 Task: Play online Dominion games in medium mode.
Action: Mouse moved to (252, 546)
Screenshot: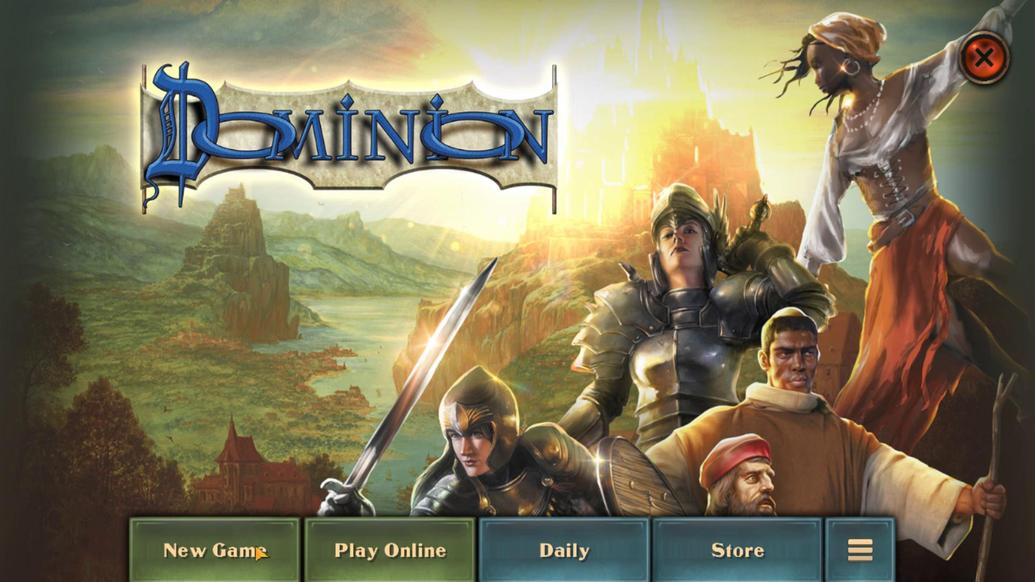 
Action: Mouse pressed left at (252, 546)
Screenshot: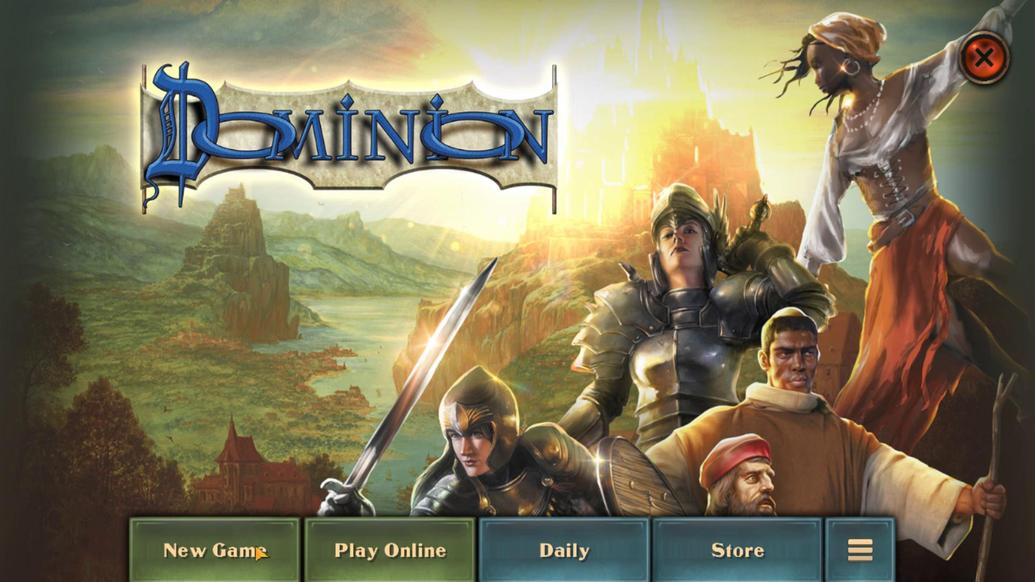 
Action: Mouse moved to (554, 267)
Screenshot: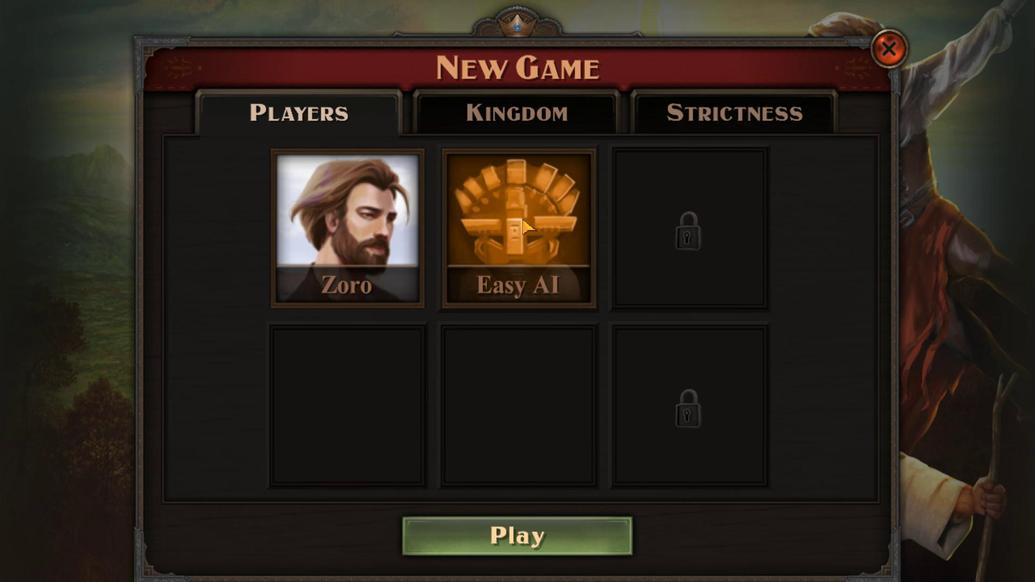 
Action: Mouse pressed left at (554, 267)
Screenshot: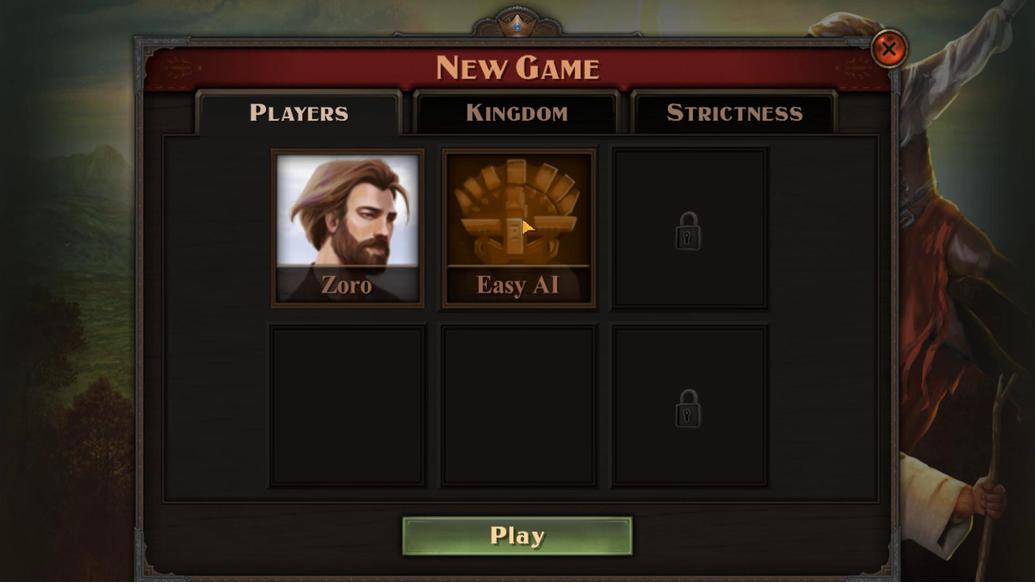 
Action: Mouse moved to (404, 411)
Screenshot: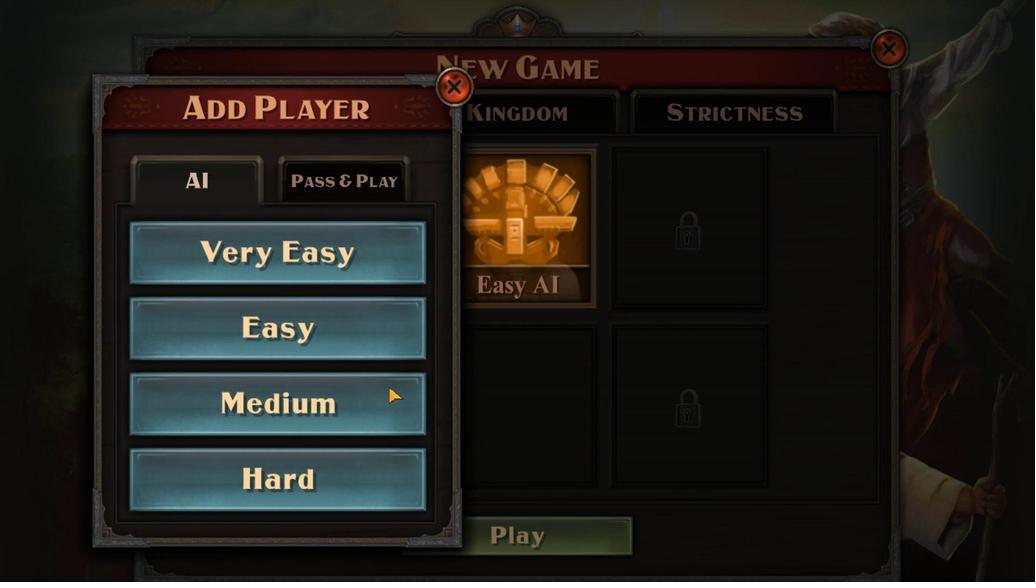 
Action: Mouse pressed left at (404, 411)
Screenshot: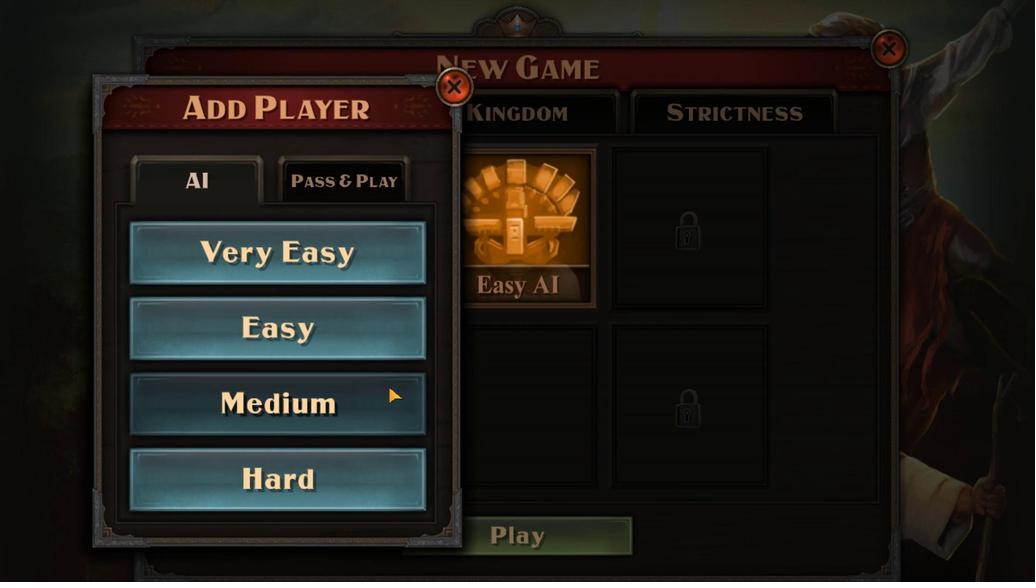
Action: Mouse moved to (575, 538)
Screenshot: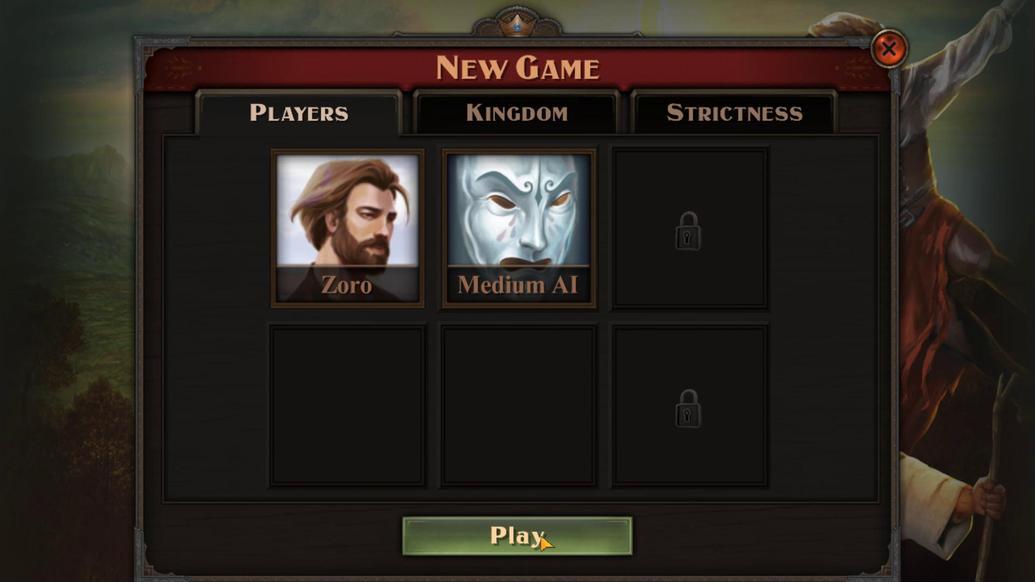 
Action: Mouse pressed left at (575, 538)
Screenshot: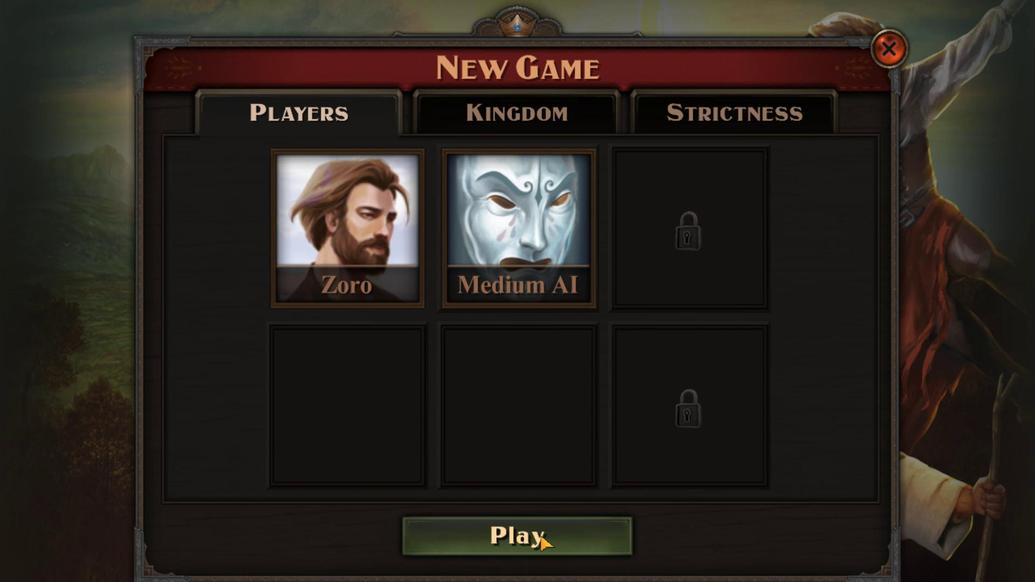 
Action: Mouse moved to (633, 510)
Screenshot: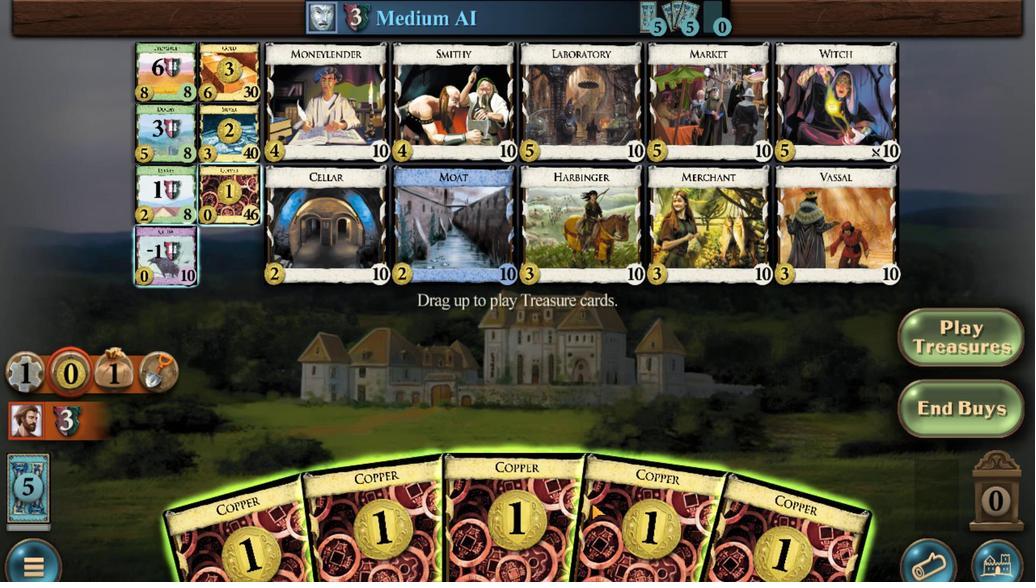 
Action: Mouse scrolled (633, 509) with delta (0, 0)
Screenshot: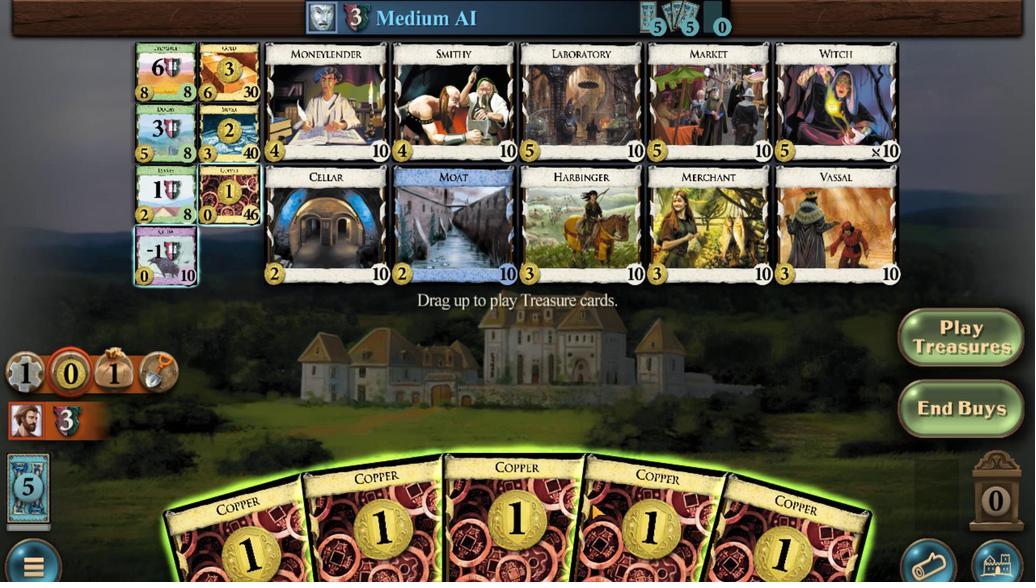 
Action: Mouse scrolled (633, 509) with delta (0, 0)
Screenshot: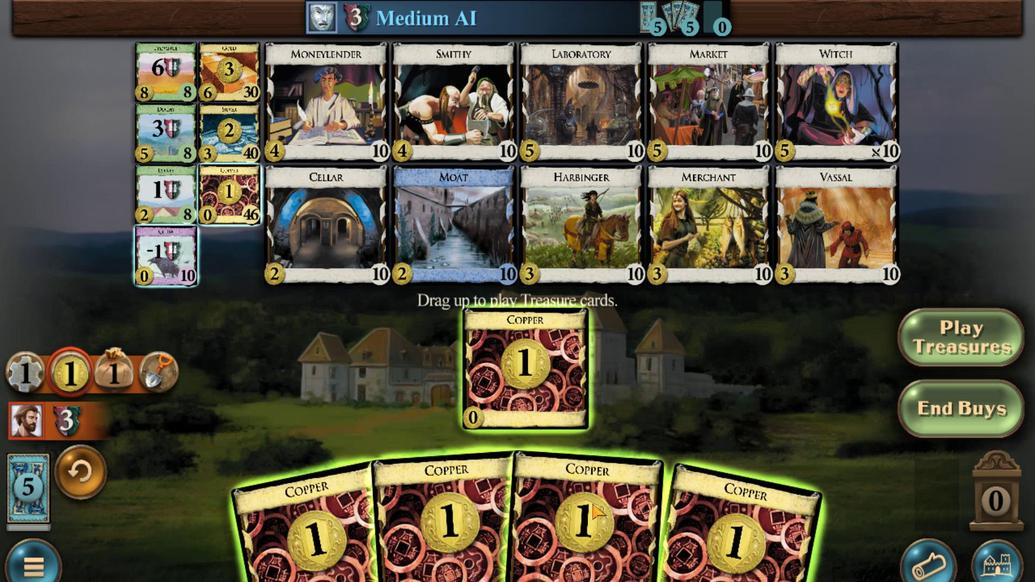 
Action: Mouse scrolled (633, 509) with delta (0, 0)
Screenshot: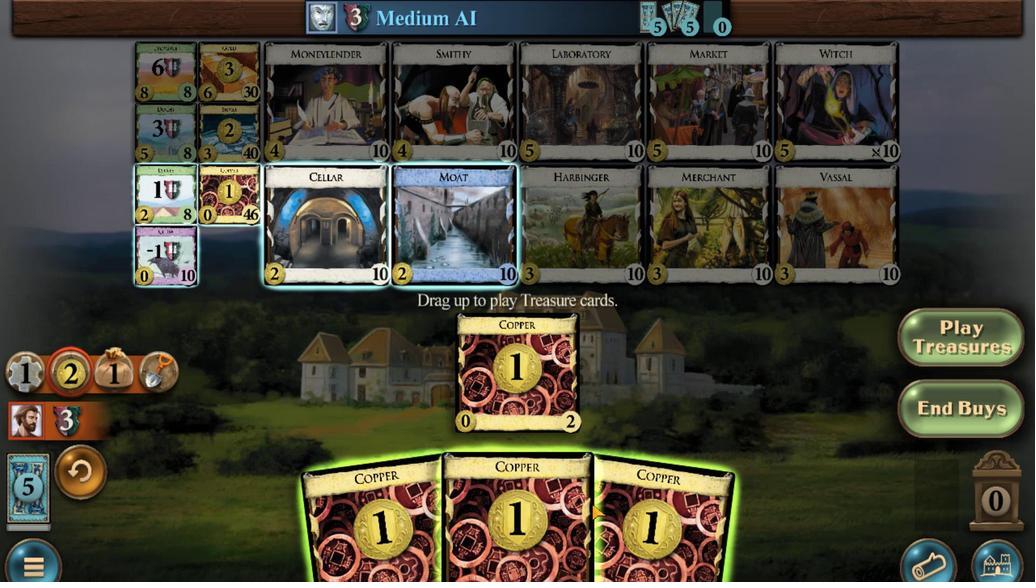 
Action: Mouse moved to (630, 511)
Screenshot: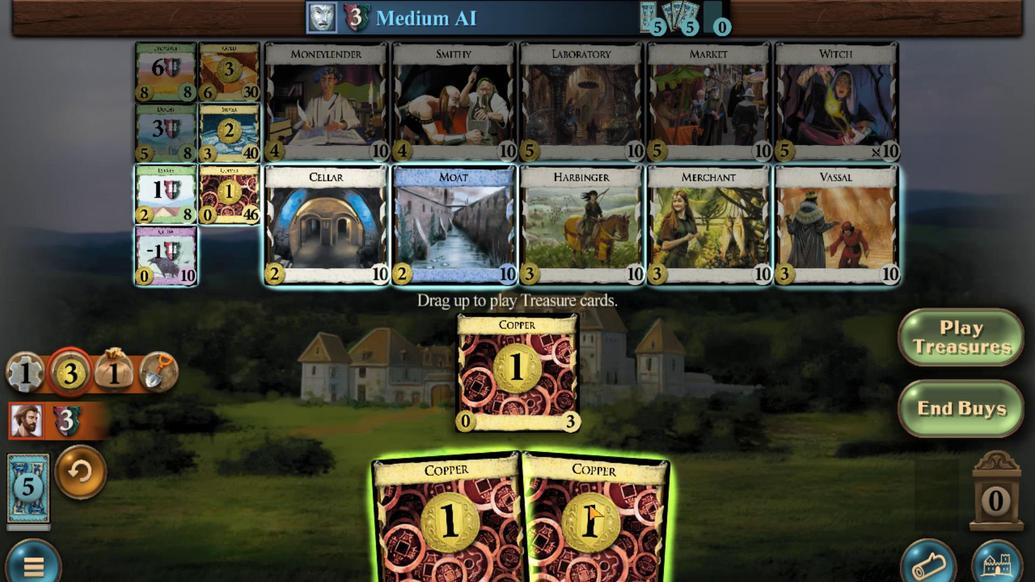 
Action: Mouse scrolled (630, 511) with delta (0, 0)
Screenshot: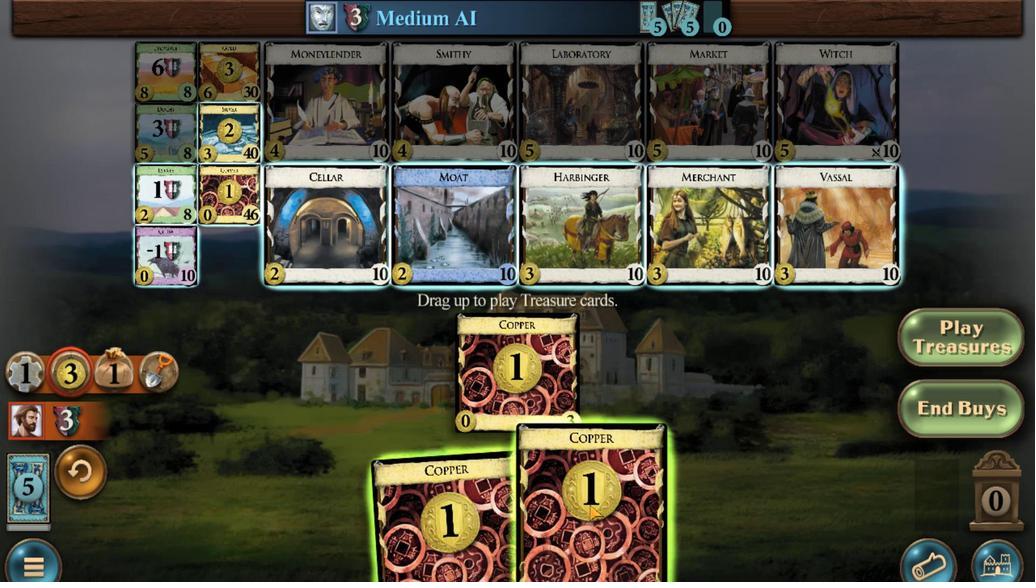 
Action: Mouse moved to (593, 530)
Screenshot: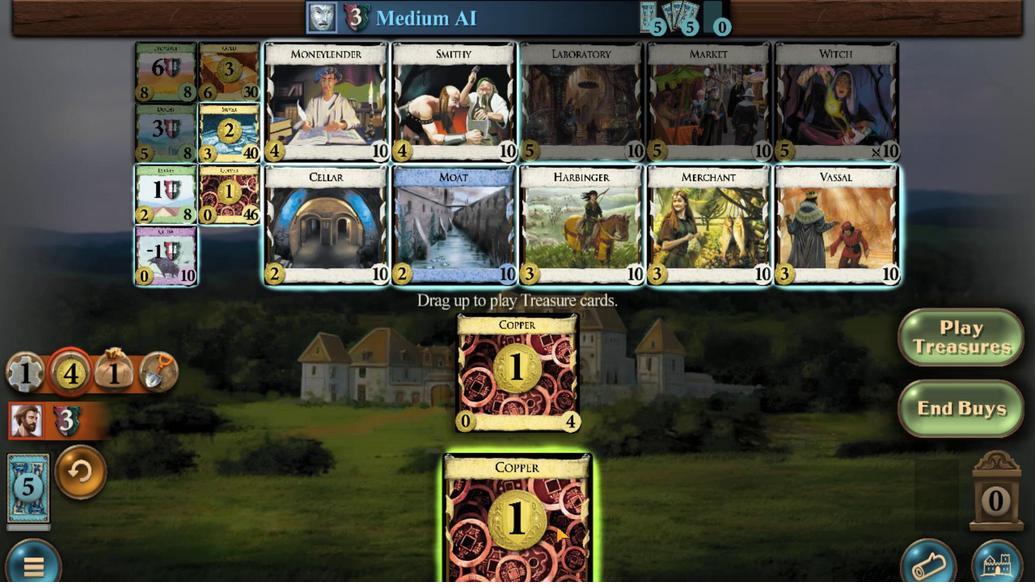 
Action: Mouse scrolled (593, 529) with delta (0, 0)
Screenshot: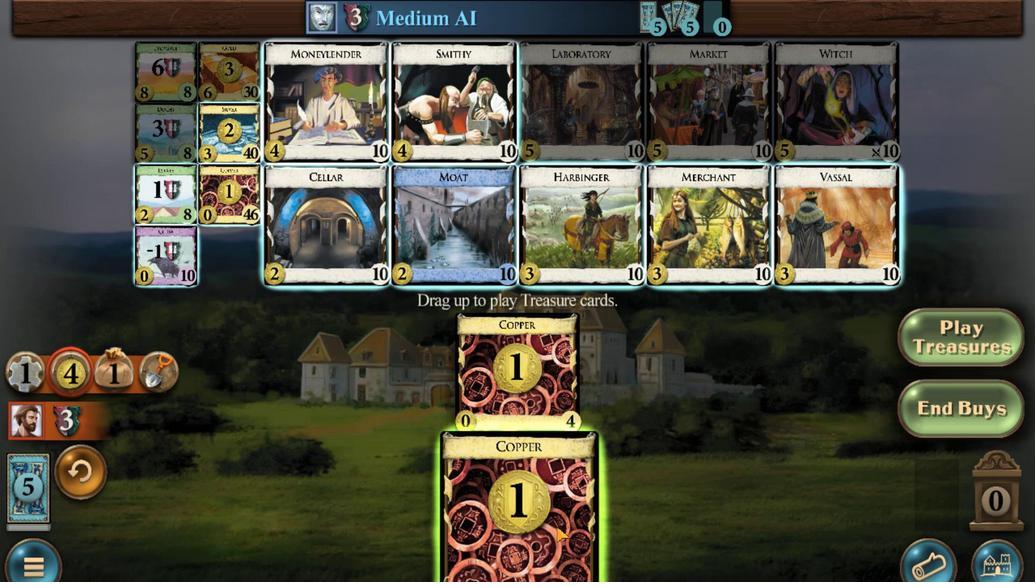 
Action: Mouse moved to (140, 196)
Screenshot: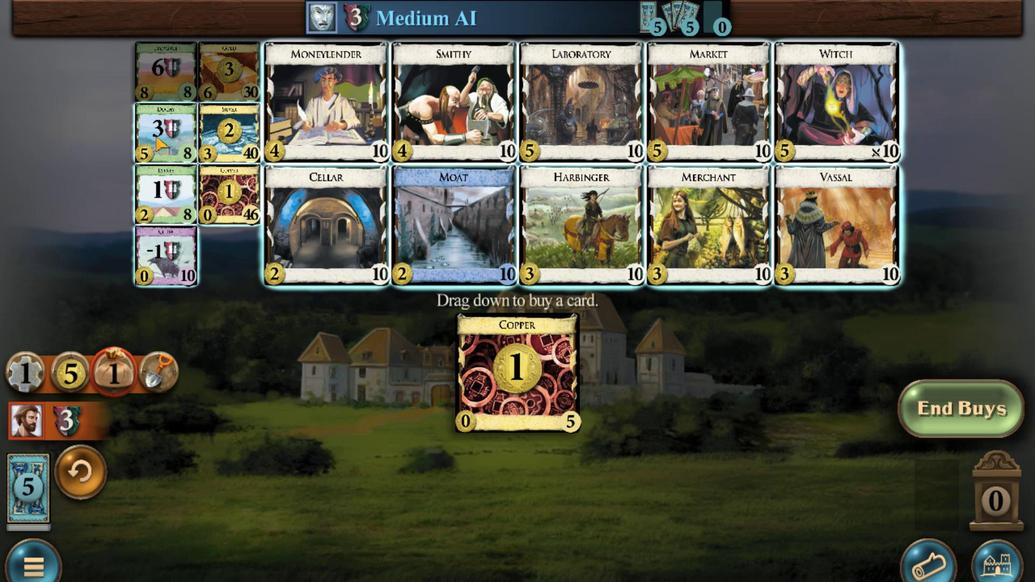 
Action: Mouse scrolled (140, 197) with delta (0, 0)
Screenshot: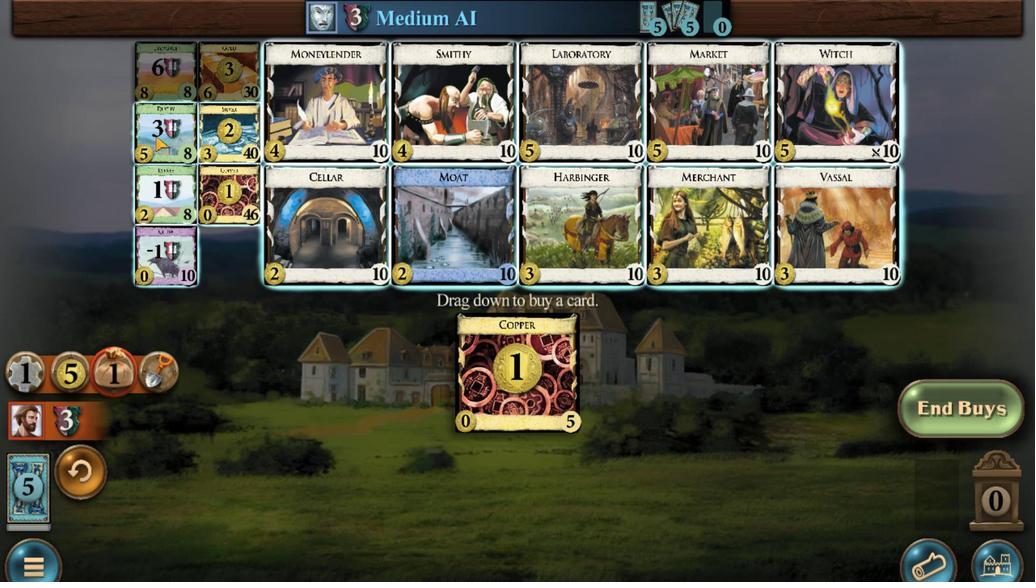 
Action: Mouse scrolled (140, 197) with delta (0, 0)
Screenshot: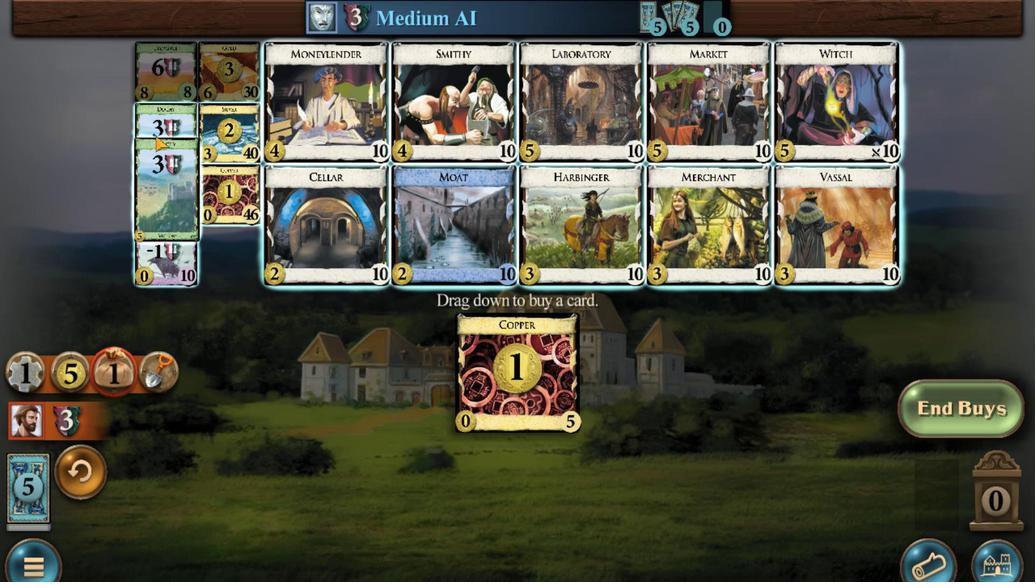 
Action: Mouse scrolled (140, 197) with delta (0, 0)
Screenshot: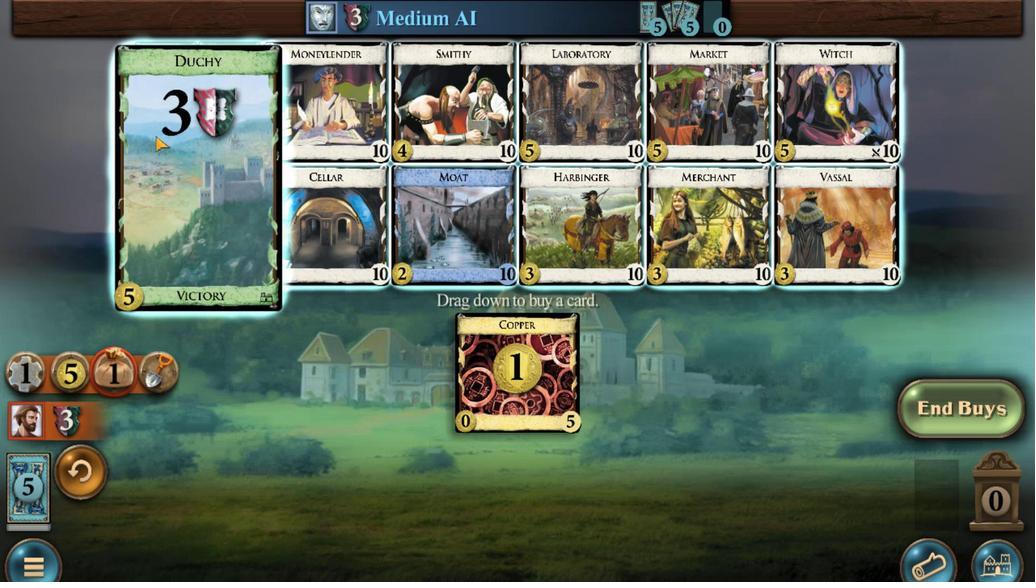 
Action: Mouse scrolled (140, 197) with delta (0, 0)
Screenshot: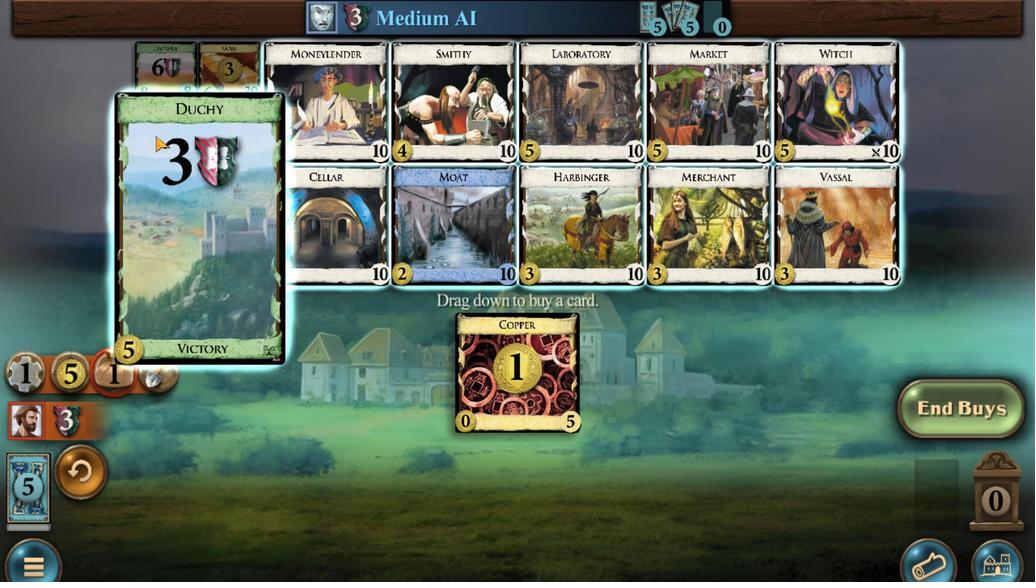 
Action: Mouse scrolled (140, 197) with delta (0, 0)
Screenshot: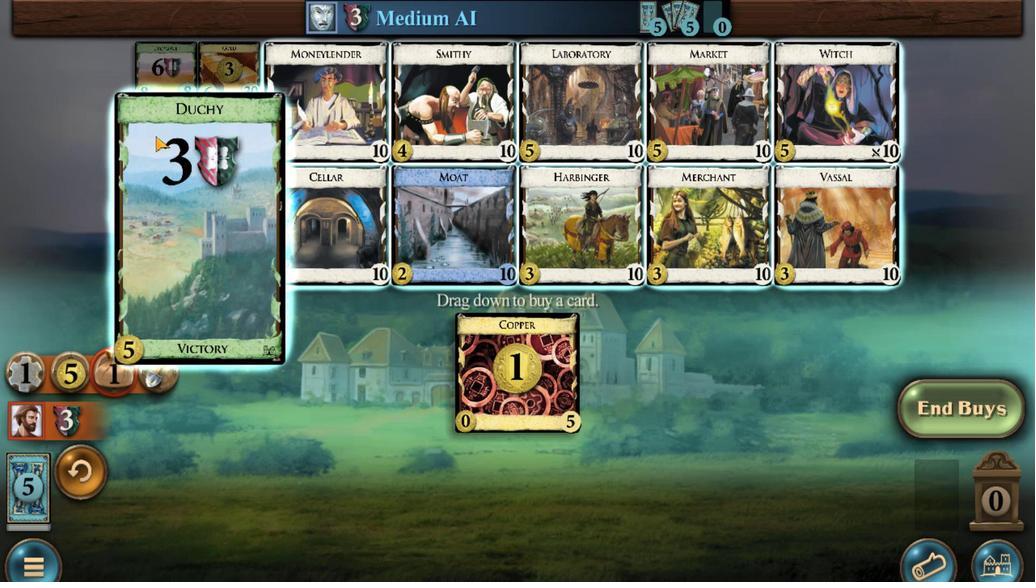 
Action: Mouse scrolled (140, 197) with delta (0, 0)
Screenshot: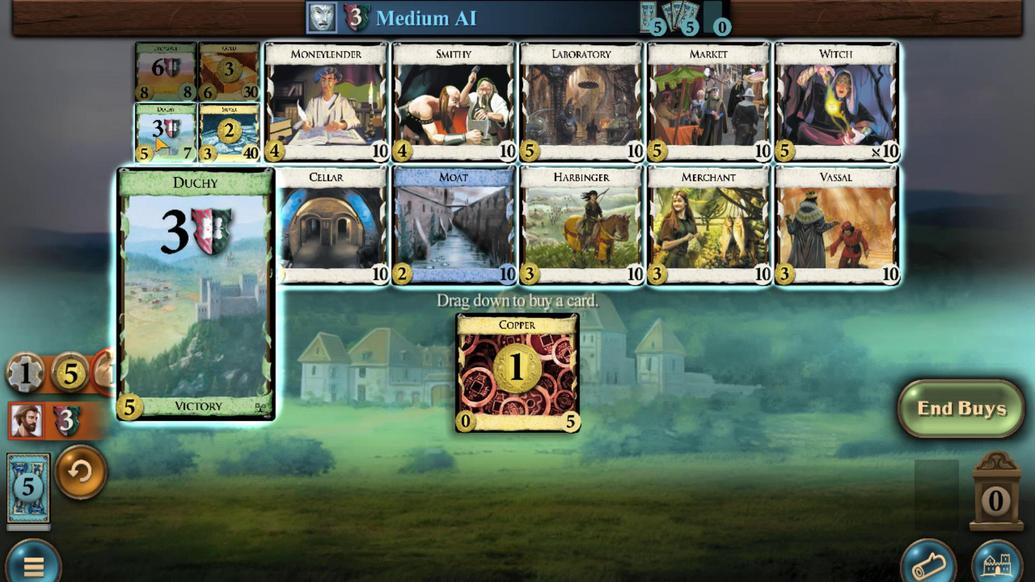 
Action: Mouse scrolled (140, 197) with delta (0, 0)
Screenshot: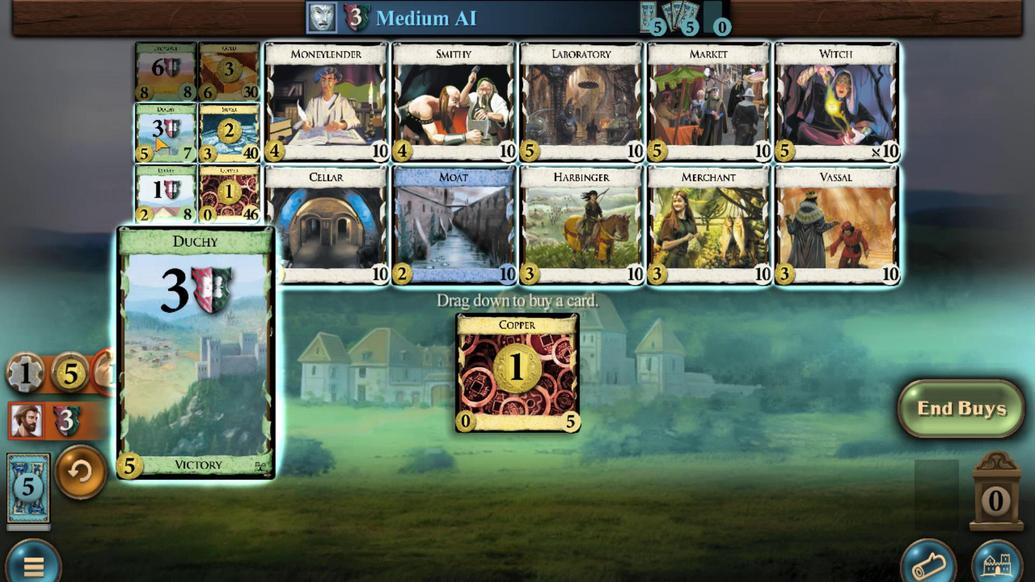 
Action: Mouse moved to (400, 505)
Screenshot: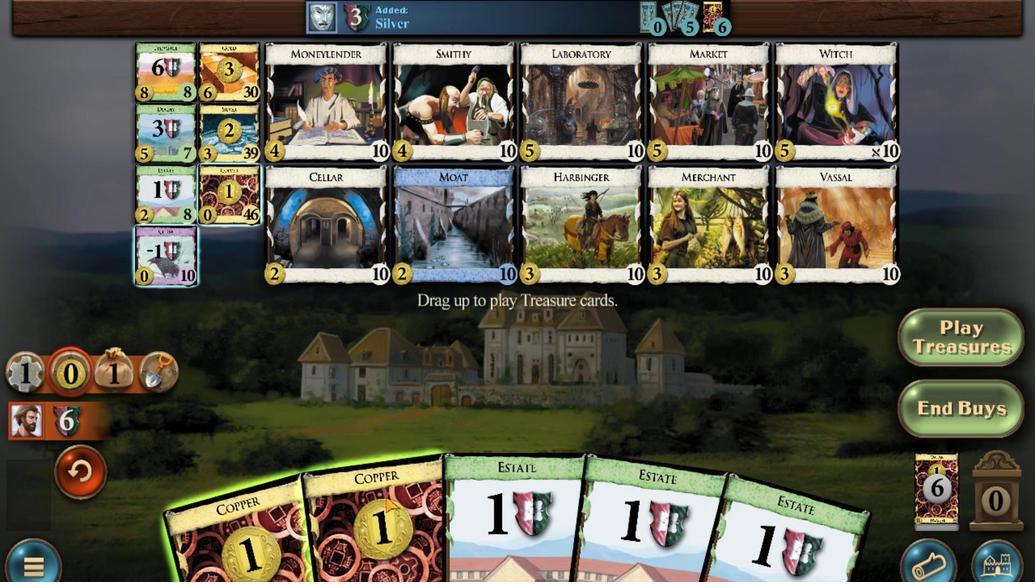 
Action: Mouse scrolled (400, 504) with delta (0, 0)
Screenshot: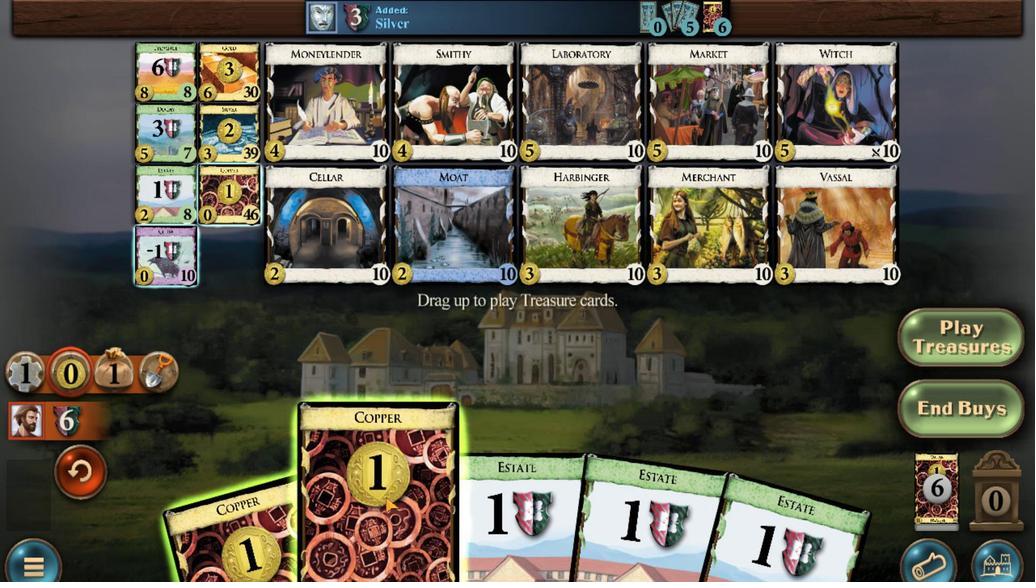 
Action: Mouse moved to (369, 510)
Screenshot: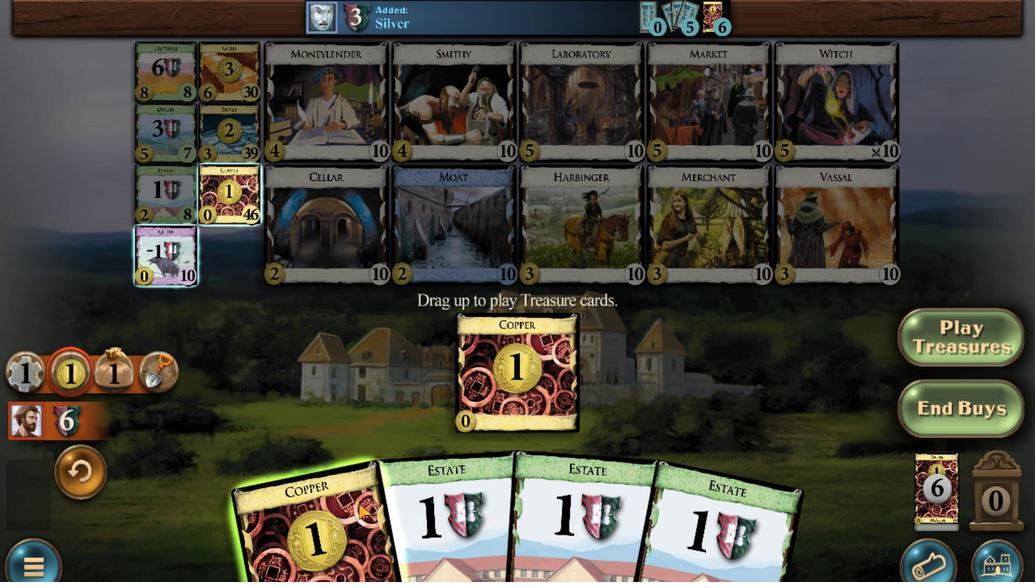 
Action: Mouse scrolled (369, 509) with delta (0, 0)
Screenshot: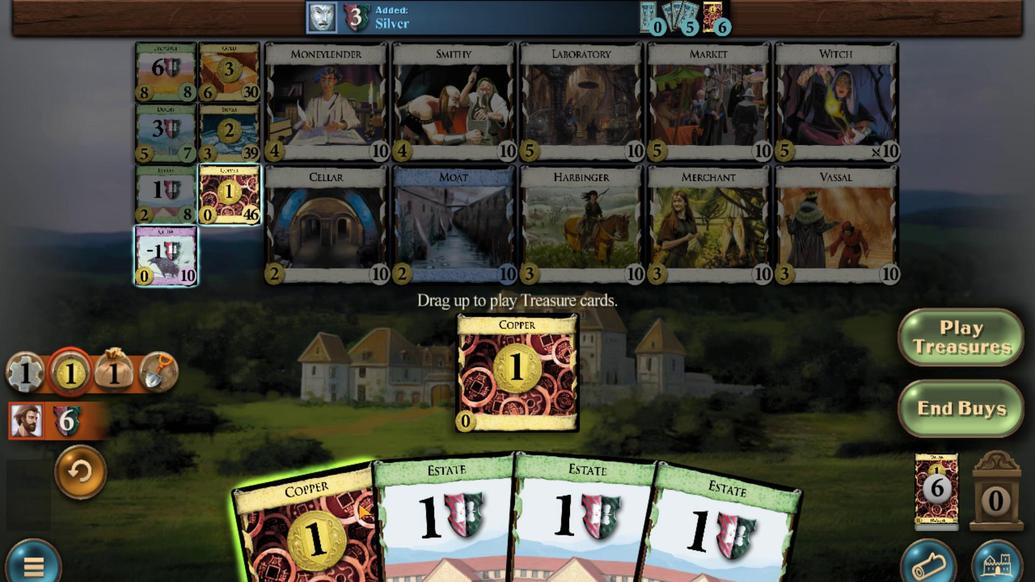 
Action: Mouse moved to (154, 242)
Screenshot: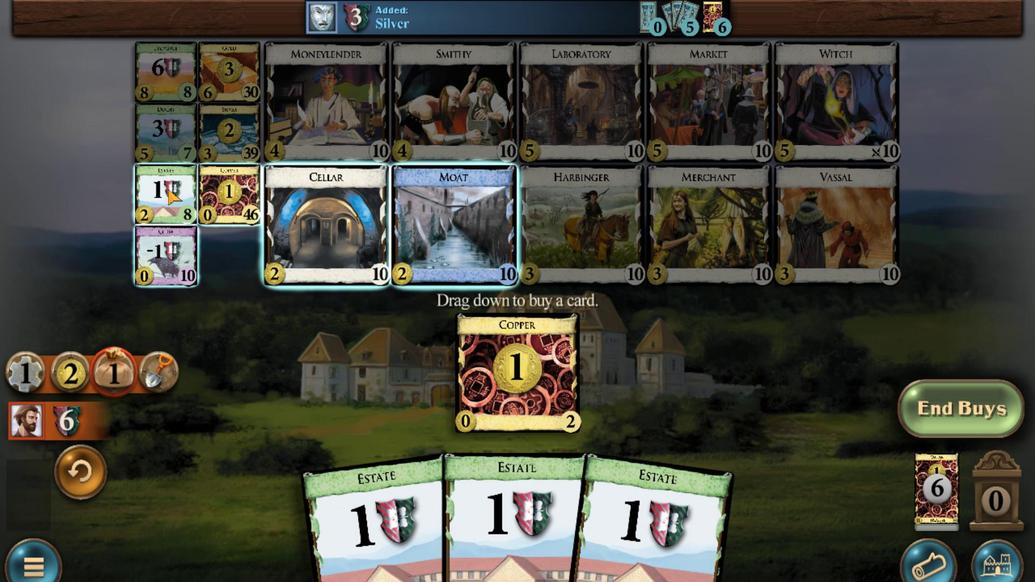 
Action: Mouse scrolled (154, 242) with delta (0, 0)
Screenshot: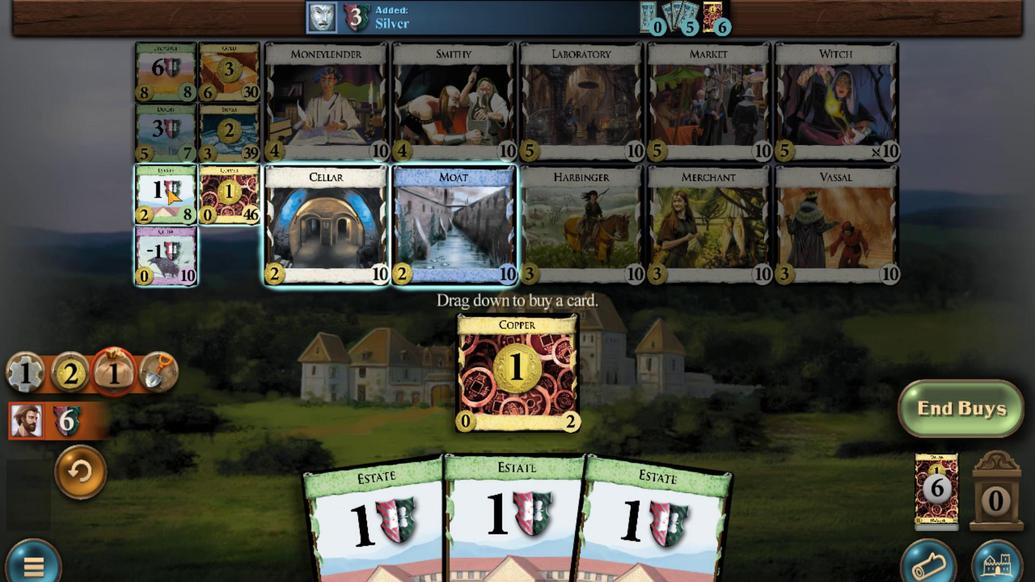 
Action: Mouse scrolled (154, 242) with delta (0, 0)
Screenshot: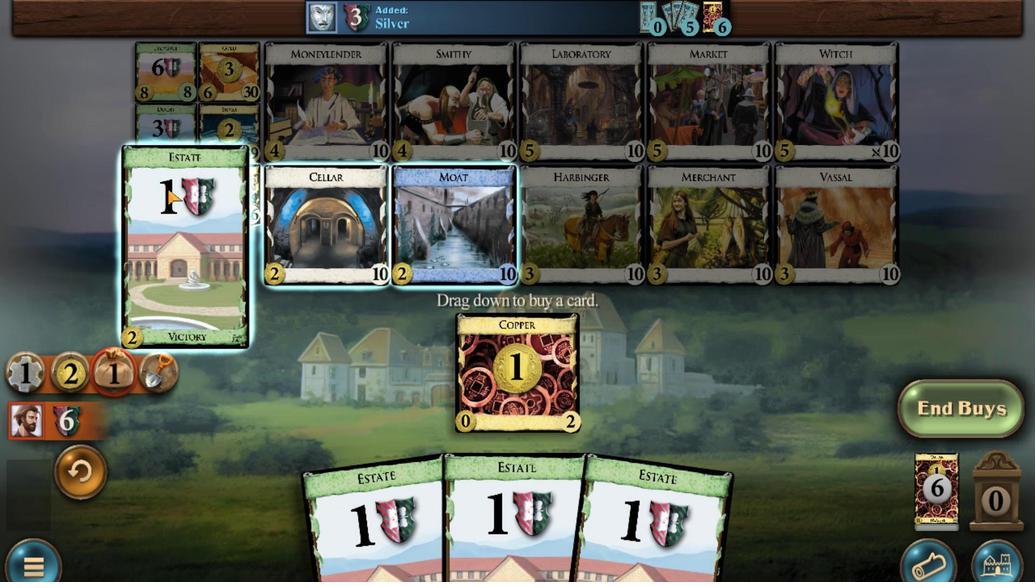 
Action: Mouse scrolled (154, 242) with delta (0, 0)
Screenshot: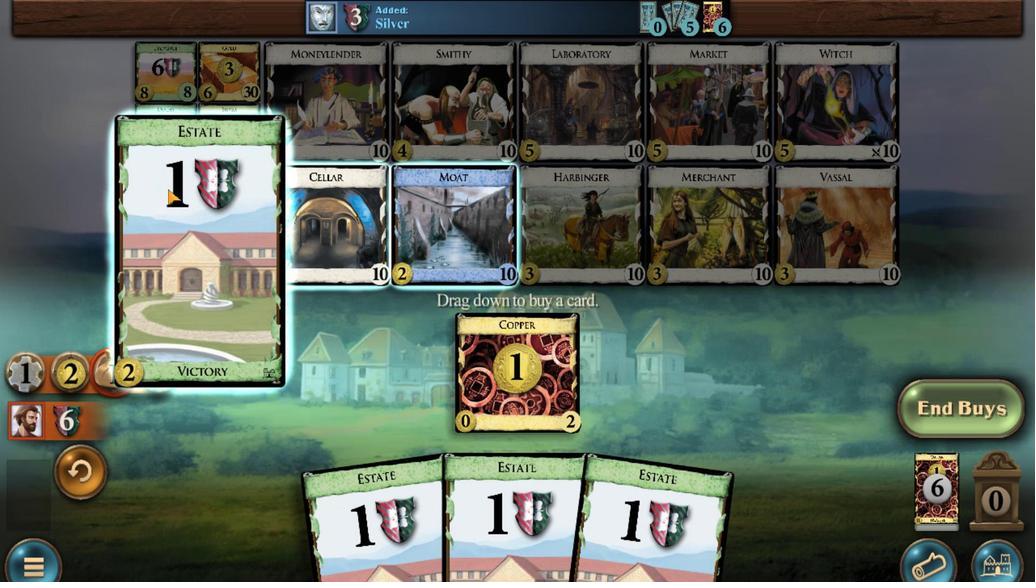 
Action: Mouse scrolled (154, 242) with delta (0, 0)
Screenshot: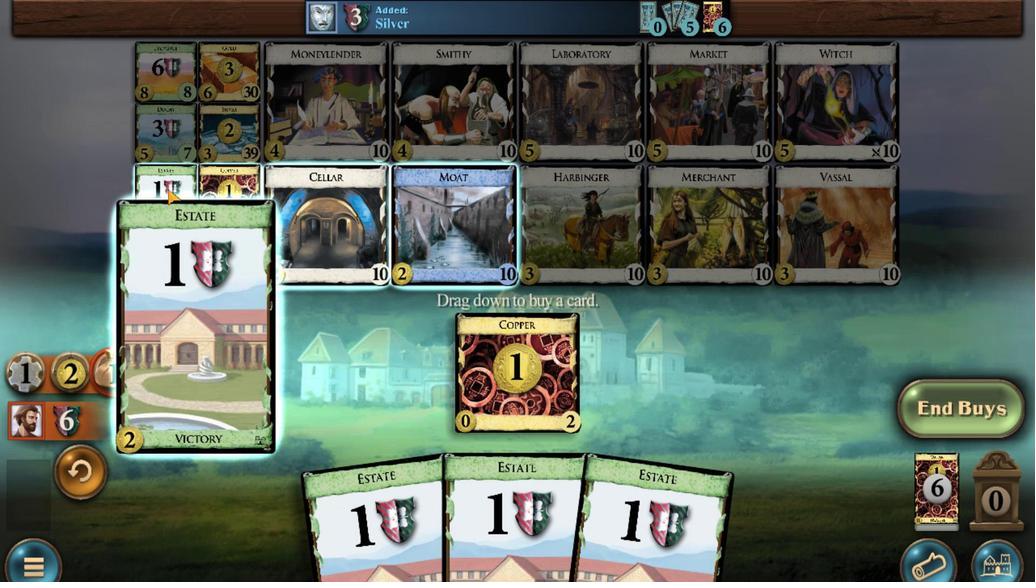 
Action: Mouse moved to (420, 492)
Screenshot: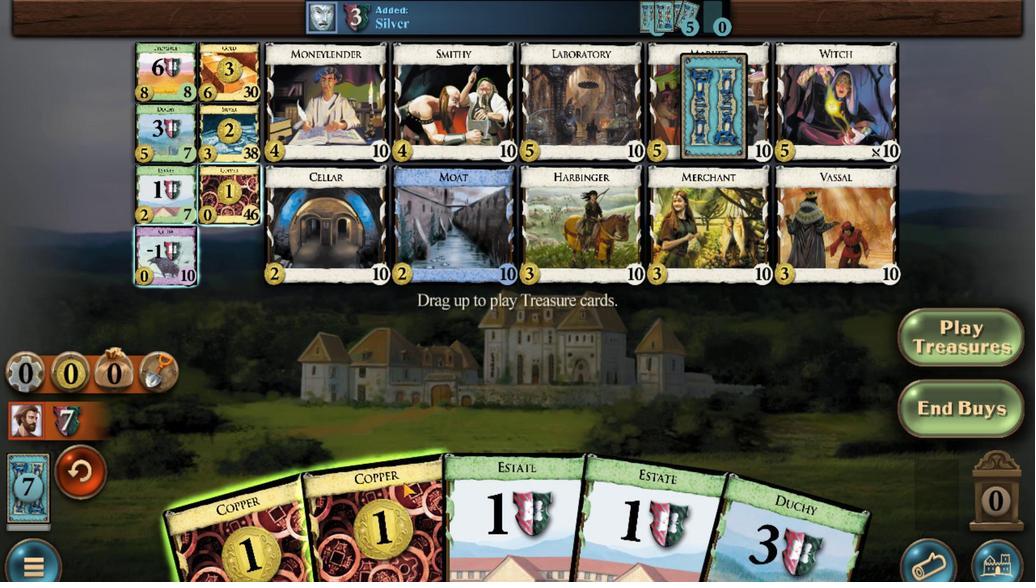 
Action: Mouse scrolled (420, 492) with delta (0, 0)
Screenshot: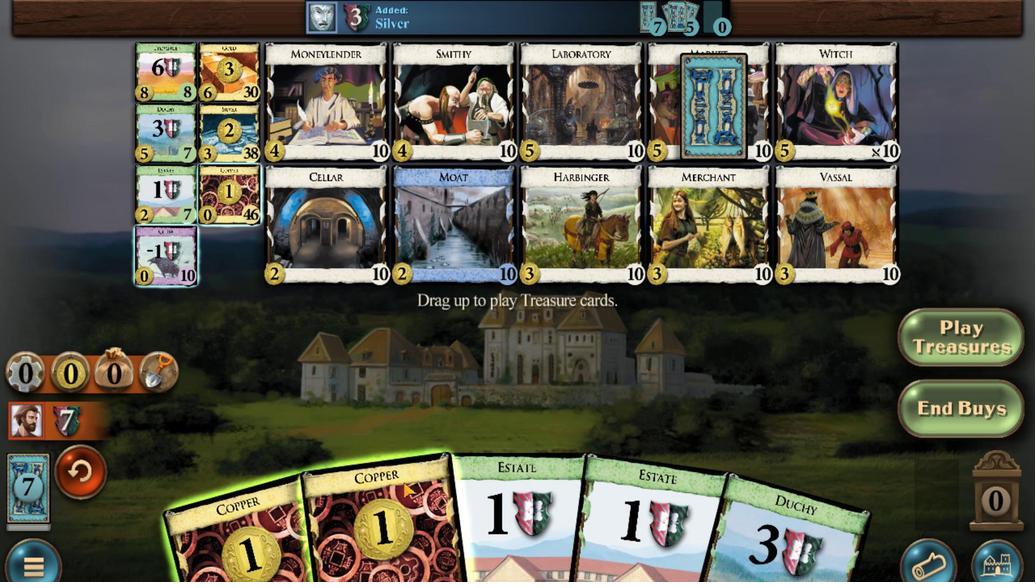 
Action: Mouse moved to (348, 504)
Screenshot: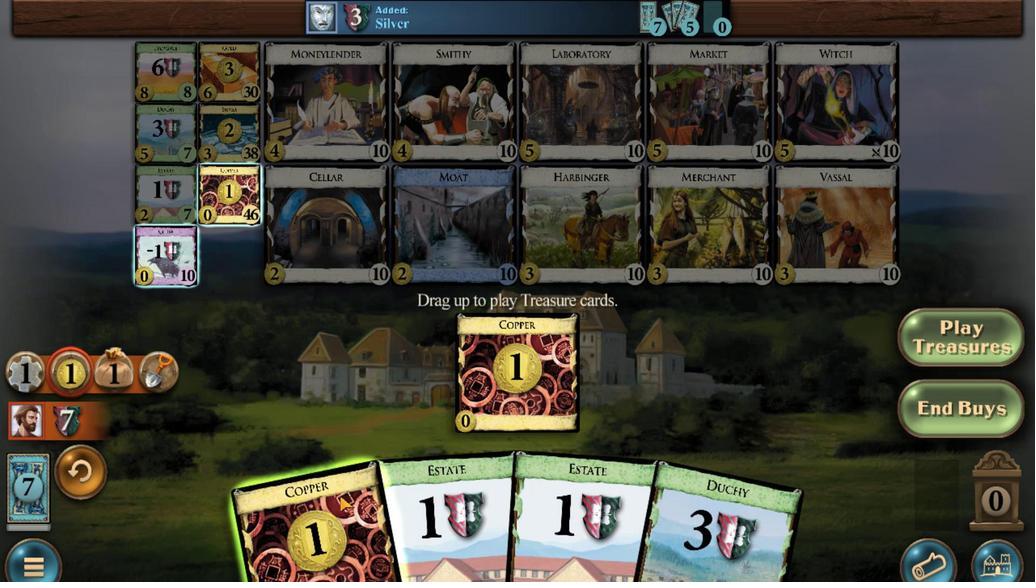
Action: Mouse scrolled (348, 503) with delta (0, 0)
Screenshot: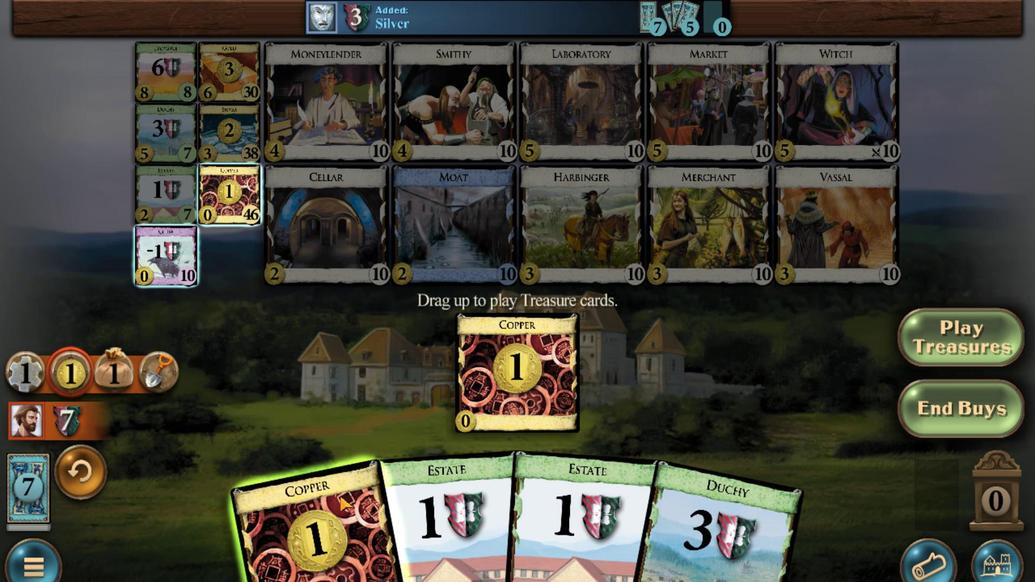 
Action: Mouse moved to (163, 235)
Screenshot: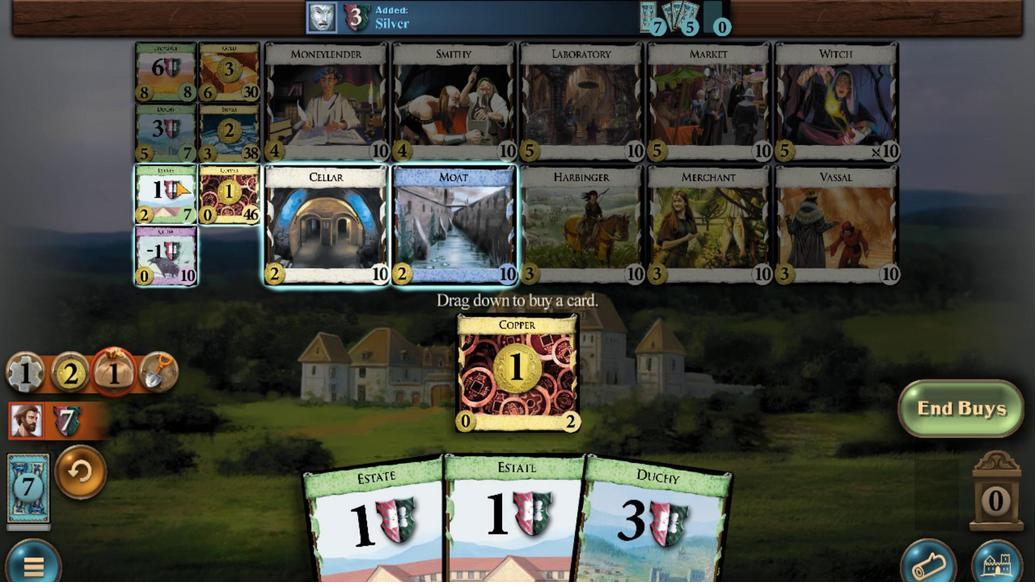 
Action: Mouse scrolled (163, 236) with delta (0, 0)
Screenshot: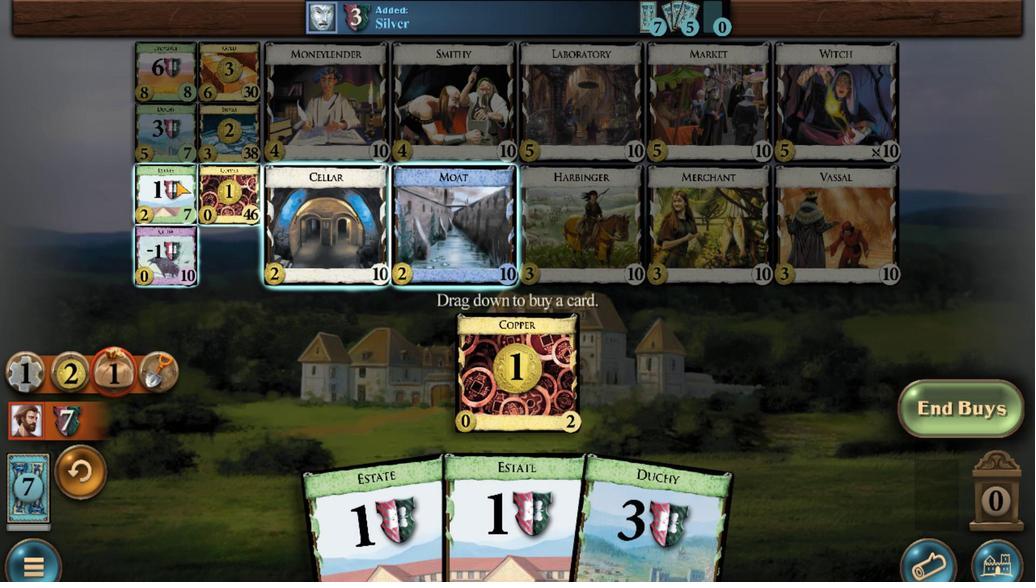 
Action: Mouse scrolled (163, 236) with delta (0, 0)
Screenshot: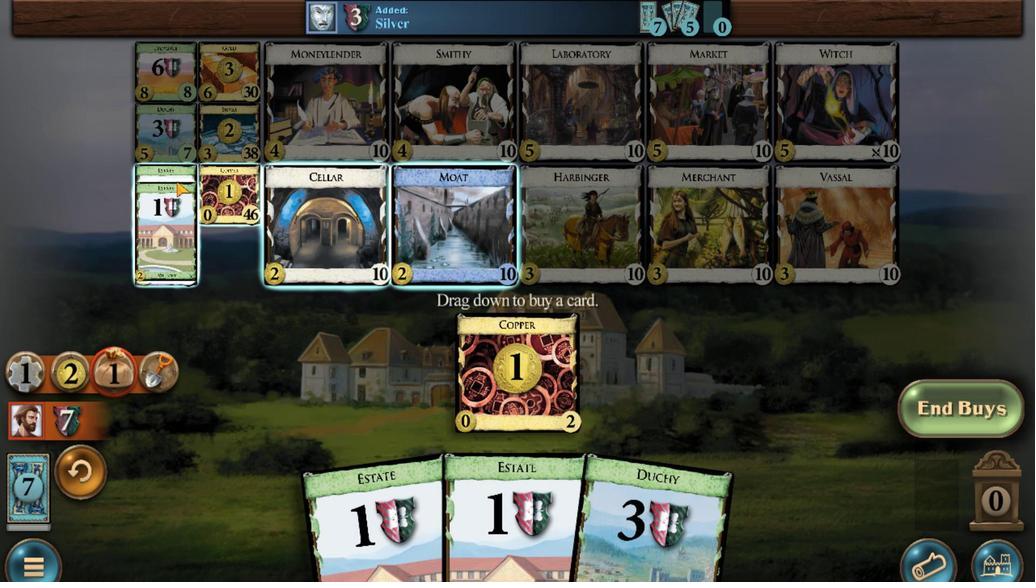 
Action: Mouse scrolled (163, 236) with delta (0, 0)
Screenshot: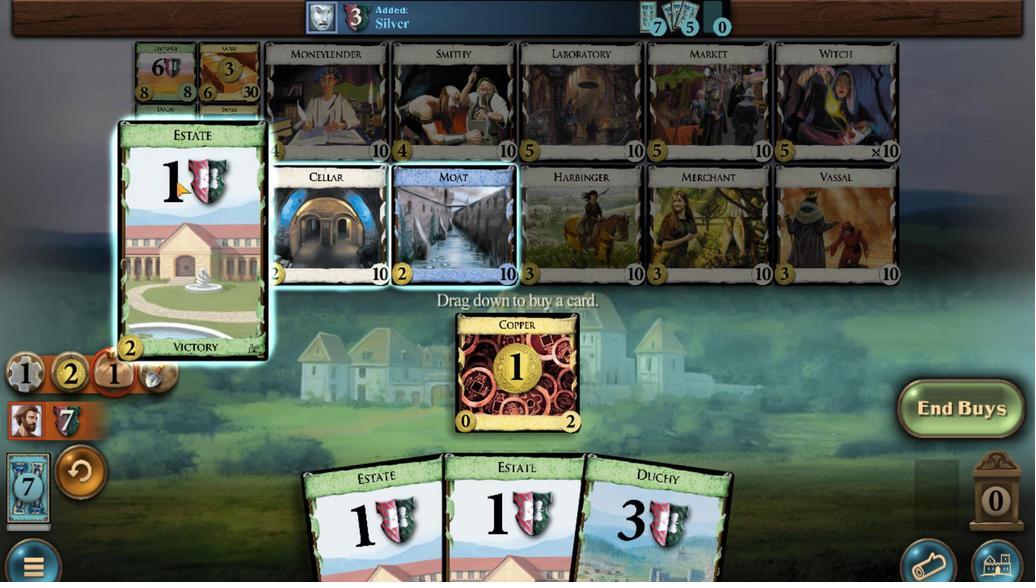 
Action: Mouse scrolled (163, 236) with delta (0, 0)
Screenshot: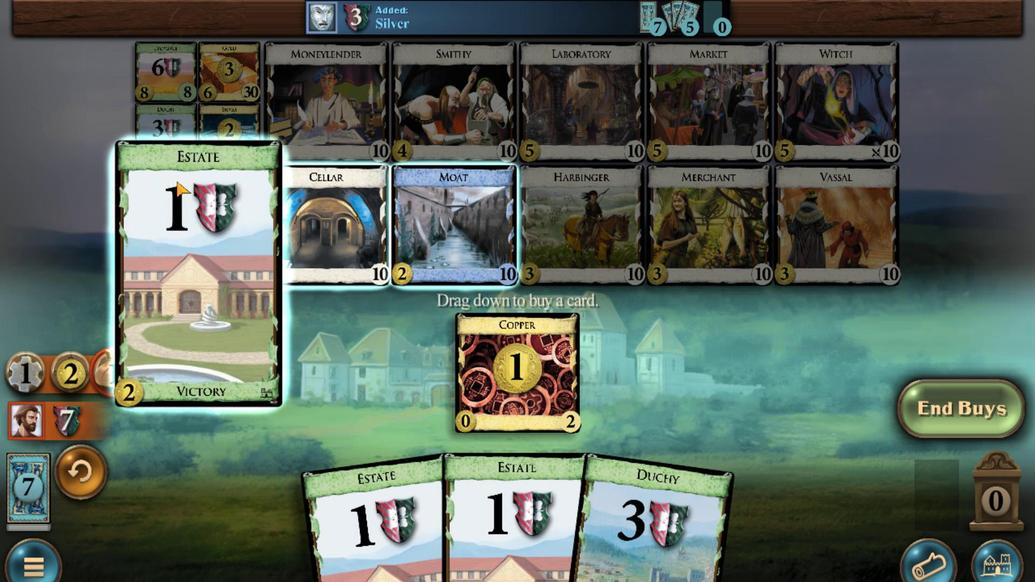
Action: Mouse scrolled (163, 236) with delta (0, 0)
Screenshot: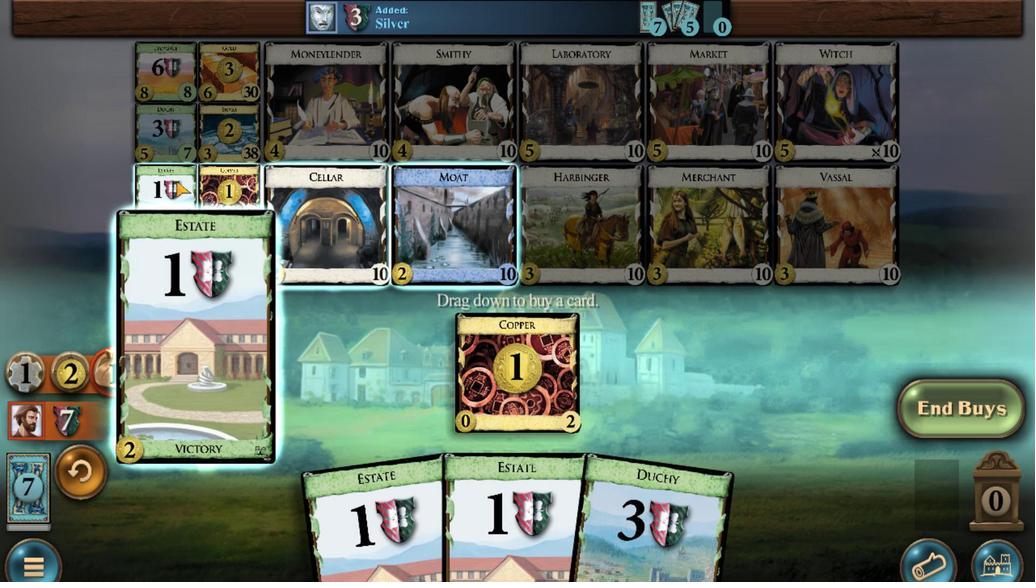 
Action: Mouse moved to (518, 509)
Screenshot: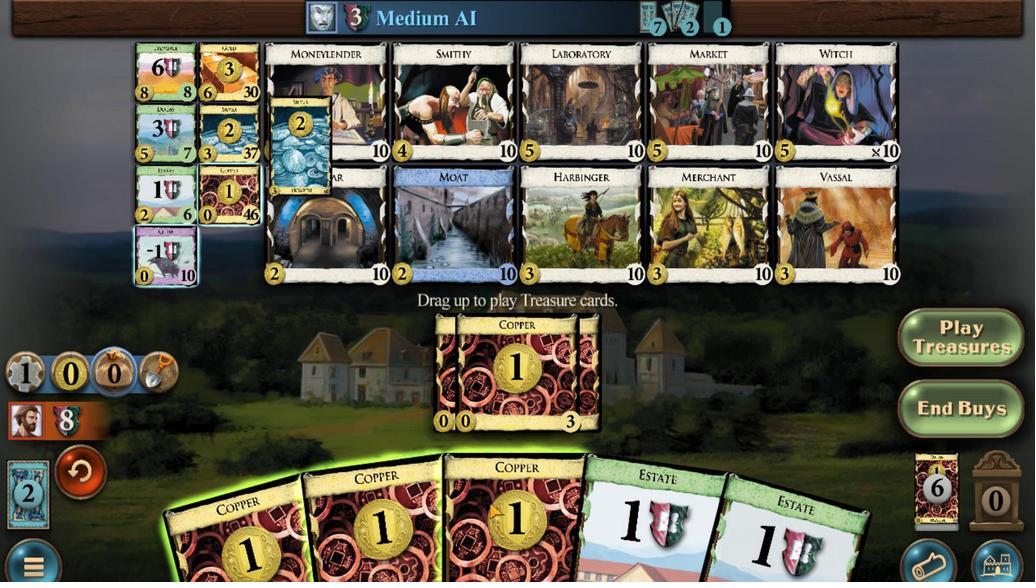 
Action: Mouse scrolled (518, 509) with delta (0, 0)
Screenshot: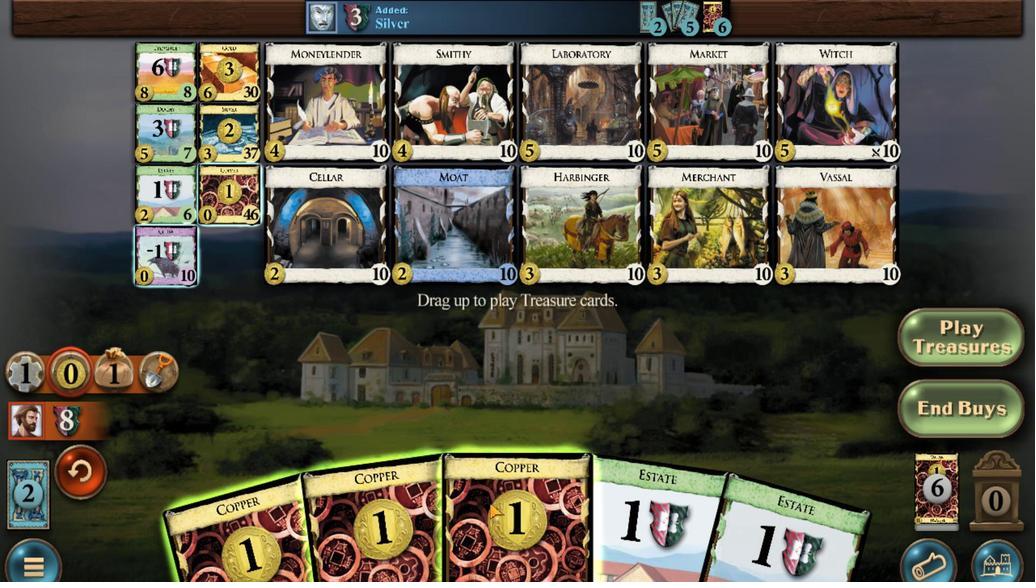 
Action: Mouse moved to (497, 513)
Screenshot: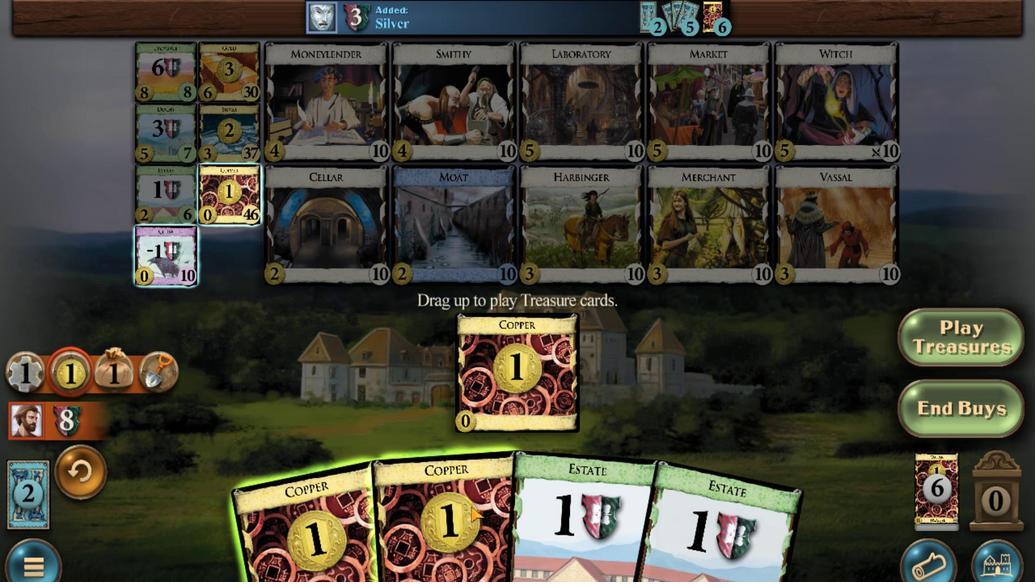 
Action: Mouse scrolled (497, 512) with delta (0, 0)
Screenshot: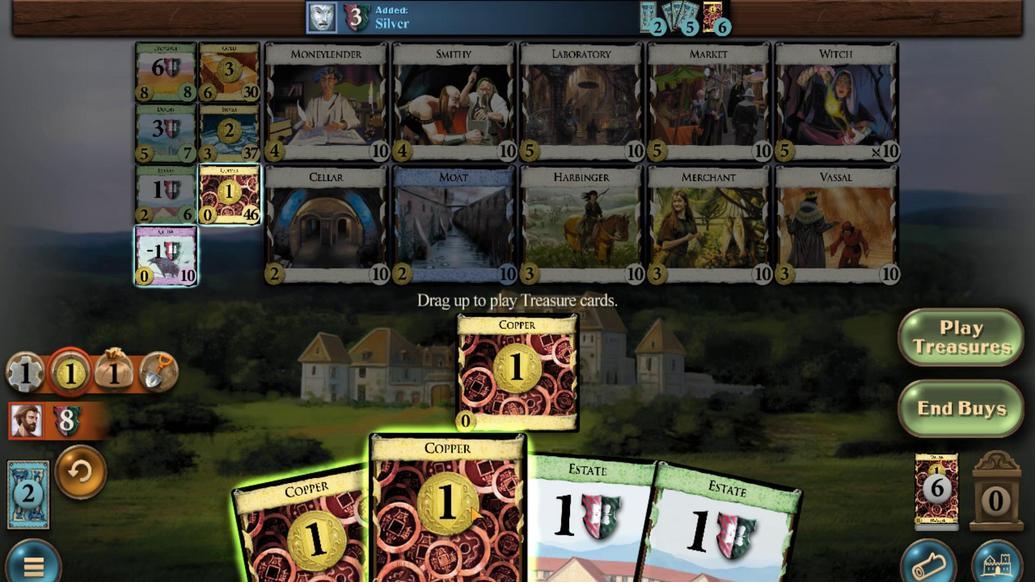 
Action: Mouse moved to (447, 509)
Screenshot: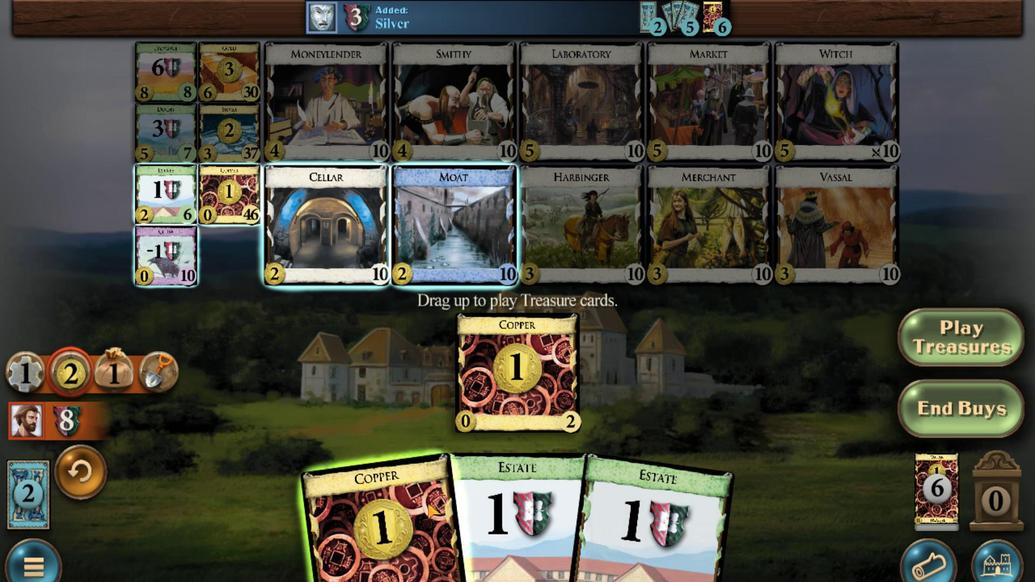 
Action: Mouse scrolled (447, 509) with delta (0, 0)
Screenshot: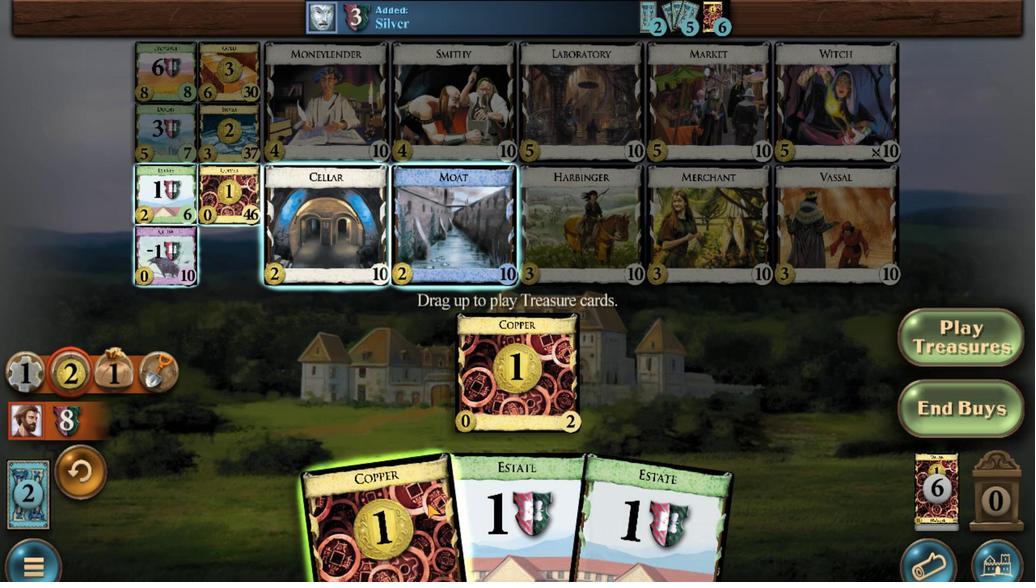 
Action: Mouse moved to (234, 196)
Screenshot: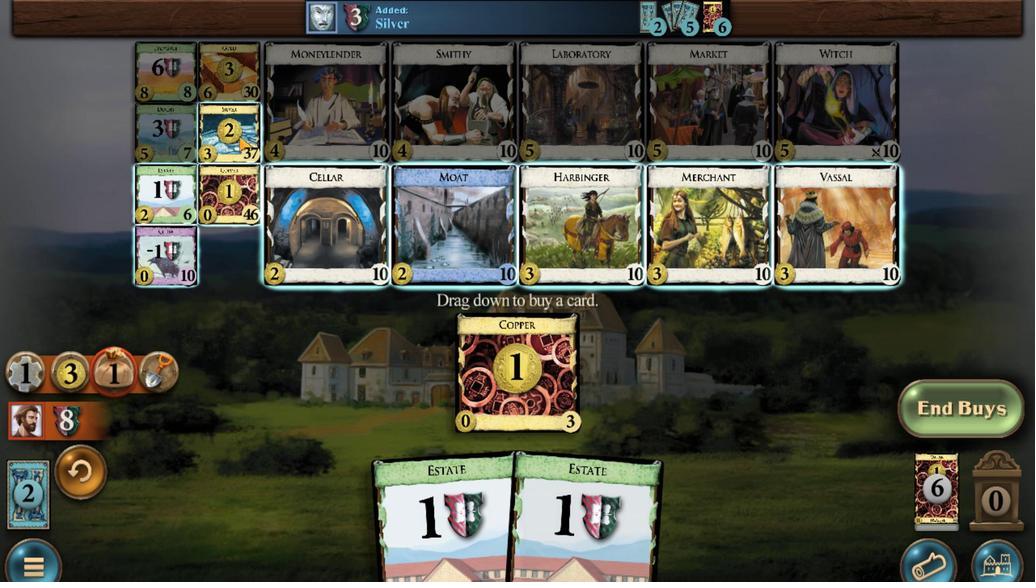
Action: Mouse scrolled (234, 197) with delta (0, 0)
Screenshot: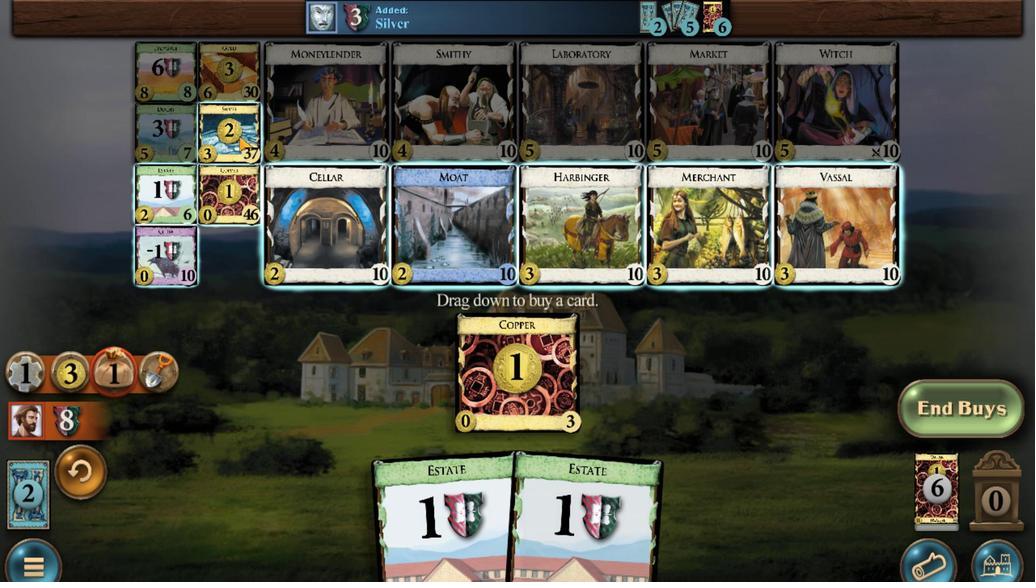 
Action: Mouse scrolled (234, 197) with delta (0, 0)
Screenshot: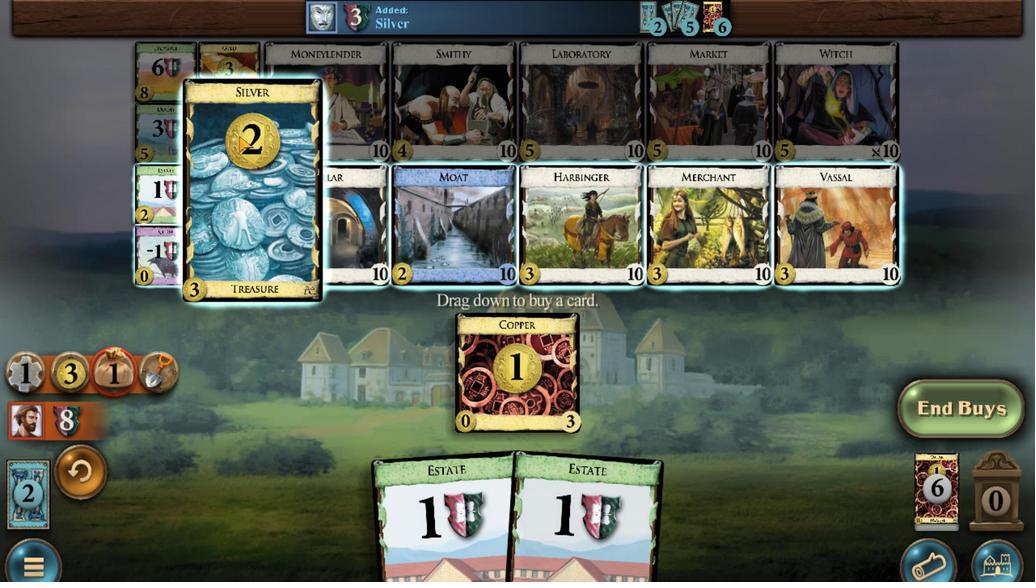 
Action: Mouse scrolled (234, 197) with delta (0, 0)
Screenshot: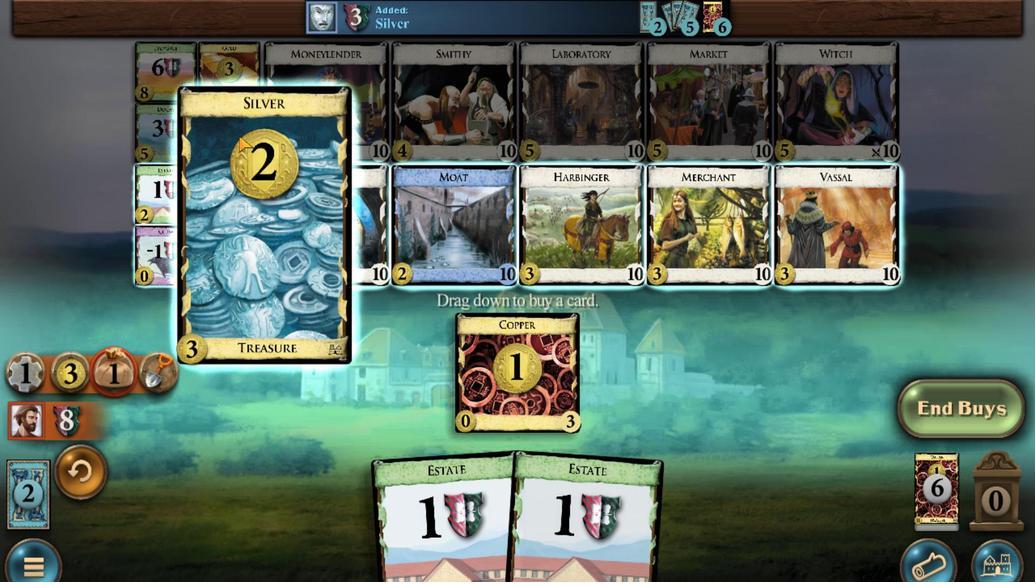 
Action: Mouse scrolled (234, 197) with delta (0, 0)
Screenshot: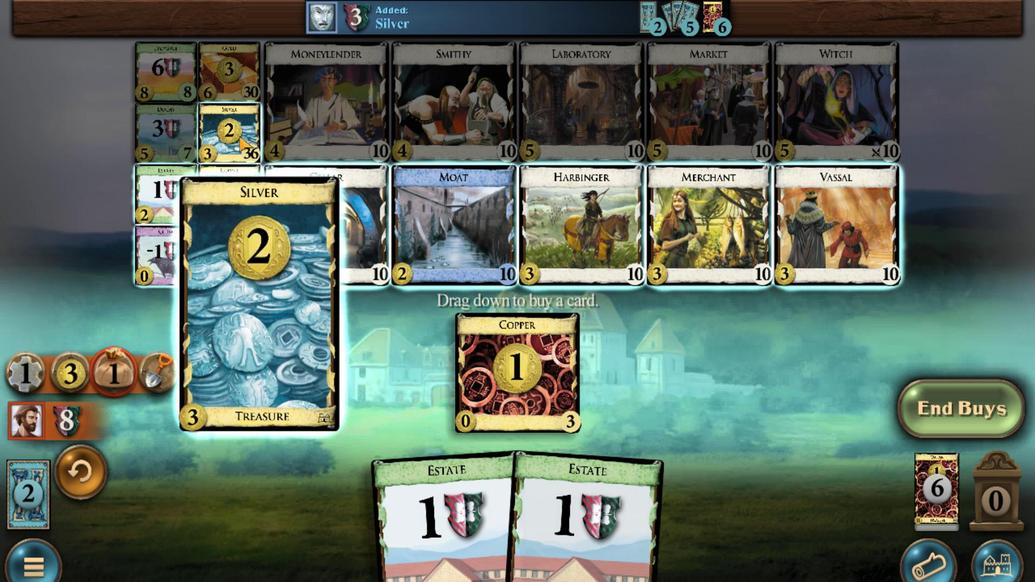 
Action: Mouse scrolled (234, 197) with delta (0, 0)
Screenshot: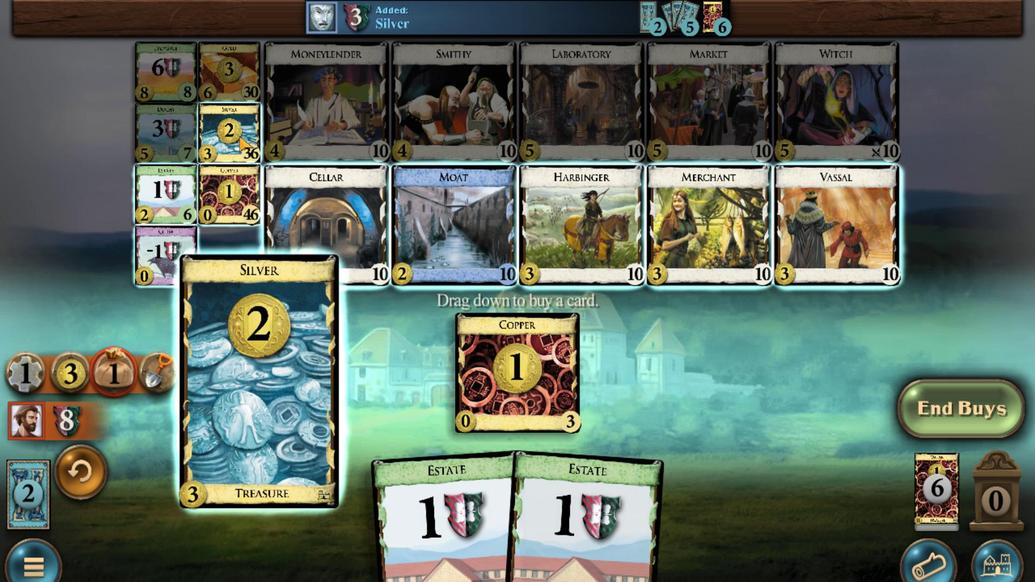 
Action: Mouse moved to (443, 501)
Screenshot: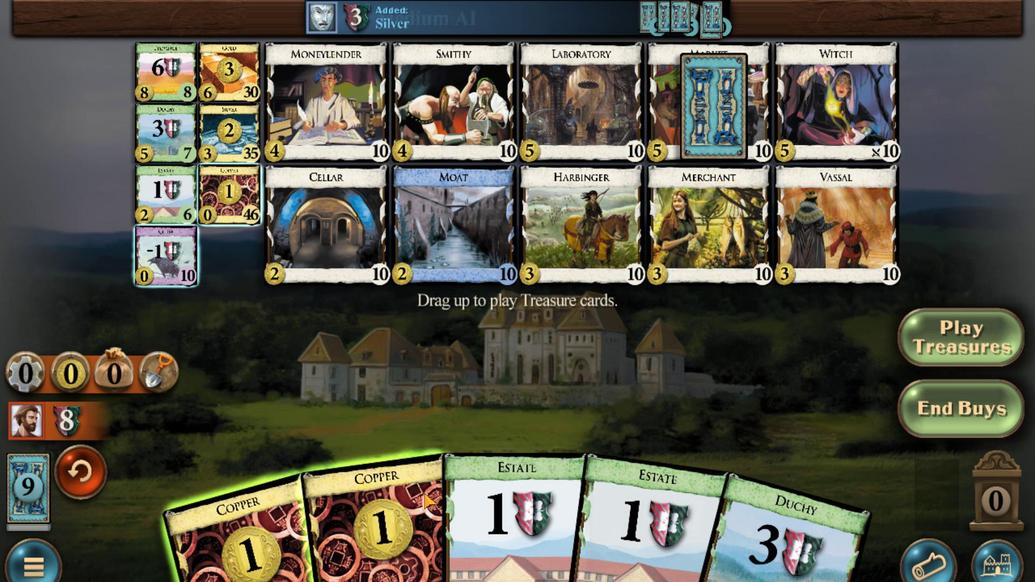 
Action: Mouse scrolled (443, 500) with delta (0, 0)
Screenshot: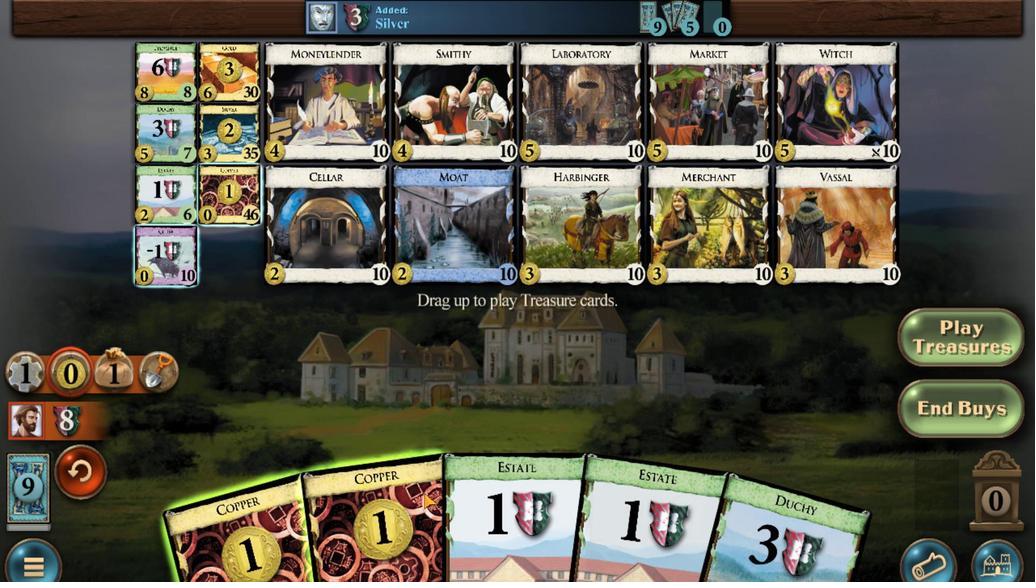 
Action: Mouse moved to (331, 520)
Screenshot: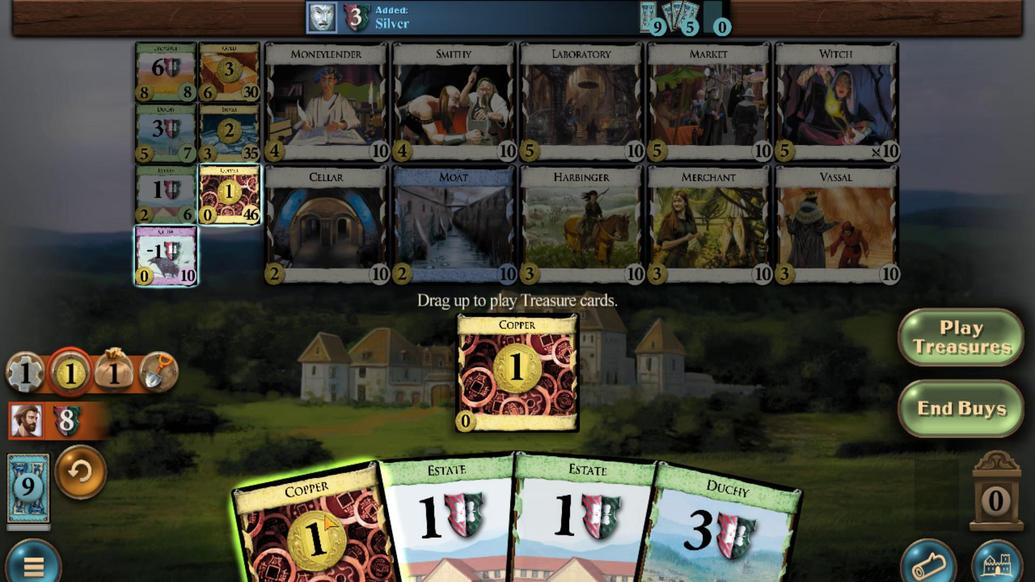 
Action: Mouse scrolled (331, 519) with delta (0, 0)
Screenshot: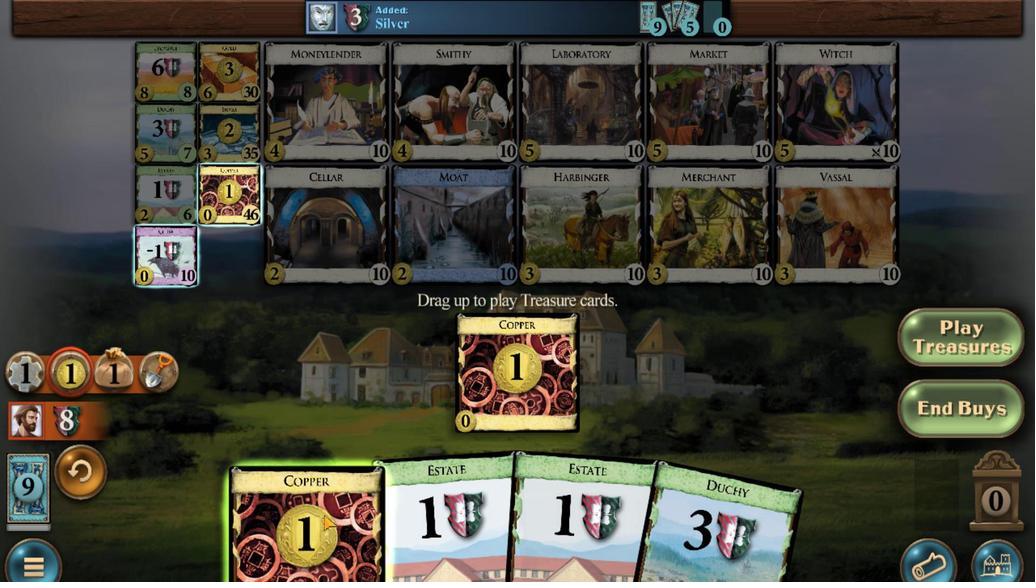 
Action: Mouse moved to (162, 254)
Screenshot: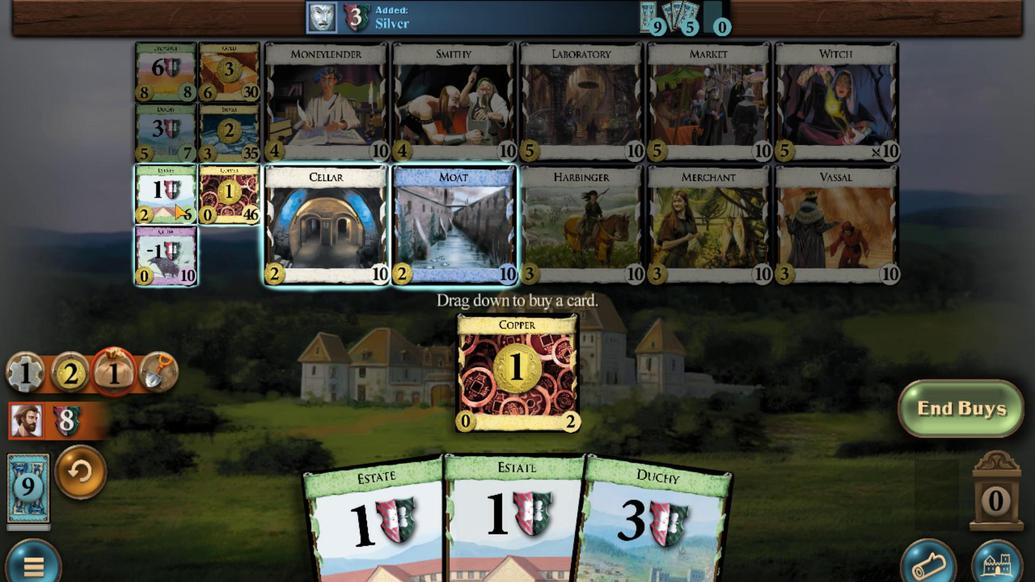 
Action: Mouse scrolled (162, 254) with delta (0, 0)
Screenshot: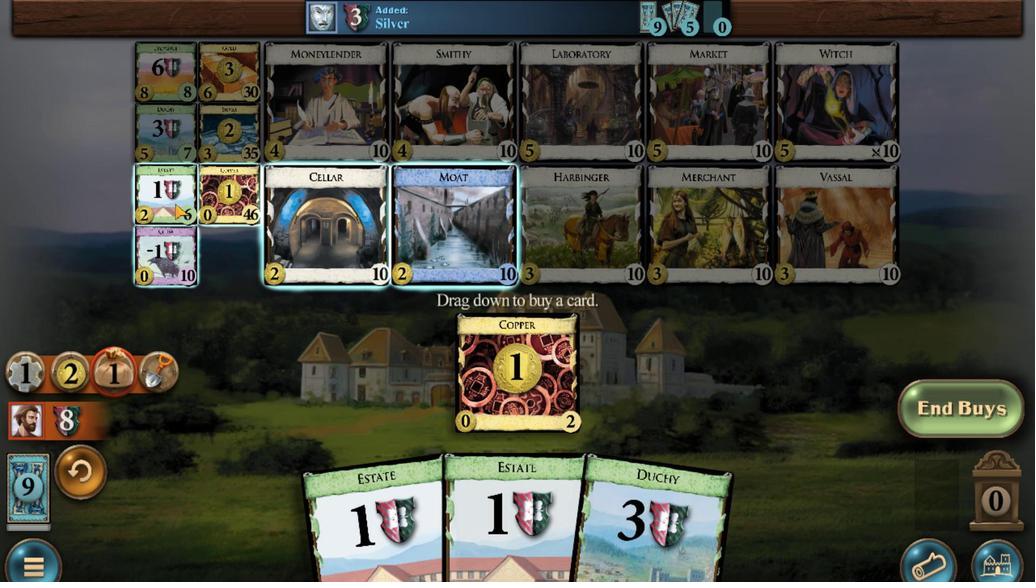 
Action: Mouse scrolled (162, 254) with delta (0, 0)
Screenshot: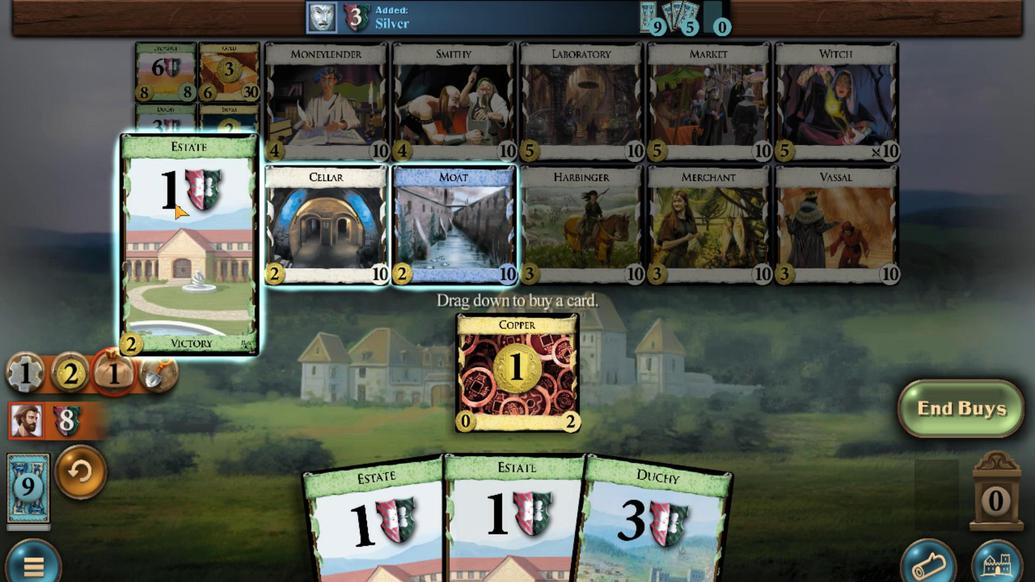 
Action: Mouse scrolled (162, 254) with delta (0, 0)
Screenshot: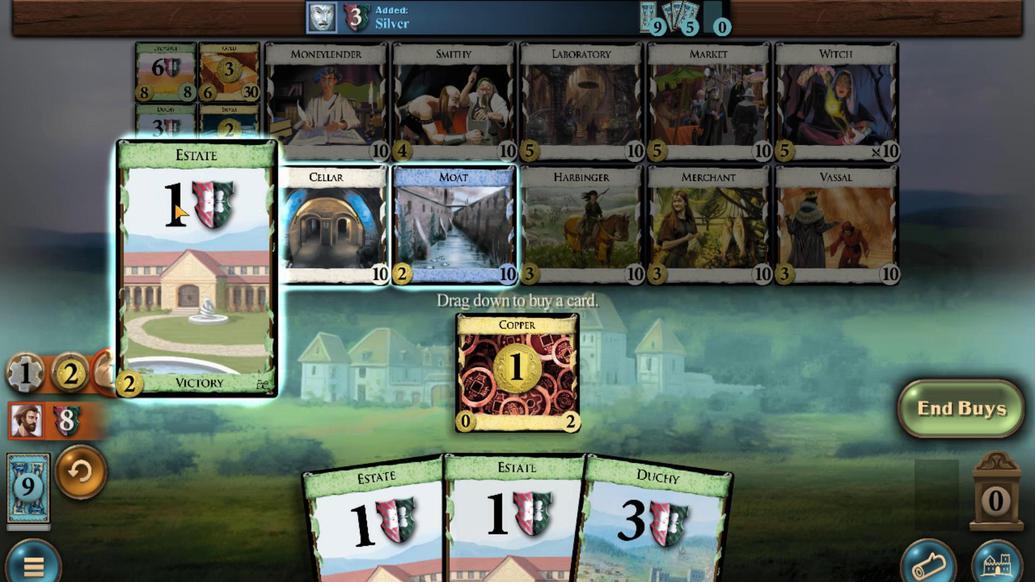 
Action: Mouse scrolled (162, 254) with delta (0, 0)
Screenshot: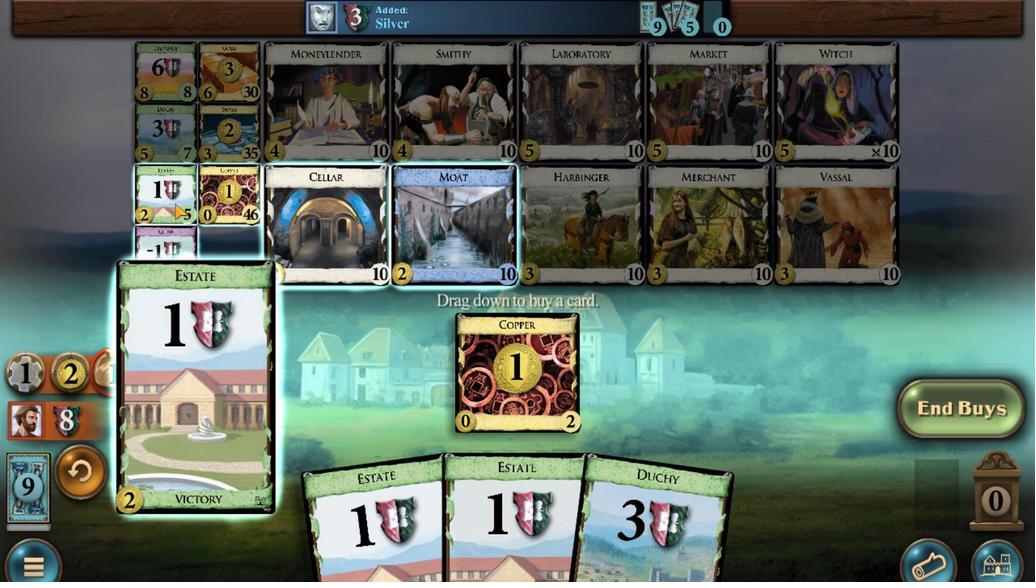
Action: Mouse moved to (618, 514)
Screenshot: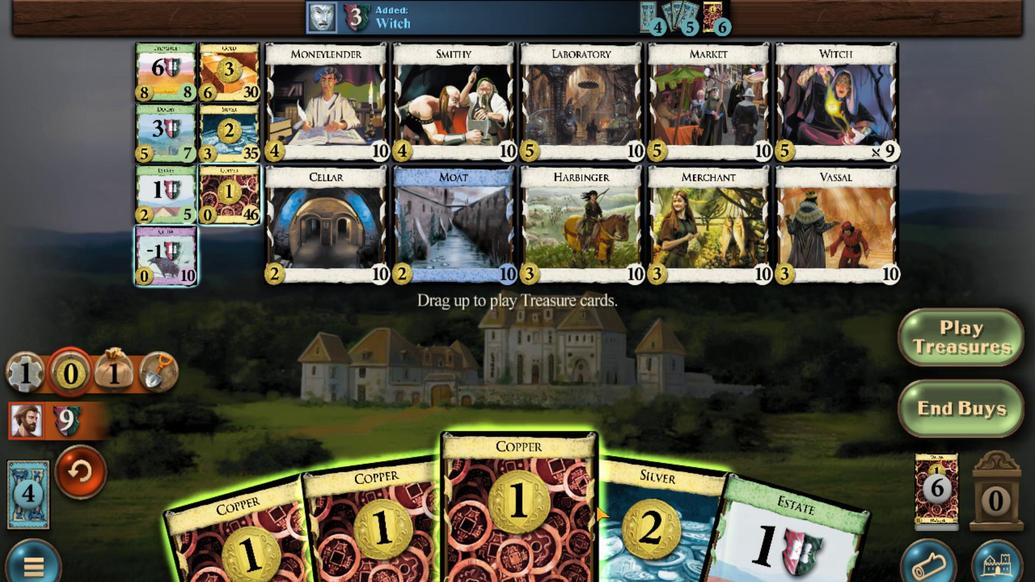 
Action: Mouse scrolled (618, 513) with delta (0, 0)
Screenshot: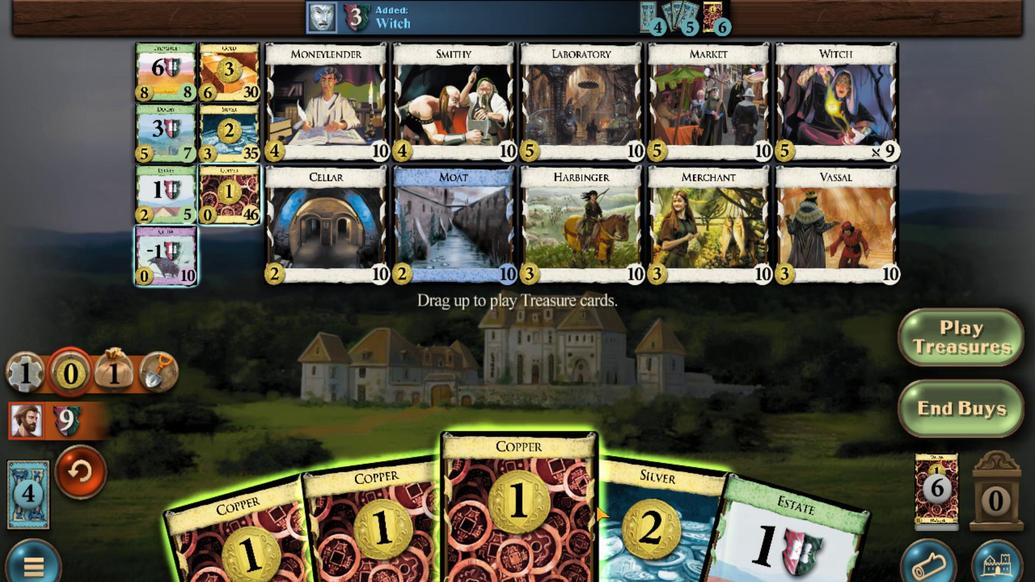 
Action: Mouse moved to (638, 512)
Screenshot: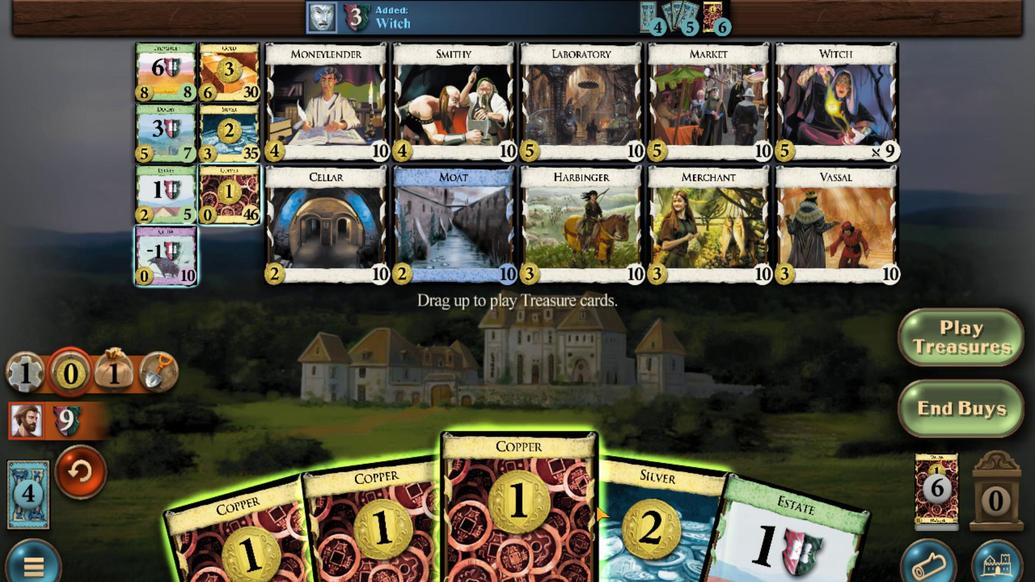 
Action: Mouse scrolled (638, 512) with delta (0, 0)
Screenshot: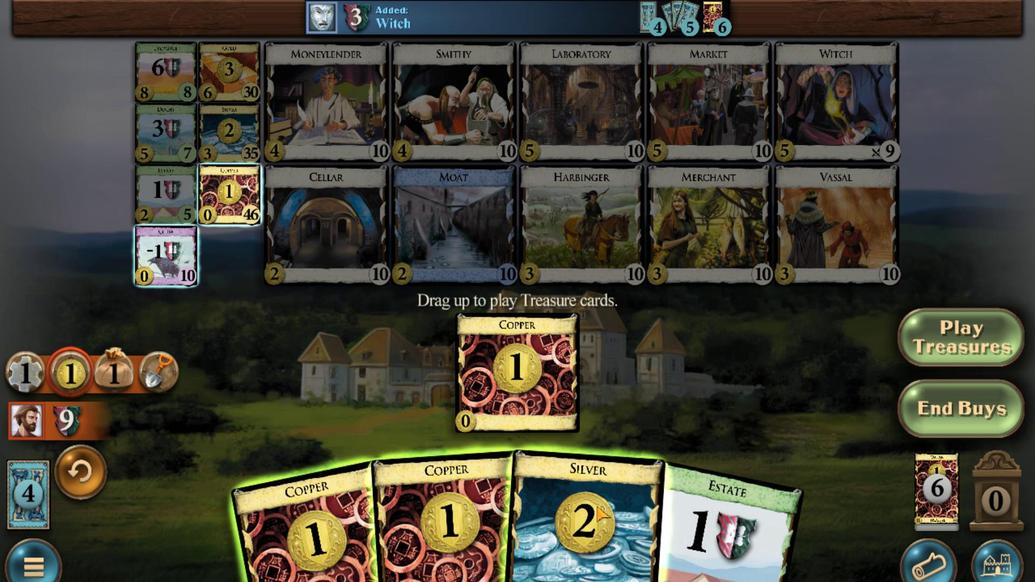 
Action: Mouse moved to (591, 513)
Screenshot: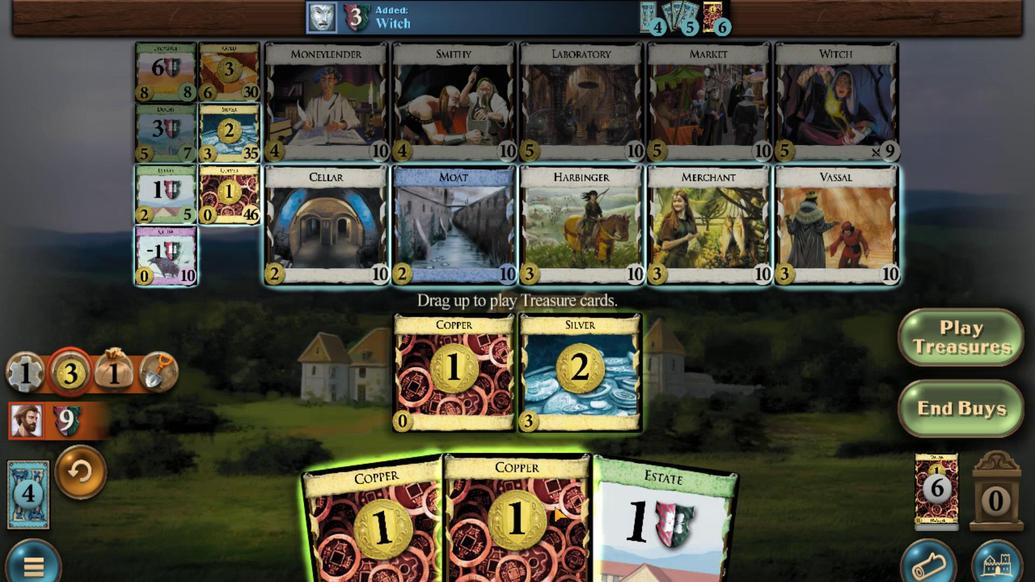 
Action: Mouse scrolled (591, 512) with delta (0, 0)
Screenshot: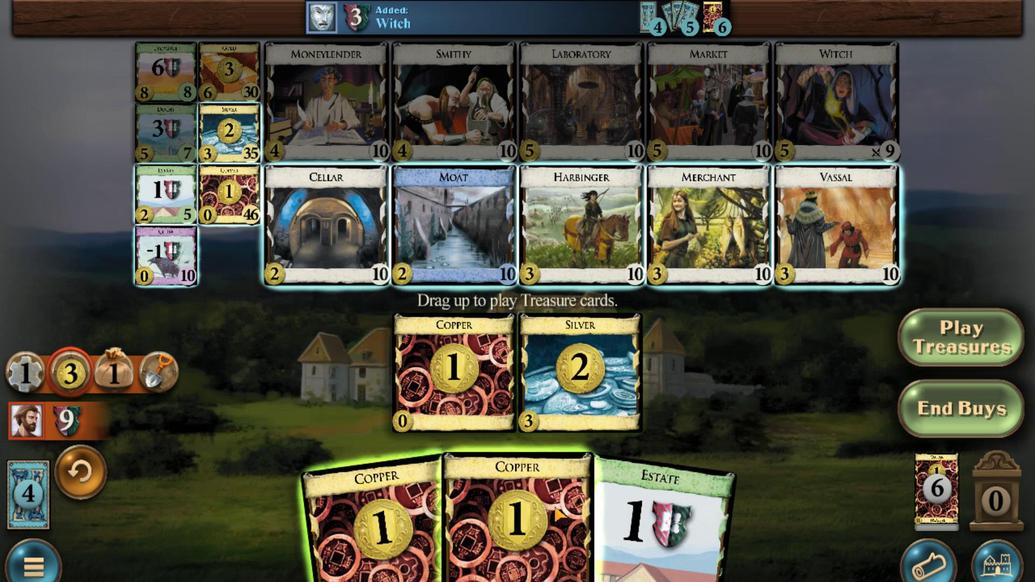 
Action: Mouse moved to (494, 492)
Screenshot: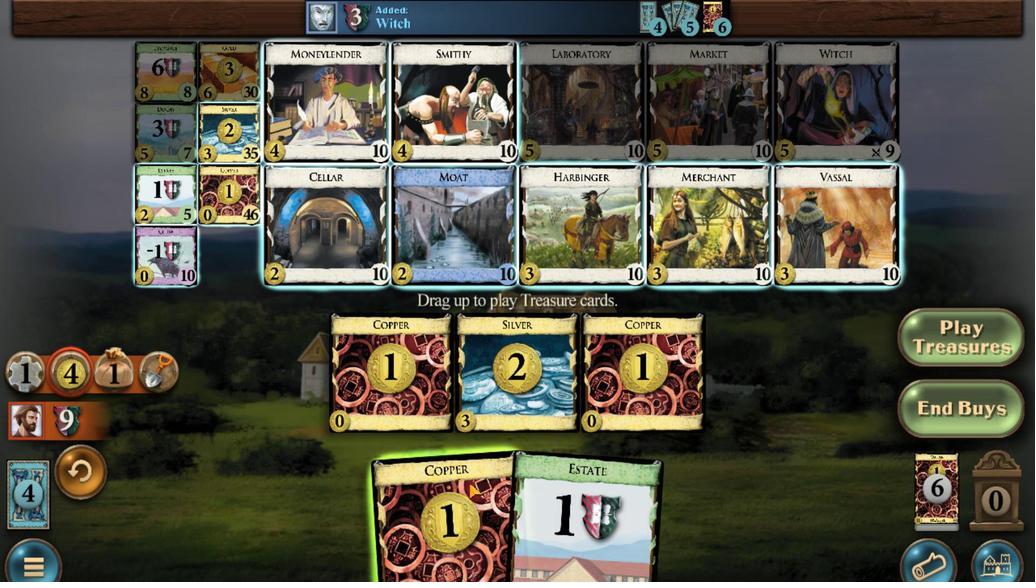 
Action: Mouse scrolled (494, 492) with delta (0, 0)
Screenshot: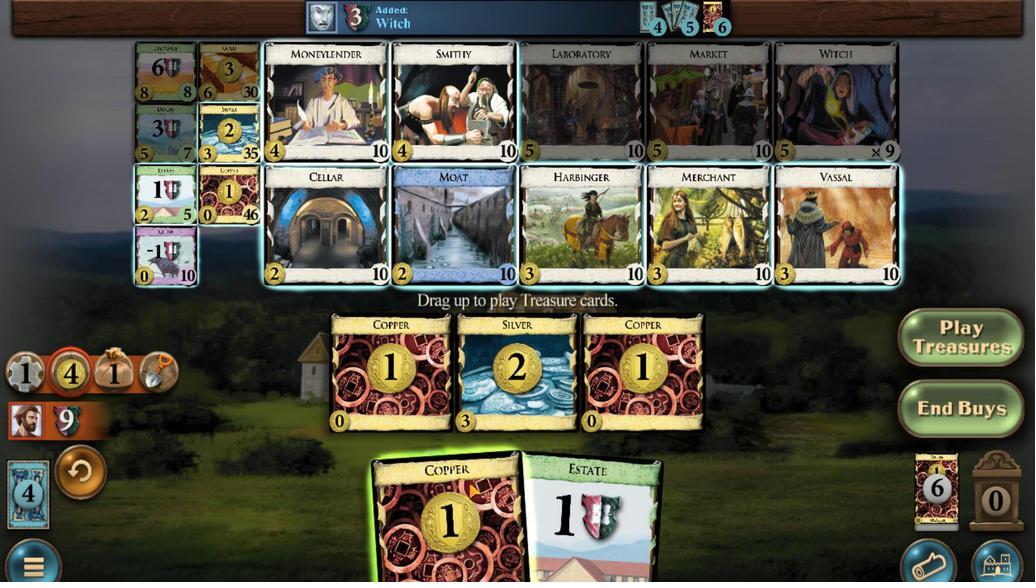 
Action: Mouse moved to (784, 169)
Screenshot: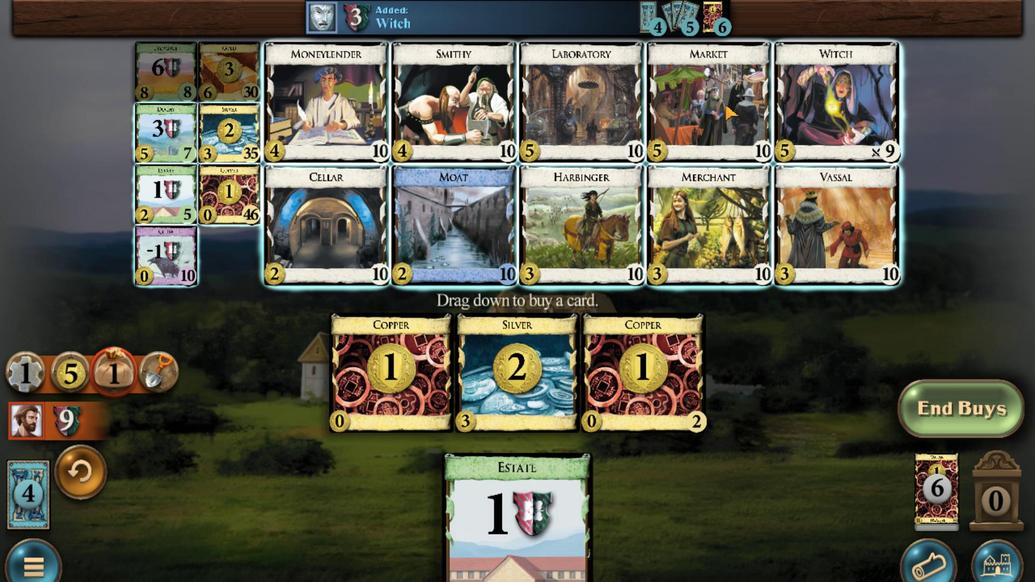 
Action: Mouse scrolled (784, 170) with delta (0, 0)
Screenshot: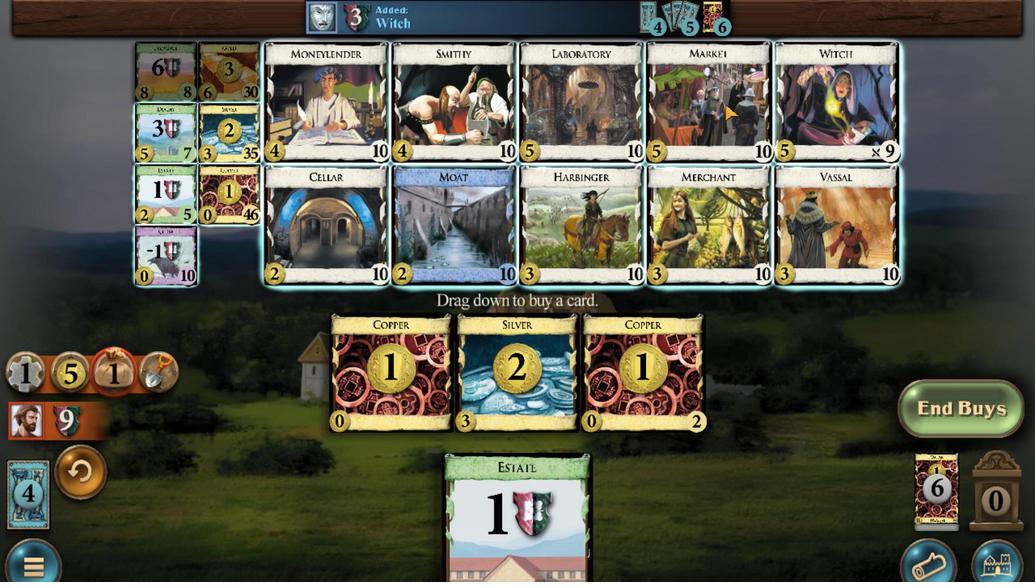 
Action: Mouse scrolled (784, 170) with delta (0, 0)
Screenshot: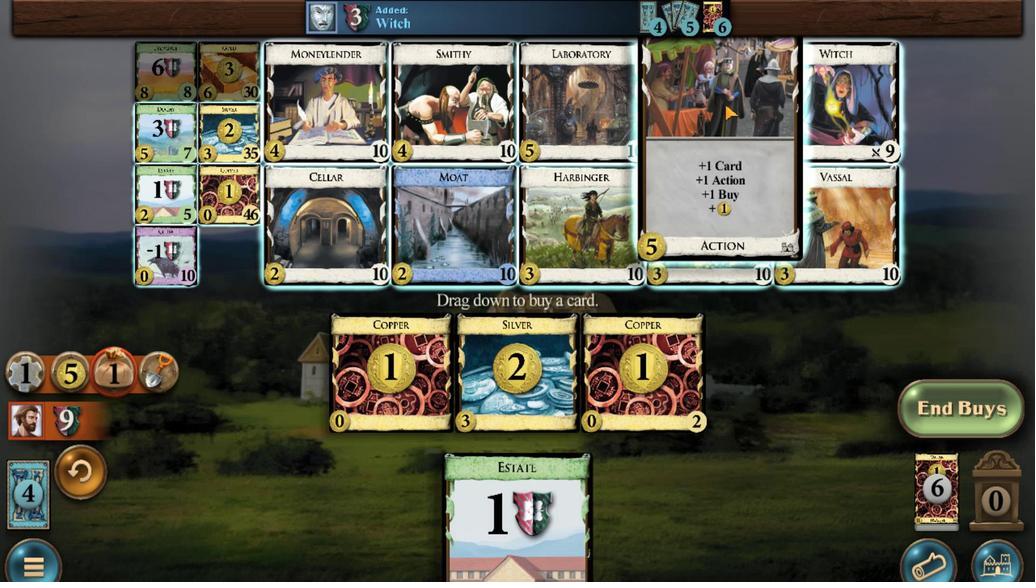 
Action: Mouse scrolled (784, 170) with delta (0, 0)
Screenshot: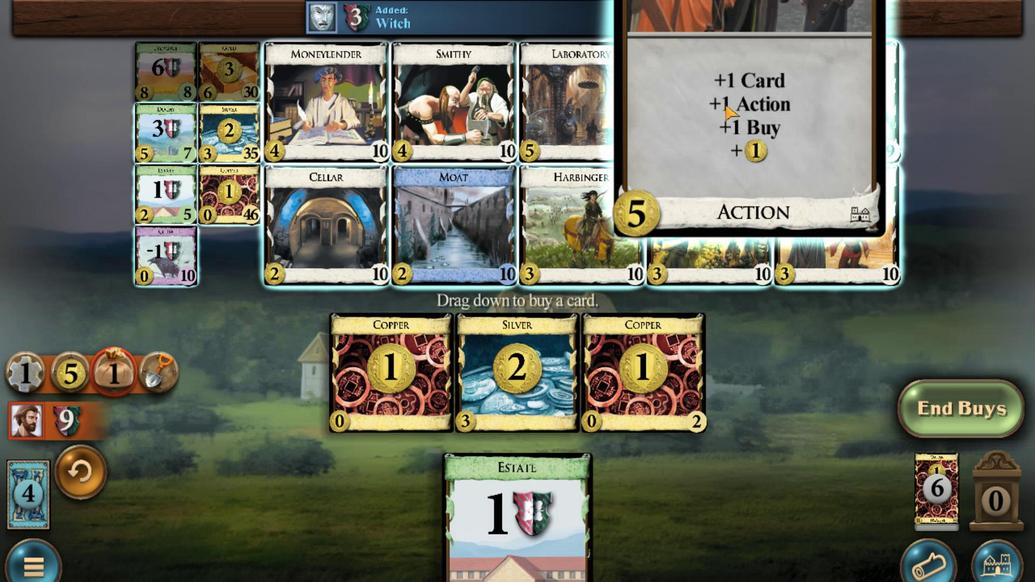 
Action: Mouse scrolled (784, 170) with delta (0, 0)
Screenshot: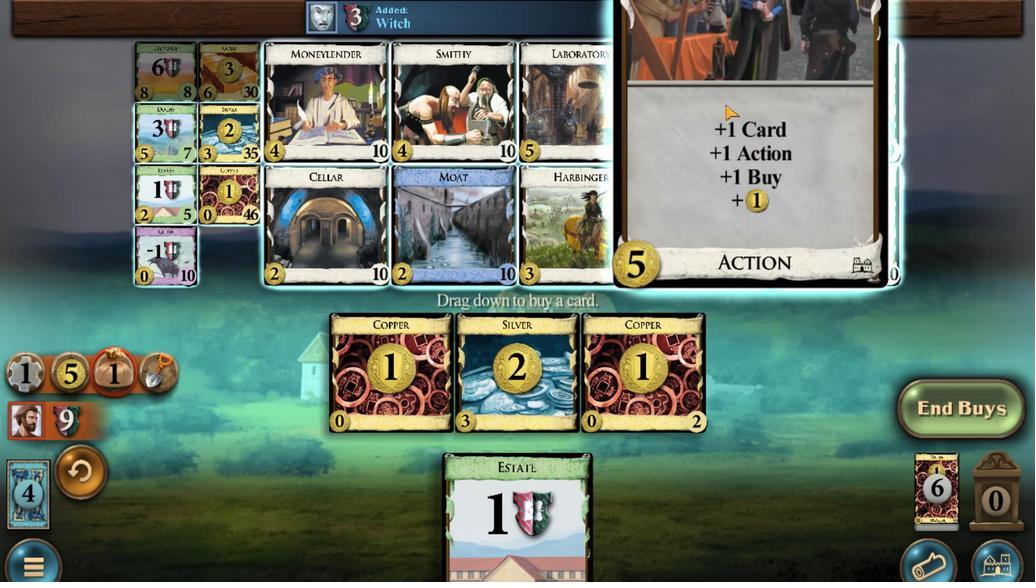 
Action: Mouse scrolled (784, 170) with delta (0, 0)
Screenshot: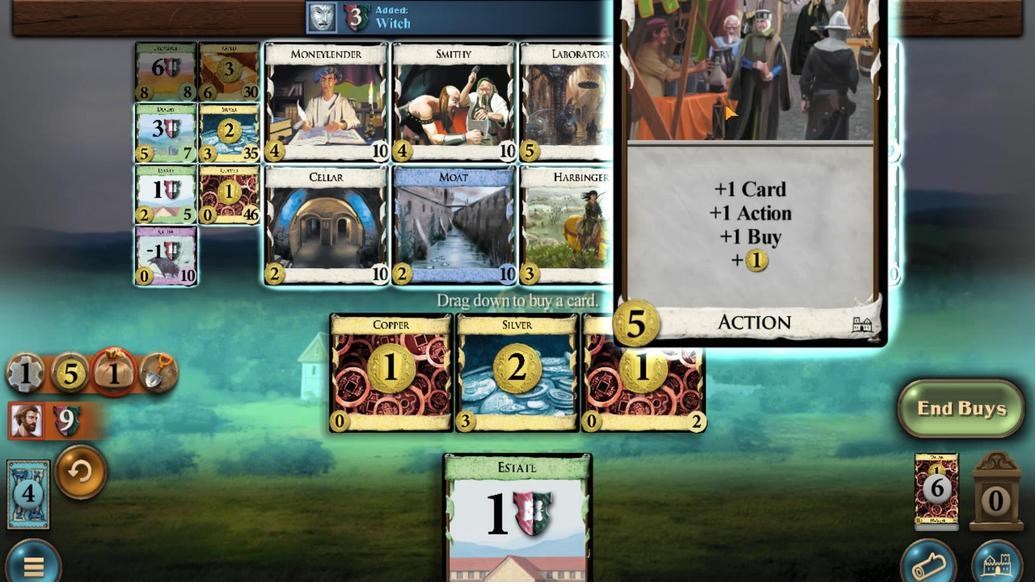 
Action: Mouse scrolled (784, 170) with delta (0, 0)
Screenshot: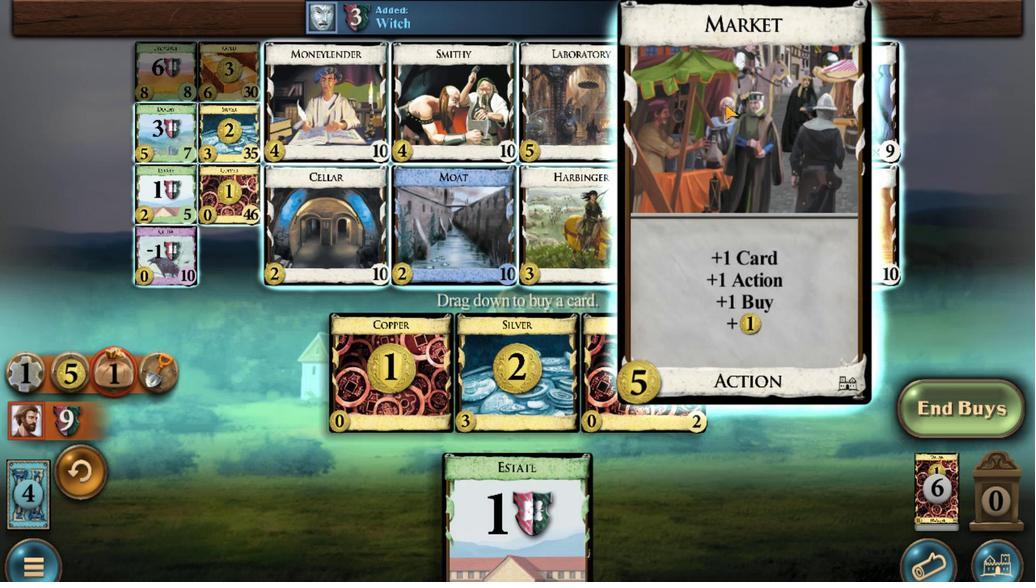 
Action: Mouse scrolled (784, 170) with delta (0, 0)
Screenshot: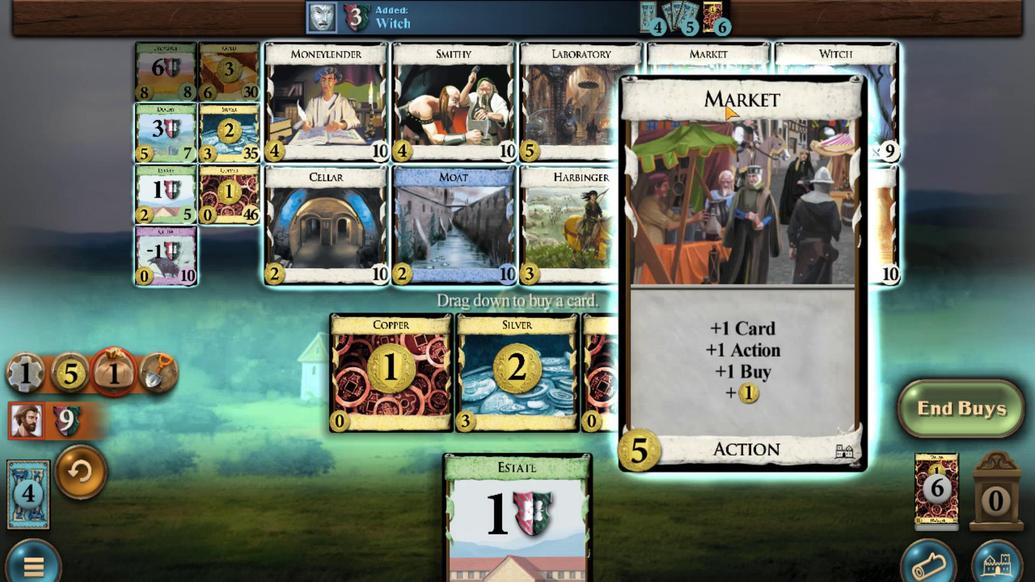 
Action: Mouse scrolled (784, 170) with delta (0, 0)
Screenshot: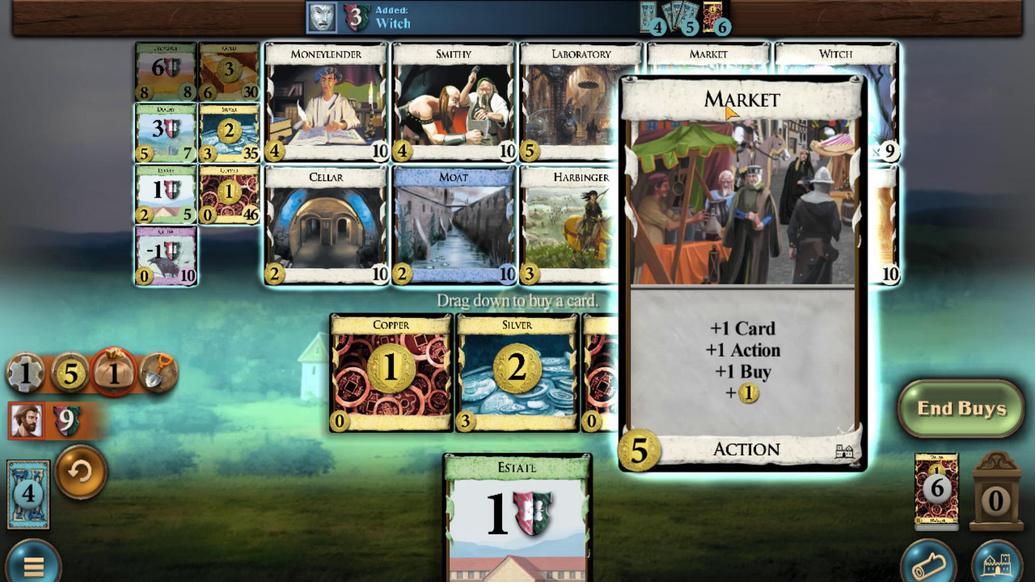 
Action: Mouse moved to (435, 488)
Screenshot: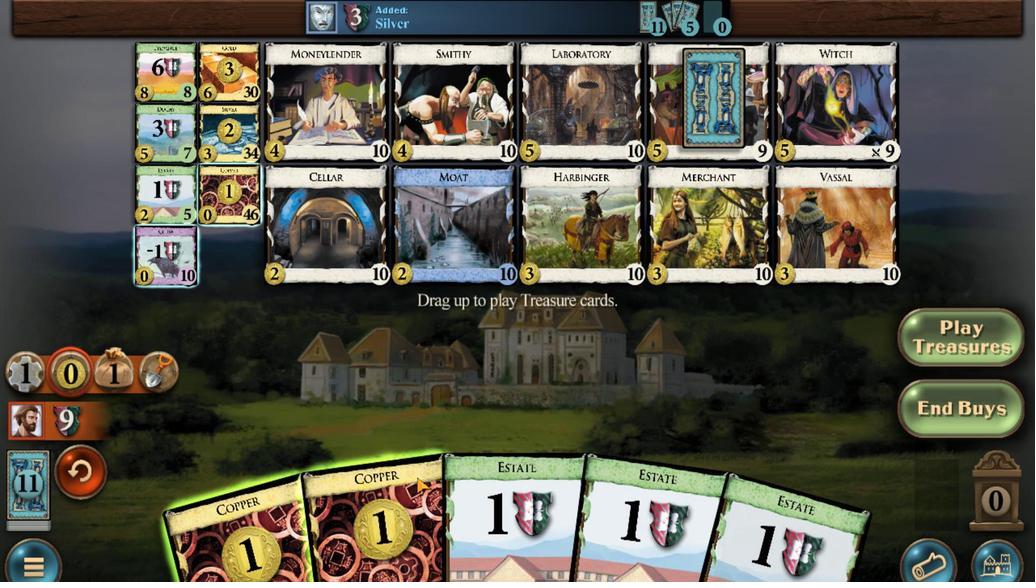 
Action: Mouse scrolled (435, 487) with delta (0, 0)
Screenshot: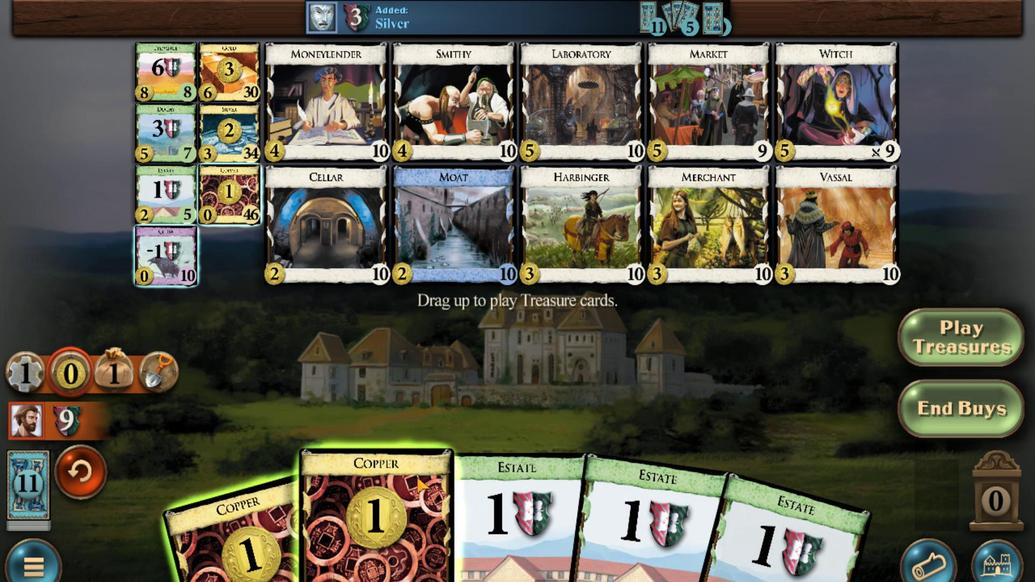 
Action: Mouse moved to (377, 502)
Screenshot: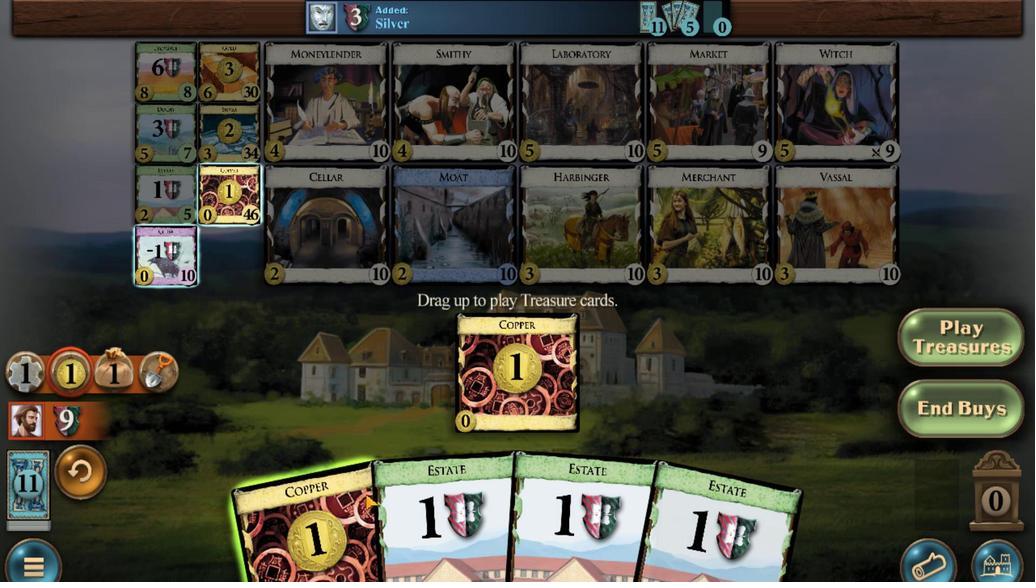 
Action: Mouse scrolled (377, 501) with delta (0, 0)
Screenshot: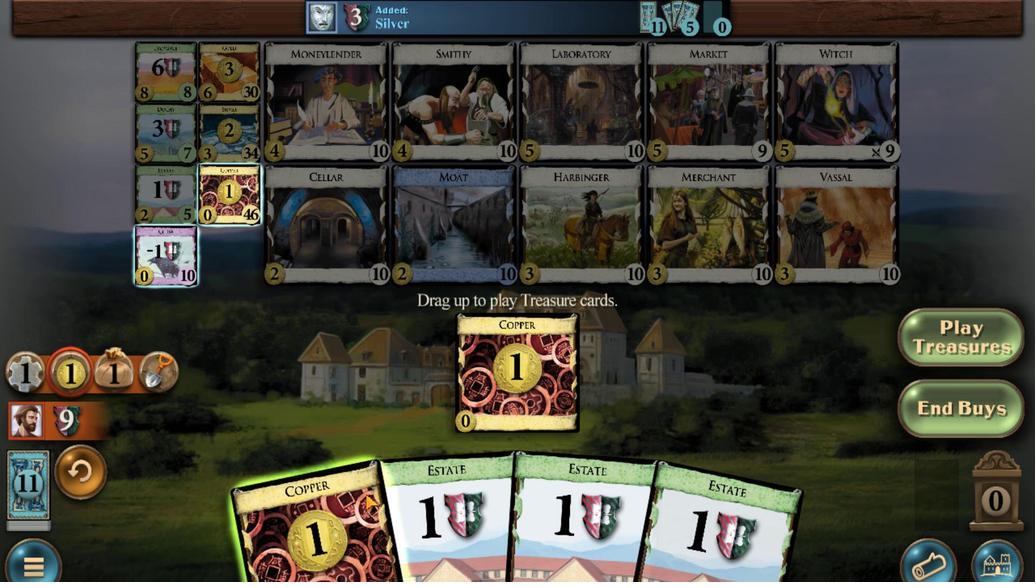 
Action: Mouse moved to (133, 240)
Screenshot: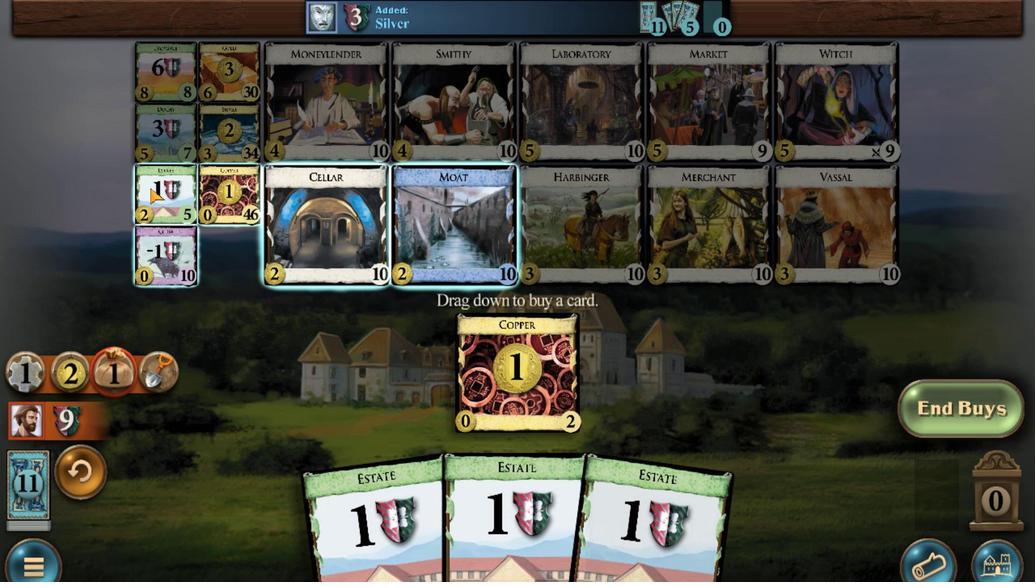 
Action: Mouse scrolled (133, 241) with delta (0, 0)
Screenshot: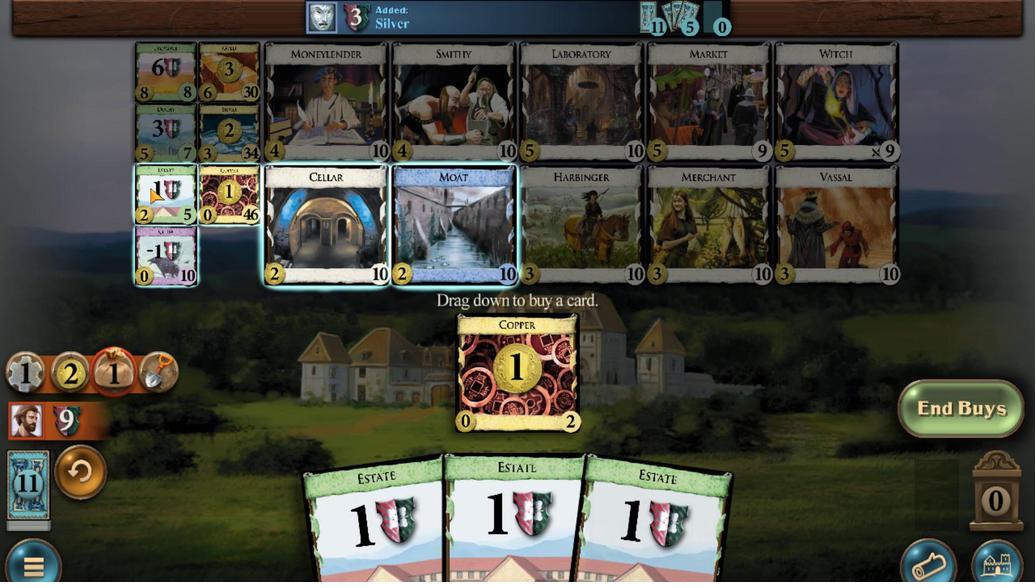 
Action: Mouse scrolled (133, 241) with delta (0, 0)
Screenshot: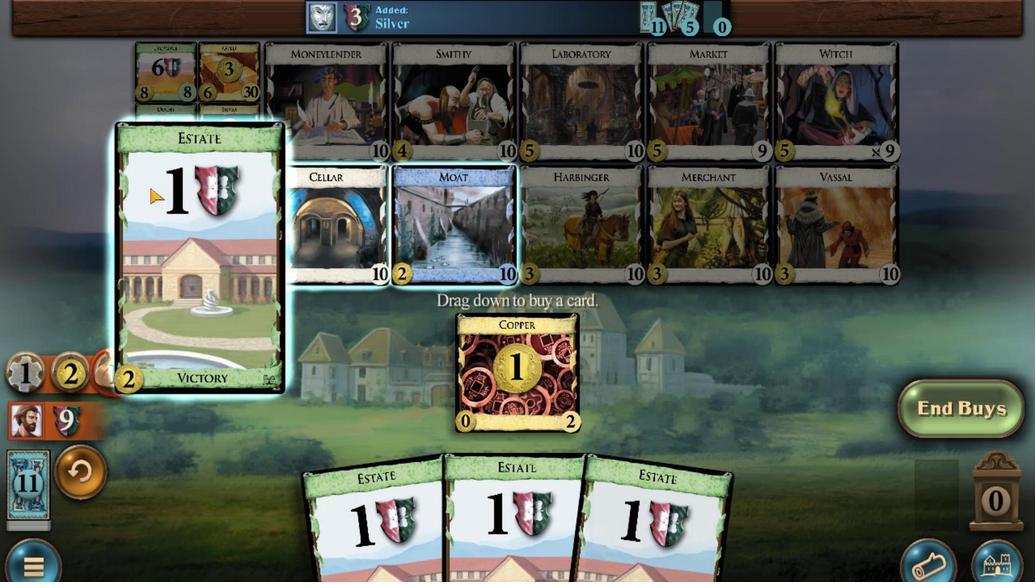 
Action: Mouse scrolled (133, 241) with delta (0, 0)
Screenshot: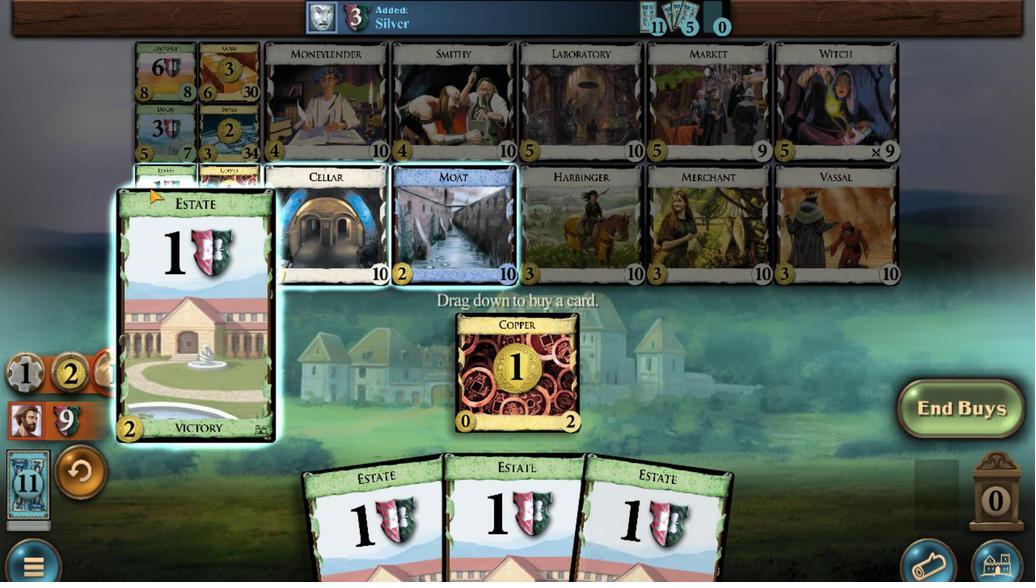 
Action: Mouse scrolled (133, 241) with delta (0, 0)
Screenshot: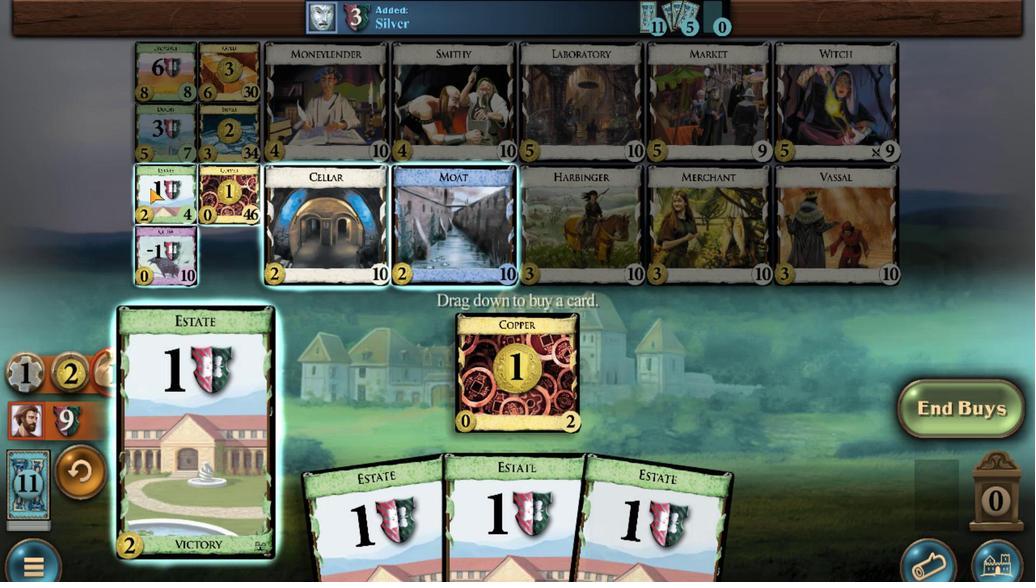 
Action: Mouse moved to (509, 492)
Screenshot: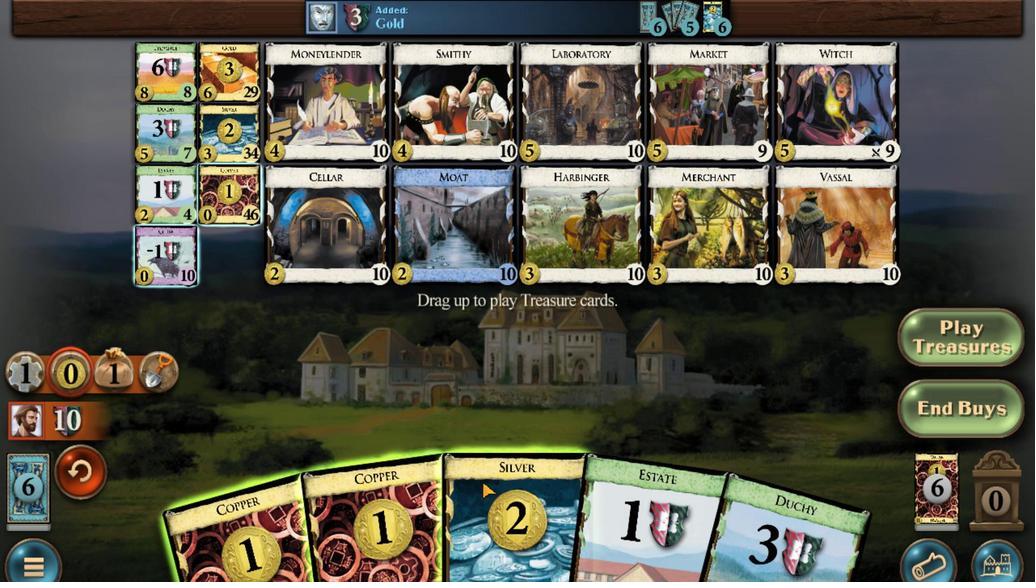 
Action: Mouse scrolled (509, 492) with delta (0, 0)
Screenshot: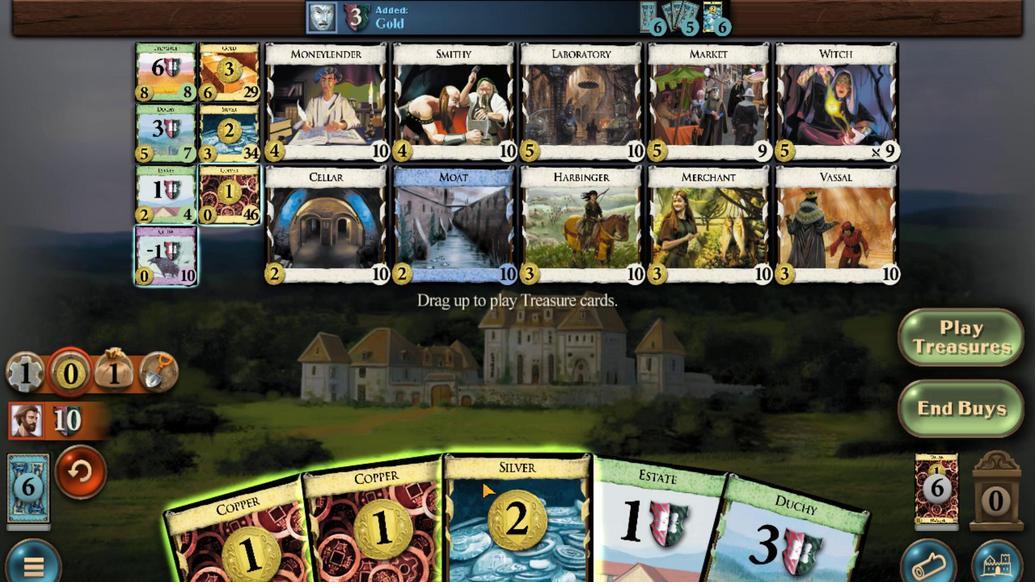 
Action: Mouse moved to (466, 498)
Screenshot: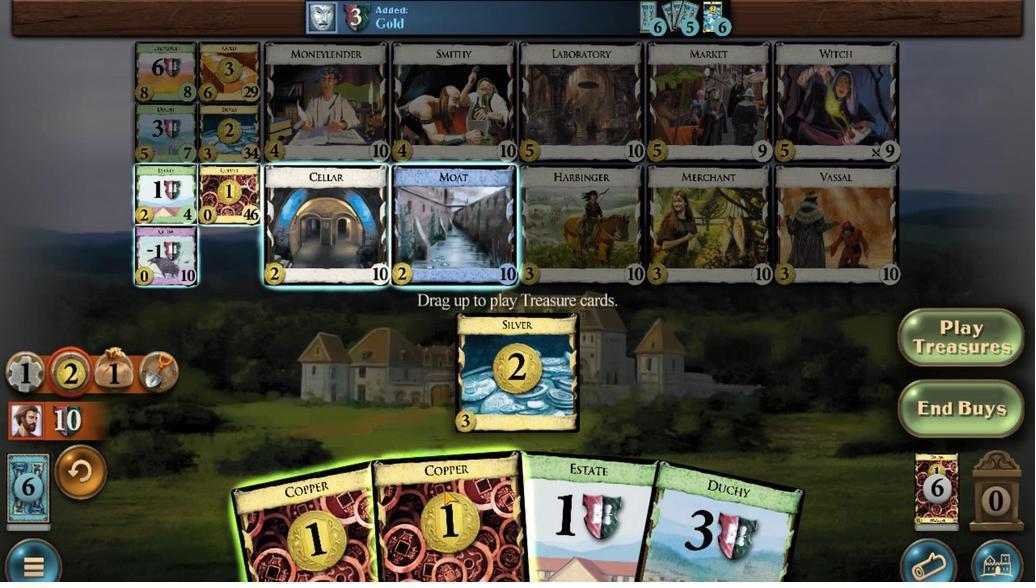 
Action: Mouse scrolled (466, 498) with delta (0, 0)
Screenshot: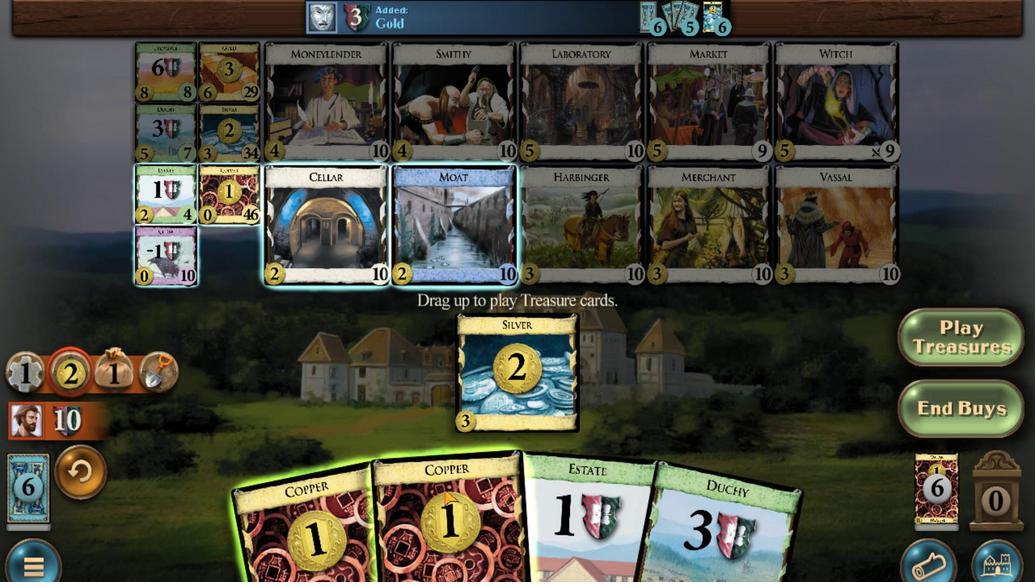 
Action: Mouse moved to (432, 505)
Screenshot: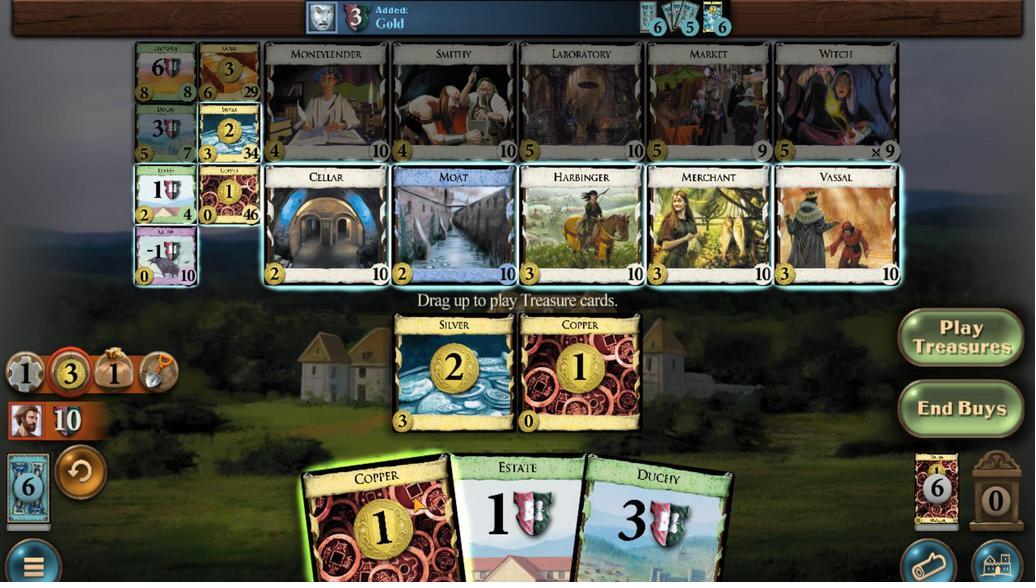 
Action: Mouse scrolled (432, 504) with delta (0, 0)
Screenshot: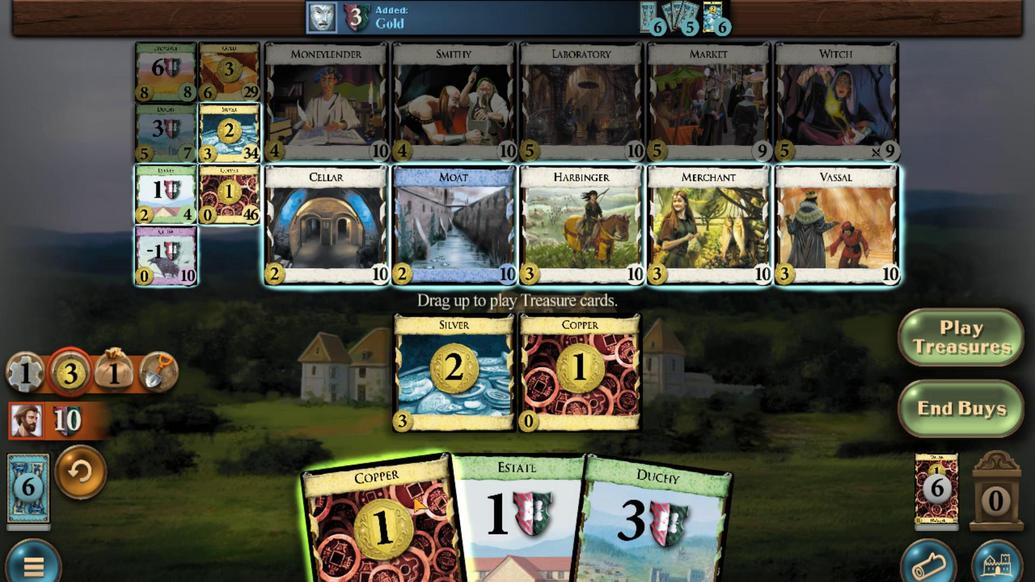 
Action: Mouse moved to (443, 162)
Screenshot: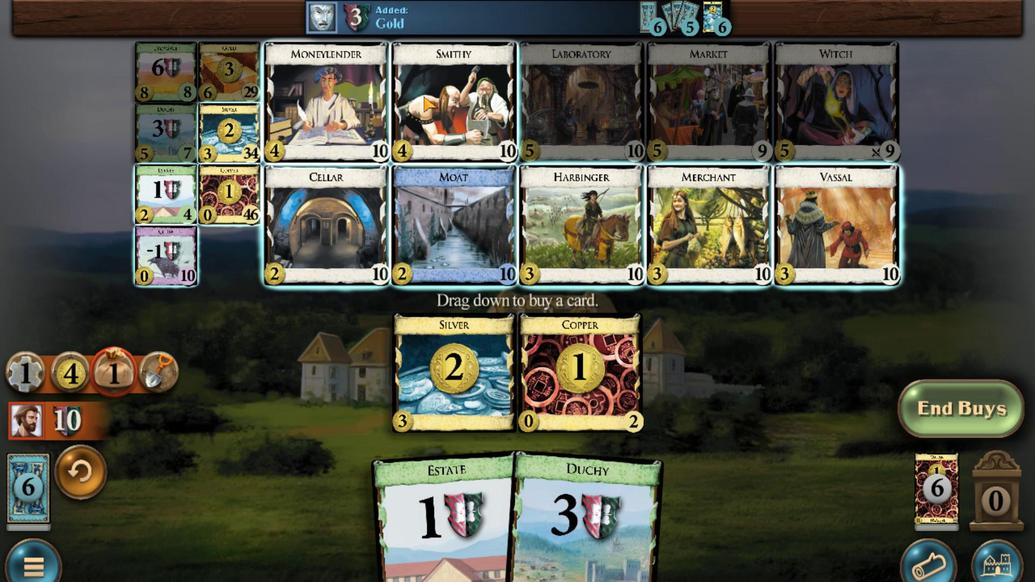 
Action: Mouse scrolled (443, 163) with delta (0, 0)
Screenshot: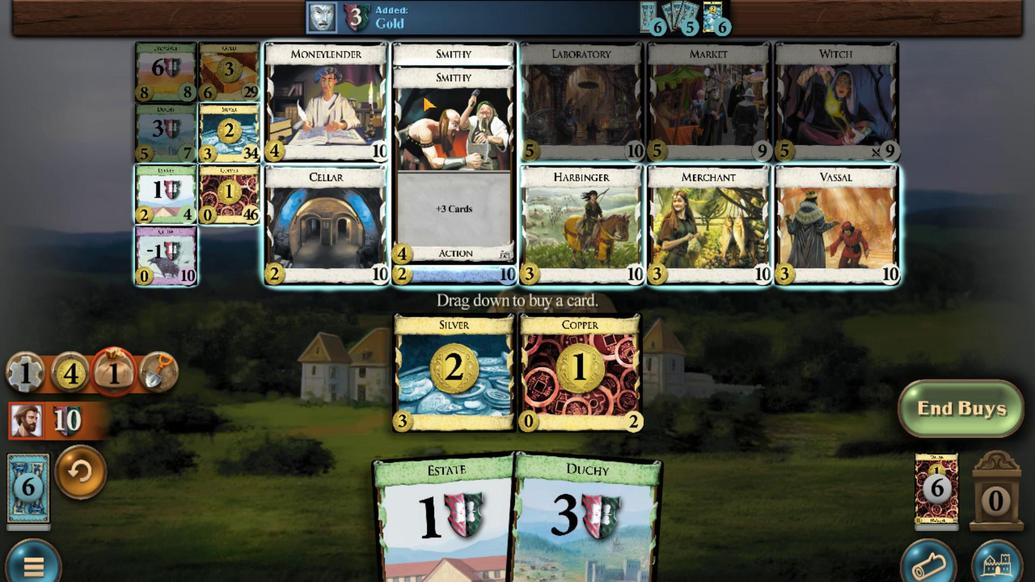 
Action: Mouse scrolled (443, 163) with delta (0, 0)
Screenshot: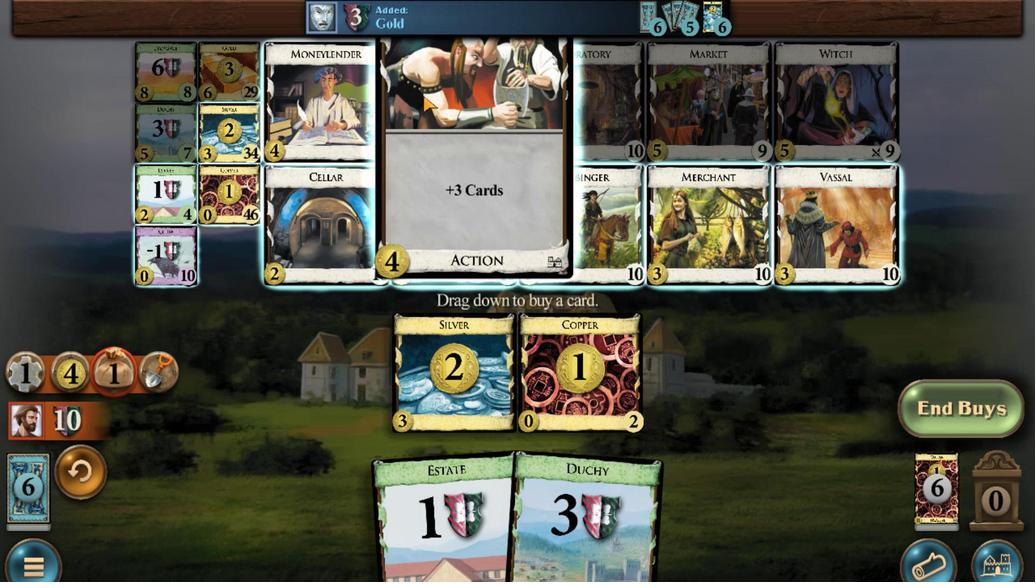 
Action: Mouse scrolled (443, 163) with delta (0, 0)
Screenshot: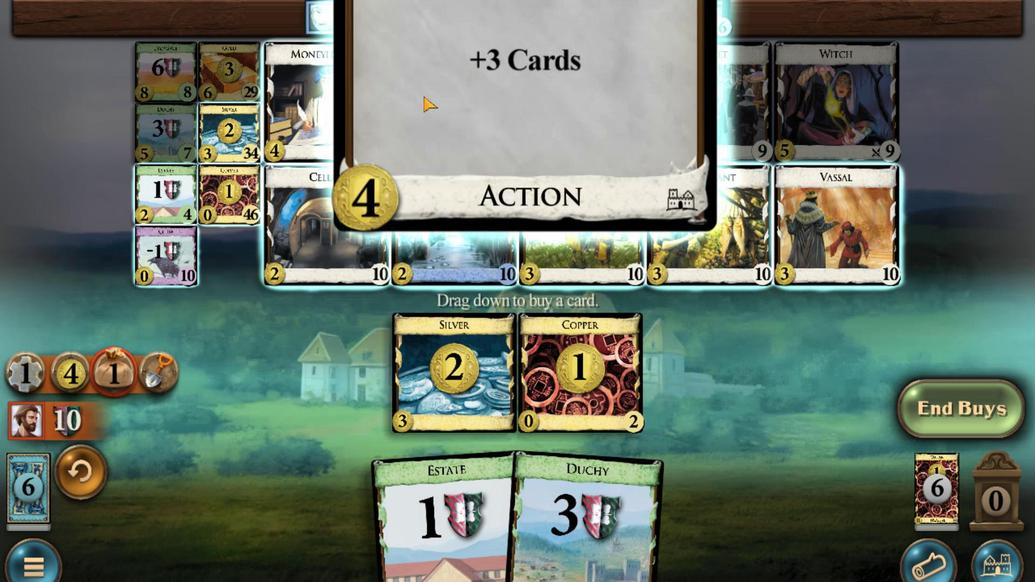 
Action: Mouse scrolled (443, 163) with delta (0, 0)
Screenshot: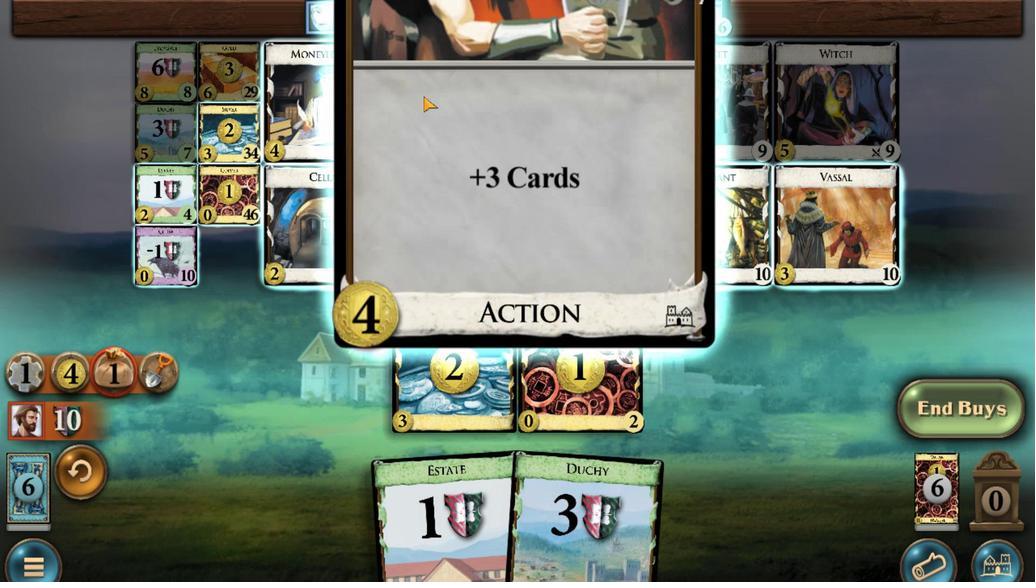 
Action: Mouse scrolled (443, 163) with delta (0, 0)
Screenshot: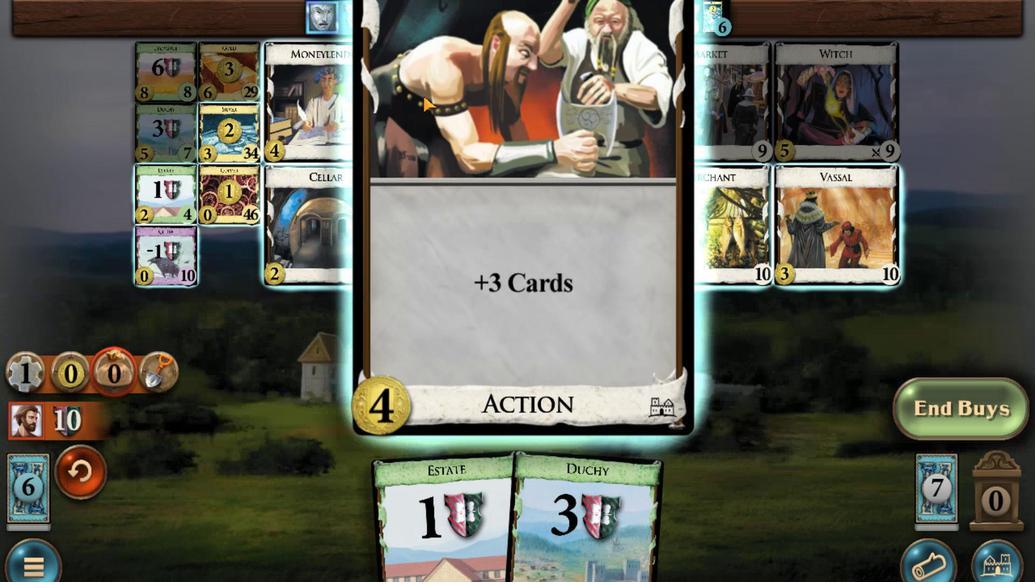 
Action: Mouse moved to (541, 517)
Screenshot: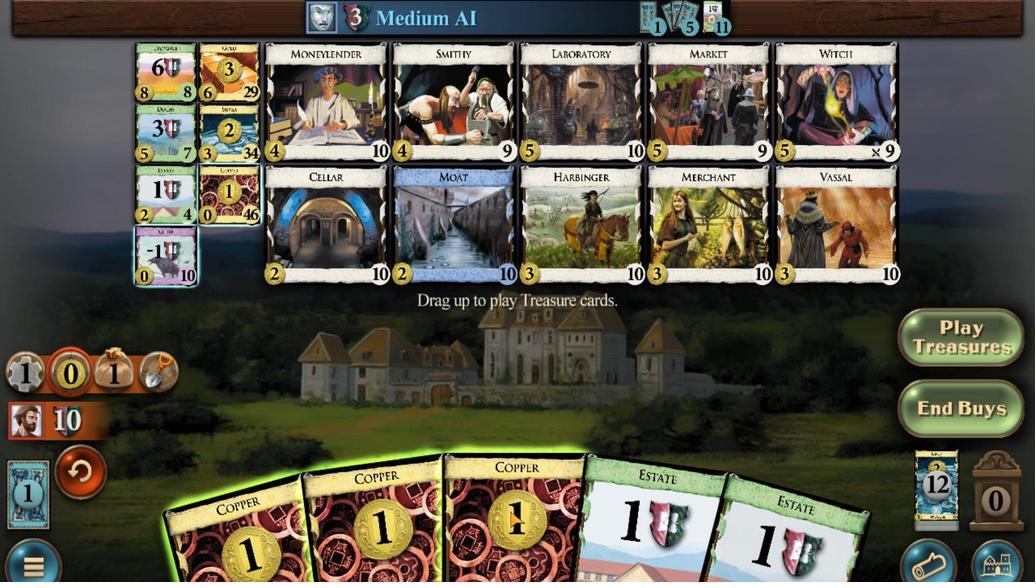 
Action: Mouse scrolled (541, 516) with delta (0, 0)
Screenshot: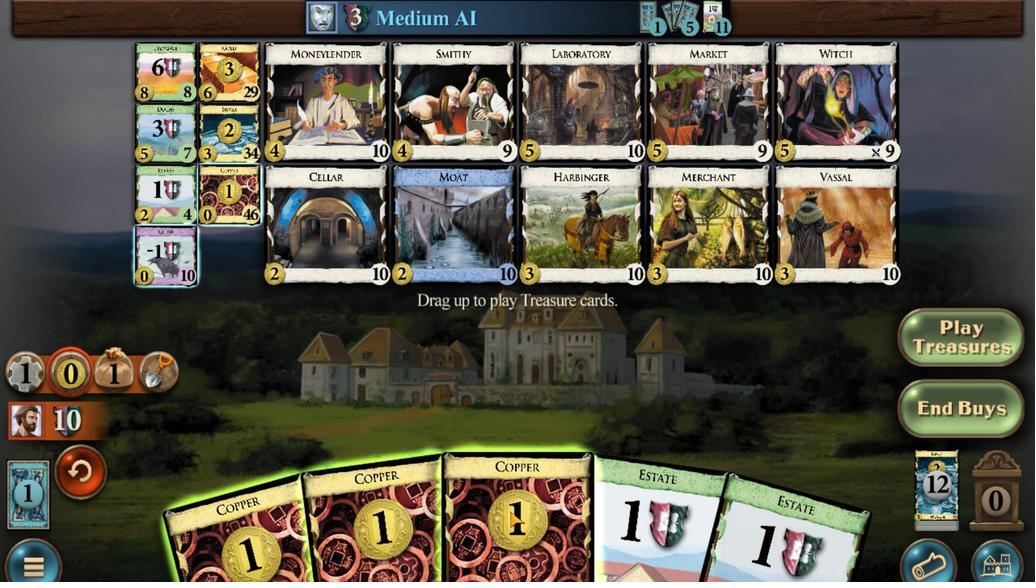 
Action: Mouse moved to (509, 518)
Screenshot: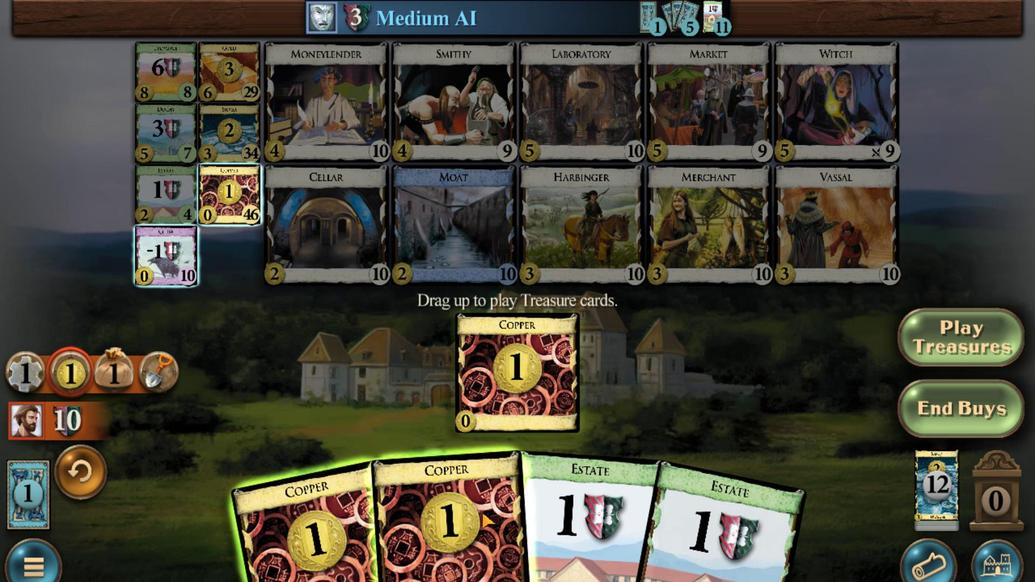 
Action: Mouse scrolled (509, 517) with delta (0, 0)
Screenshot: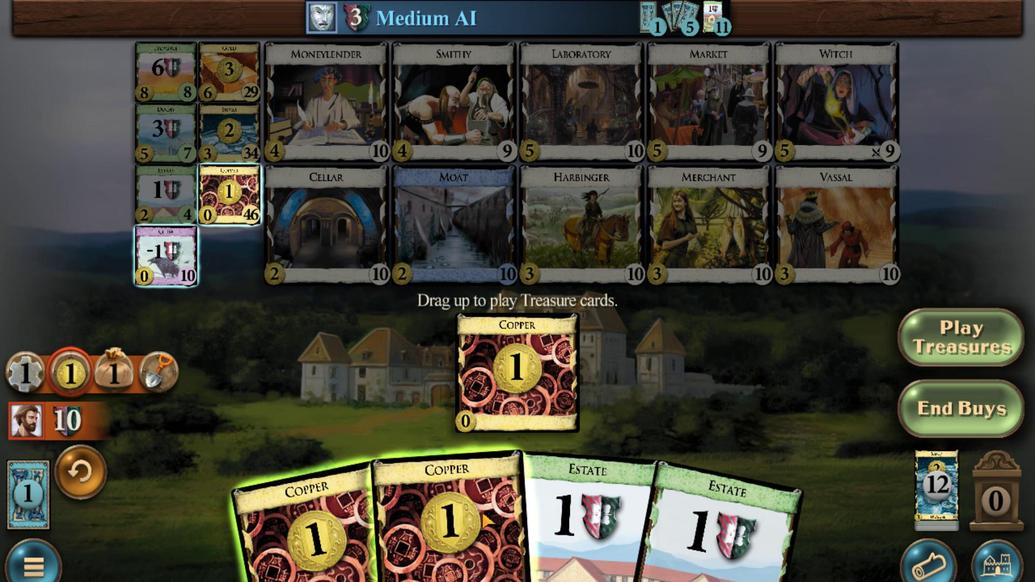 
Action: Mouse moved to (439, 517)
Screenshot: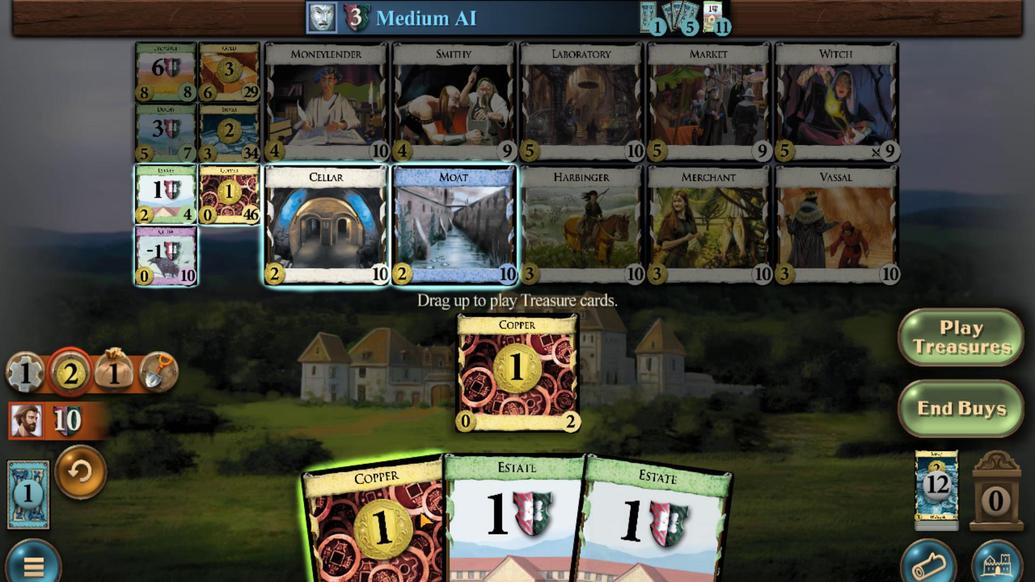 
Action: Mouse scrolled (439, 517) with delta (0, 0)
Screenshot: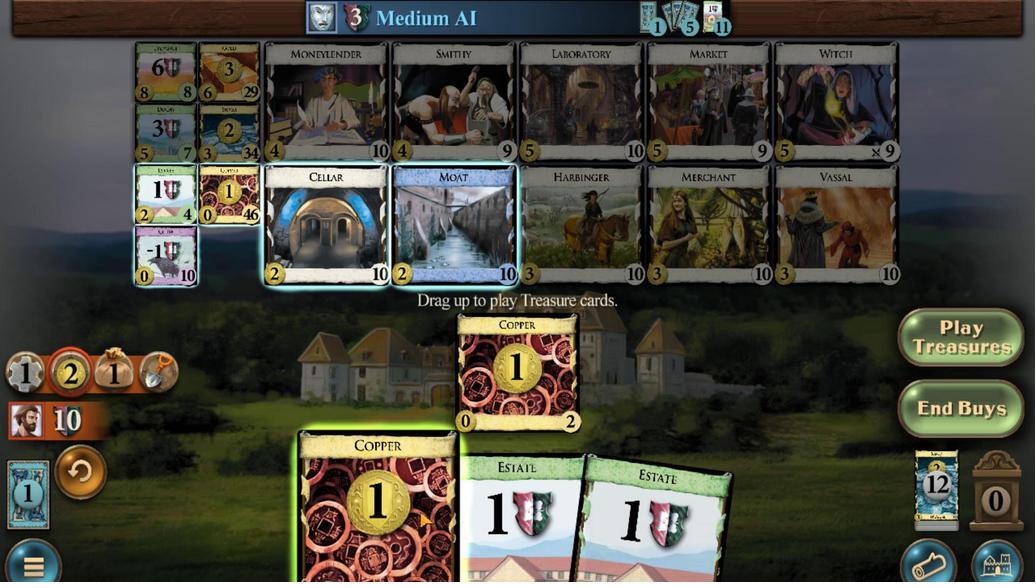 
Action: Mouse moved to (235, 197)
Screenshot: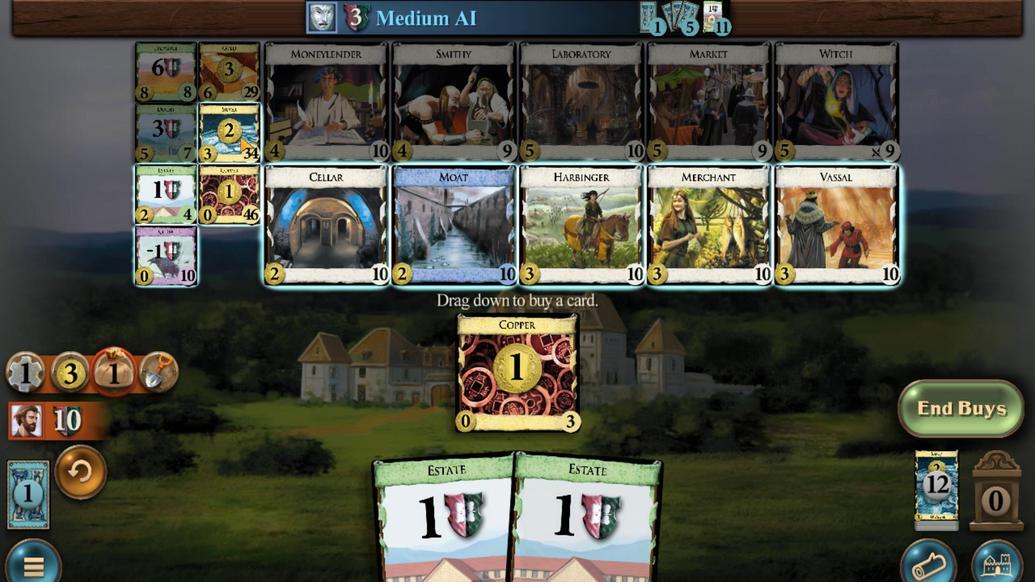 
Action: Mouse scrolled (235, 197) with delta (0, 0)
Screenshot: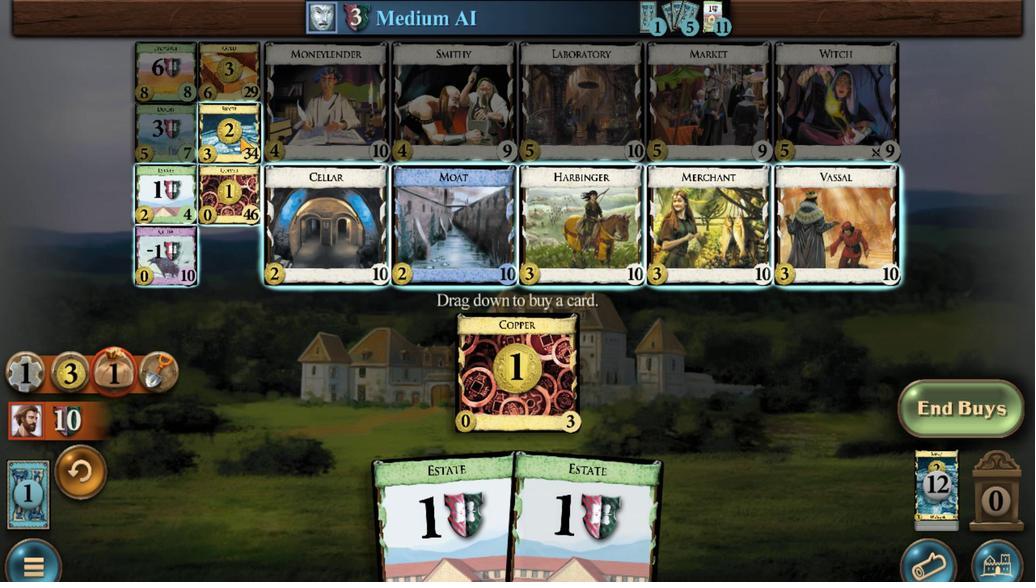 
Action: Mouse scrolled (235, 197) with delta (0, 0)
Screenshot: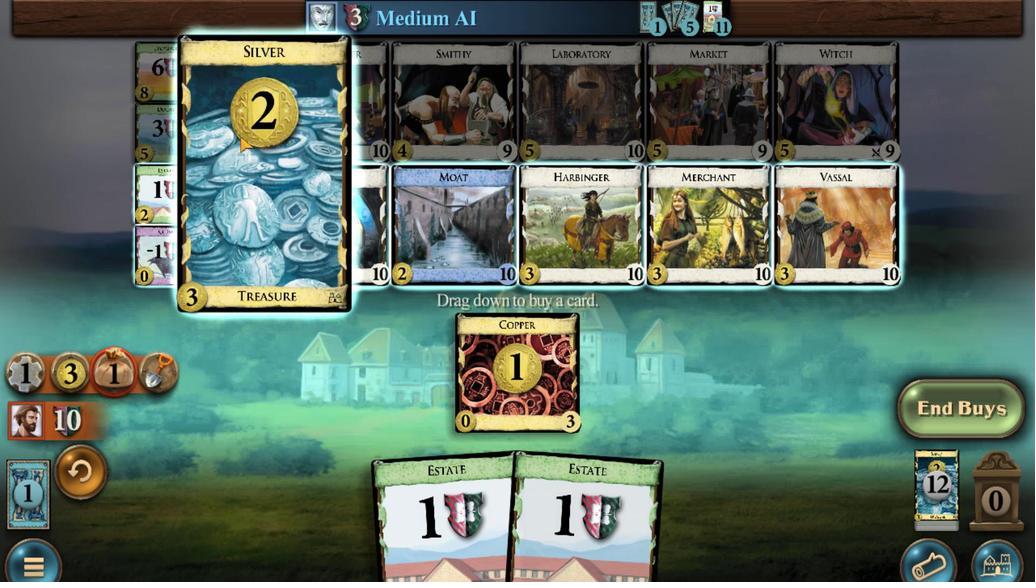
Action: Mouse scrolled (235, 197) with delta (0, 0)
Screenshot: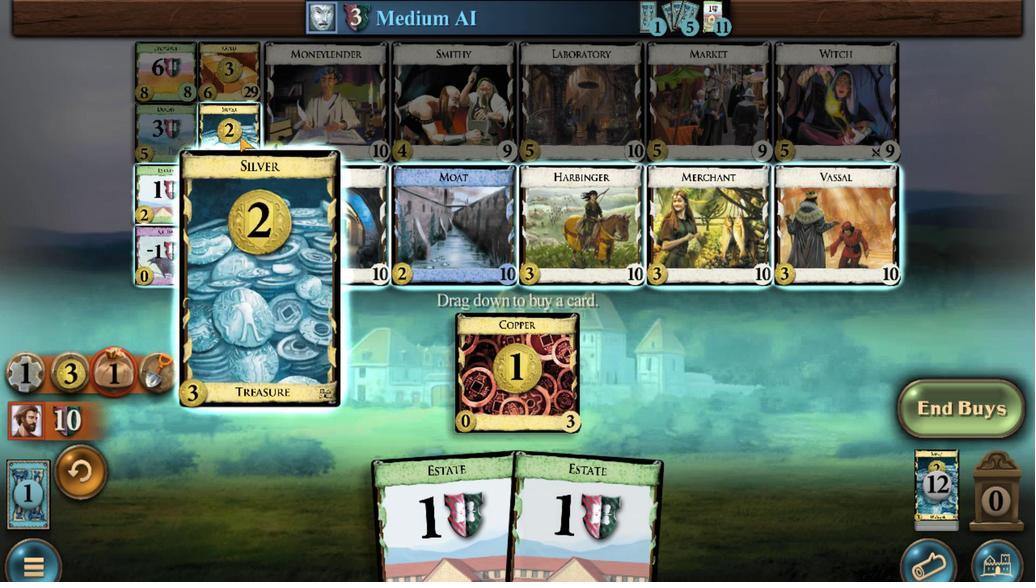 
Action: Mouse scrolled (235, 197) with delta (0, 0)
Screenshot: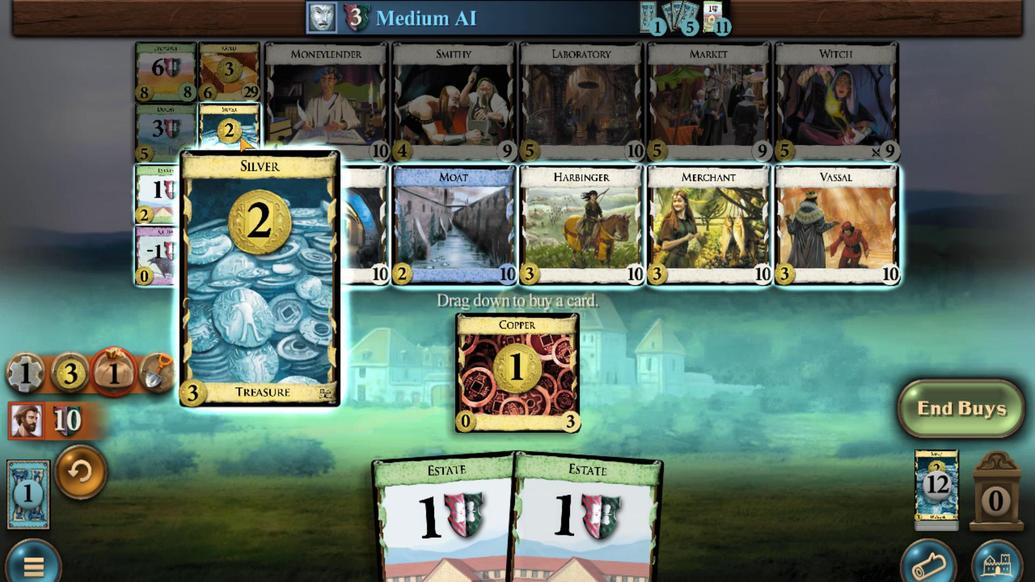 
Action: Mouse scrolled (235, 197) with delta (0, 0)
Screenshot: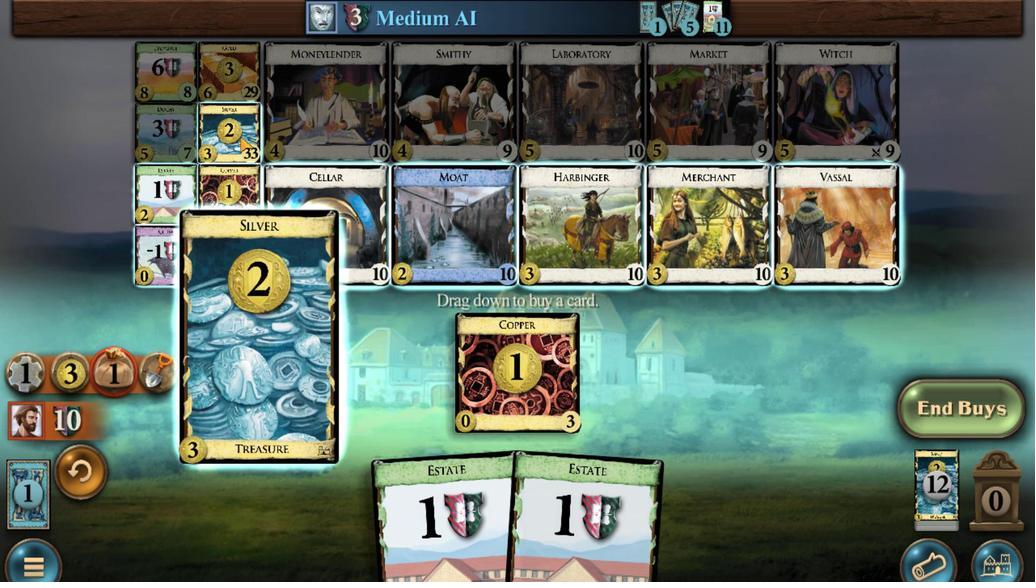 
Action: Mouse moved to (366, 490)
Screenshot: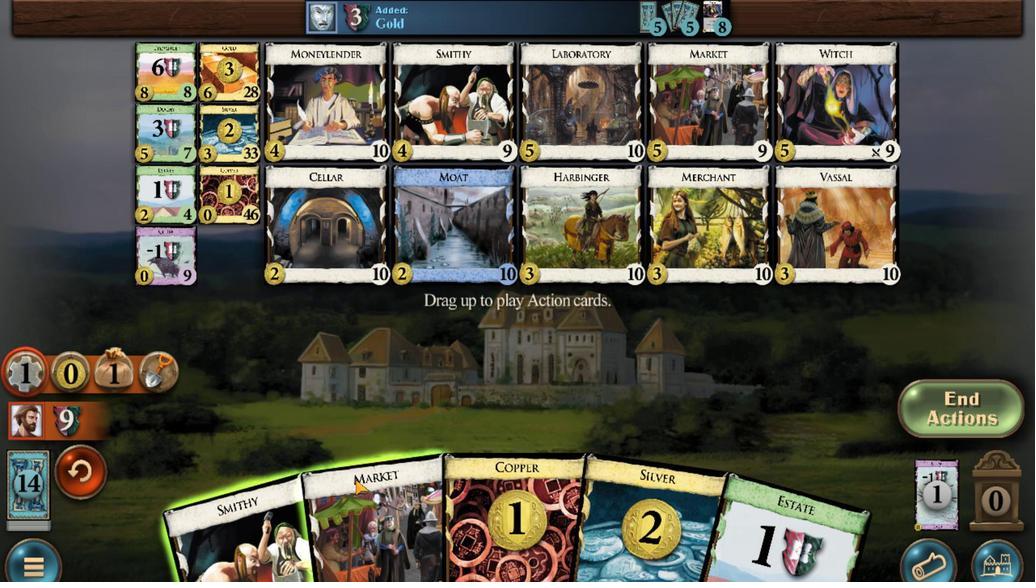 
Action: Mouse scrolled (366, 489) with delta (0, 0)
Screenshot: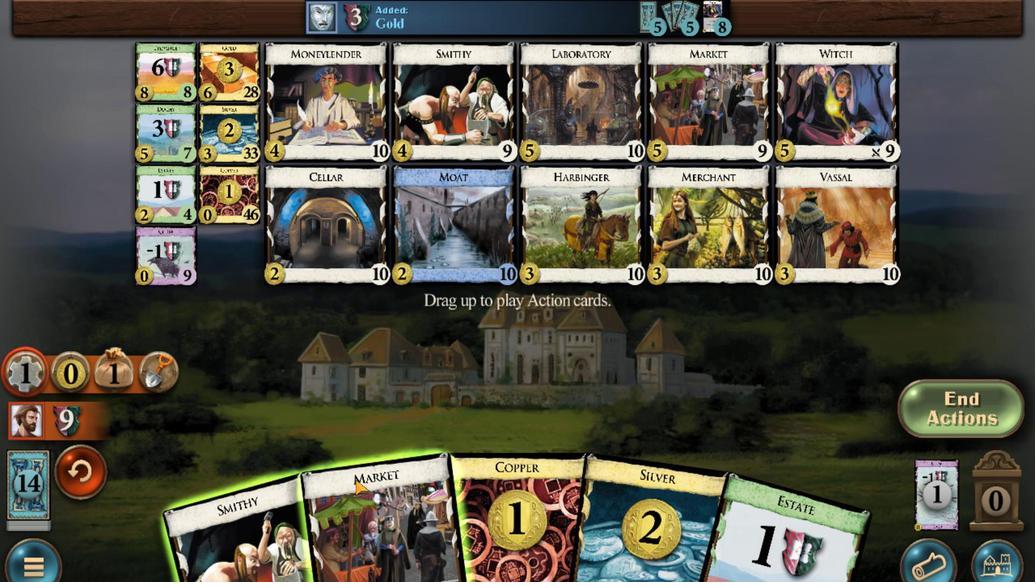 
Action: Mouse moved to (248, 512)
Screenshot: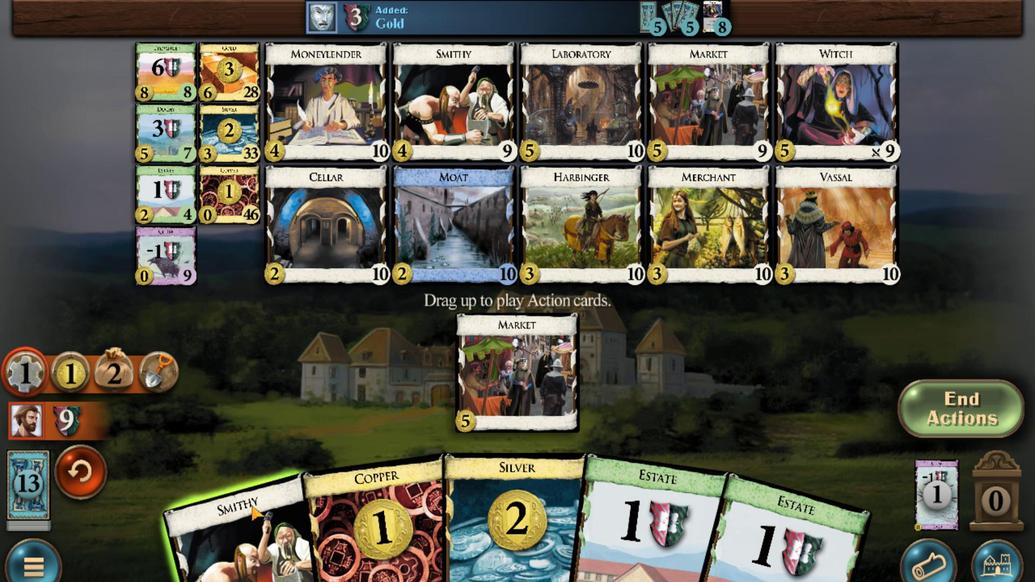 
Action: Mouse scrolled (248, 511) with delta (0, 0)
Screenshot: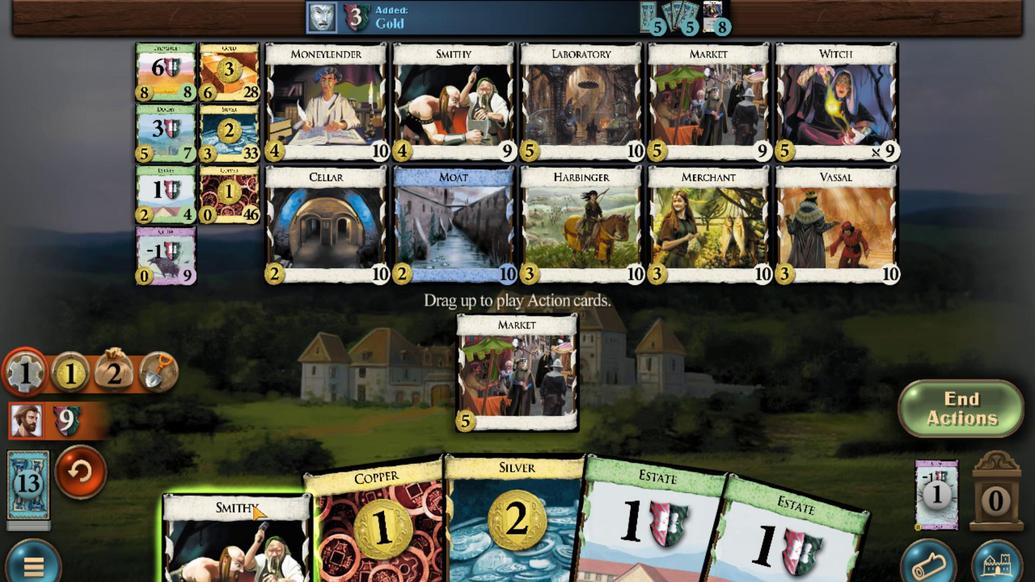 
Action: Mouse moved to (397, 542)
Screenshot: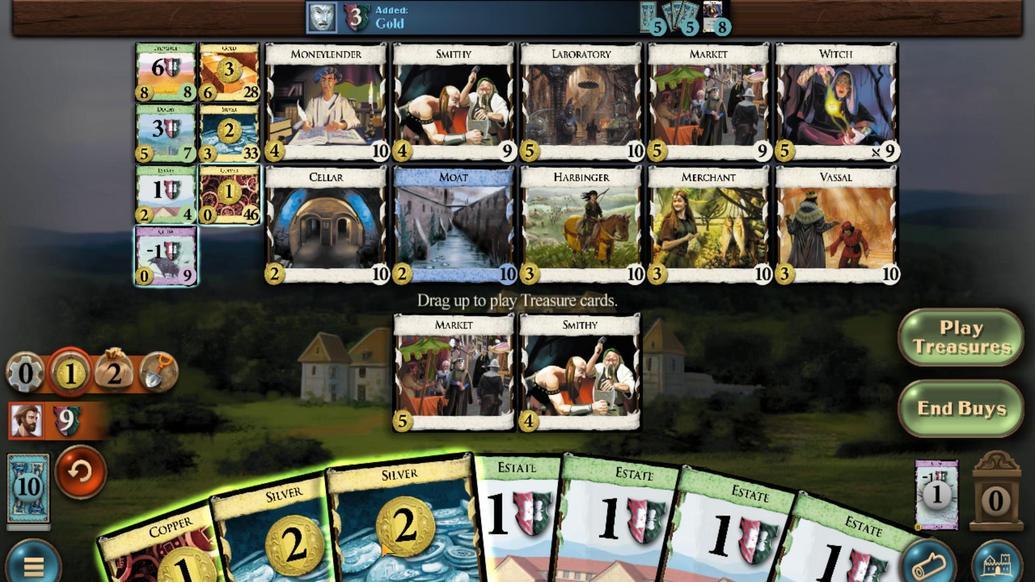 
Action: Mouse scrolled (397, 542) with delta (0, 0)
Screenshot: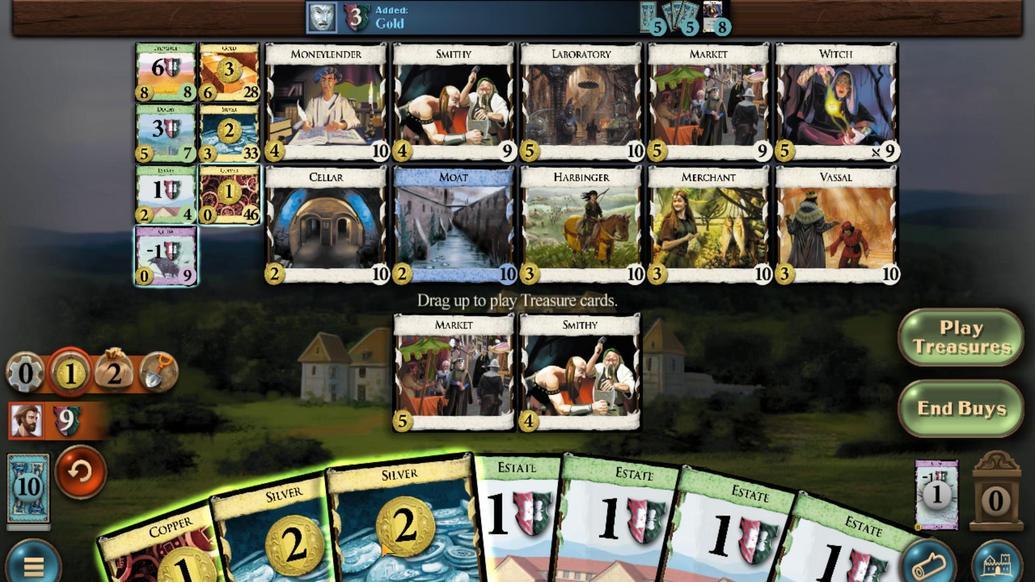 
Action: Mouse moved to (353, 544)
Screenshot: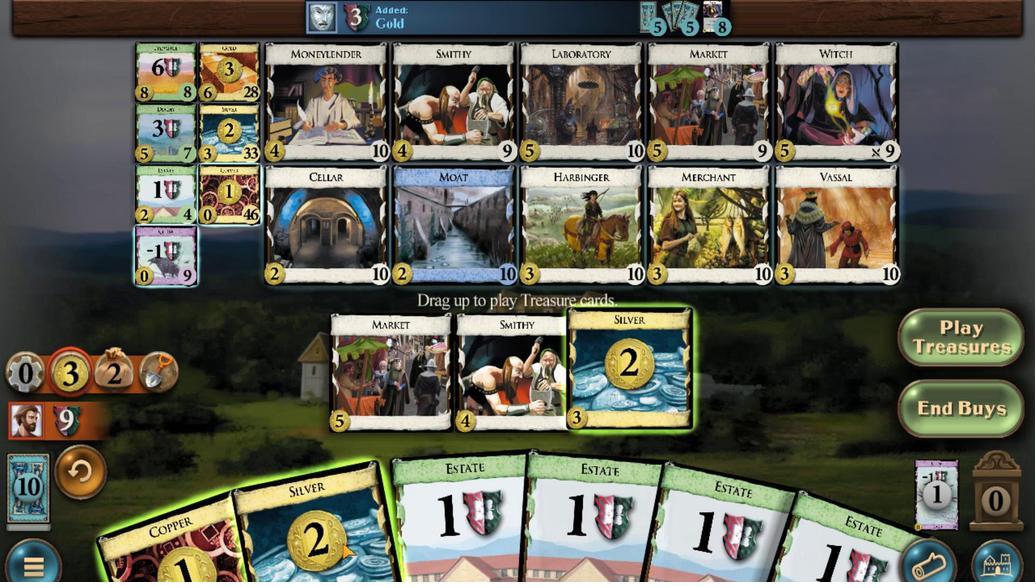 
Action: Mouse scrolled (353, 543) with delta (0, 0)
Screenshot: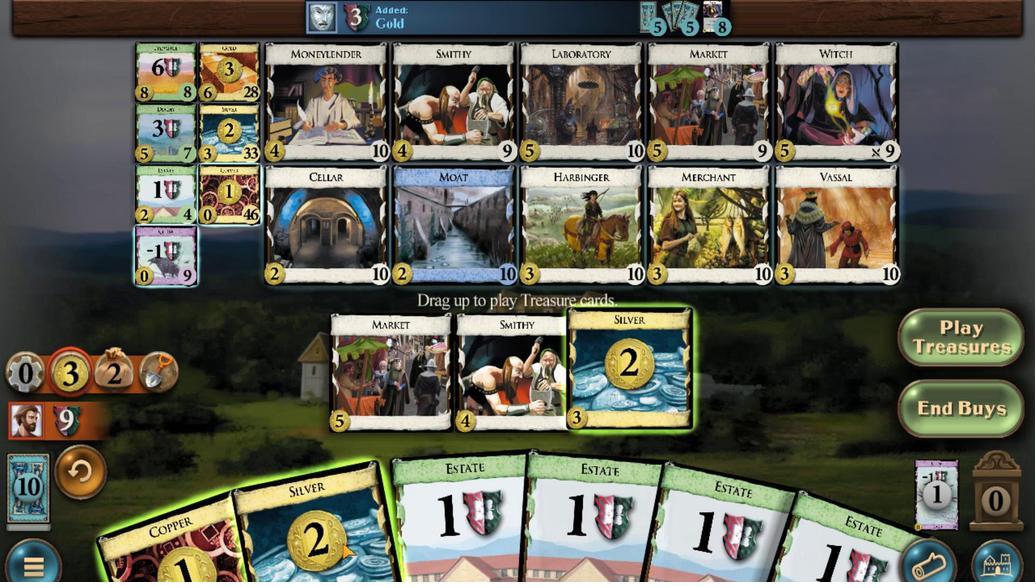 
Action: Mouse moved to (290, 549)
Screenshot: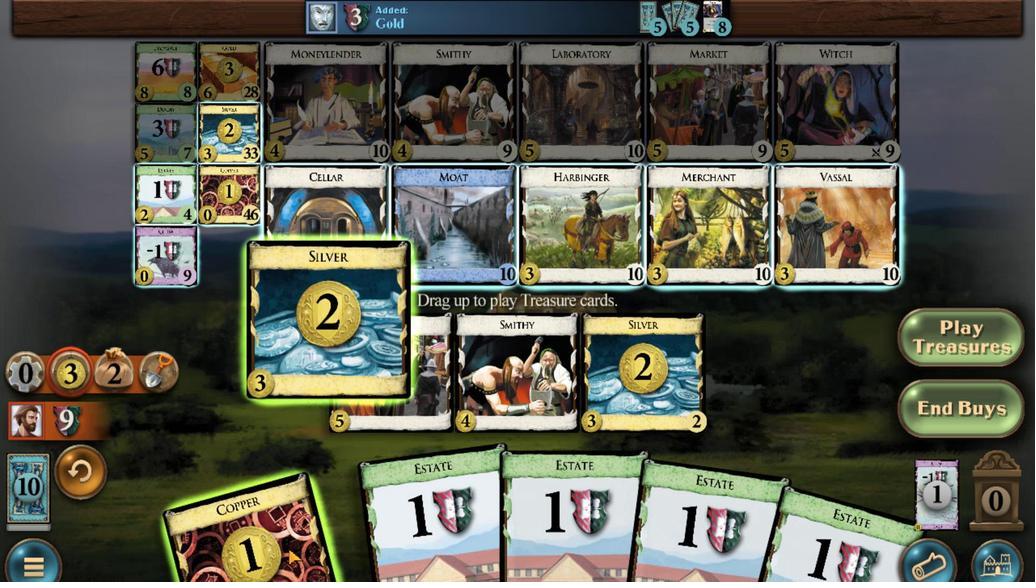 
Action: Mouse scrolled (290, 548) with delta (0, 0)
Screenshot: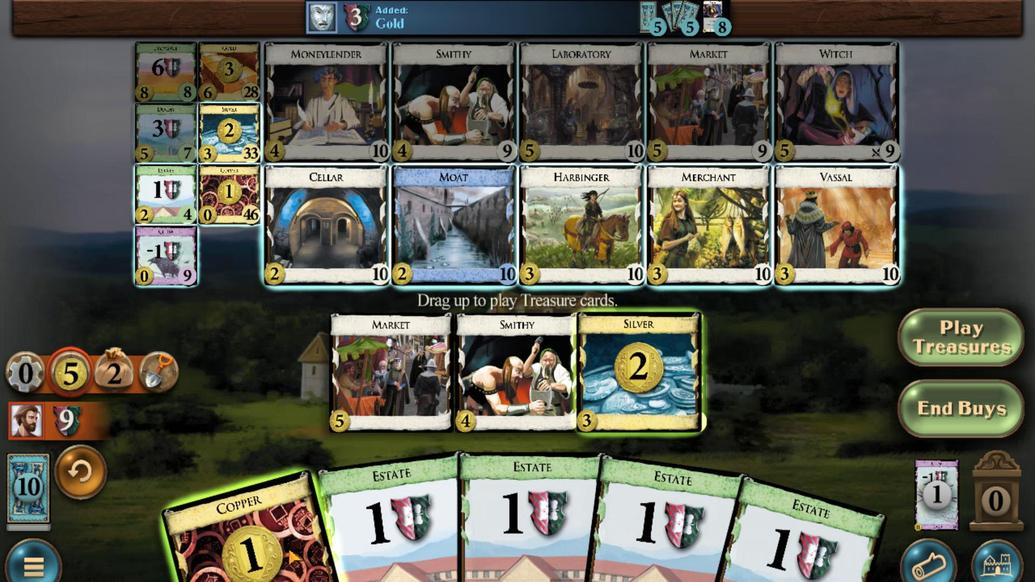 
Action: Mouse moved to (233, 140)
Screenshot: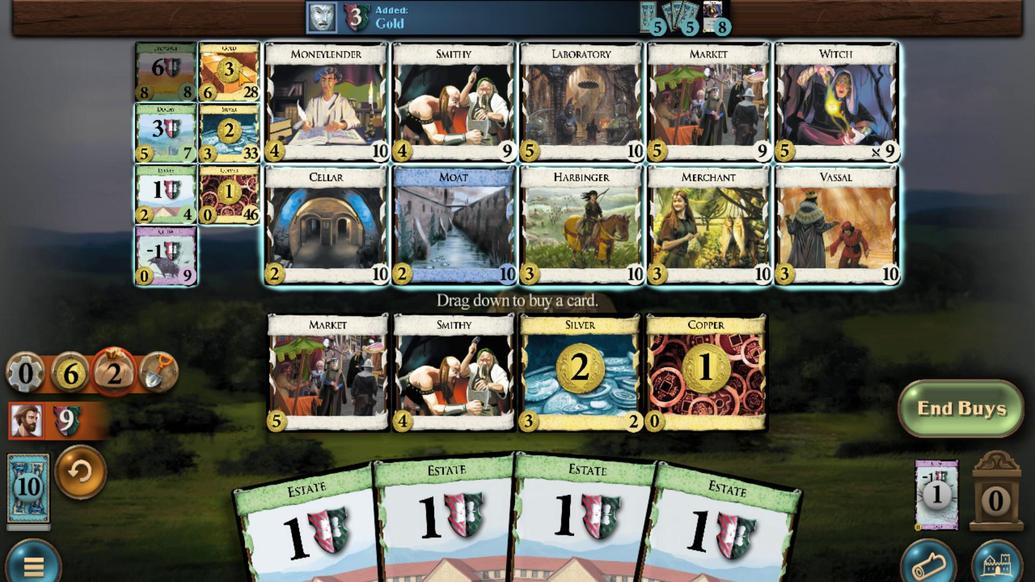 
Action: Mouse scrolled (233, 141) with delta (0, 0)
Screenshot: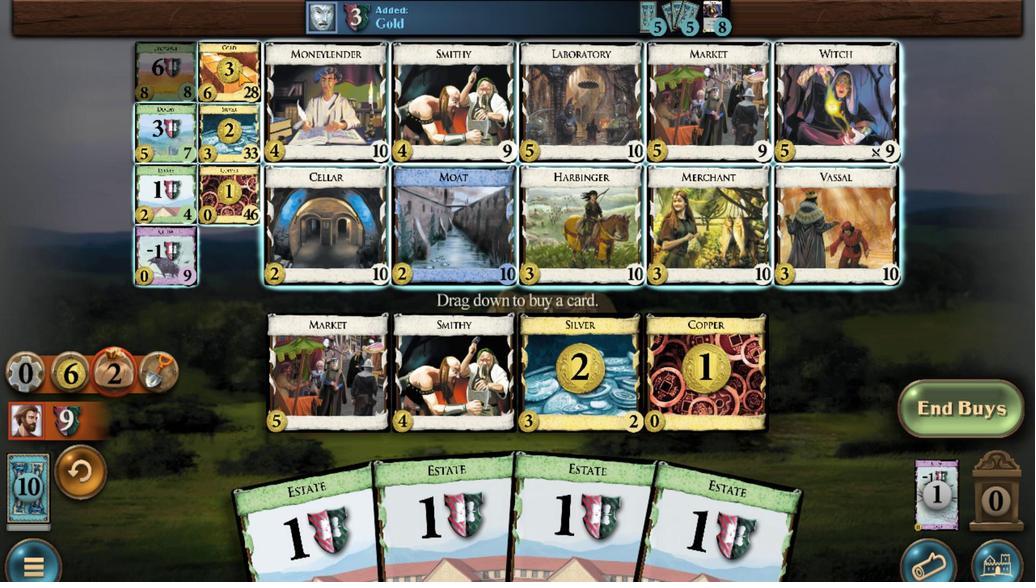 
Action: Mouse scrolled (233, 141) with delta (0, 0)
Screenshot: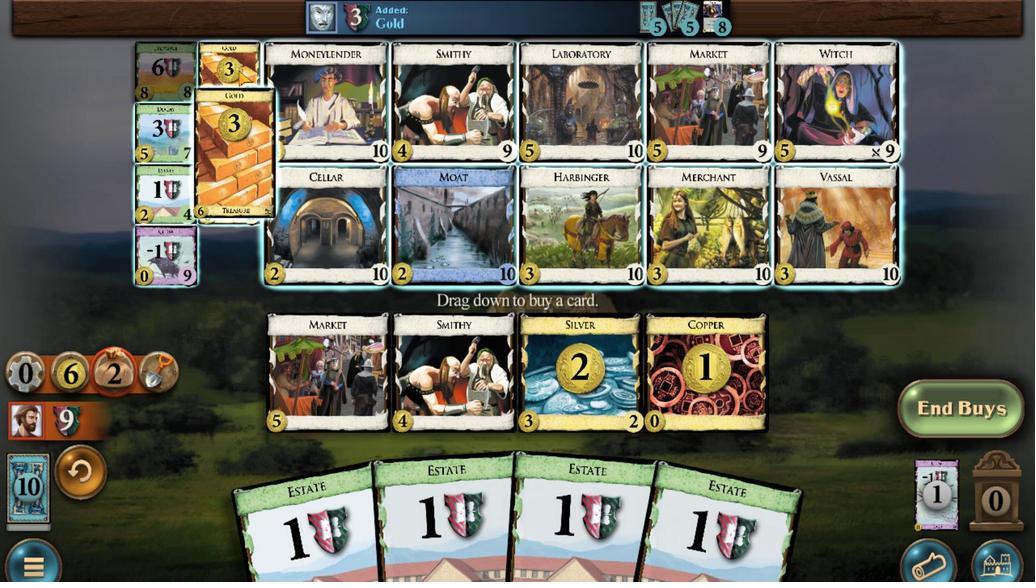 
Action: Mouse scrolled (233, 141) with delta (0, 0)
Screenshot: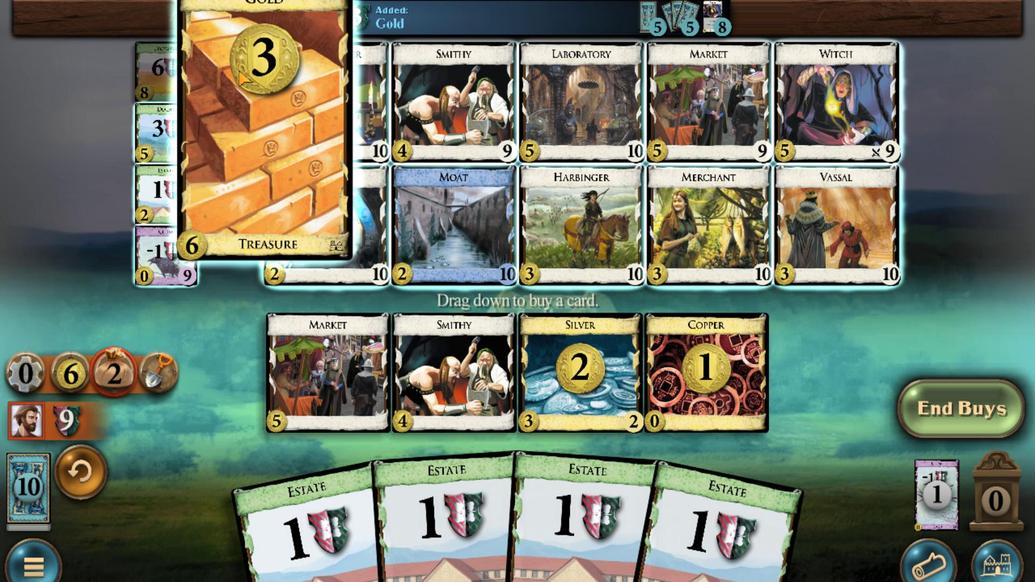 
Action: Mouse scrolled (233, 141) with delta (0, 0)
Screenshot: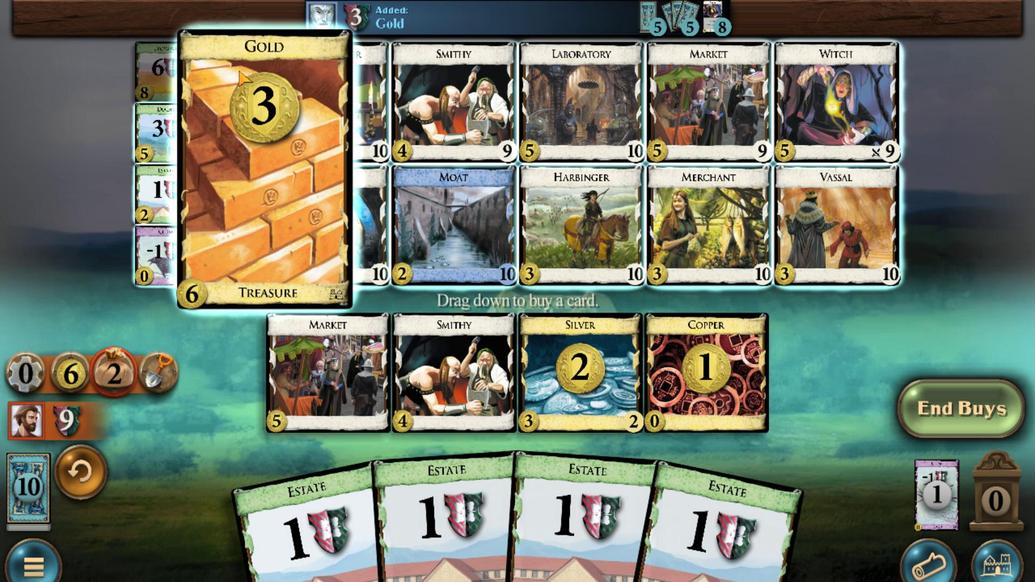 
Action: Mouse scrolled (233, 141) with delta (0, 0)
Screenshot: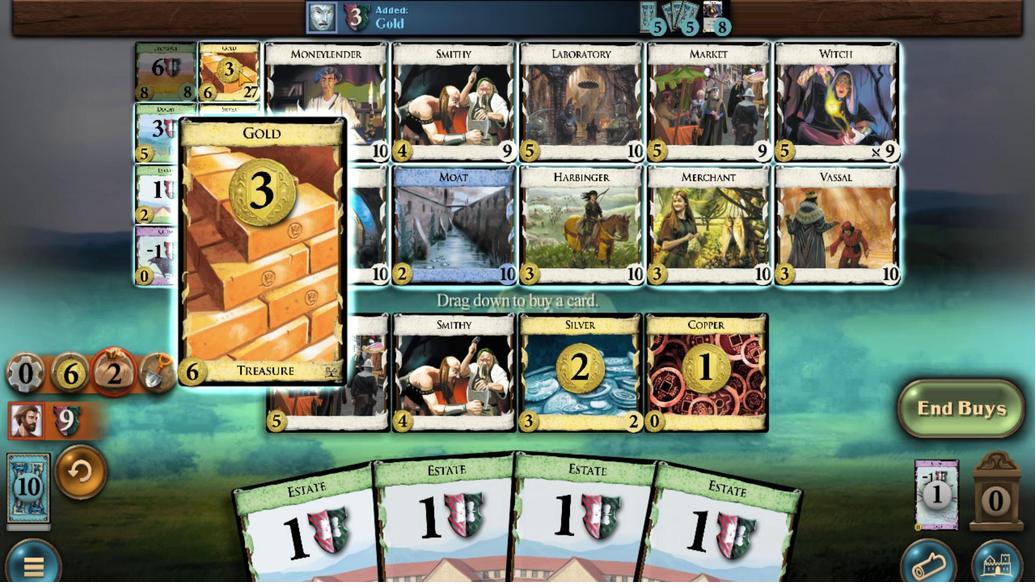 
Action: Mouse moved to (232, 243)
Screenshot: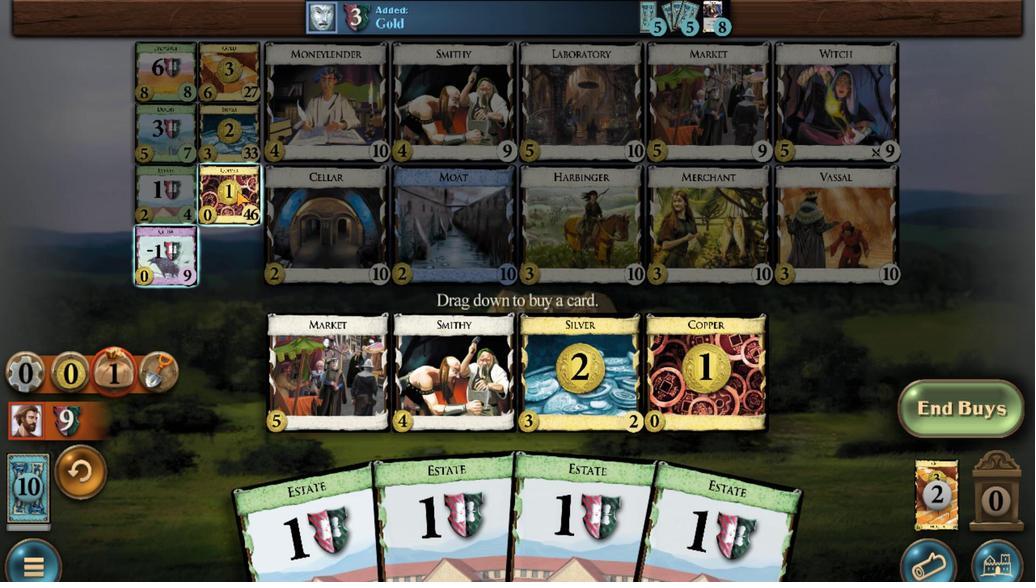 
Action: Mouse scrolled (232, 244) with delta (0, 0)
Screenshot: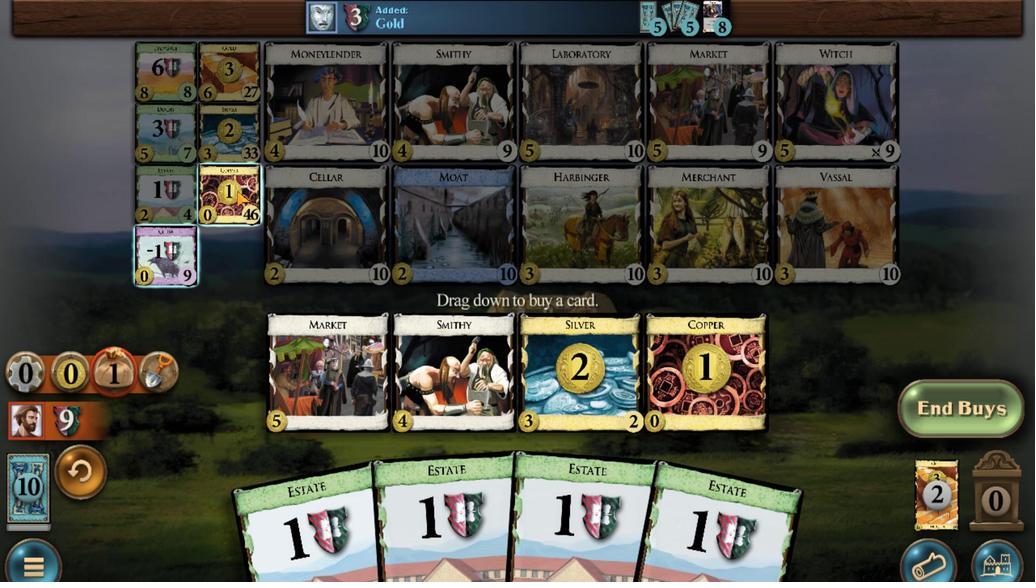 
Action: Mouse scrolled (232, 244) with delta (0, 0)
Screenshot: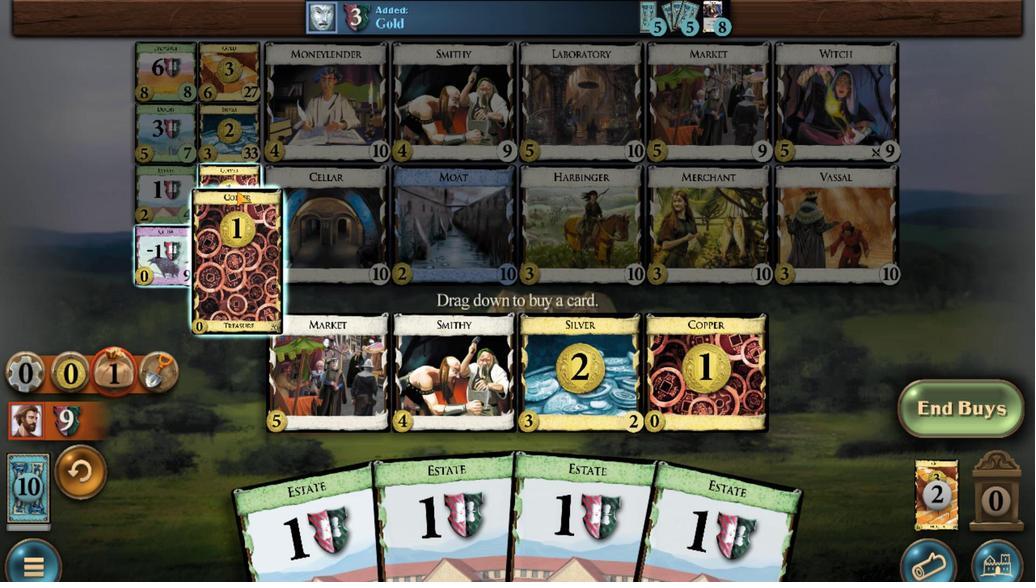 
Action: Mouse scrolled (232, 244) with delta (0, 0)
Screenshot: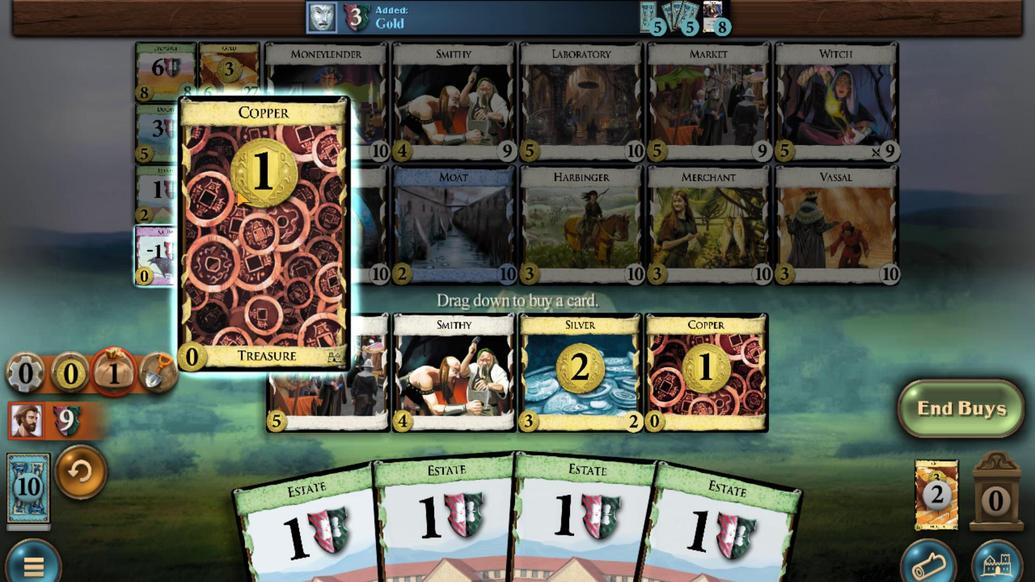
Action: Mouse scrolled (232, 244) with delta (0, 0)
Screenshot: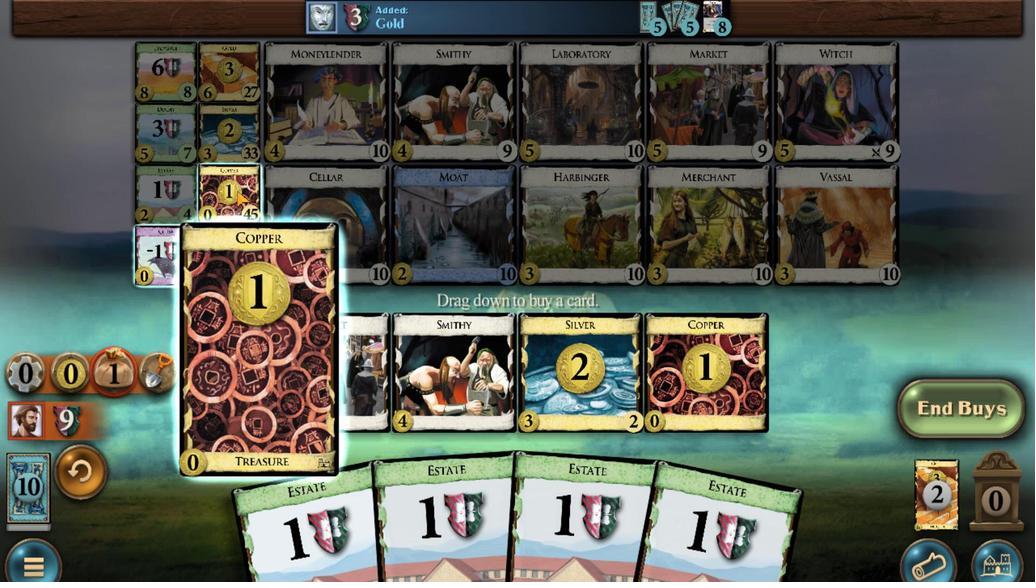 
Action: Mouse moved to (499, 512)
Screenshot: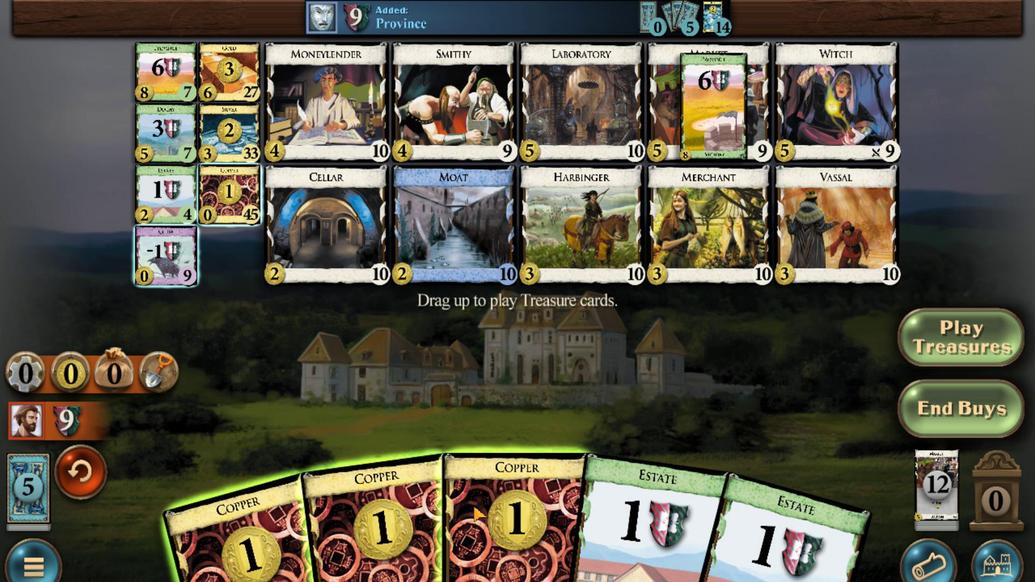 
Action: Mouse scrolled (499, 512) with delta (0, 0)
Screenshot: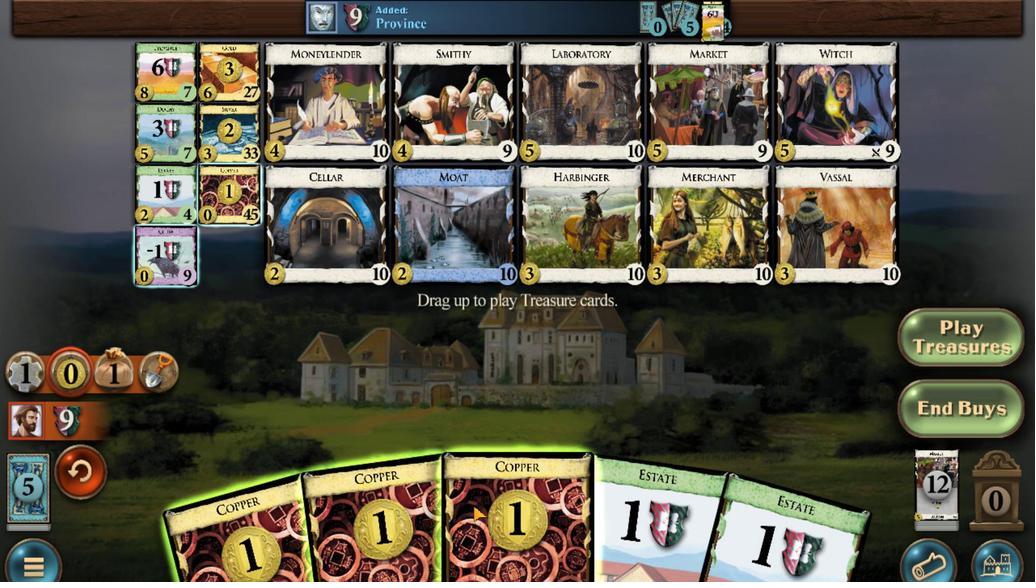
Action: Mouse moved to (472, 512)
Screenshot: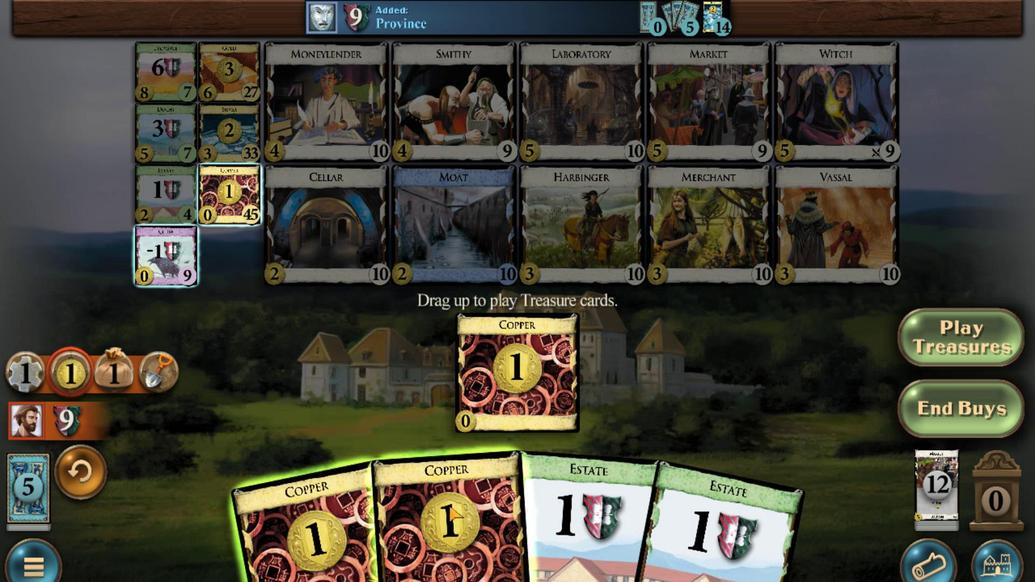 
Action: Mouse scrolled (472, 512) with delta (0, 0)
Screenshot: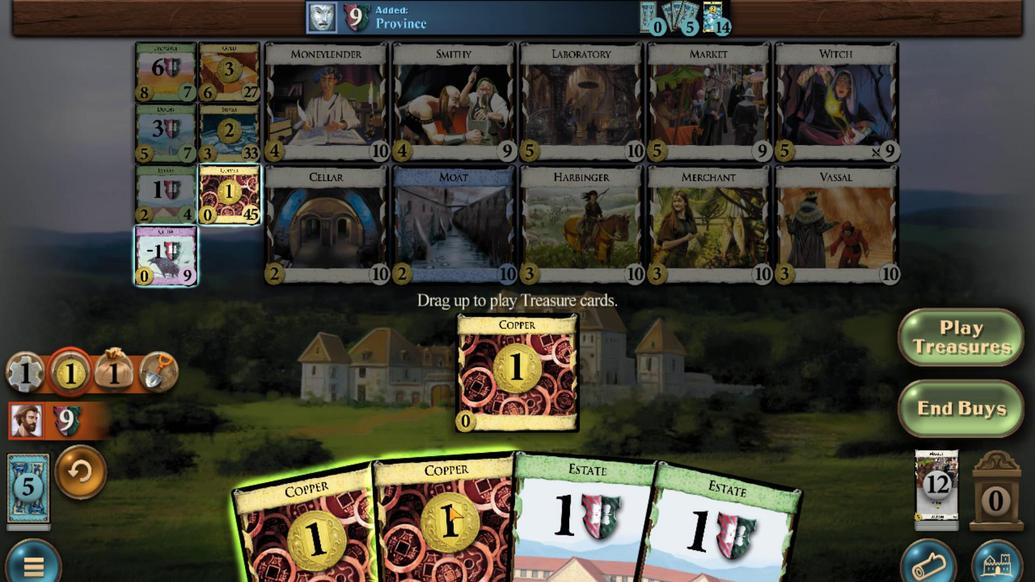 
Action: Mouse moved to (443, 511)
Screenshot: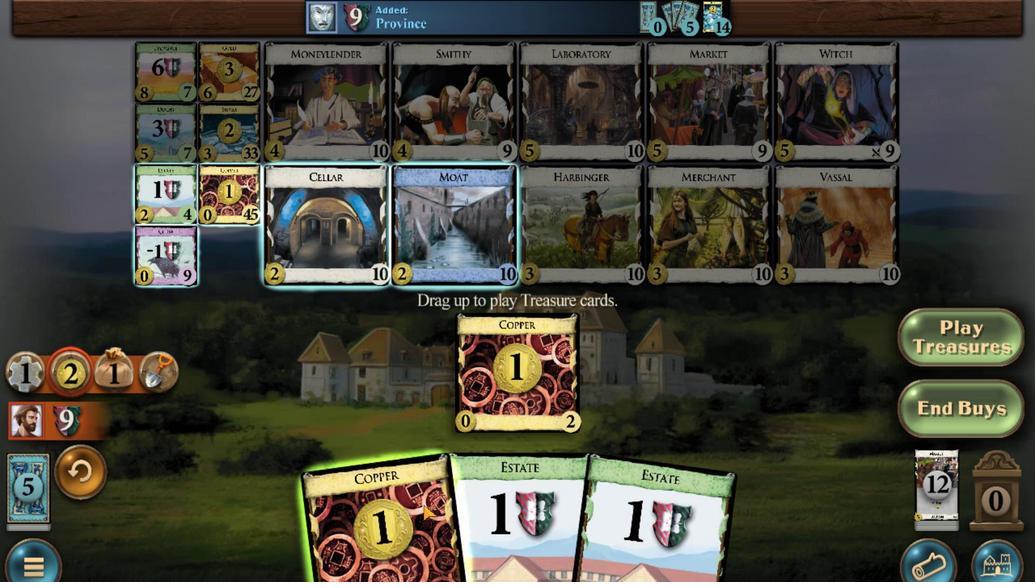 
Action: Mouse scrolled (443, 511) with delta (0, 0)
Screenshot: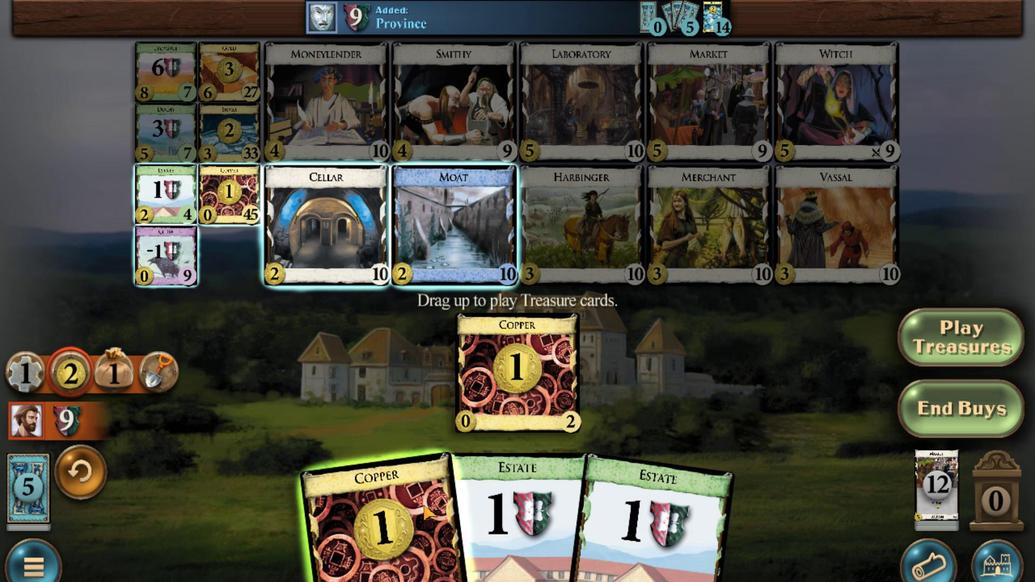 
Action: Mouse moved to (226, 191)
Screenshot: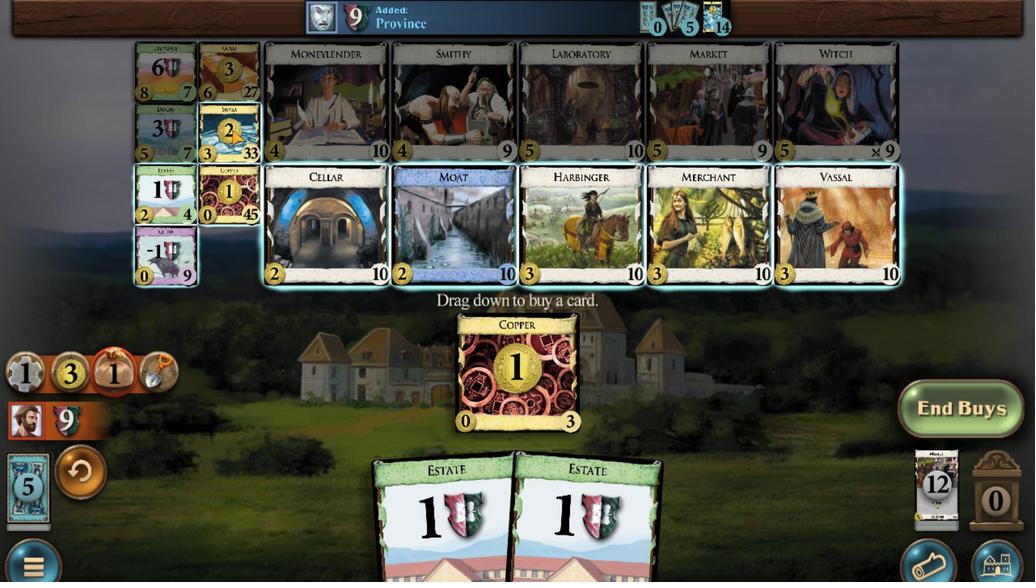 
Action: Mouse scrolled (226, 191) with delta (0, 0)
Screenshot: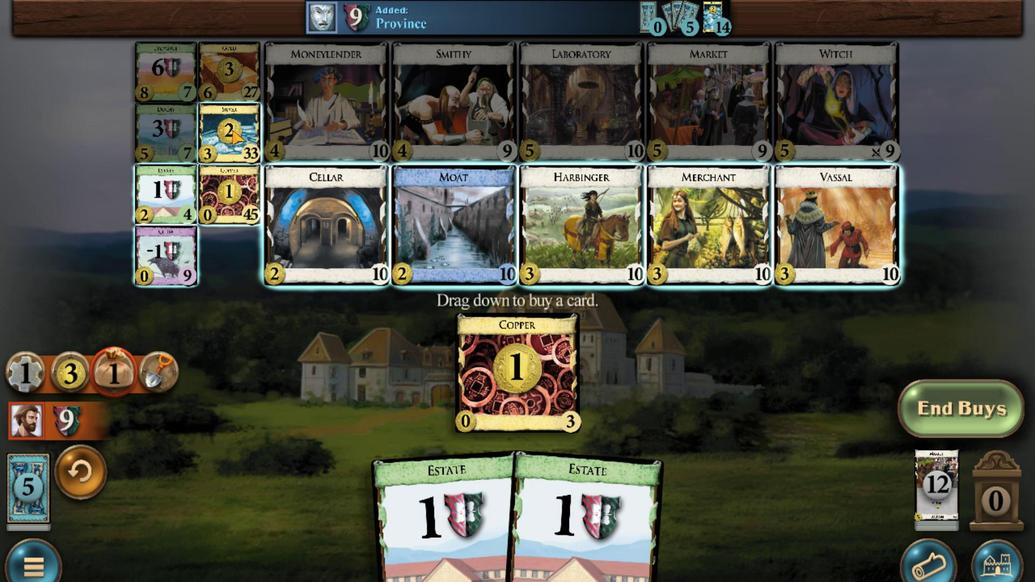 
Action: Mouse scrolled (226, 191) with delta (0, 0)
Screenshot: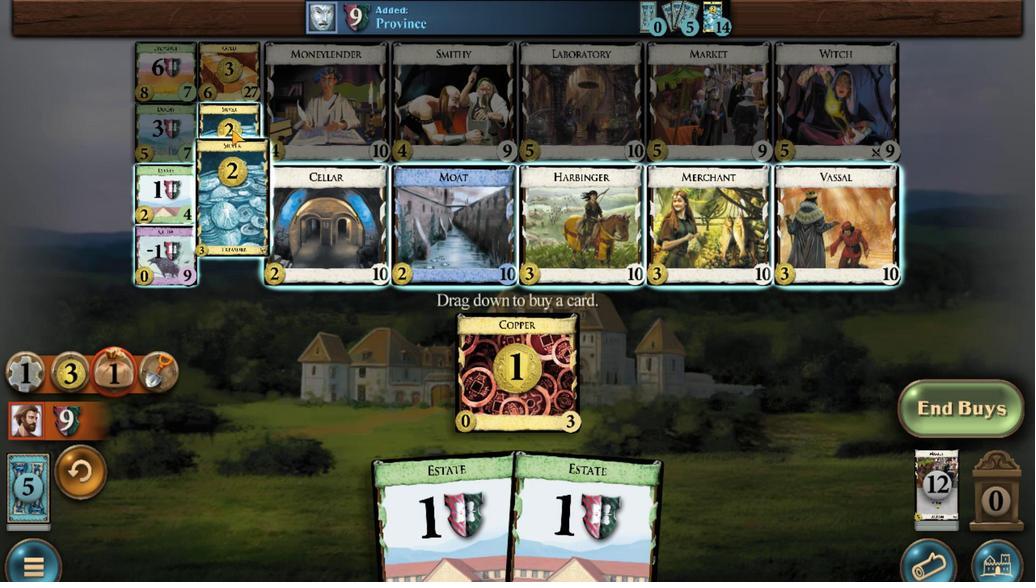 
Action: Mouse scrolled (226, 191) with delta (0, 0)
Screenshot: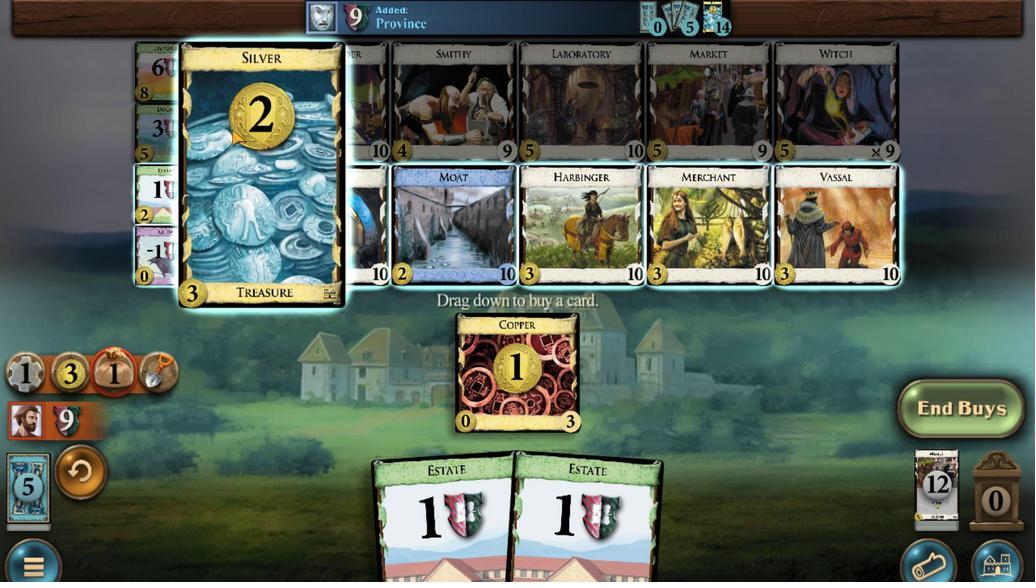 
Action: Mouse scrolled (226, 191) with delta (0, 0)
Screenshot: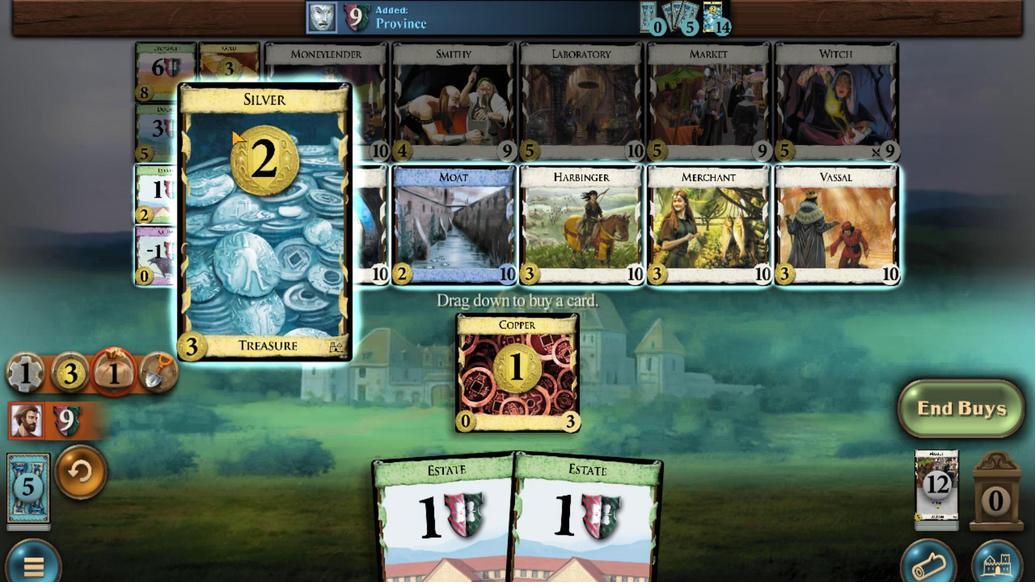 
Action: Mouse scrolled (226, 191) with delta (0, 0)
Screenshot: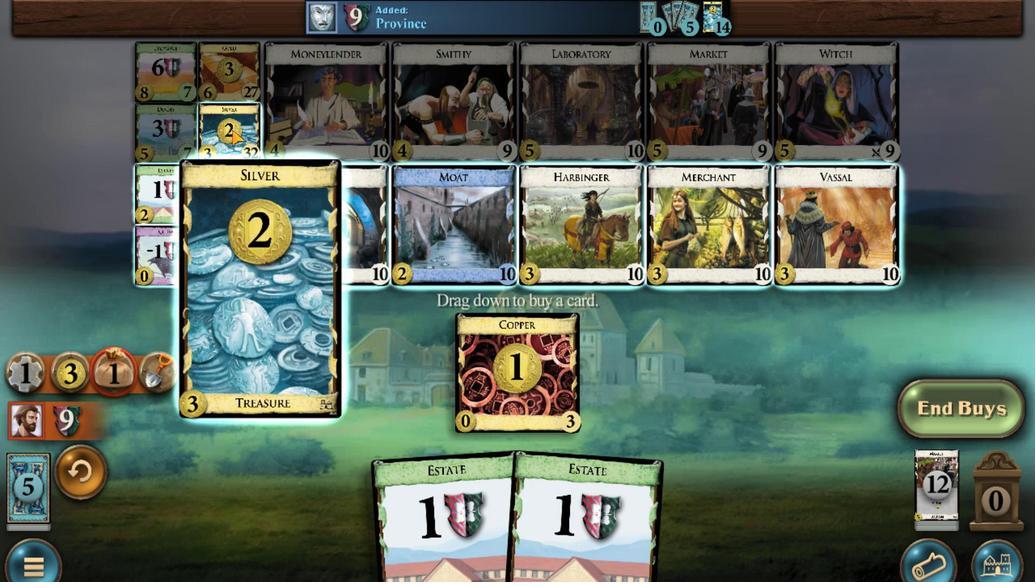 
Action: Mouse scrolled (226, 191) with delta (0, 0)
Screenshot: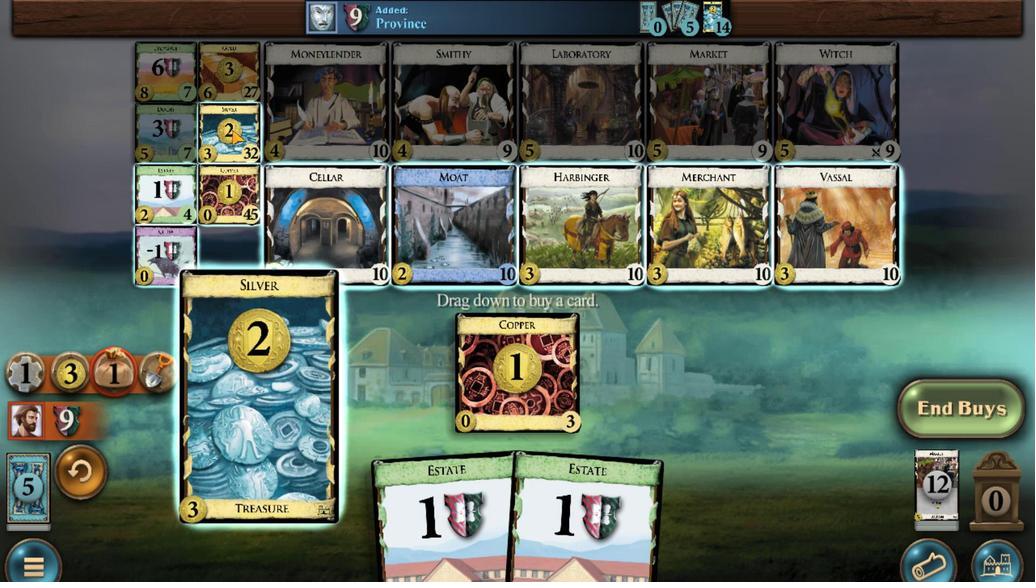 
Action: Mouse moved to (506, 502)
Screenshot: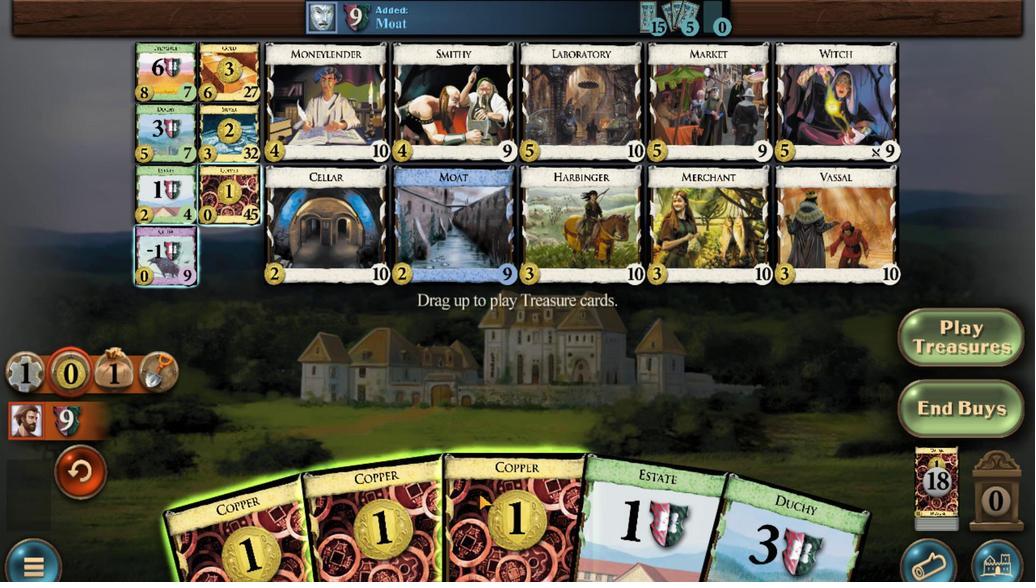 
Action: Mouse scrolled (506, 501) with delta (0, 0)
Screenshot: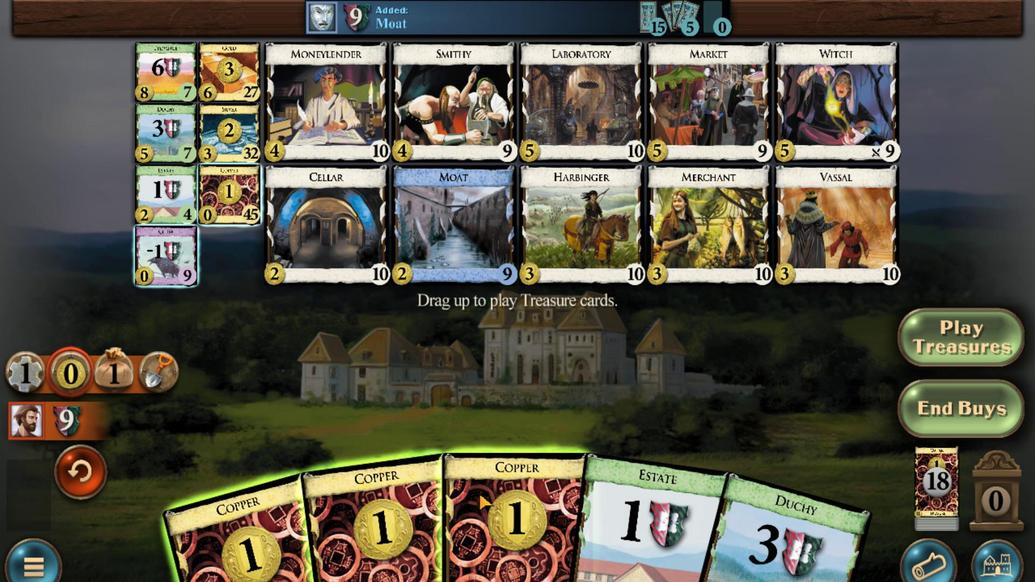 
Action: Mouse moved to (462, 515)
Screenshot: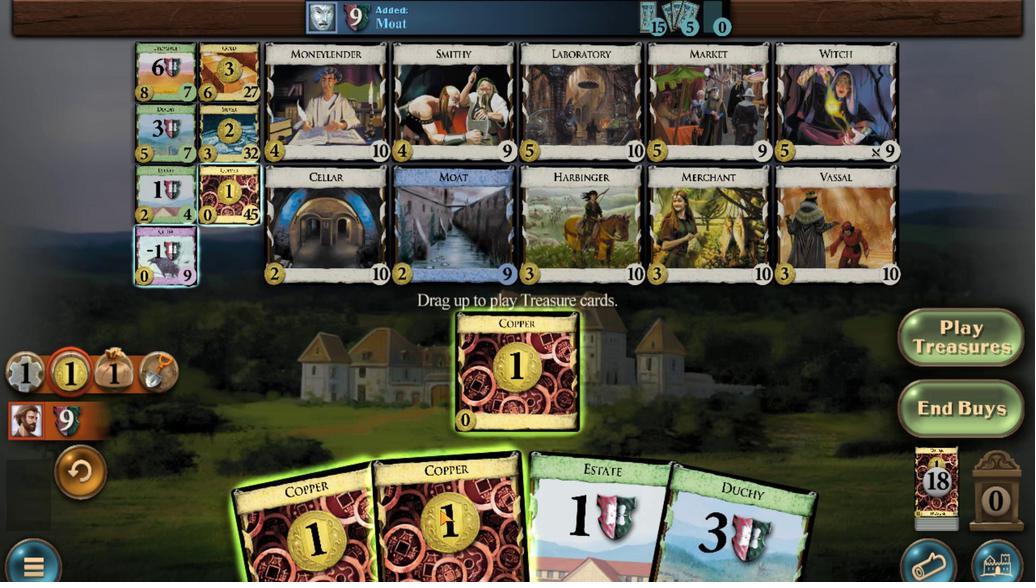 
Action: Mouse scrolled (462, 515) with delta (0, 0)
Screenshot: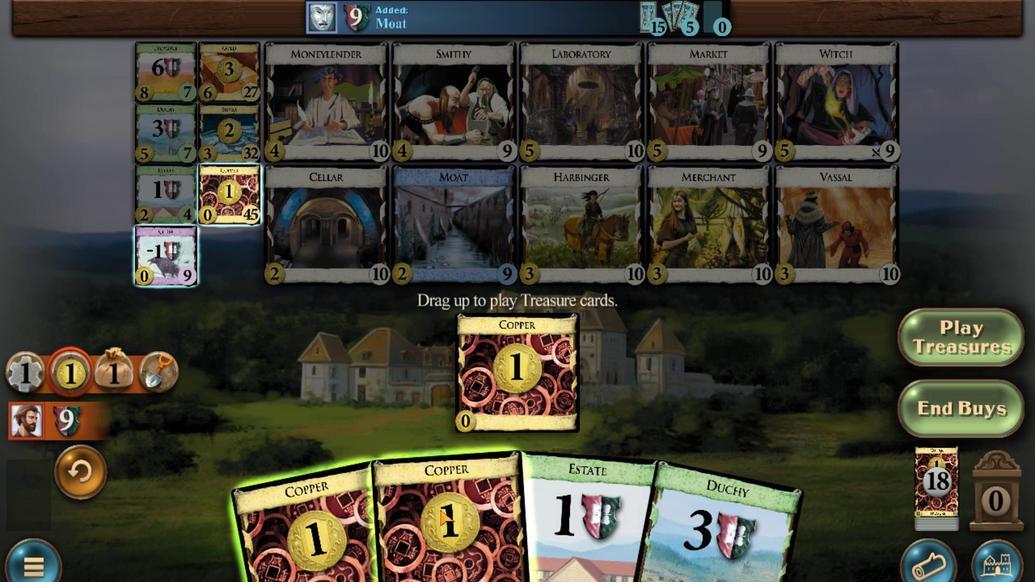 
Action: Mouse moved to (461, 515)
Screenshot: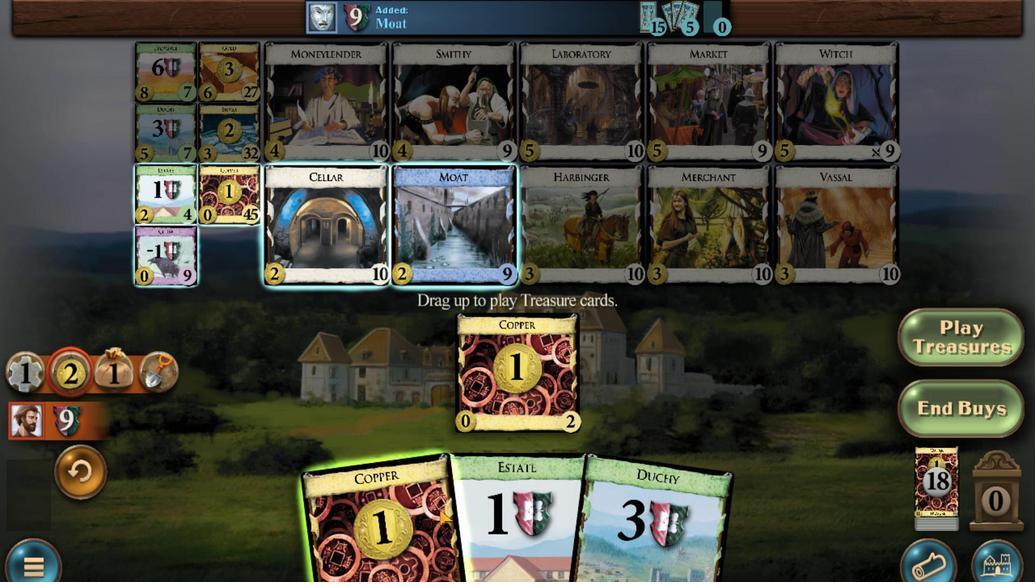 
Action: Mouse scrolled (461, 515) with delta (0, 0)
Screenshot: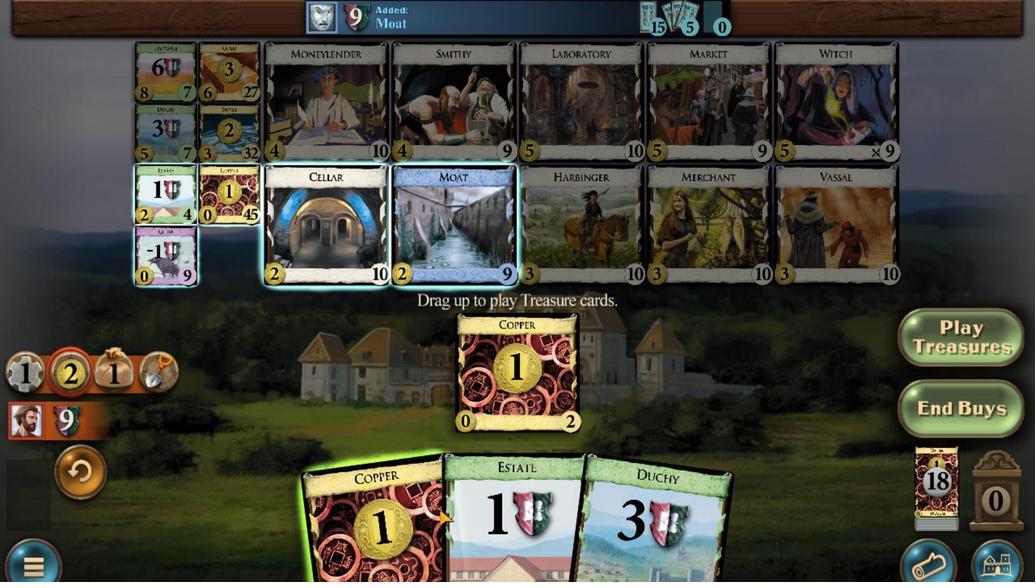 
Action: Mouse moved to (205, 182)
Screenshot: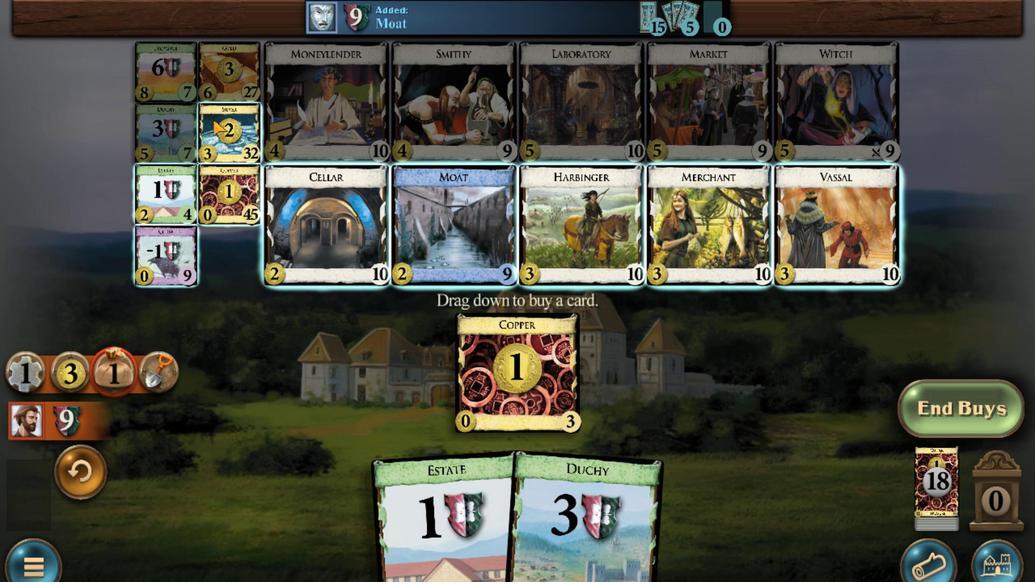 
Action: Mouse scrolled (205, 183) with delta (0, 0)
Screenshot: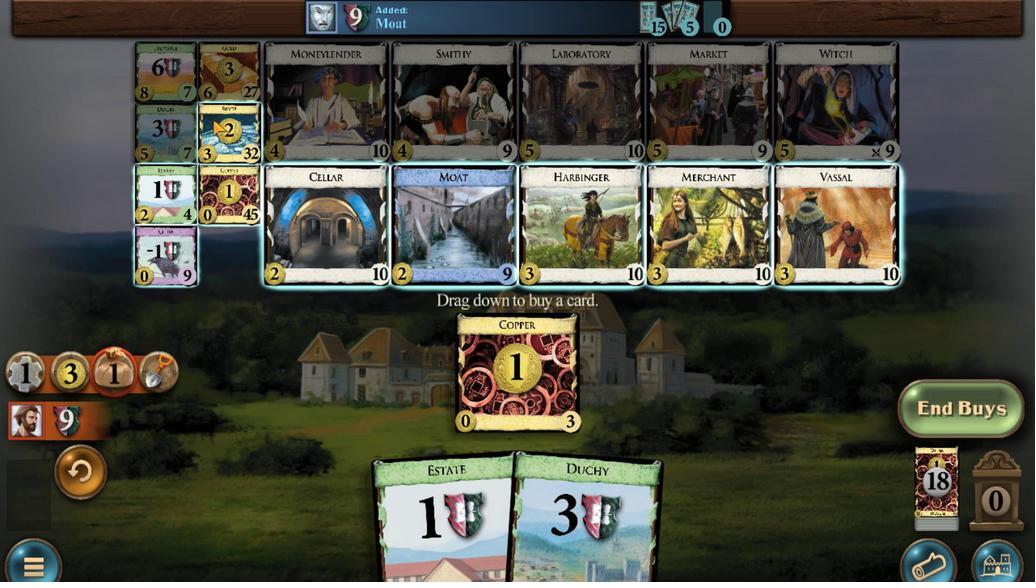 
Action: Mouse scrolled (205, 183) with delta (0, 0)
Screenshot: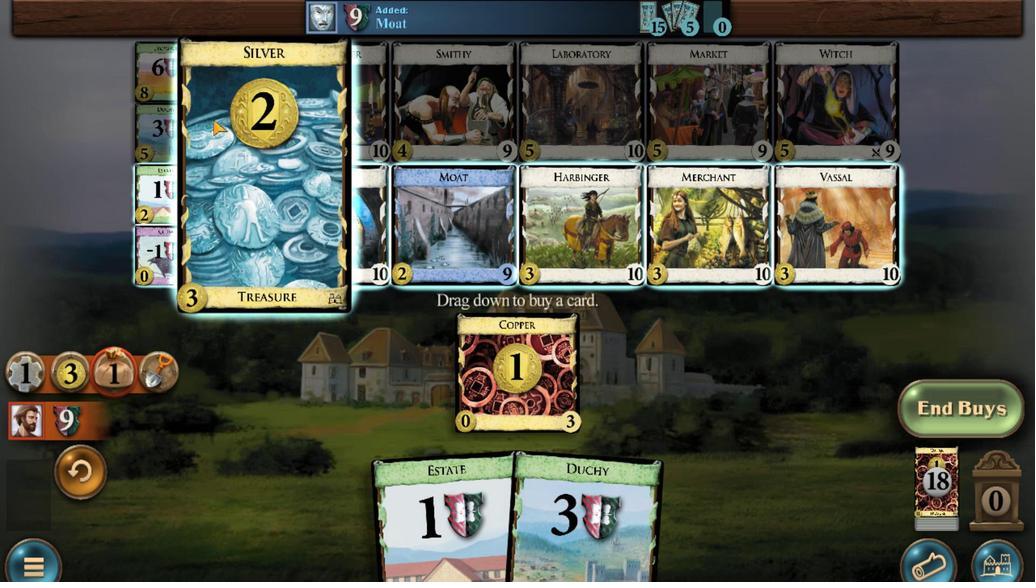 
Action: Mouse scrolled (205, 183) with delta (0, 0)
Screenshot: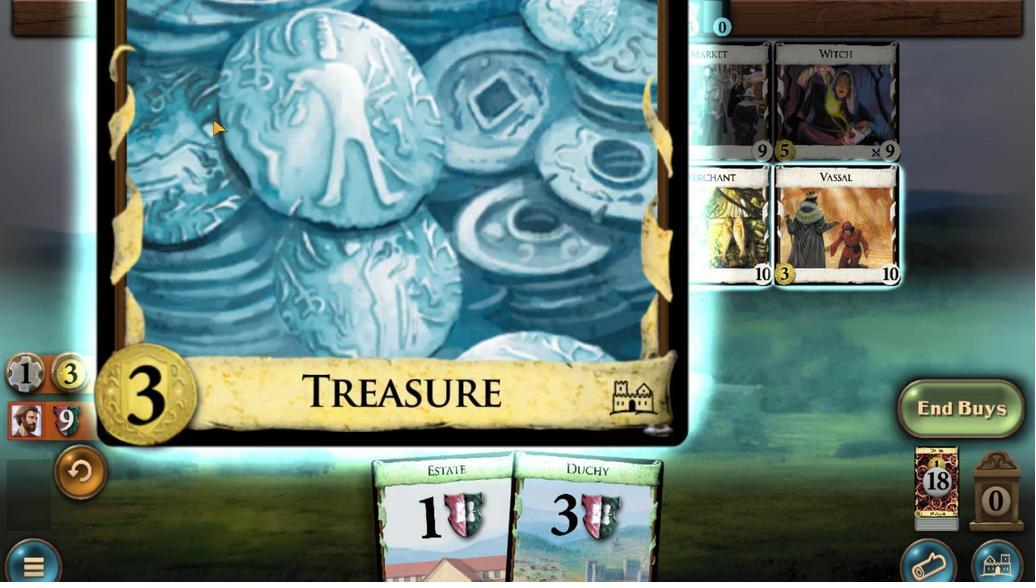 
Action: Mouse scrolled (205, 183) with delta (0, 0)
Screenshot: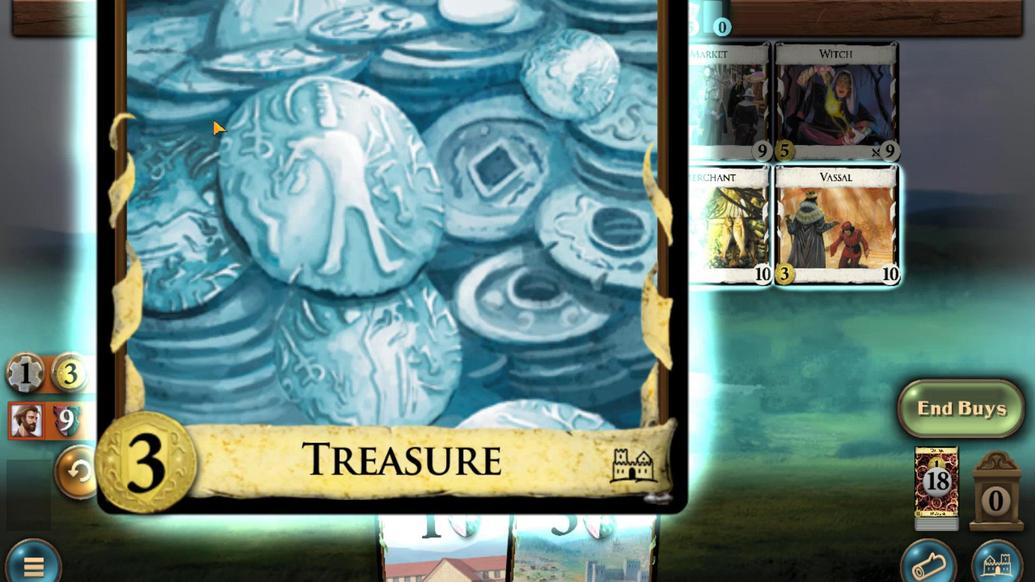 
Action: Mouse scrolled (205, 183) with delta (0, 0)
Screenshot: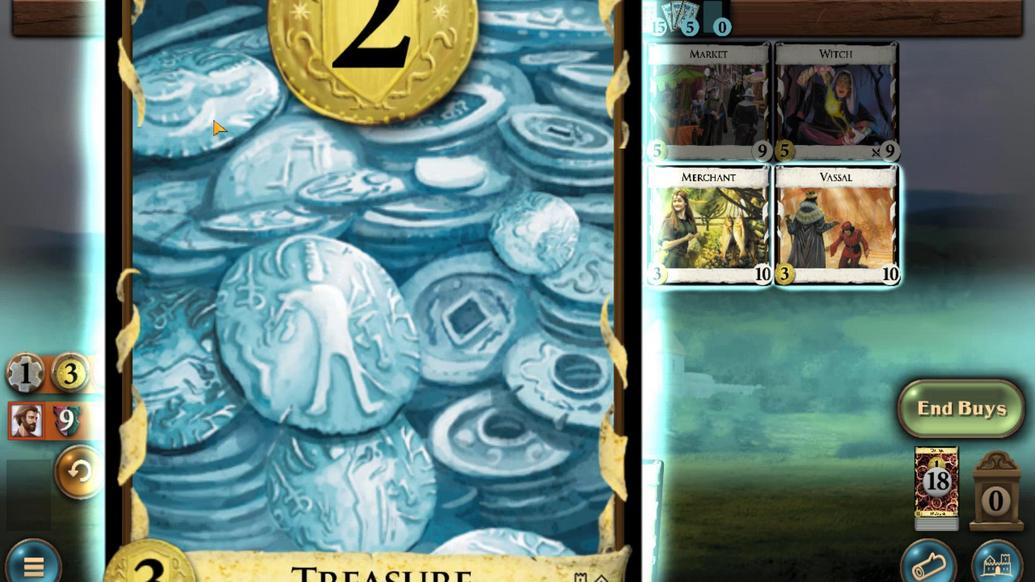 
Action: Mouse moved to (272, 505)
Screenshot: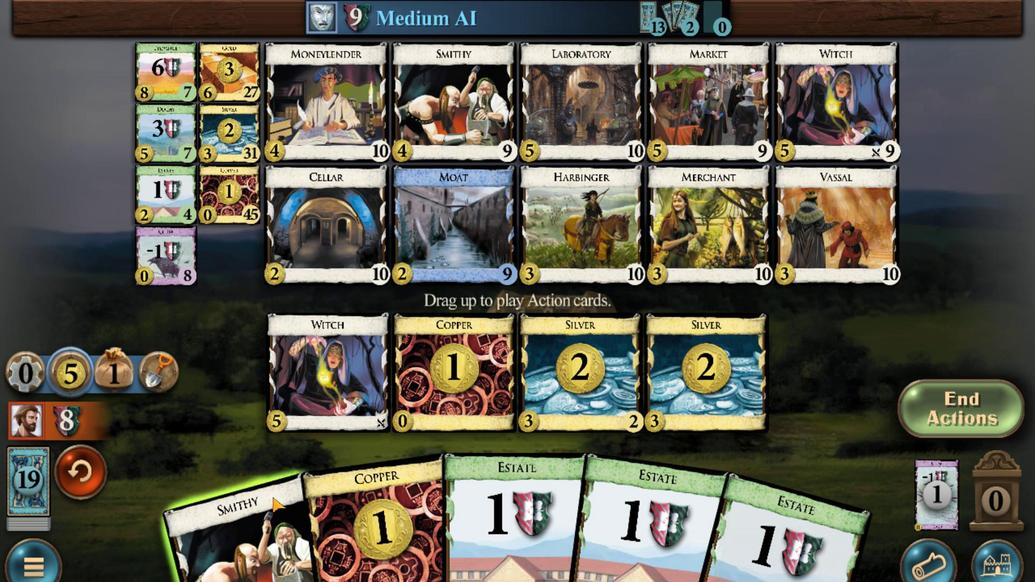 
Action: Mouse scrolled (272, 504) with delta (0, 0)
Screenshot: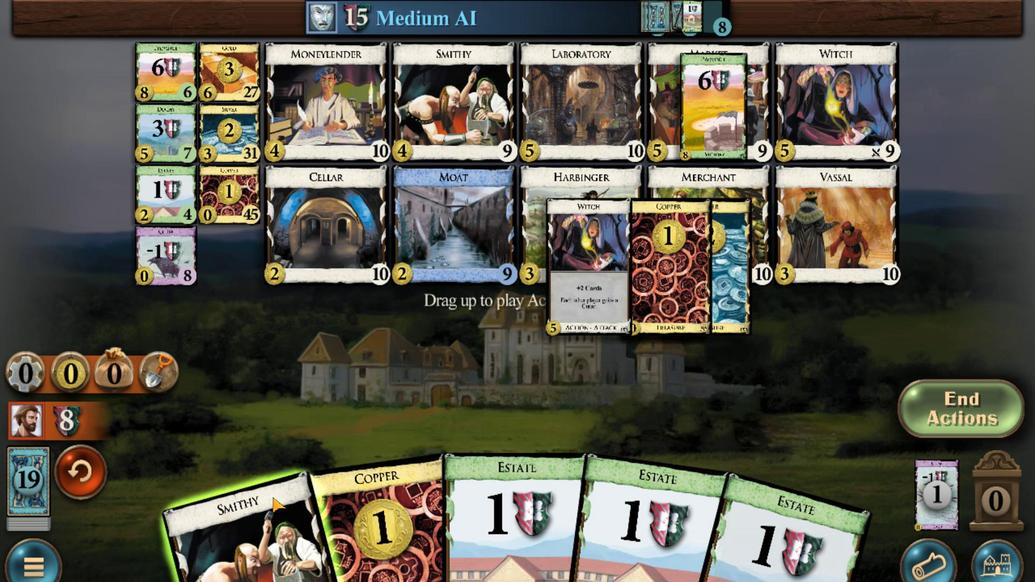 
Action: Mouse scrolled (272, 504) with delta (0, 0)
Screenshot: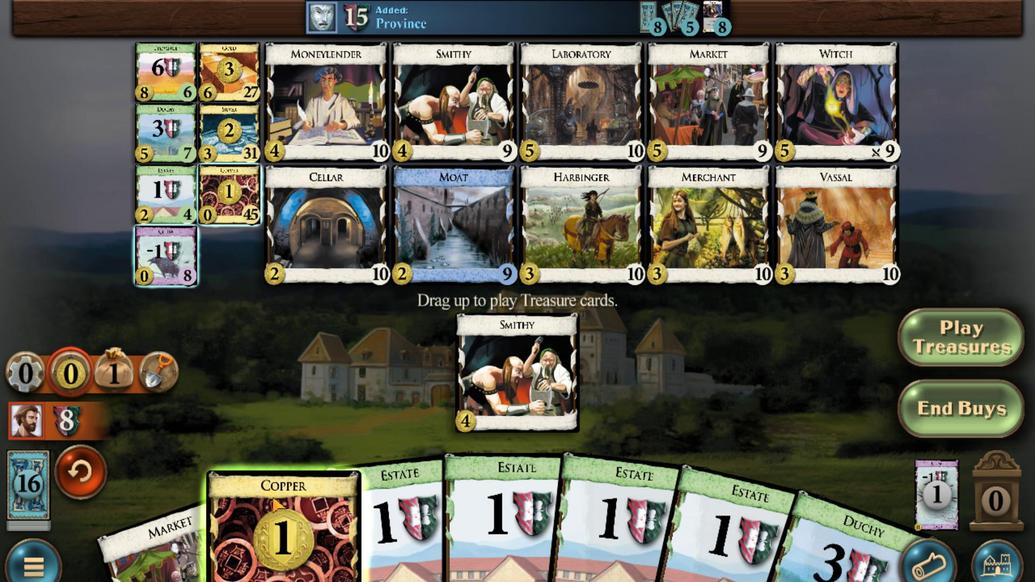 
Action: Mouse moved to (209, 232)
Screenshot: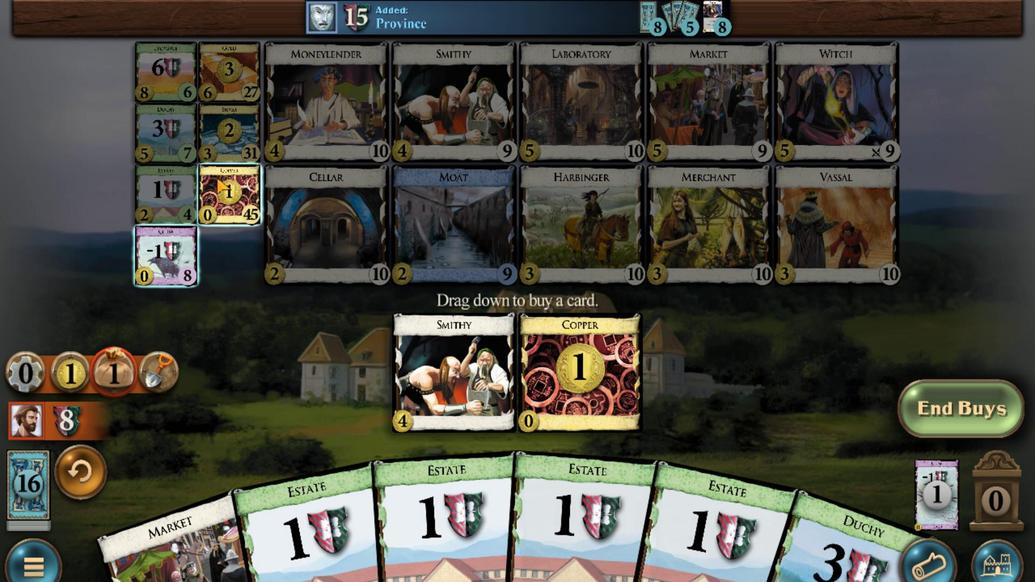 
Action: Mouse scrolled (209, 232) with delta (0, 0)
Screenshot: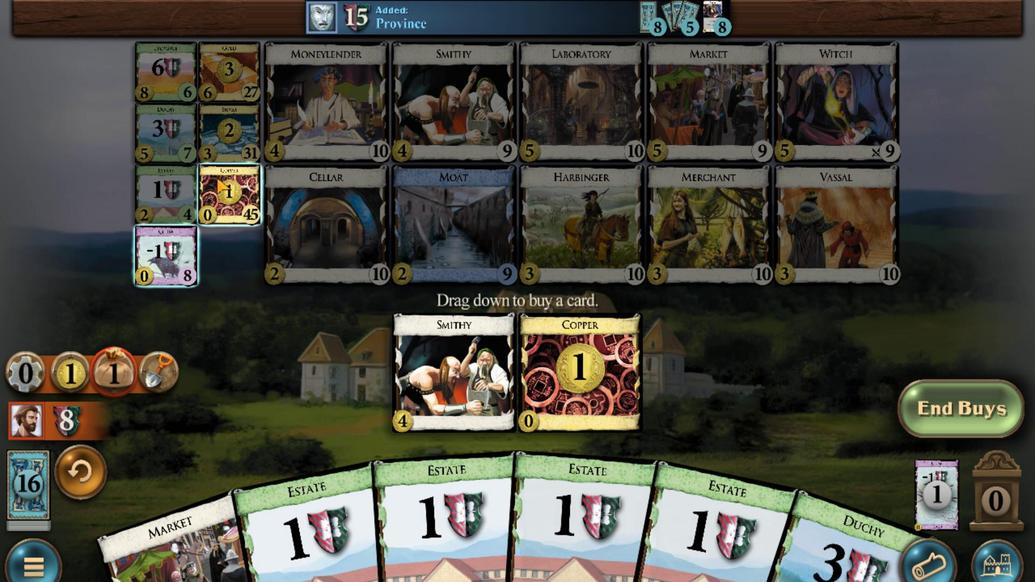 
Action: Mouse scrolled (209, 232) with delta (0, 0)
Screenshot: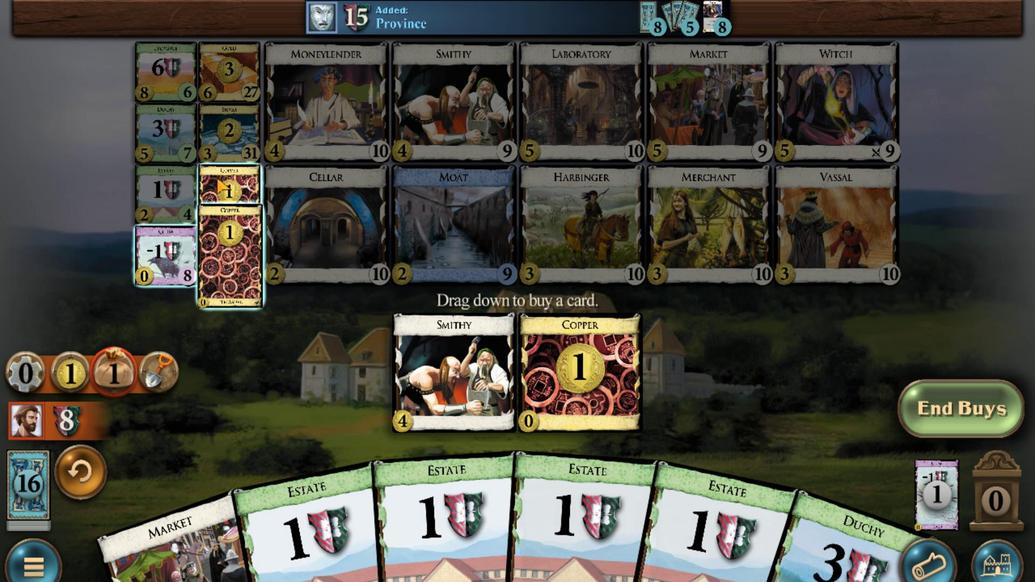 
Action: Mouse scrolled (209, 232) with delta (0, 0)
Screenshot: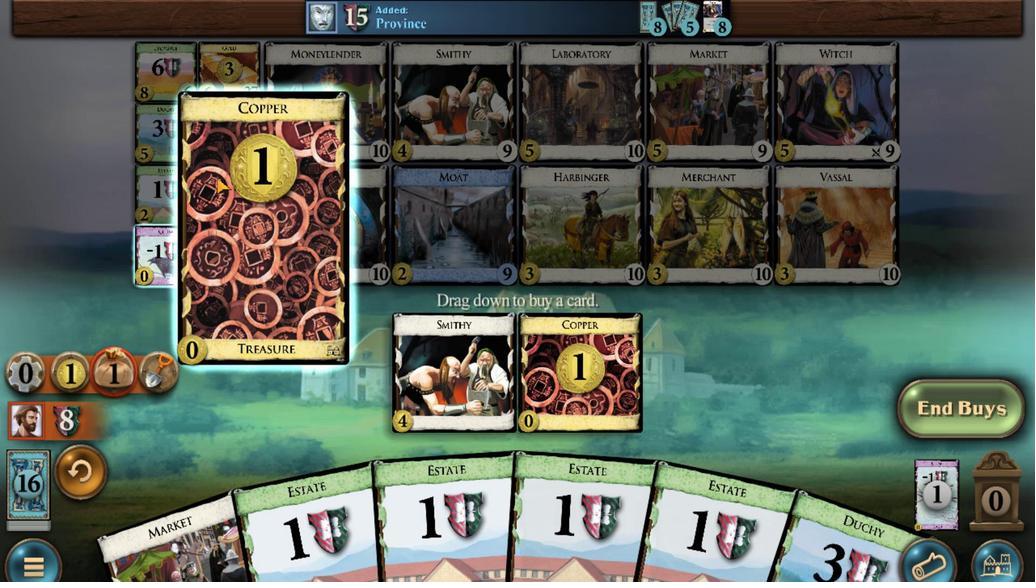 
Action: Mouse moved to (354, 506)
Screenshot: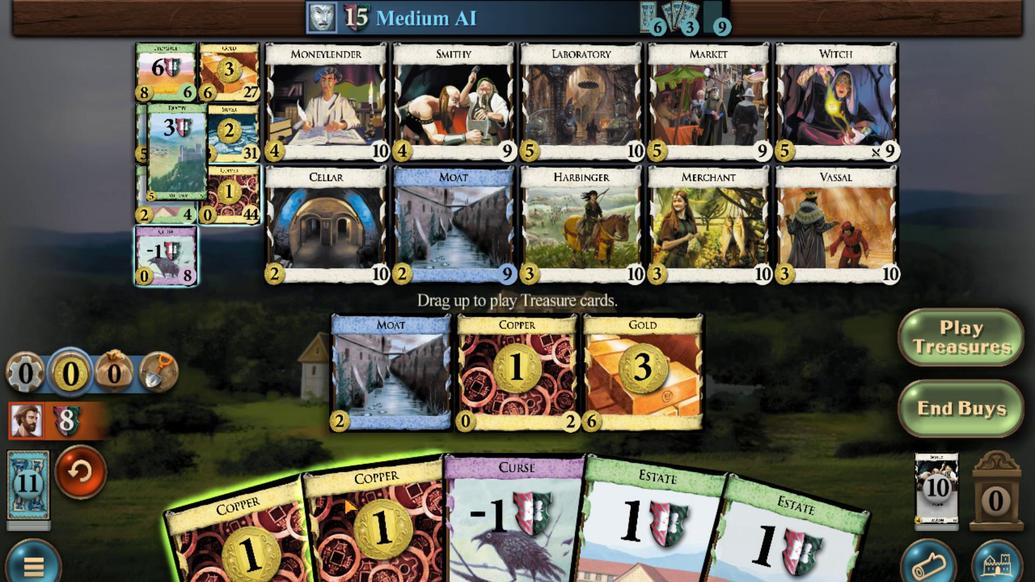 
Action: Mouse scrolled (354, 505) with delta (0, 0)
Screenshot: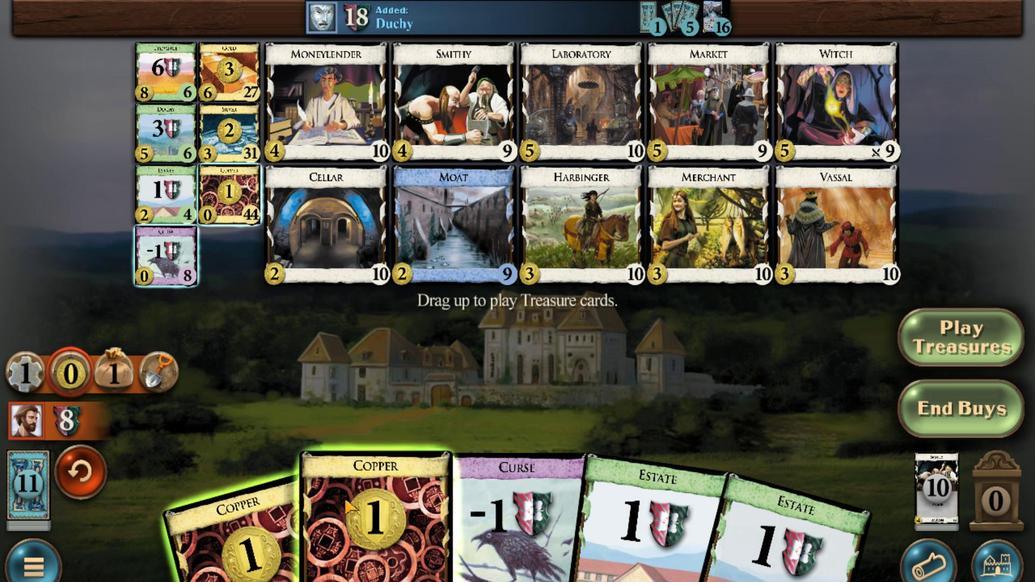 
Action: Mouse moved to (332, 512)
Screenshot: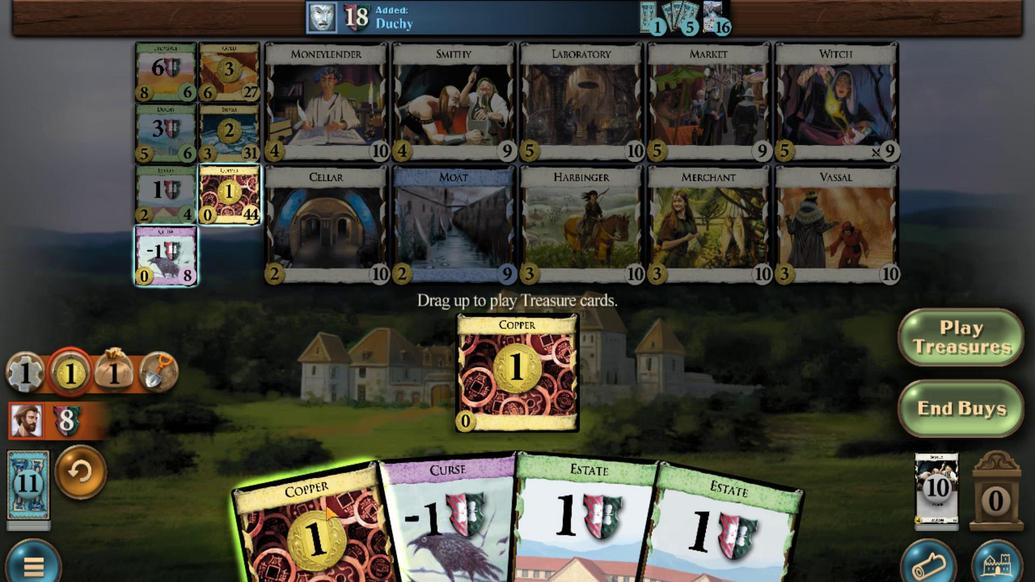 
Action: Mouse scrolled (332, 511) with delta (0, 0)
Screenshot: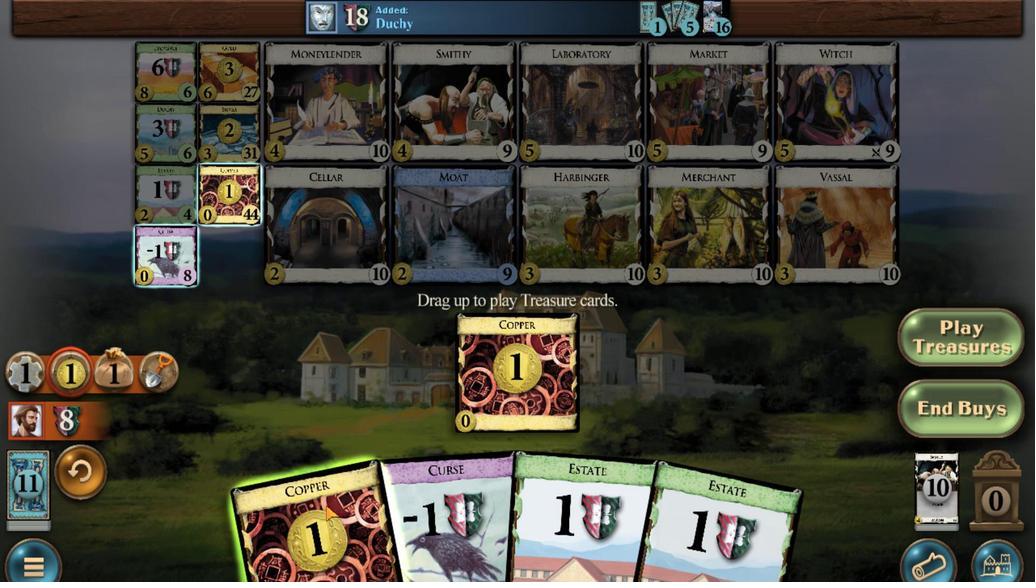 
Action: Mouse moved to (159, 240)
Screenshot: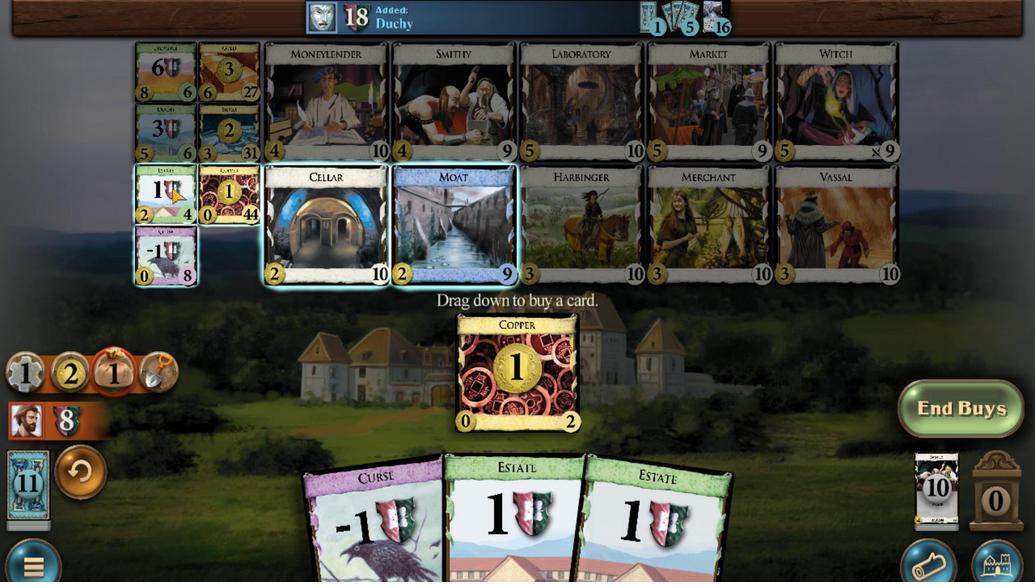 
Action: Mouse scrolled (159, 241) with delta (0, 0)
Screenshot: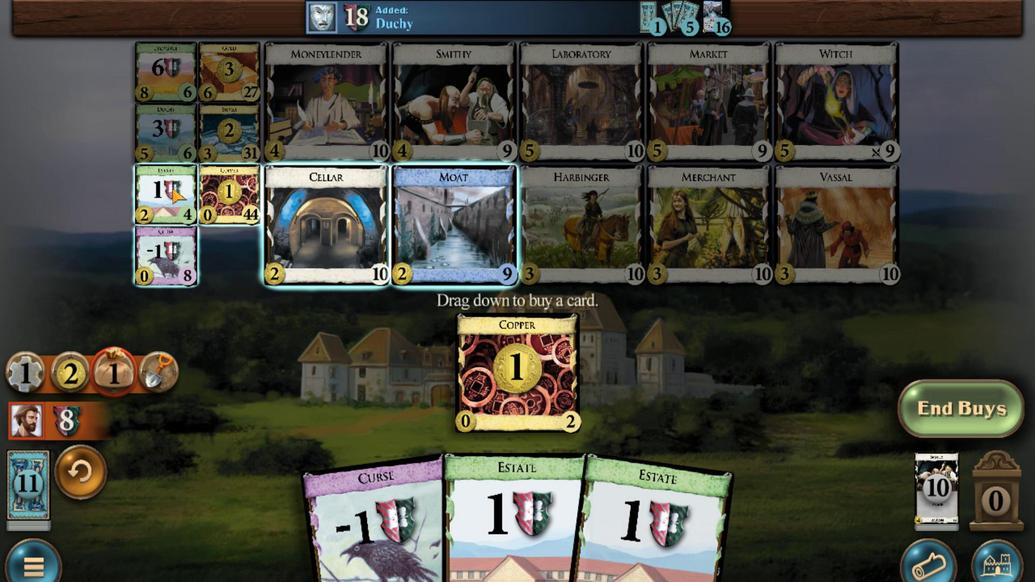 
Action: Mouse scrolled (159, 241) with delta (0, 0)
Screenshot: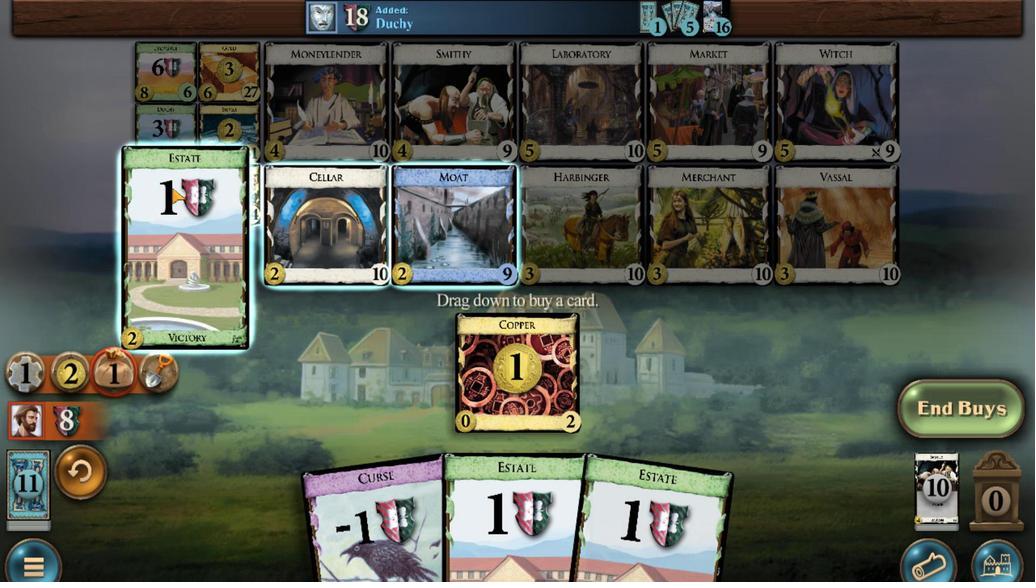 
Action: Mouse scrolled (159, 241) with delta (0, 0)
Screenshot: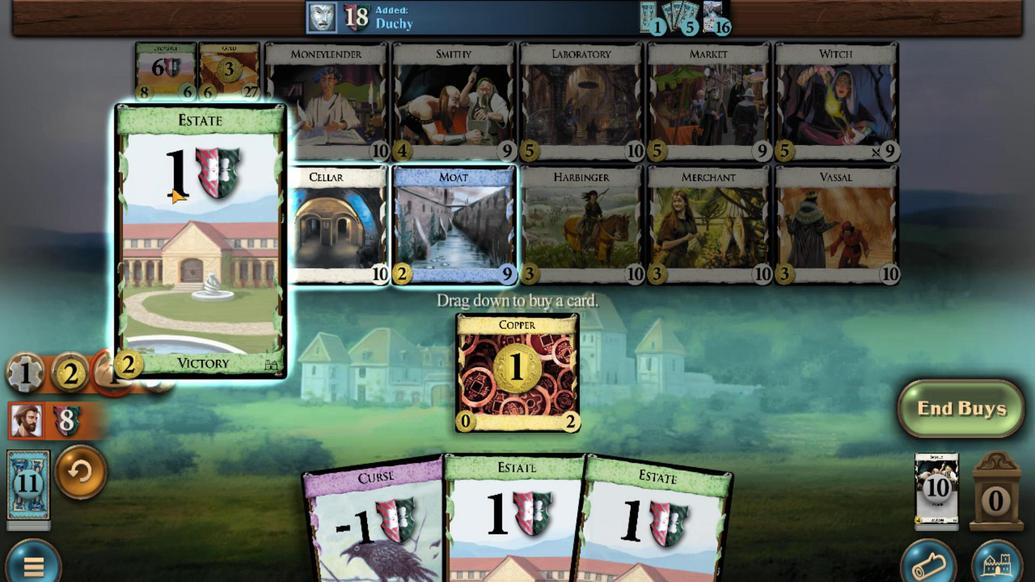 
Action: Mouse scrolled (159, 241) with delta (0, 0)
Screenshot: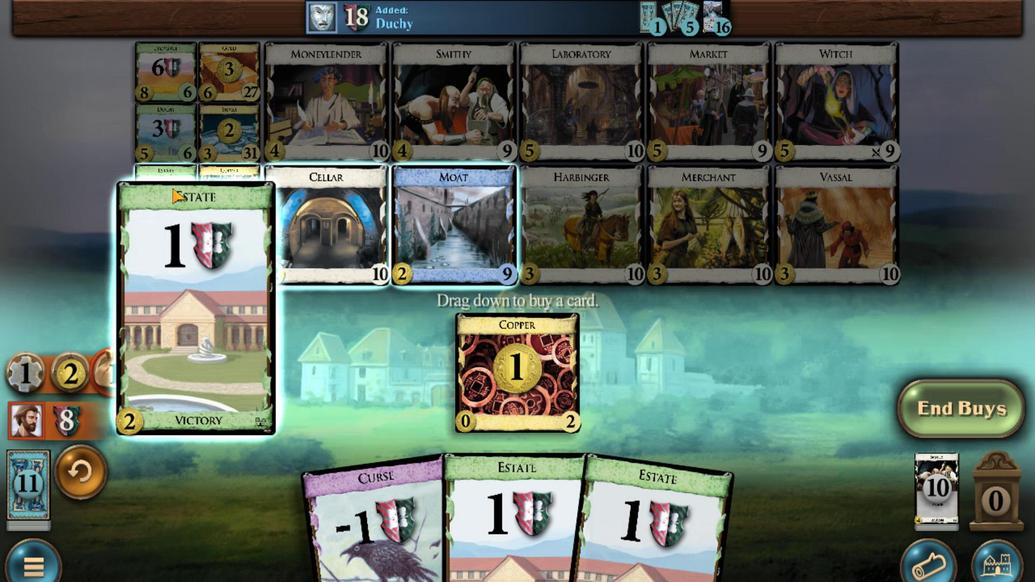 
Action: Mouse scrolled (159, 241) with delta (0, 0)
Screenshot: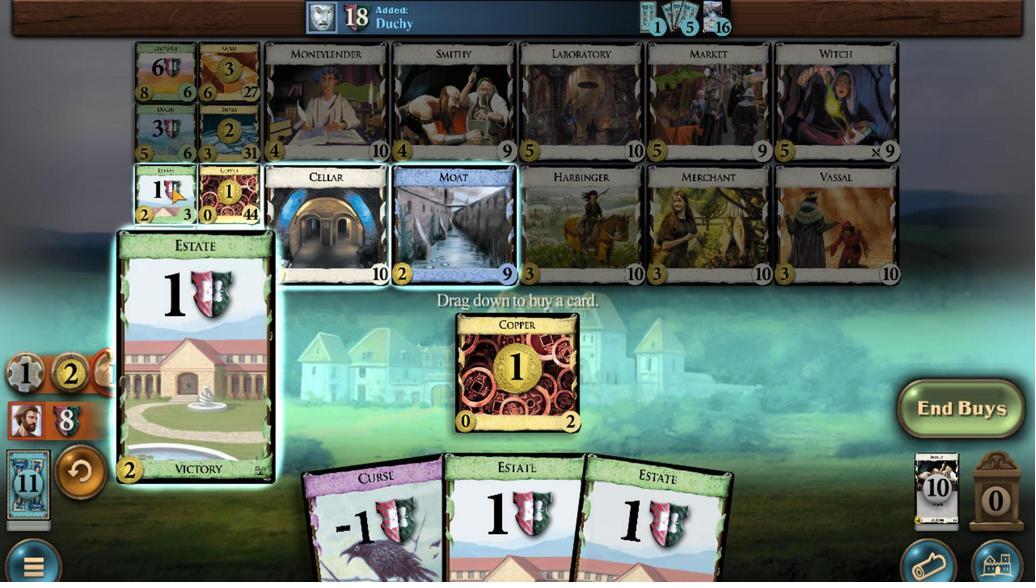 
Action: Mouse moved to (667, 523)
Screenshot: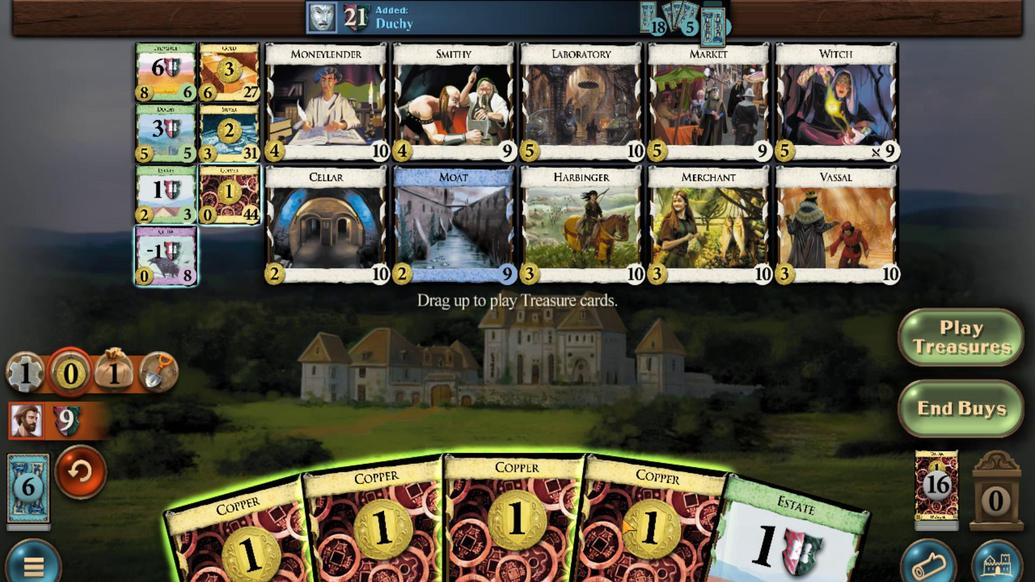 
Action: Mouse scrolled (667, 522) with delta (0, 0)
Screenshot: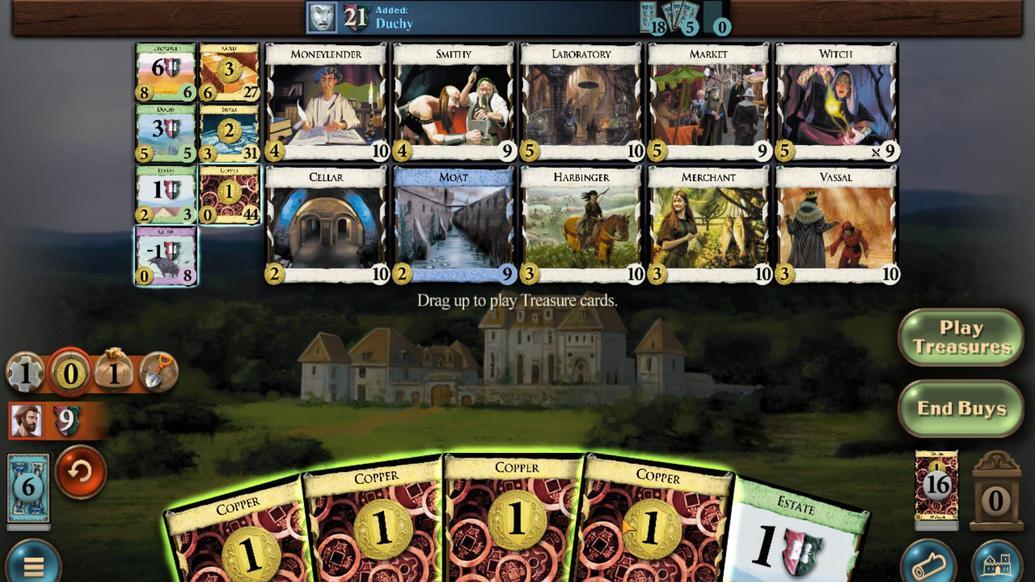 
Action: Mouse moved to (642, 526)
Screenshot: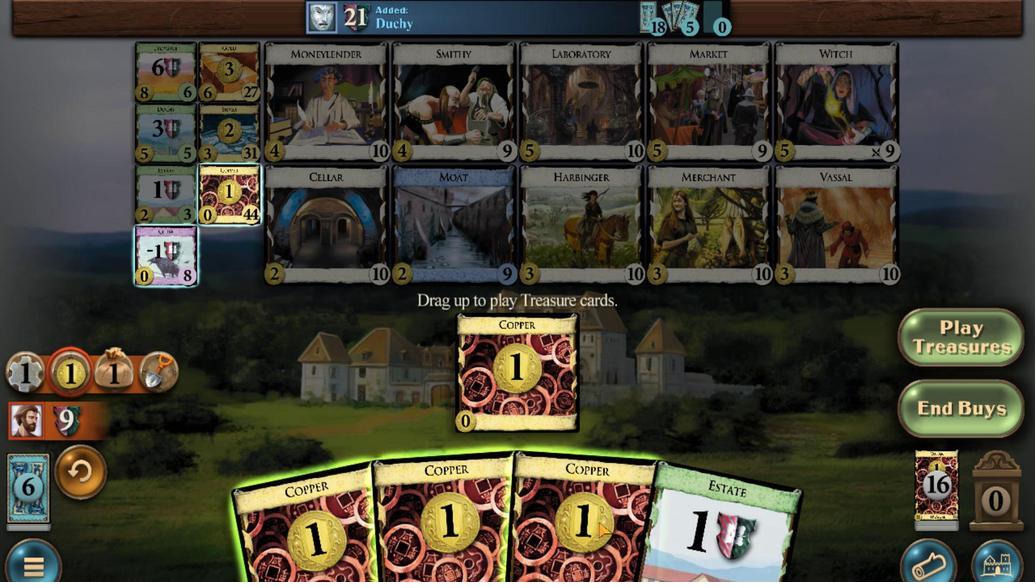 
Action: Mouse scrolled (642, 526) with delta (0, 0)
Screenshot: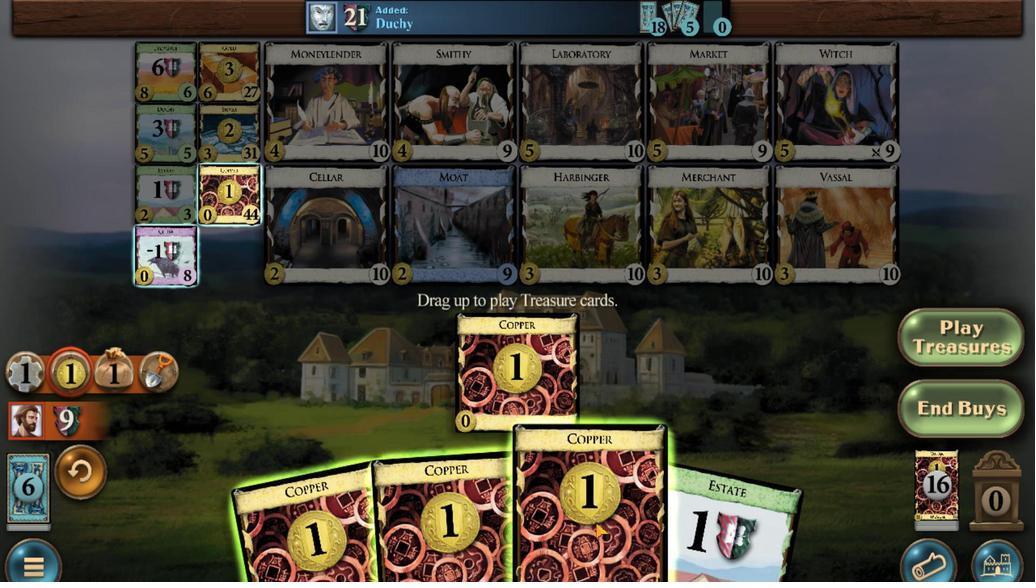 
Action: Mouse moved to (538, 518)
Screenshot: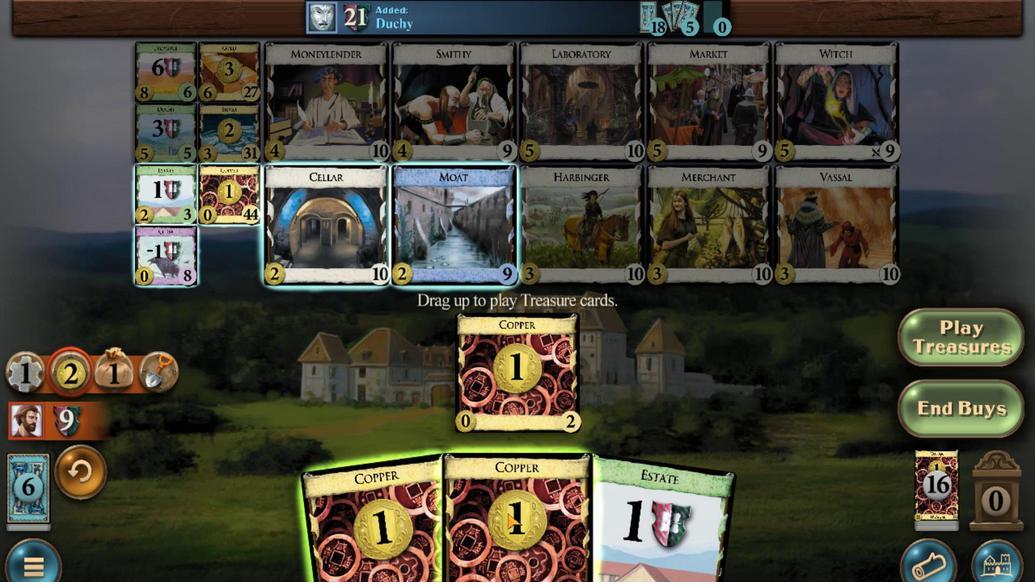 
Action: Mouse scrolled (538, 518) with delta (0, 0)
Screenshot: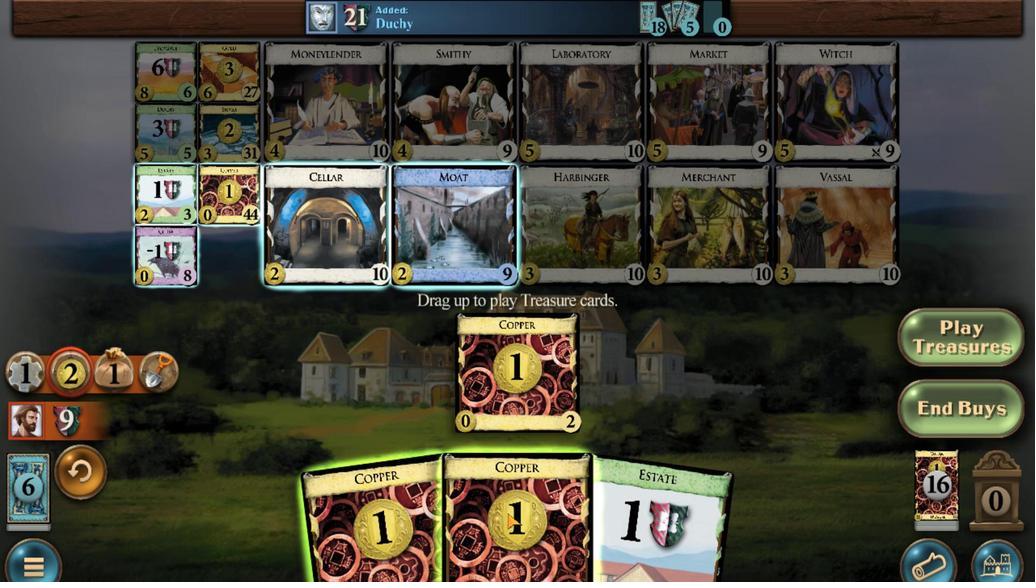 
Action: Mouse moved to (498, 519)
Screenshot: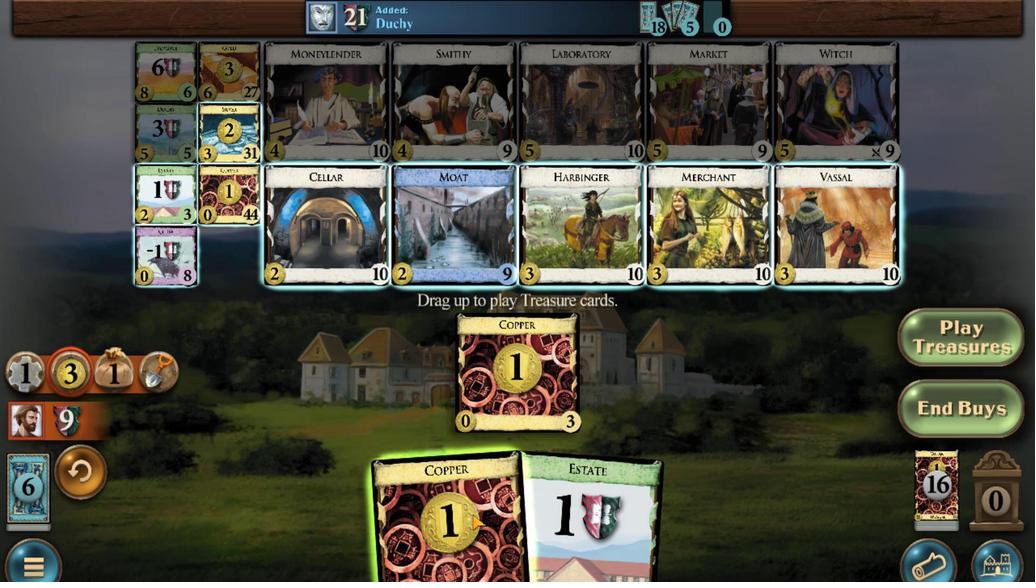 
Action: Mouse scrolled (498, 519) with delta (0, 0)
Screenshot: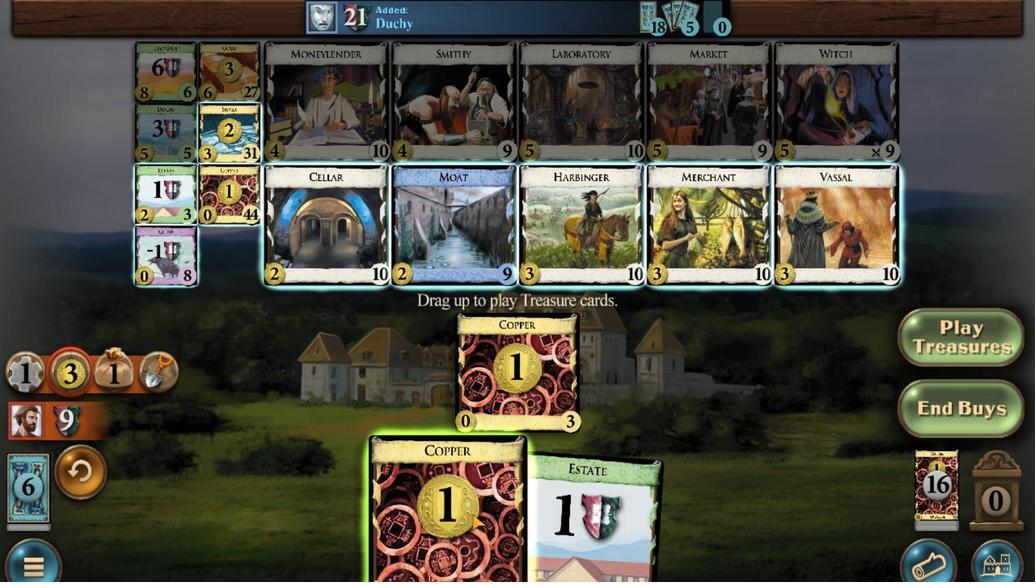 
Action: Mouse moved to (471, 189)
Screenshot: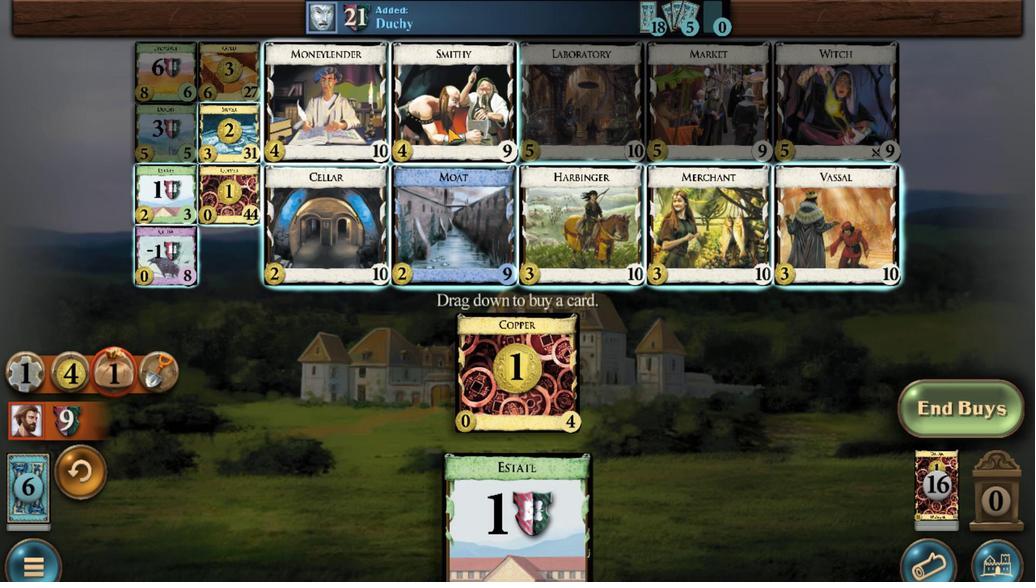 
Action: Mouse scrolled (471, 189) with delta (0, 0)
Screenshot: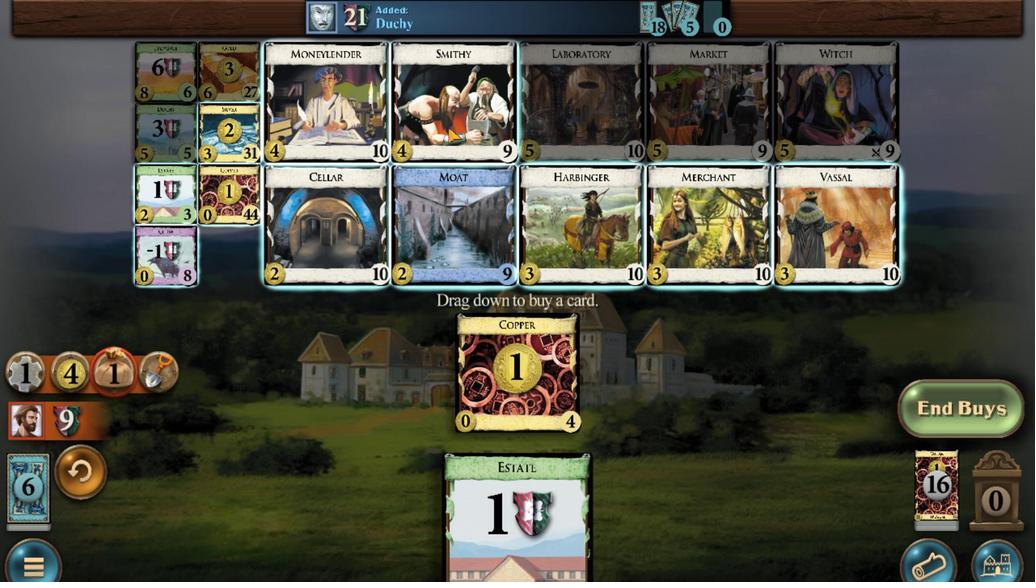 
Action: Mouse scrolled (471, 189) with delta (0, 0)
Screenshot: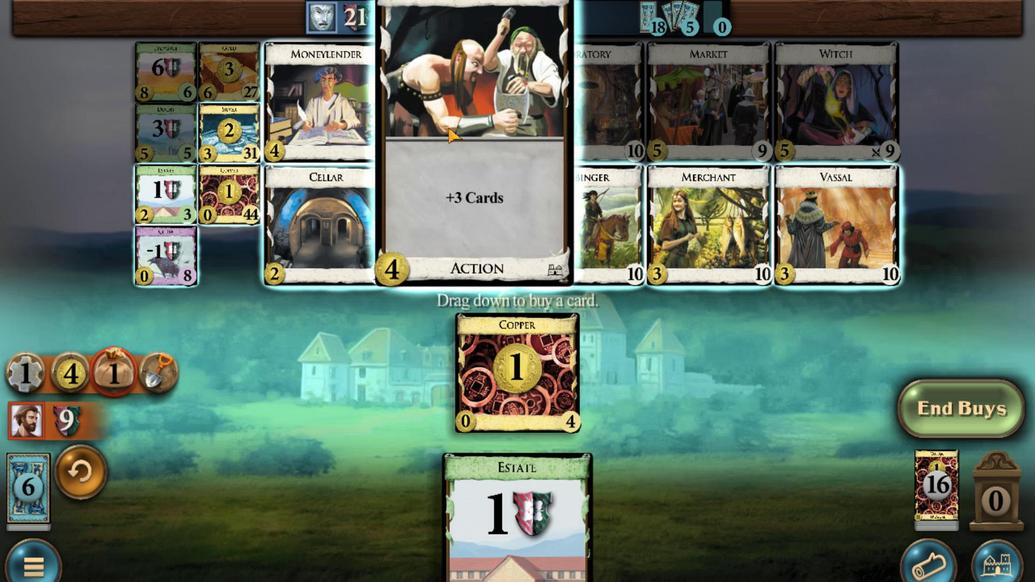
Action: Mouse scrolled (471, 189) with delta (0, 0)
Screenshot: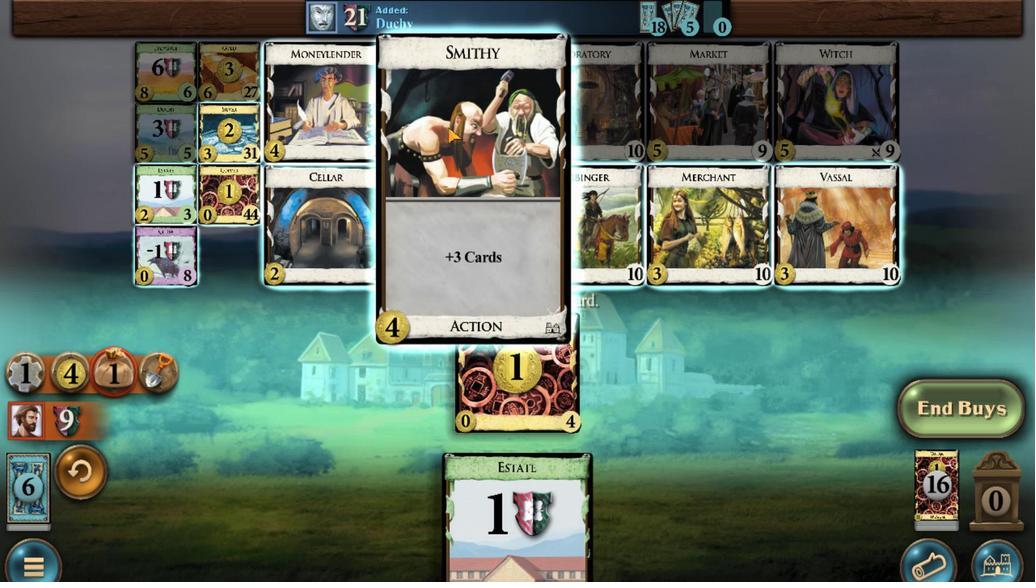 
Action: Mouse scrolled (471, 189) with delta (0, 0)
Screenshot: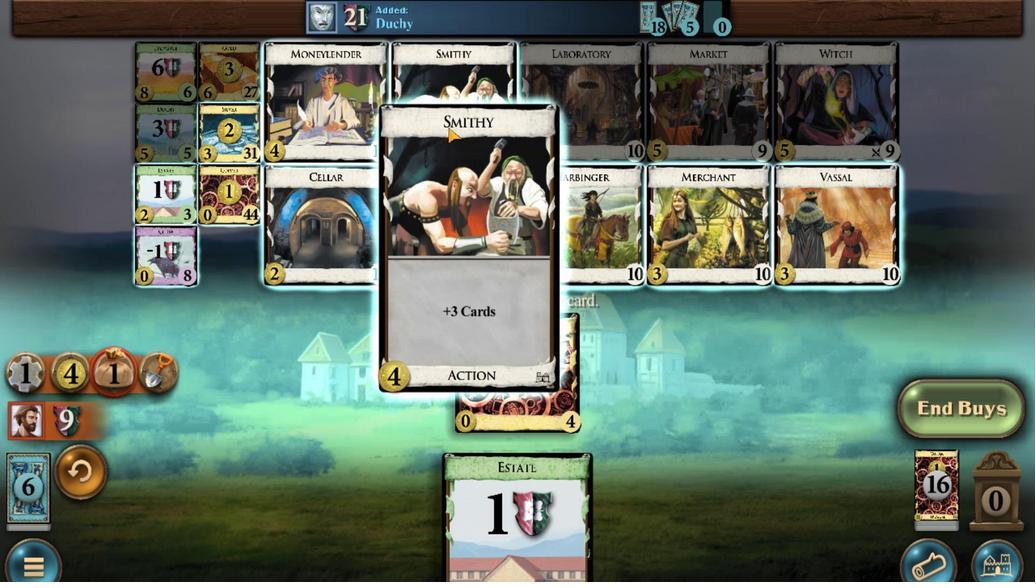 
Action: Mouse scrolled (471, 189) with delta (0, 0)
Screenshot: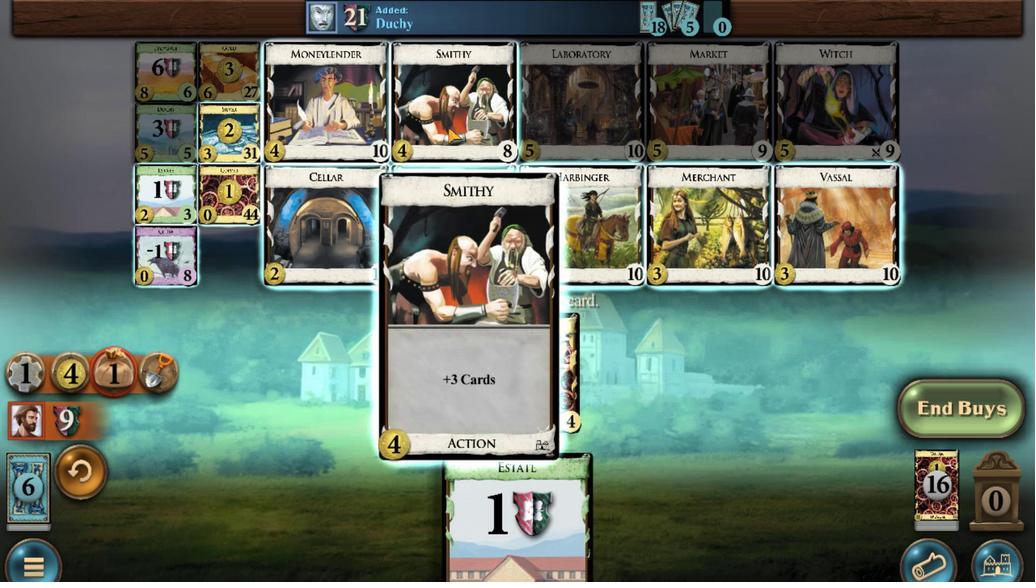 
Action: Mouse scrolled (471, 189) with delta (0, 0)
Screenshot: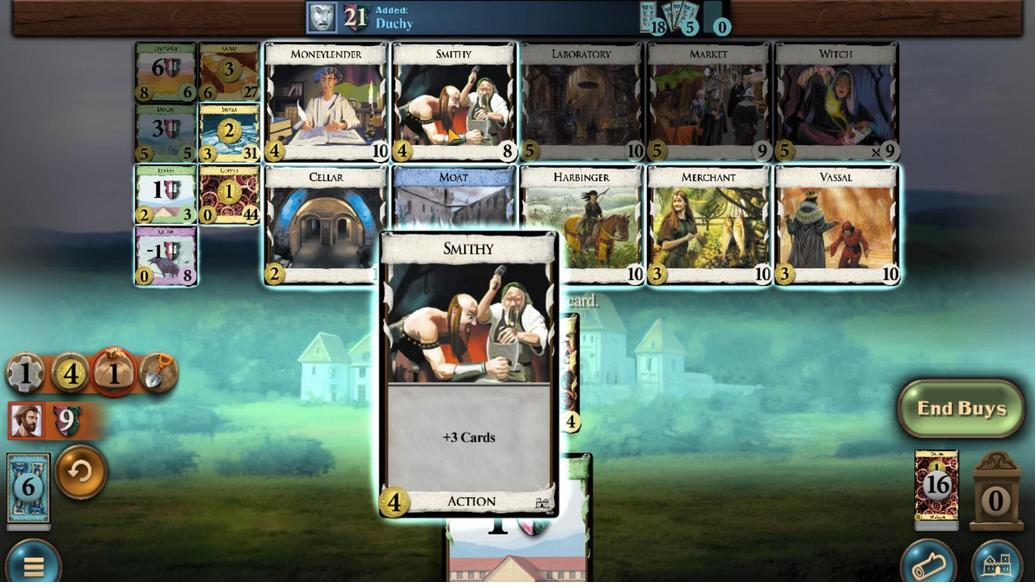 
Action: Mouse scrolled (471, 189) with delta (0, 0)
Screenshot: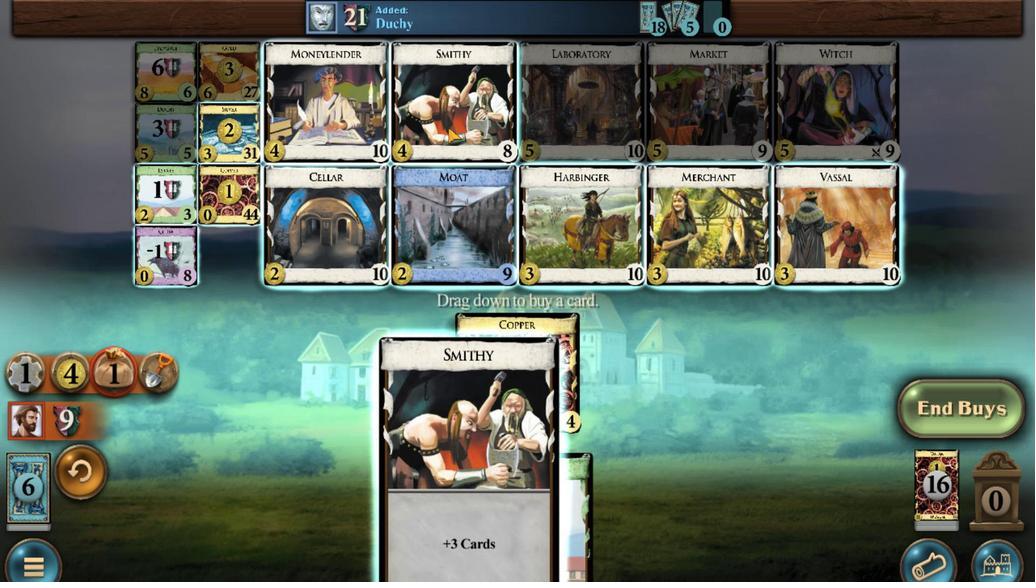 
Action: Mouse moved to (848, 536)
Screenshot: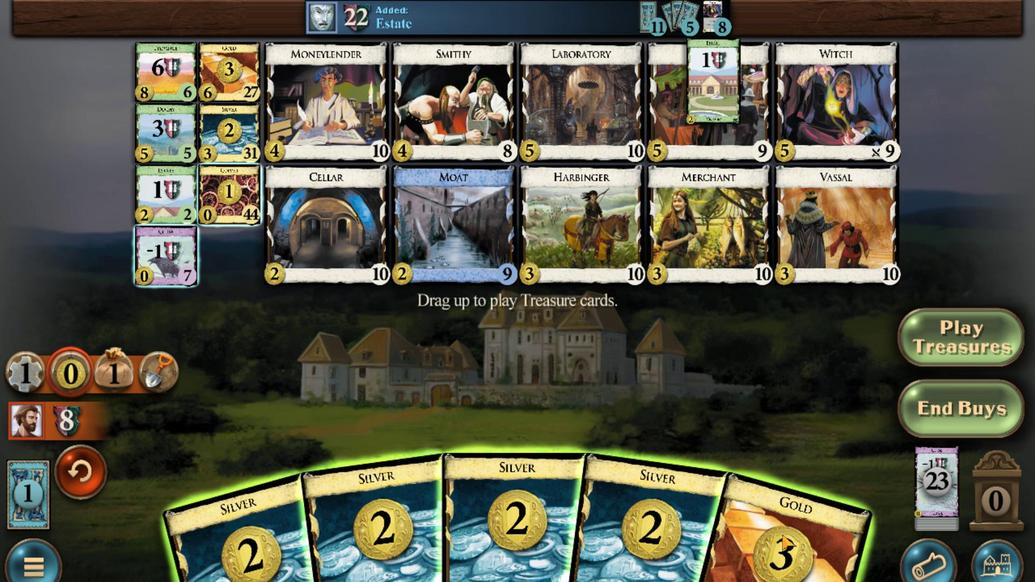 
Action: Mouse scrolled (848, 536) with delta (0, 0)
Screenshot: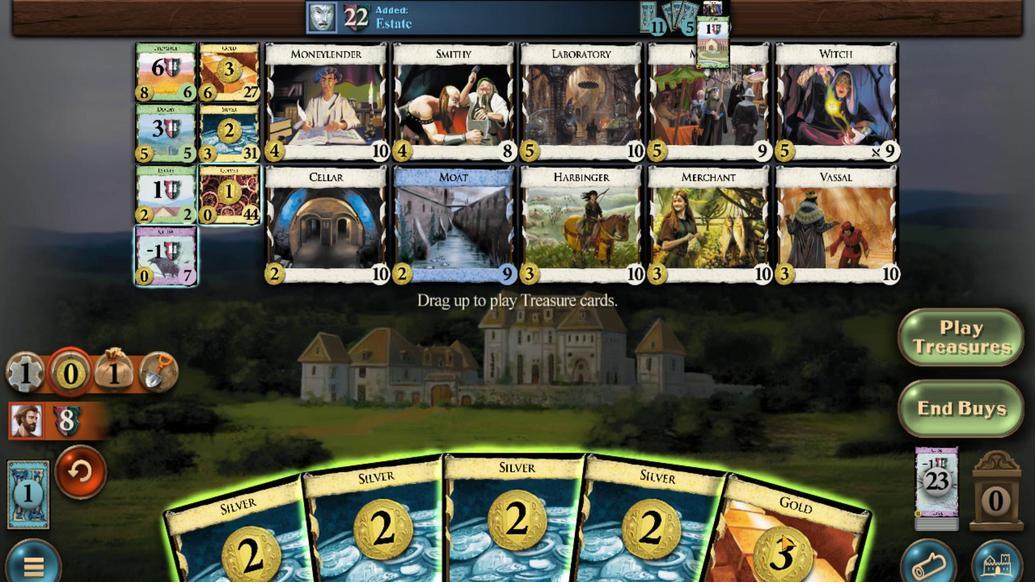 
Action: Mouse moved to (745, 500)
Screenshot: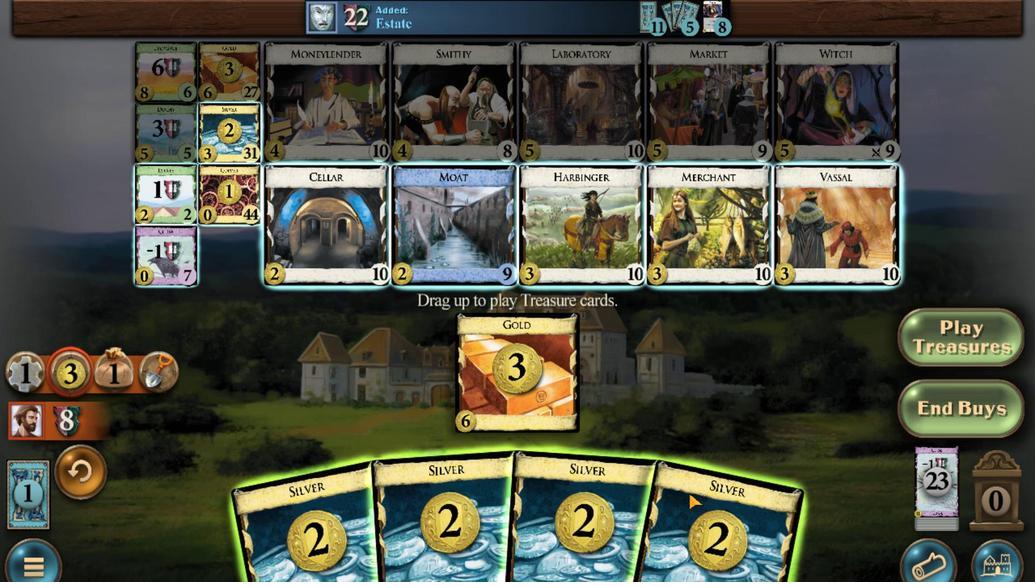 
Action: Mouse scrolled (745, 500) with delta (0, 0)
Screenshot: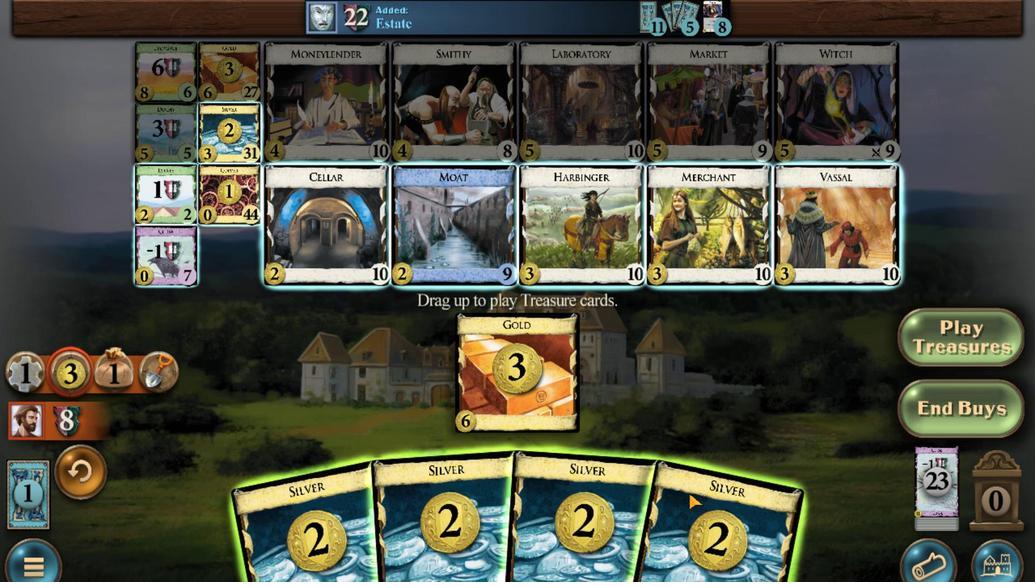 
Action: Mouse moved to (662, 496)
Screenshot: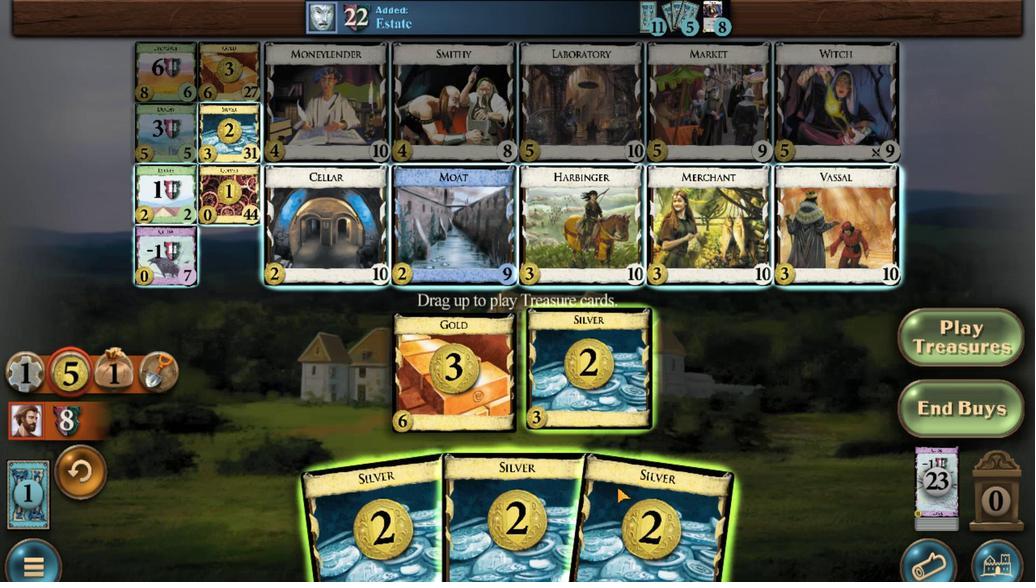 
Action: Mouse scrolled (662, 496) with delta (0, 0)
Screenshot: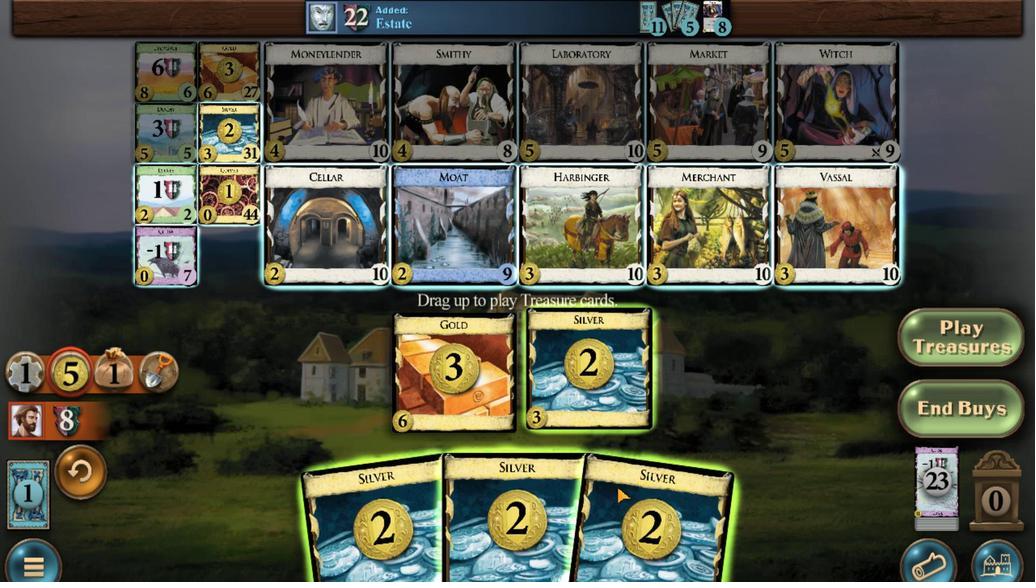 
Action: Mouse moved to (647, 500)
Screenshot: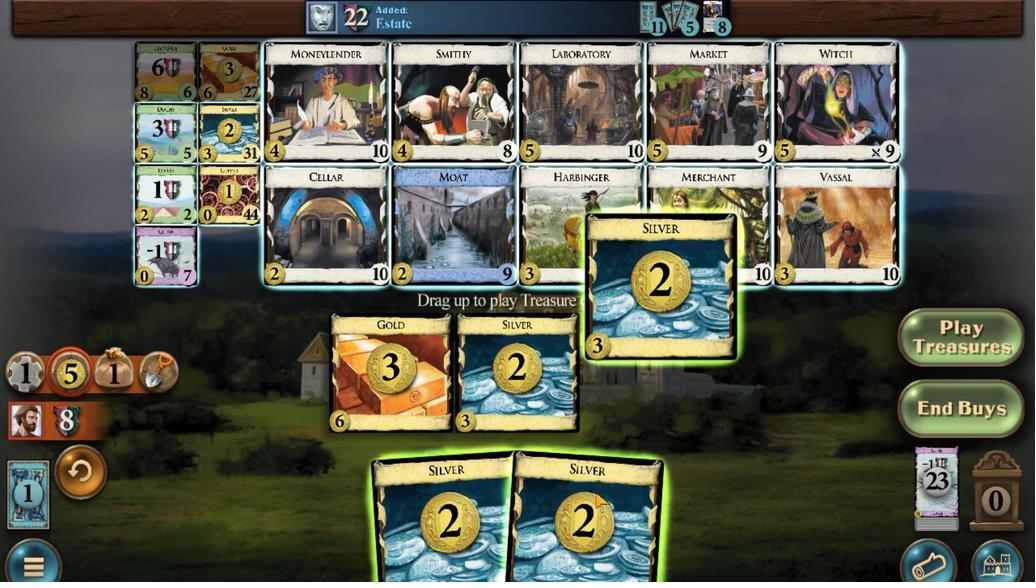 
Action: Mouse scrolled (647, 499) with delta (0, 0)
Screenshot: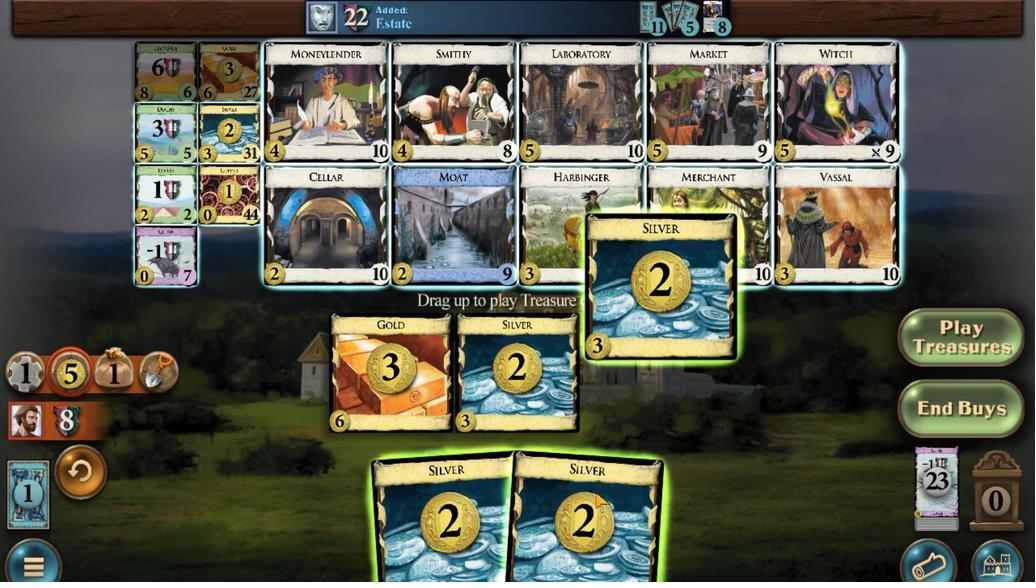 
Action: Mouse moved to (630, 500)
Screenshot: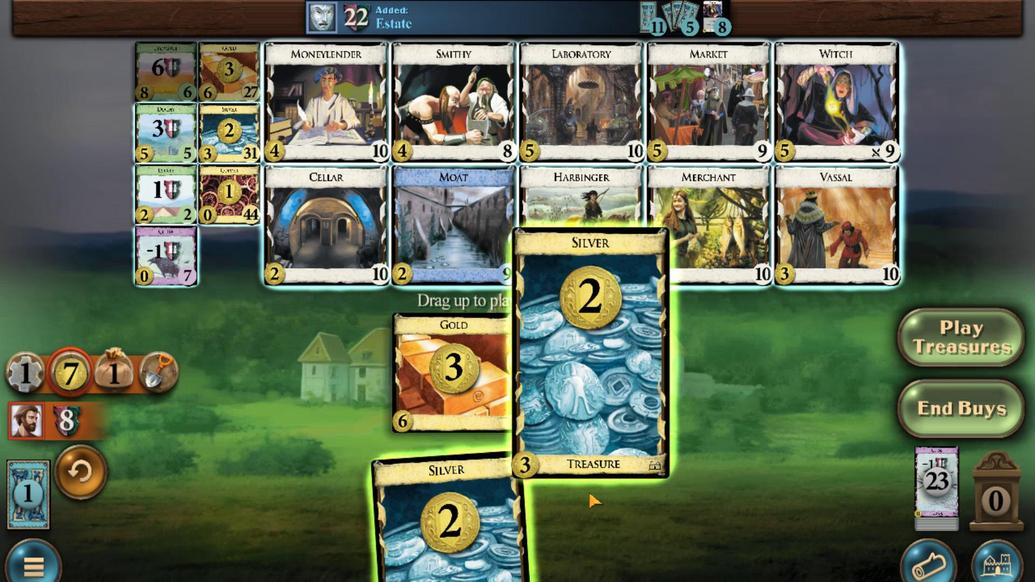 
Action: Mouse scrolled (630, 500) with delta (0, 0)
Screenshot: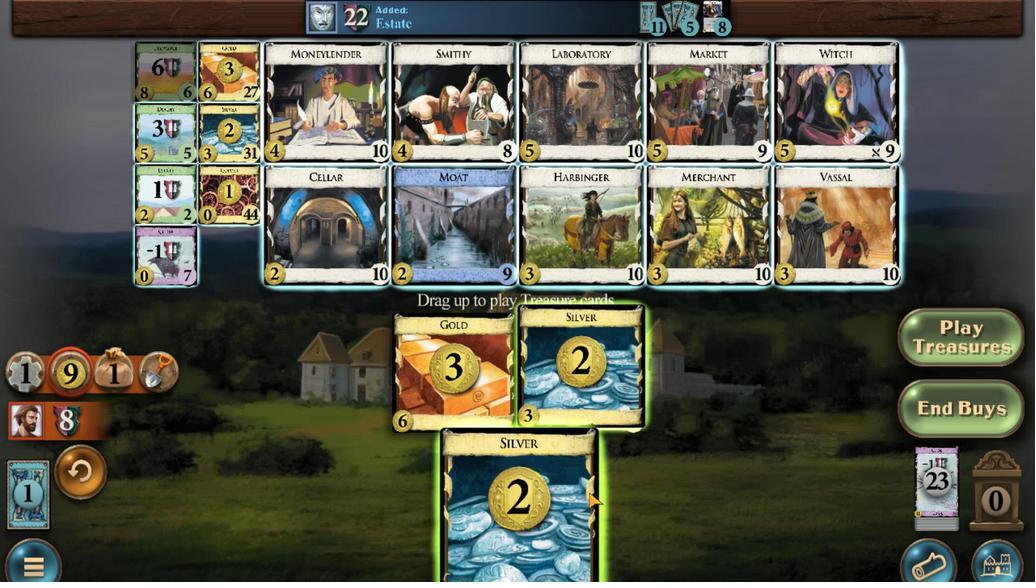 
Action: Mouse moved to (143, 132)
Screenshot: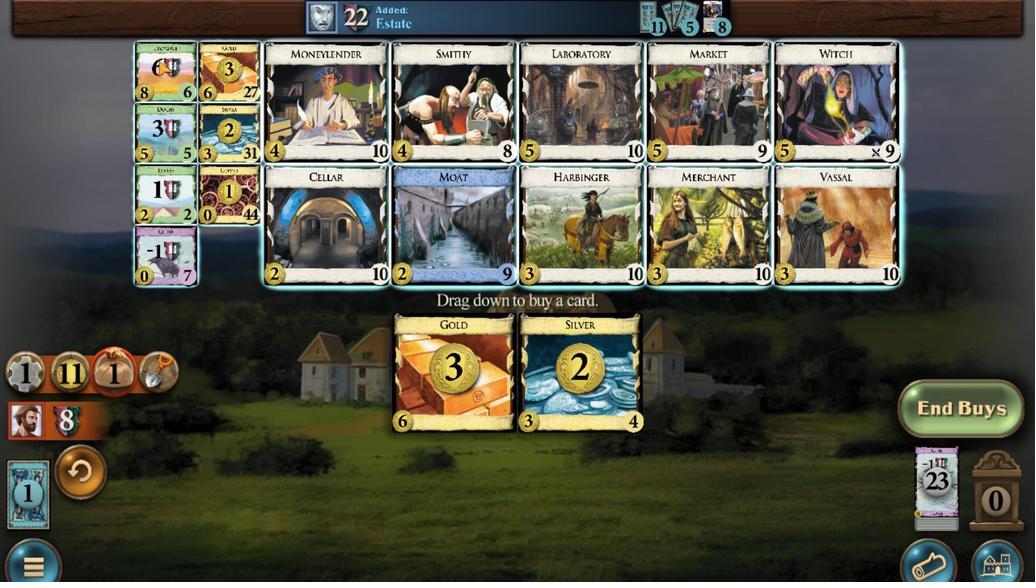 
Action: Mouse scrolled (143, 132) with delta (0, 0)
Screenshot: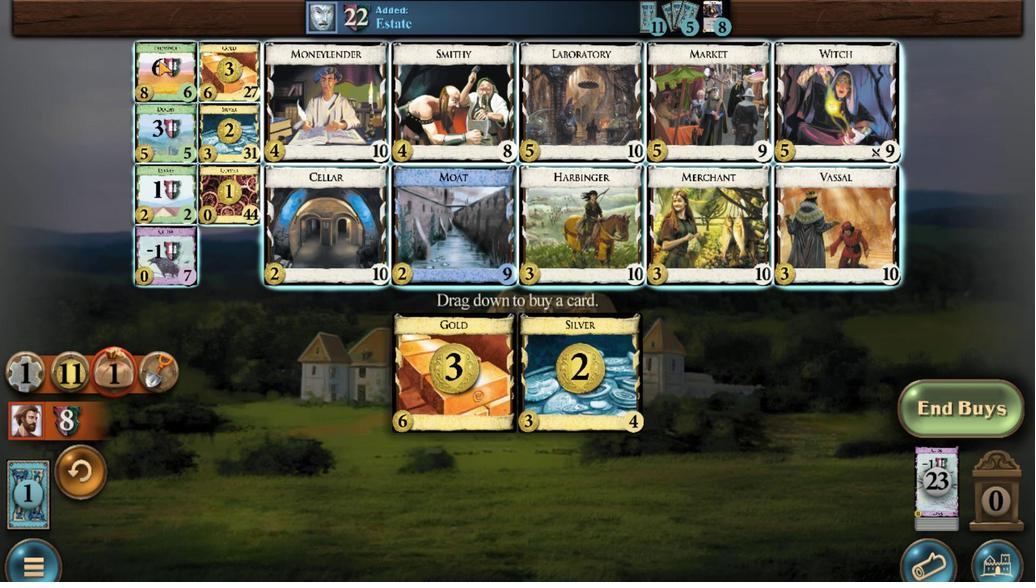 
Action: Mouse scrolled (143, 132) with delta (0, 0)
Screenshot: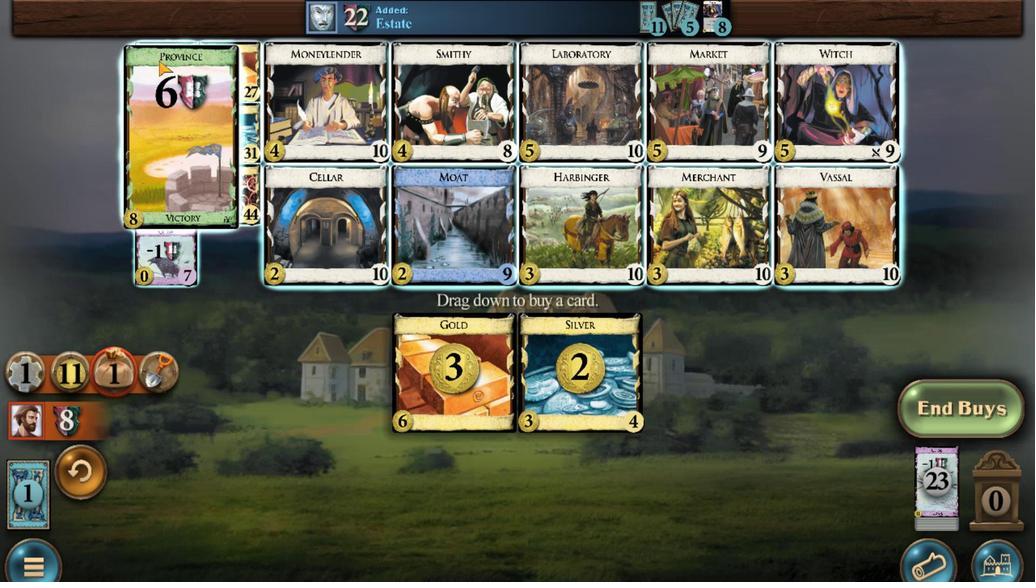 
Action: Mouse scrolled (143, 132) with delta (0, 0)
Screenshot: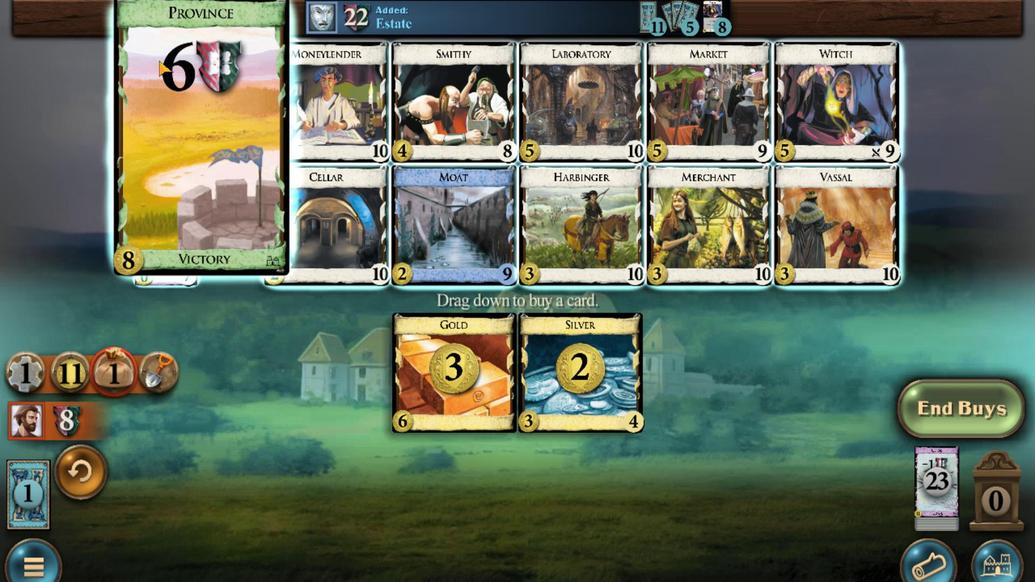 
Action: Mouse scrolled (143, 132) with delta (0, 0)
Screenshot: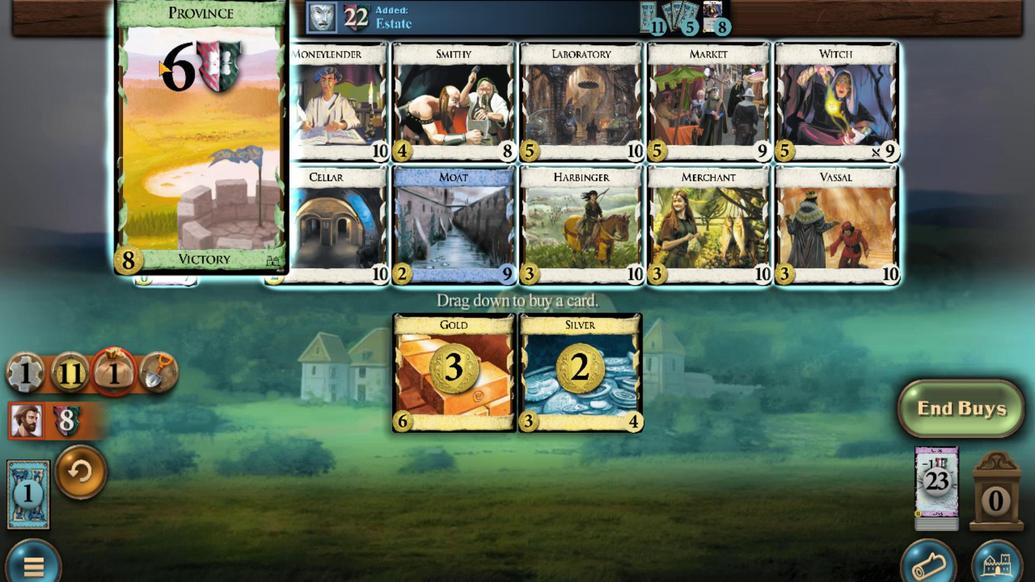 
Action: Mouse scrolled (143, 132) with delta (0, 0)
Screenshot: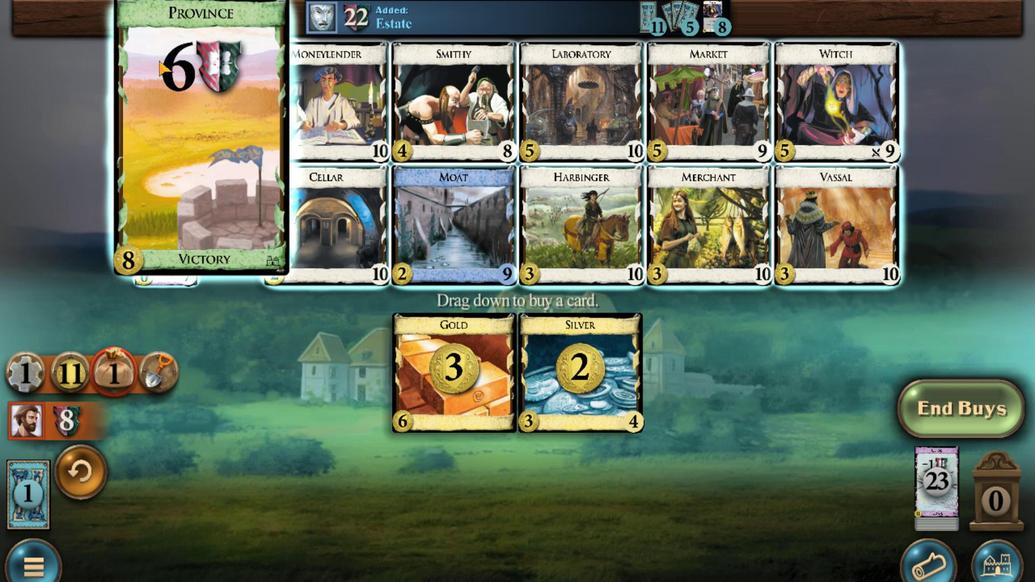
Action: Mouse scrolled (143, 132) with delta (0, 0)
Screenshot: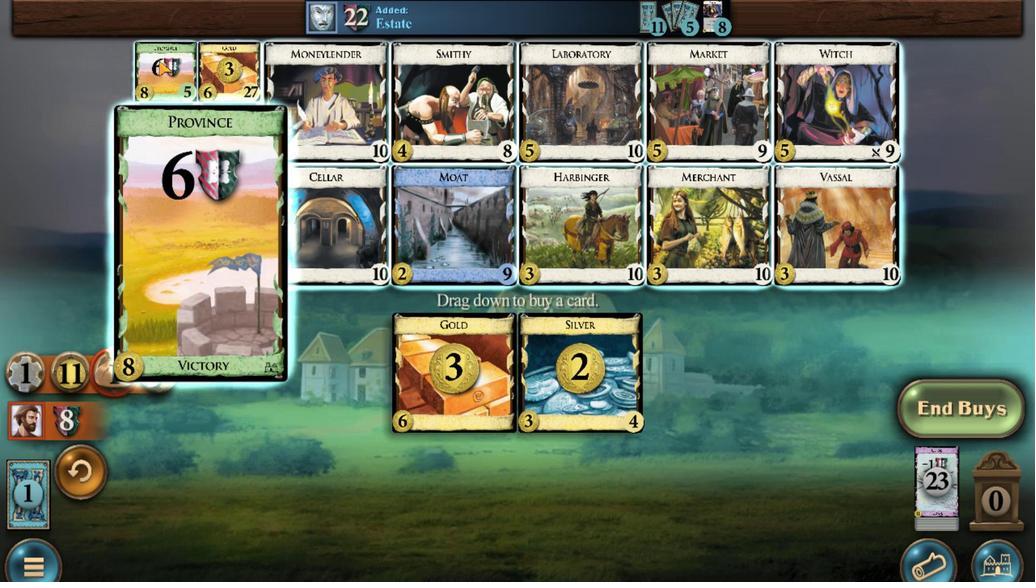 
Action: Mouse scrolled (143, 132) with delta (0, 0)
Screenshot: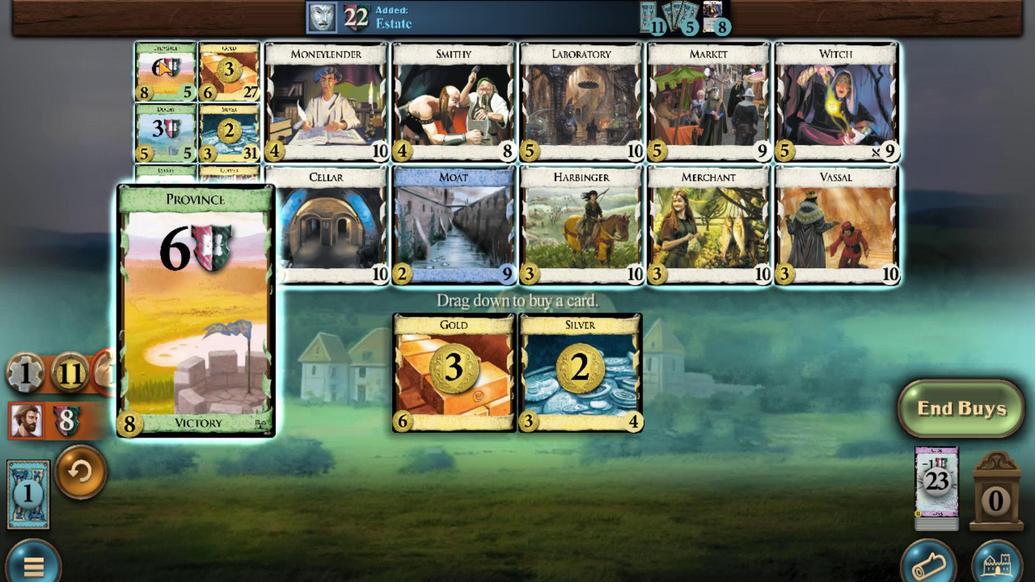 
Action: Mouse moved to (823, 519)
Screenshot: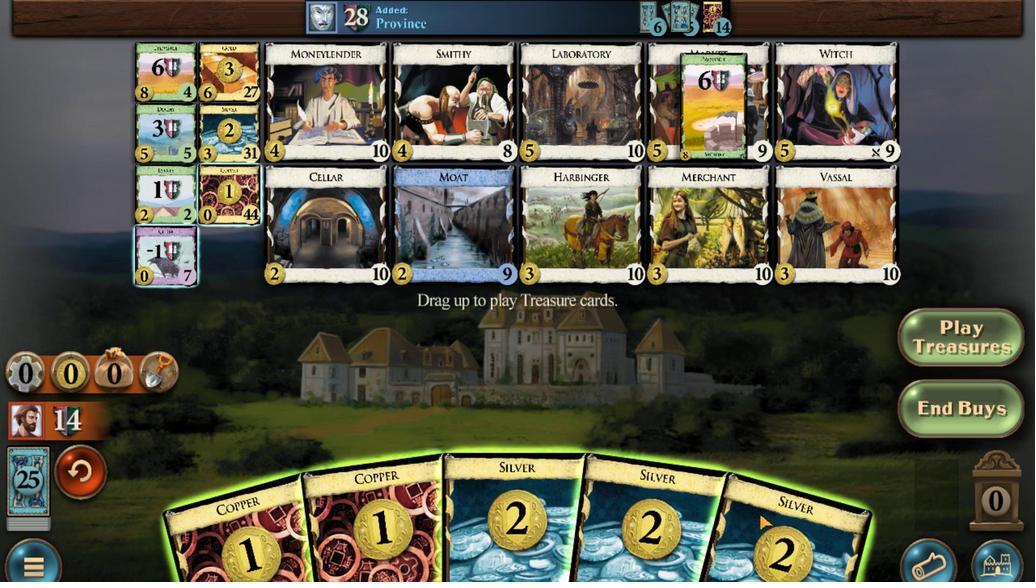 
Action: Mouse scrolled (823, 519) with delta (0, 0)
Screenshot: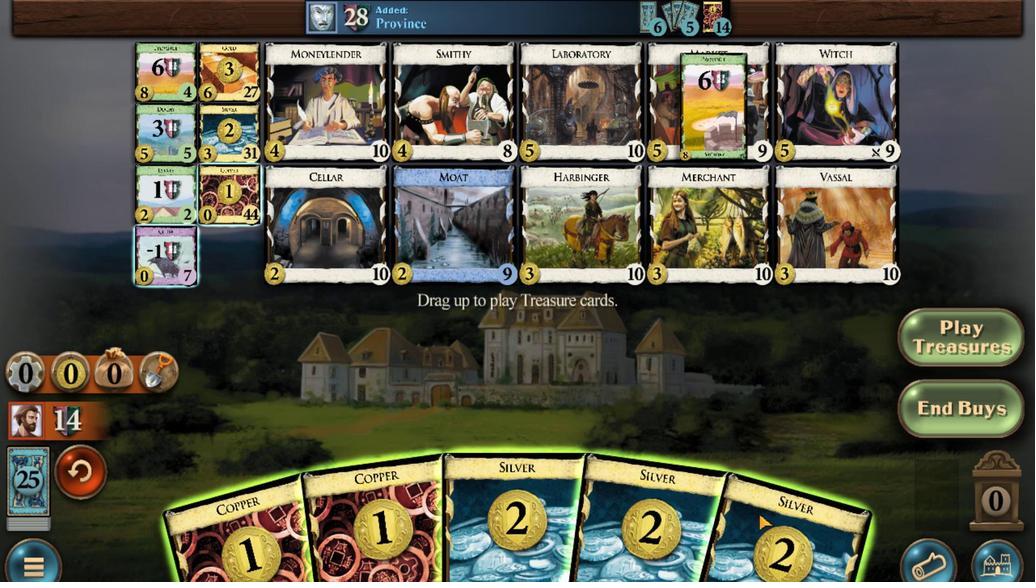 
Action: Mouse moved to (759, 518)
Screenshot: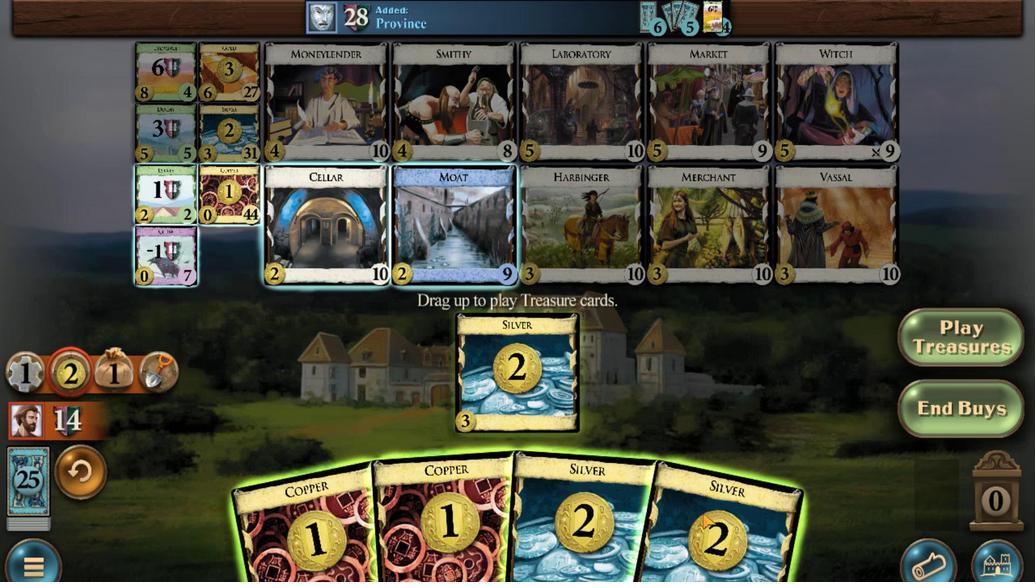 
Action: Mouse scrolled (759, 518) with delta (0, 0)
Screenshot: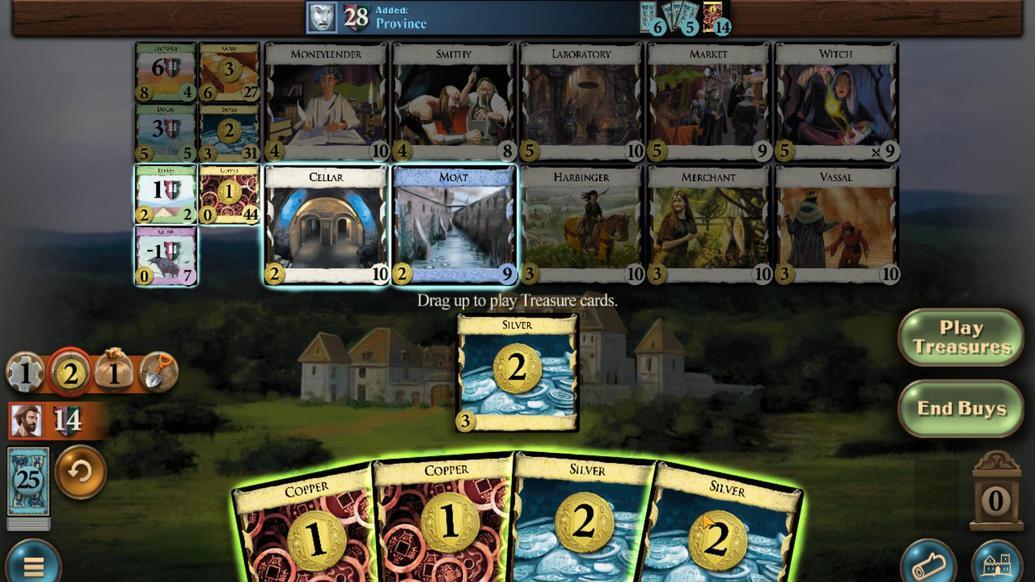 
Action: Mouse moved to (732, 518)
Screenshot: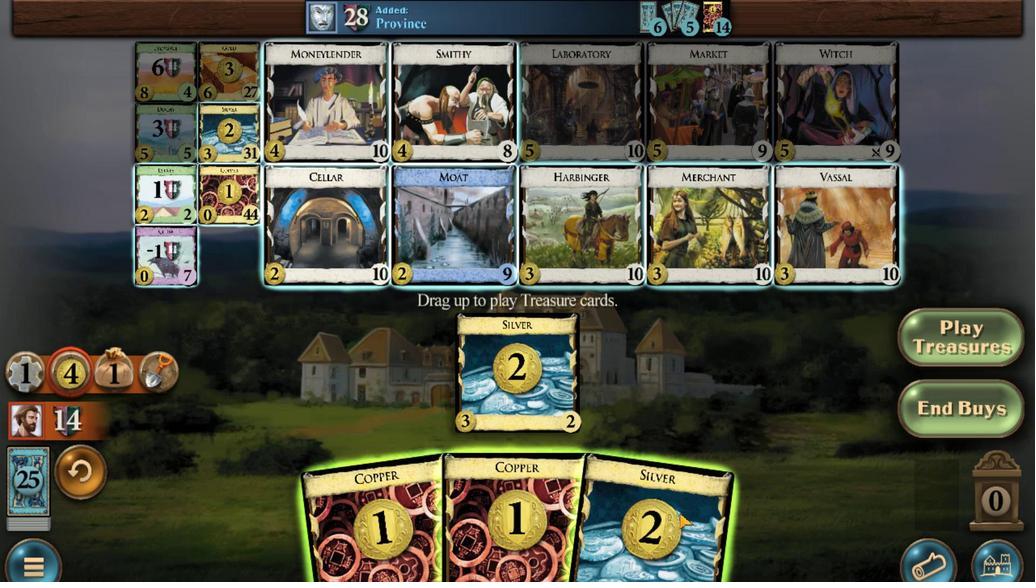 
Action: Mouse scrolled (732, 518) with delta (0, 0)
Screenshot: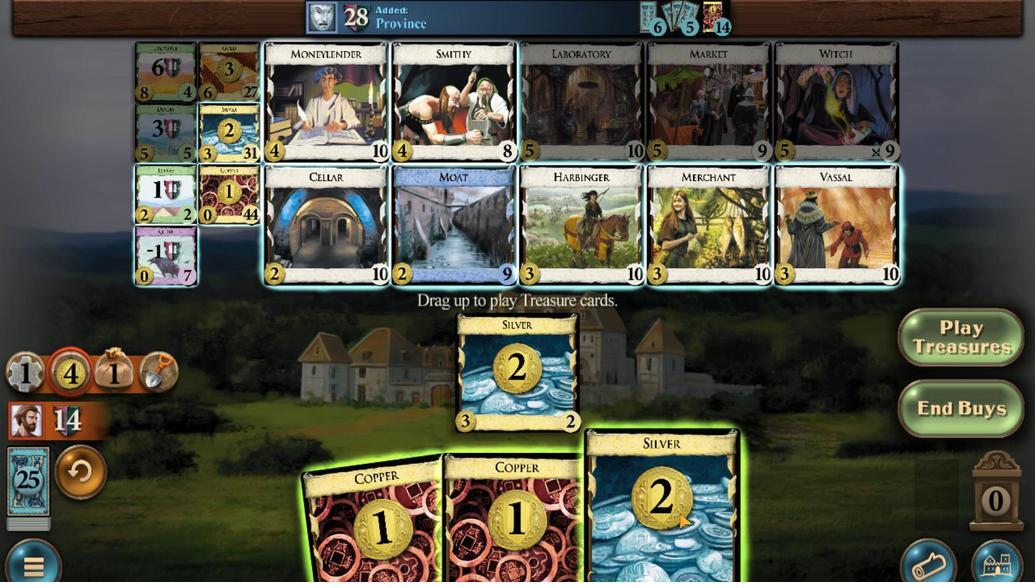 
Action: Mouse moved to (649, 520)
Screenshot: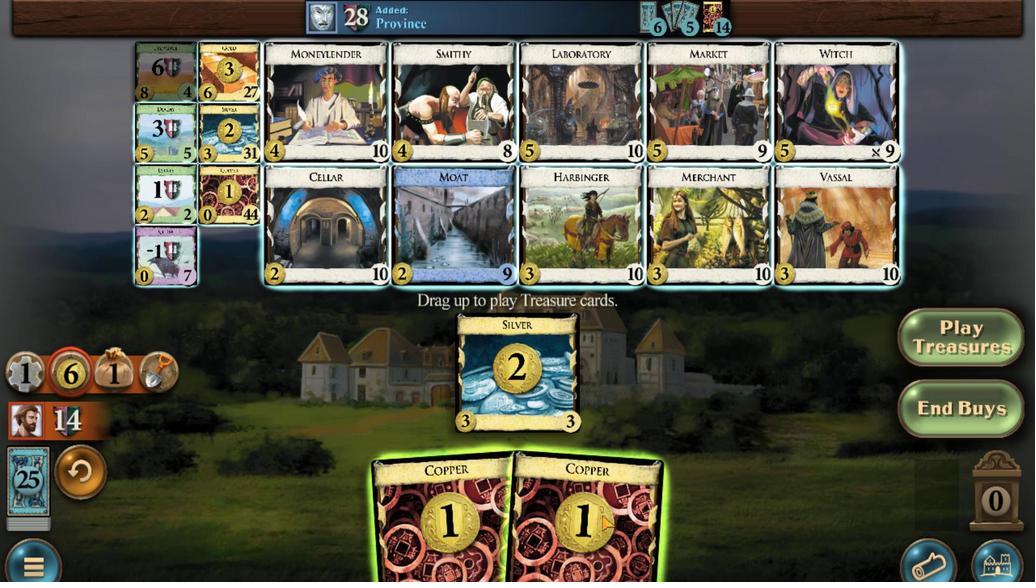 
Action: Mouse scrolled (649, 520) with delta (0, 0)
Screenshot: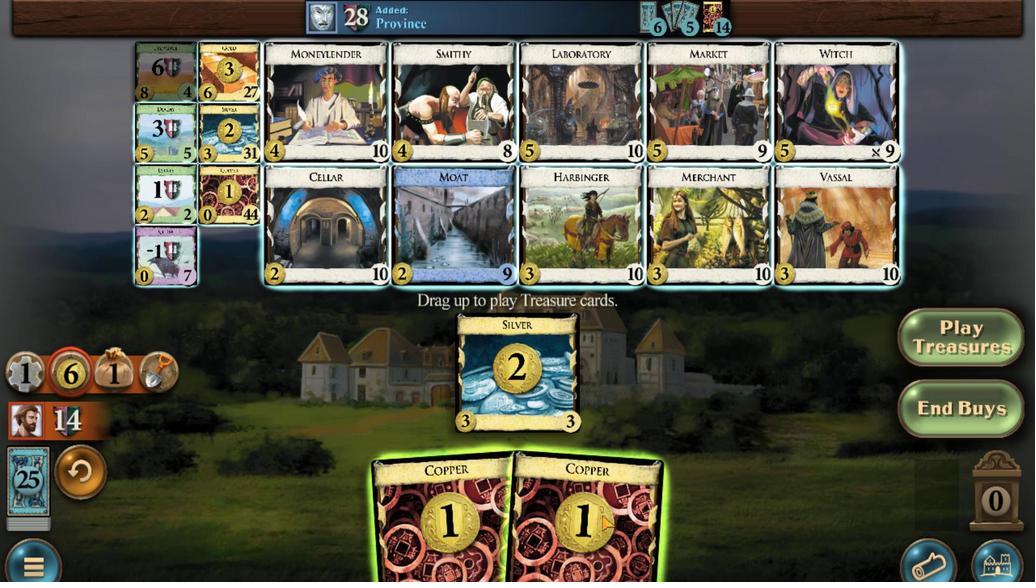 
Action: Mouse moved to (560, 522)
Screenshot: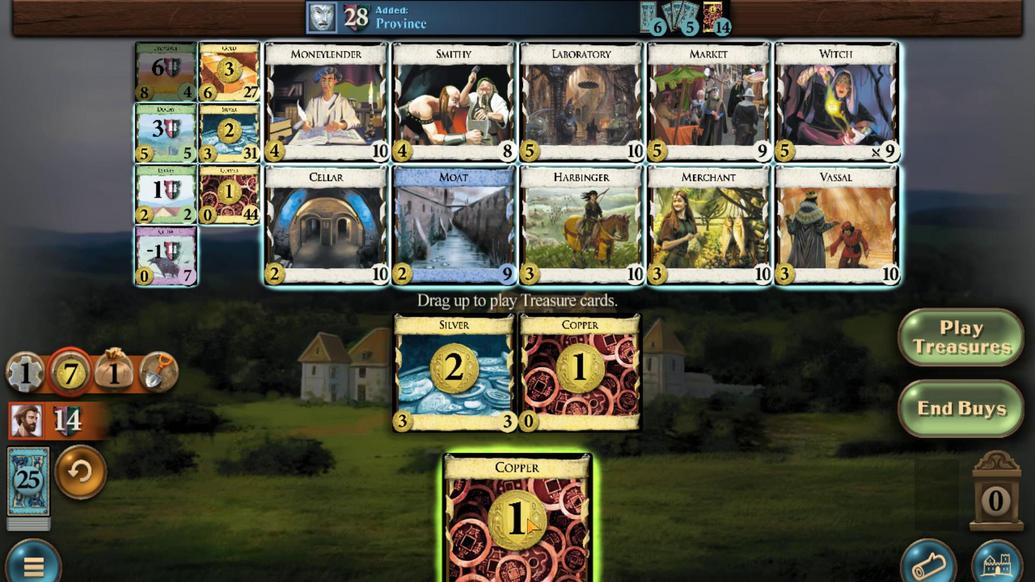 
Action: Mouse scrolled (560, 522) with delta (0, 0)
Screenshot: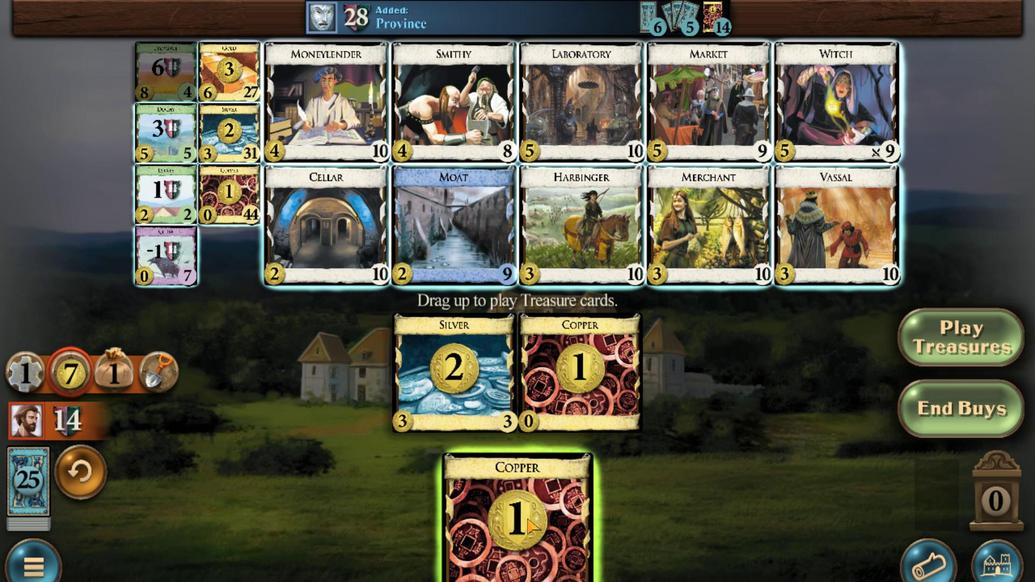 
Action: Mouse moved to (149, 149)
Screenshot: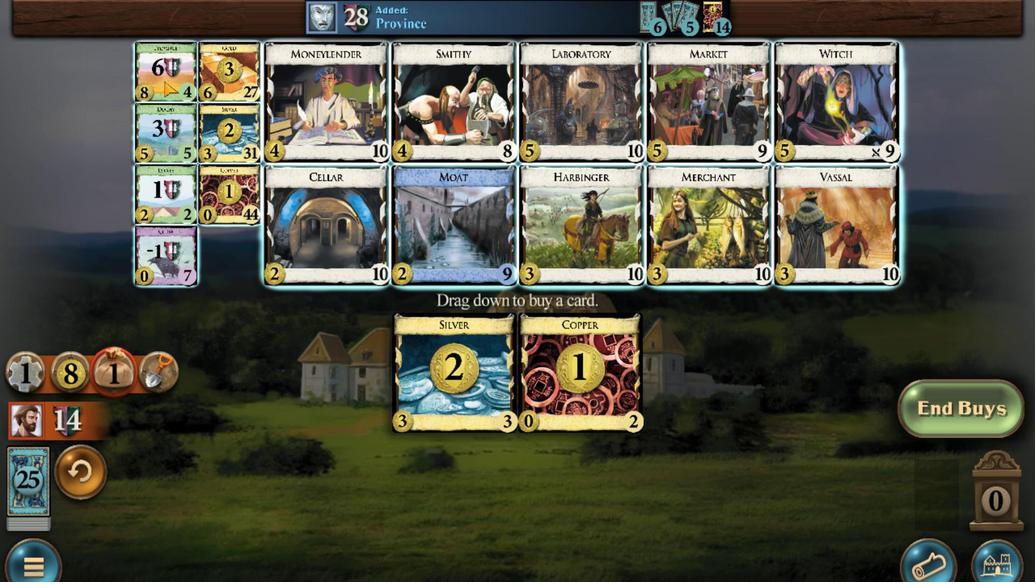 
Action: Mouse scrolled (149, 150) with delta (0, 0)
Screenshot: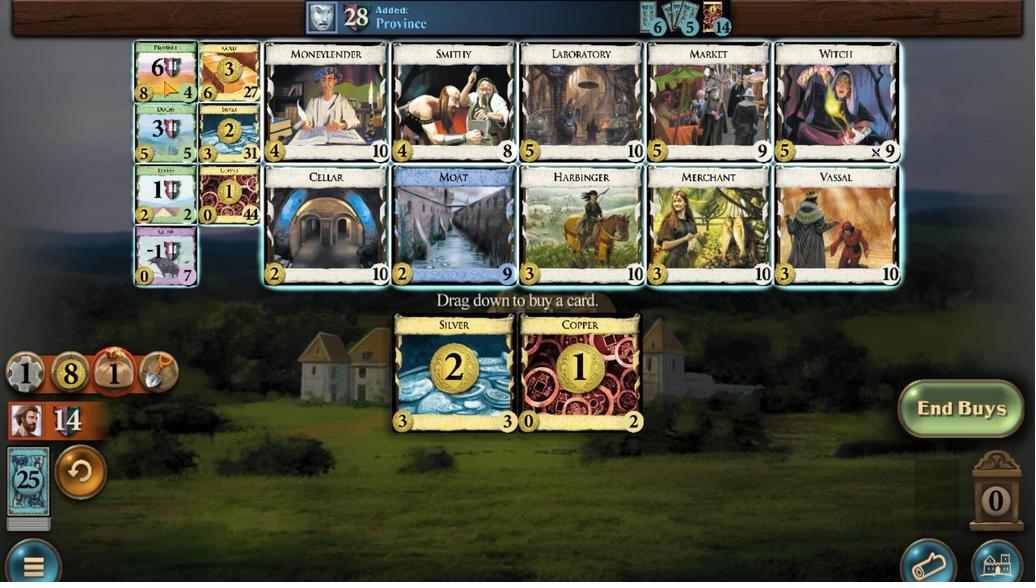 
Action: Mouse scrolled (149, 150) with delta (0, 0)
Screenshot: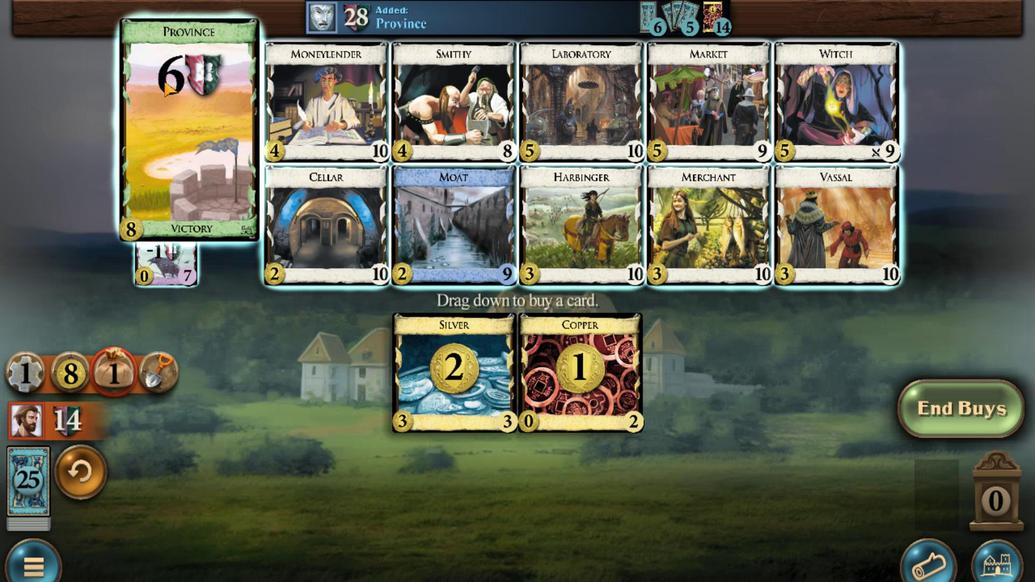 
Action: Mouse scrolled (149, 150) with delta (0, 0)
Screenshot: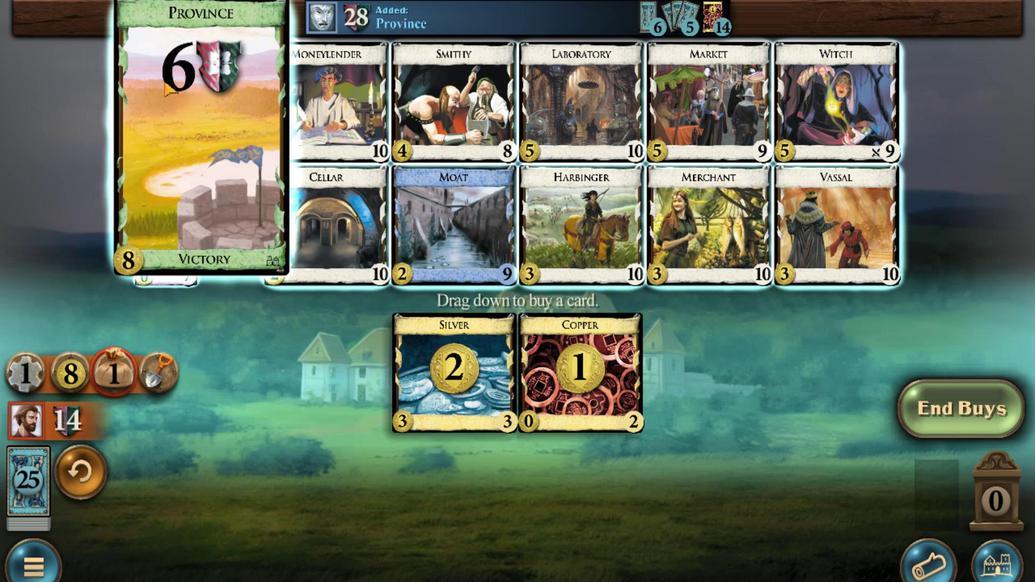 
Action: Mouse scrolled (149, 150) with delta (0, 0)
Screenshot: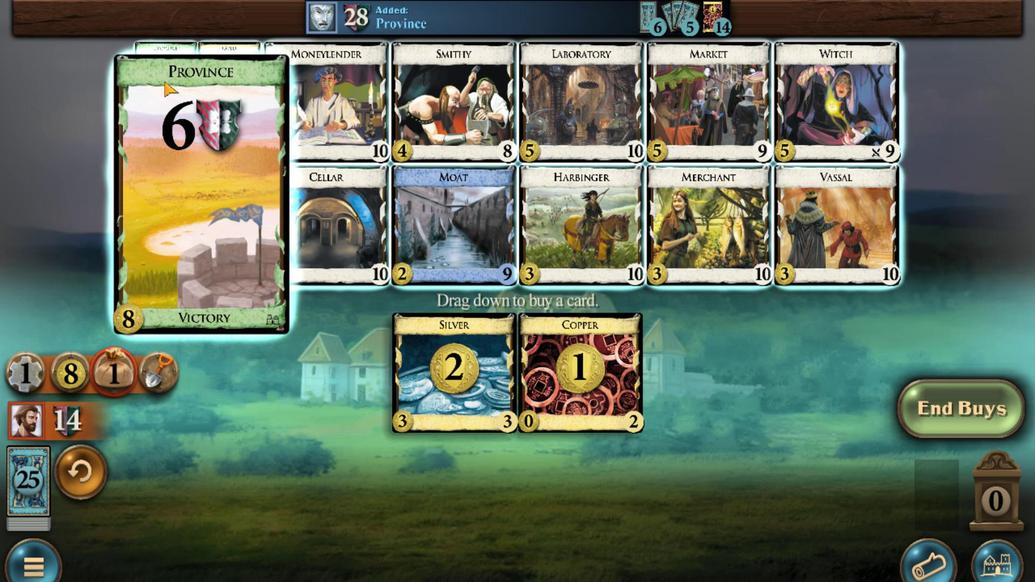 
Action: Mouse scrolled (149, 150) with delta (0, 0)
Screenshot: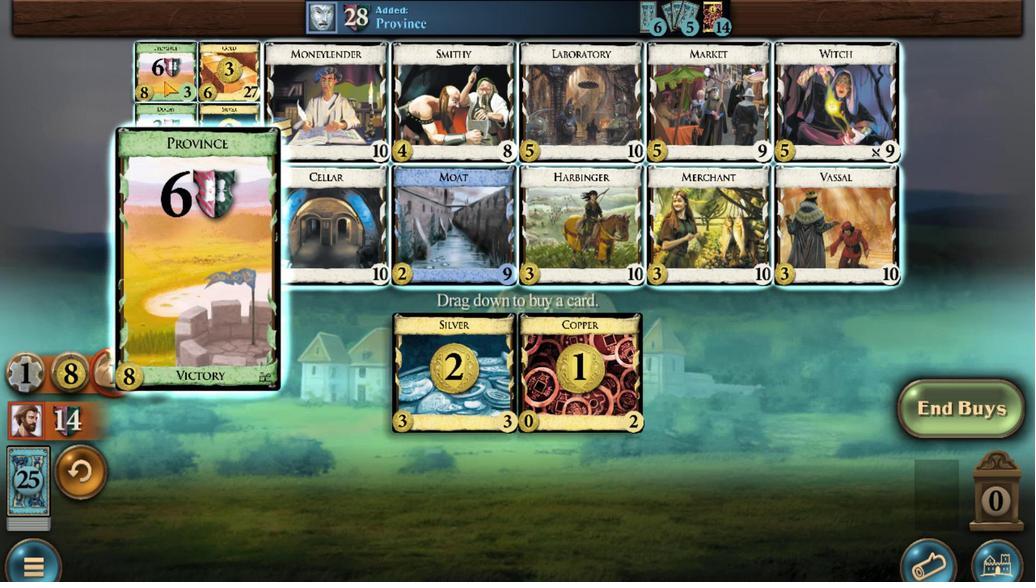 
Action: Mouse scrolled (149, 150) with delta (0, 0)
Screenshot: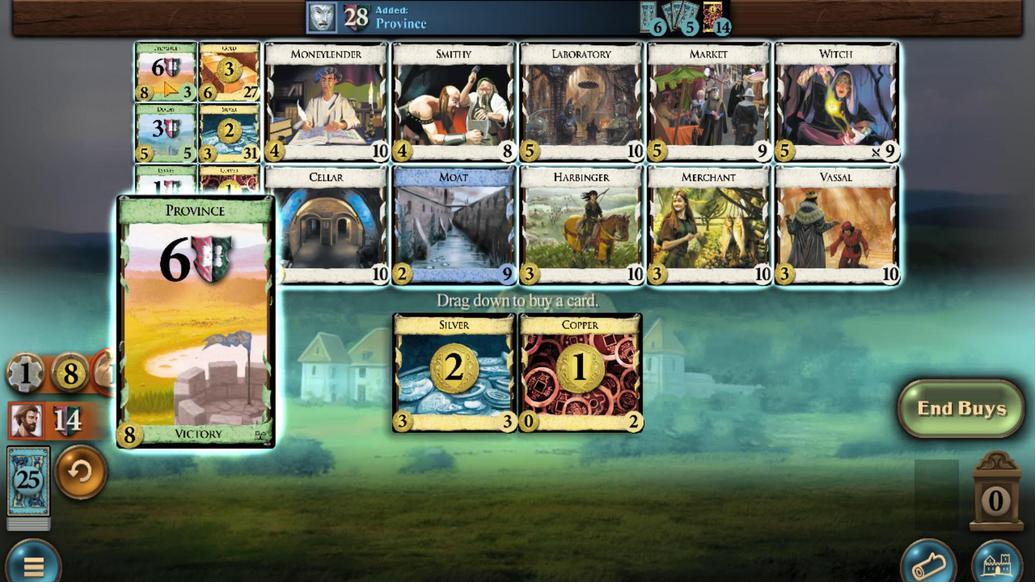 
Action: Mouse moved to (541, 503)
Screenshot: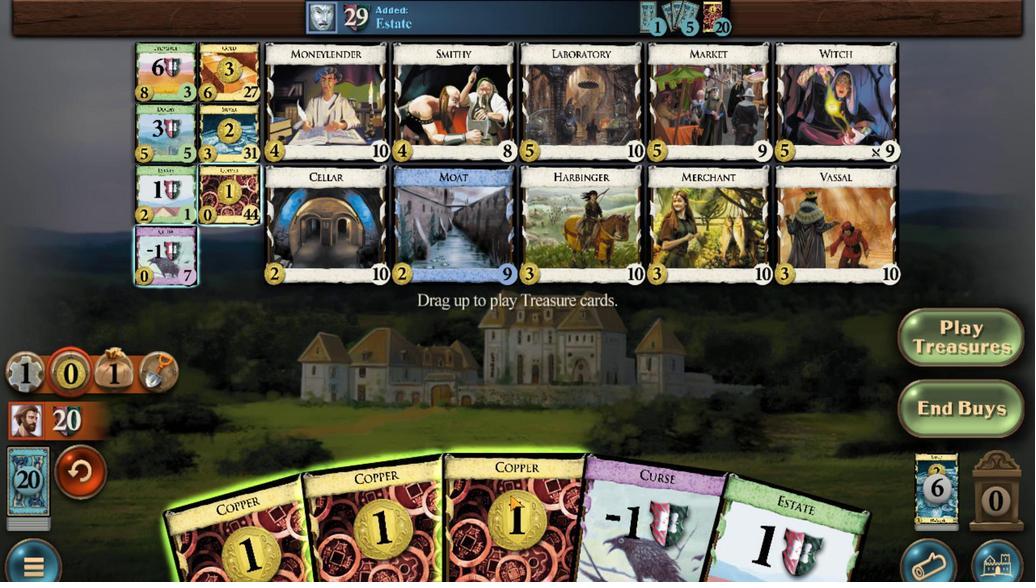 
Action: Mouse scrolled (541, 502) with delta (0, 0)
Screenshot: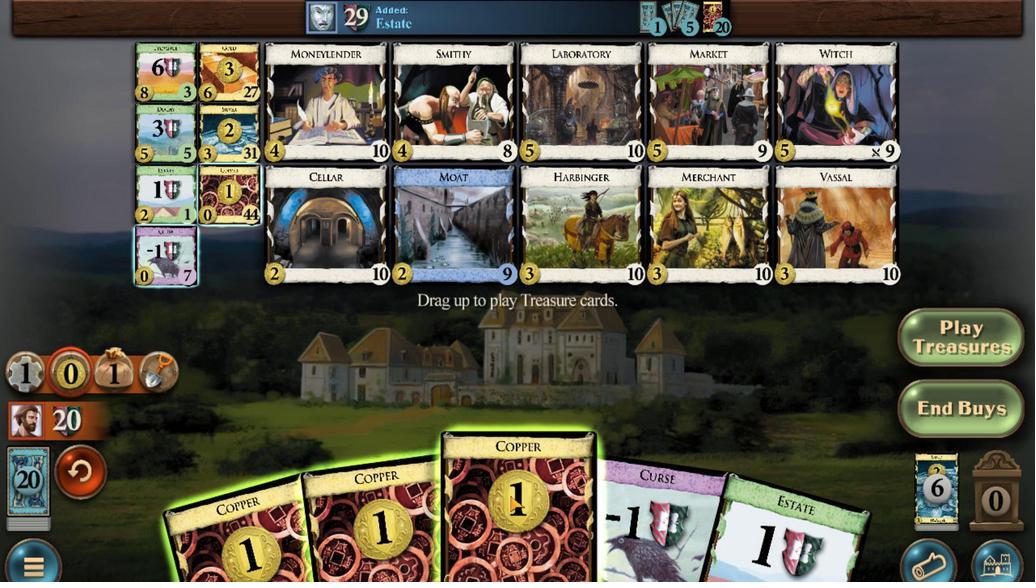 
Action: Mouse moved to (470, 513)
Screenshot: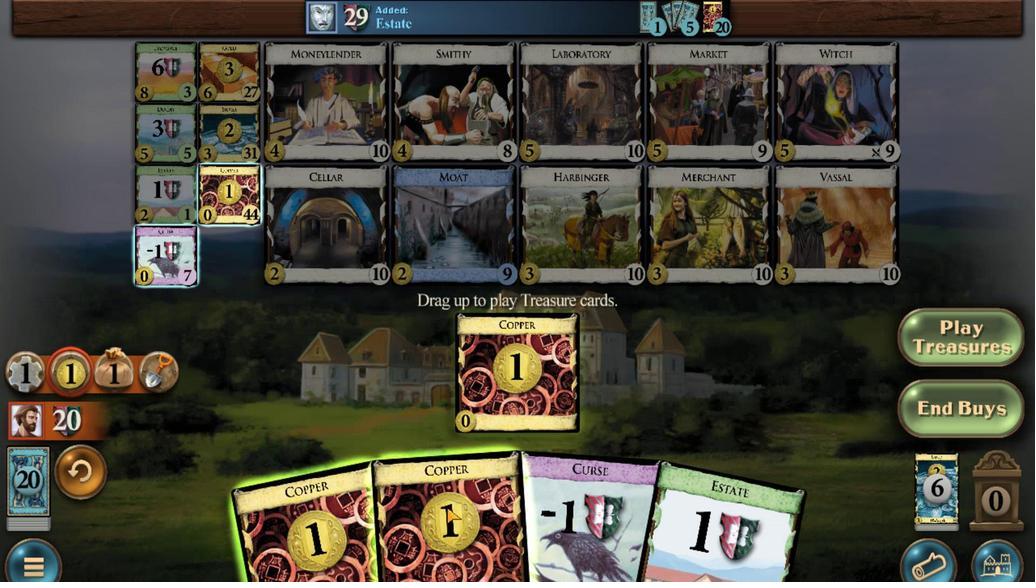 
Action: Mouse scrolled (470, 513) with delta (0, 0)
Screenshot: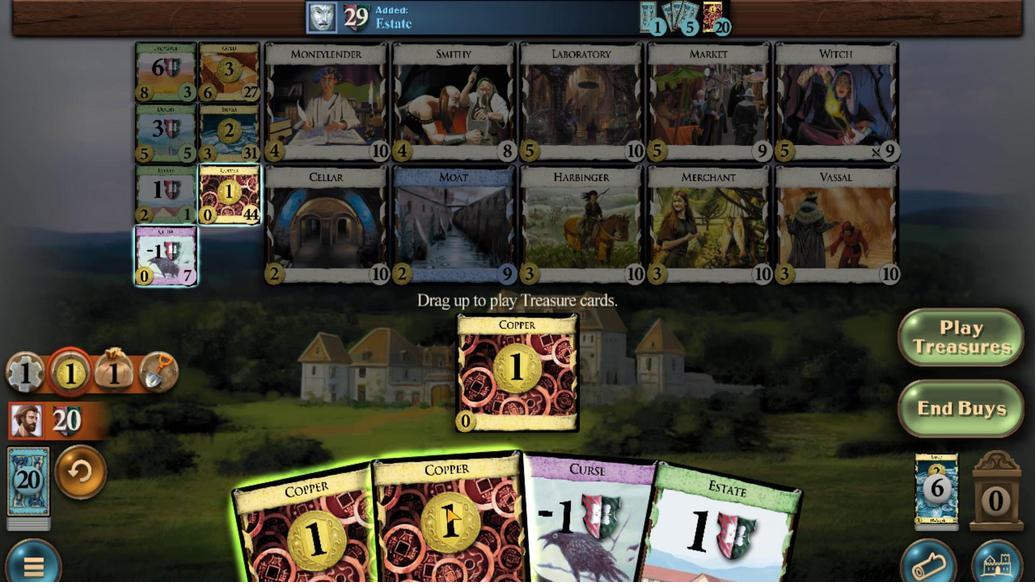 
Action: Mouse moved to (432, 520)
Screenshot: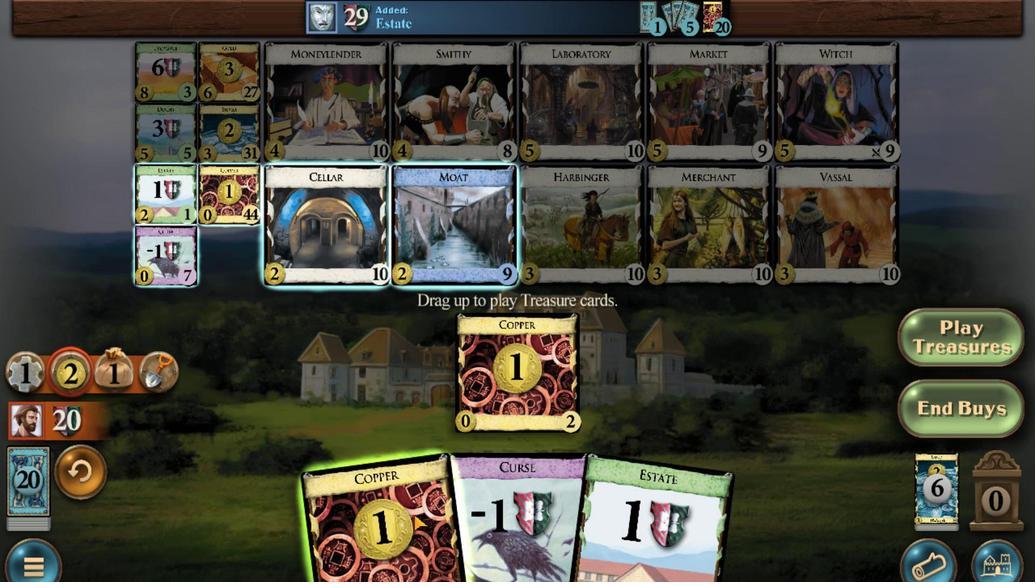 
Action: Mouse scrolled (432, 519) with delta (0, 0)
Screenshot: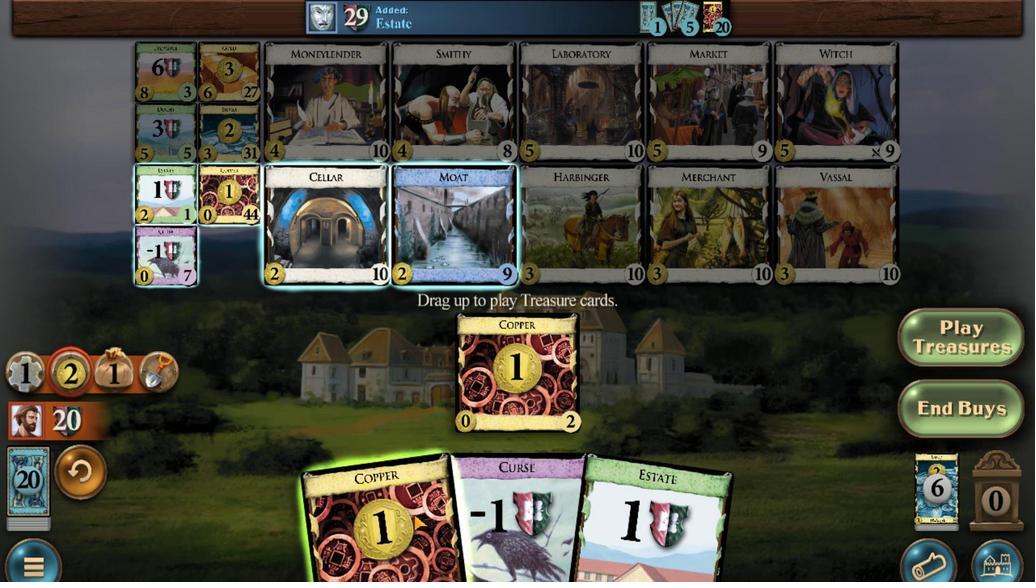 
Action: Mouse moved to (224, 192)
Screenshot: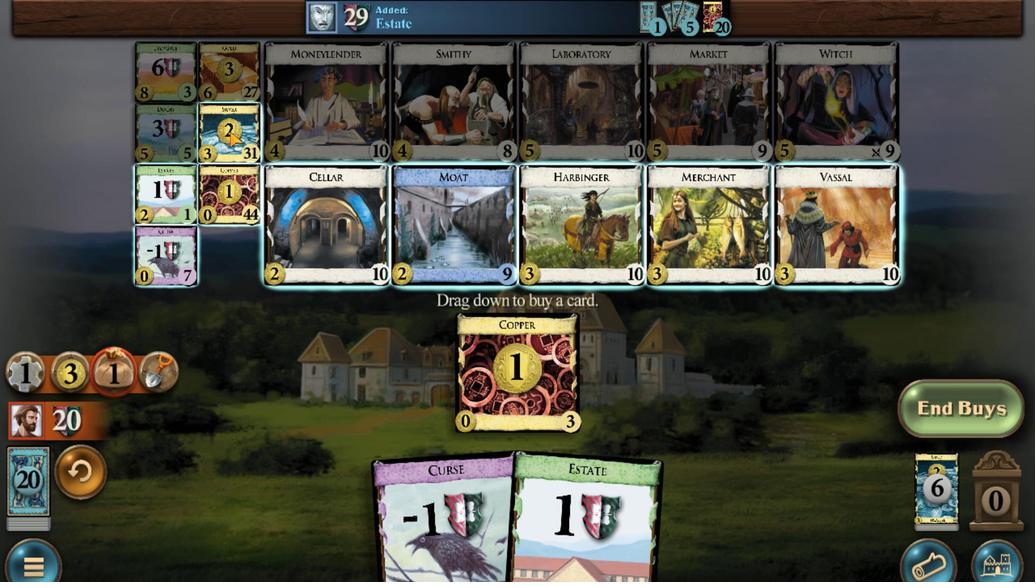 
Action: Mouse scrolled (224, 193) with delta (0, 0)
Screenshot: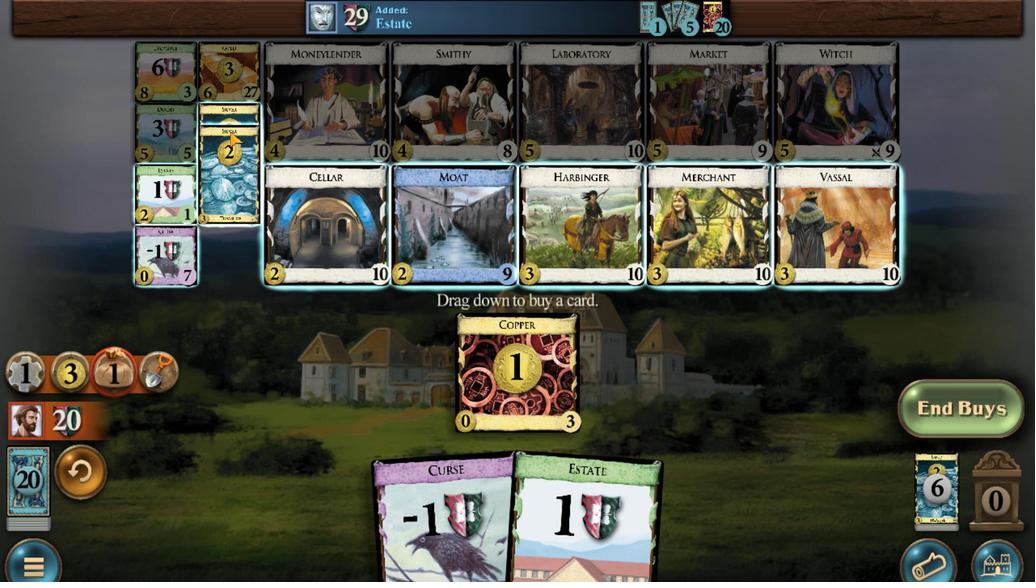 
Action: Mouse scrolled (224, 193) with delta (0, 0)
Screenshot: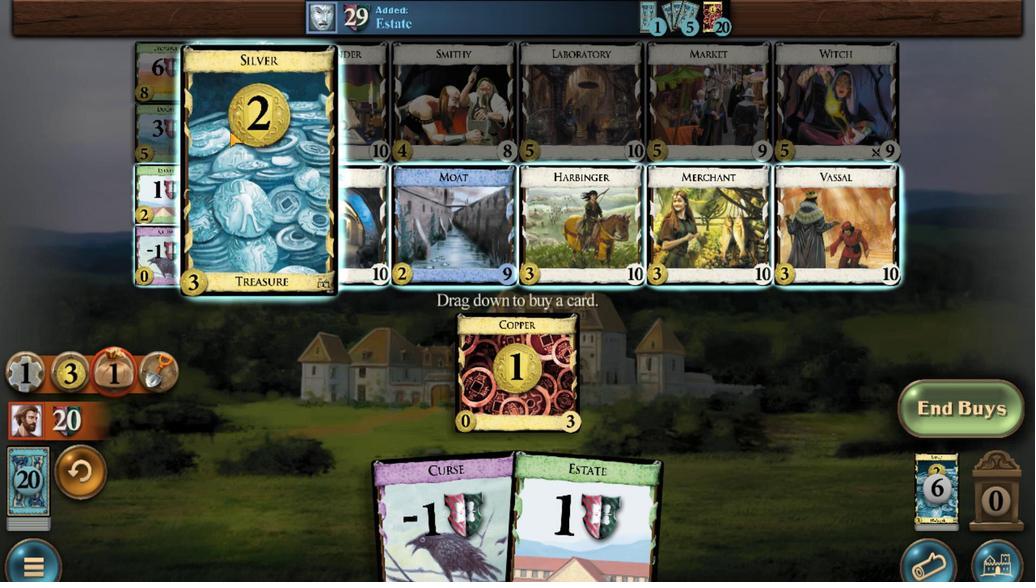 
Action: Mouse scrolled (224, 193) with delta (0, 0)
Screenshot: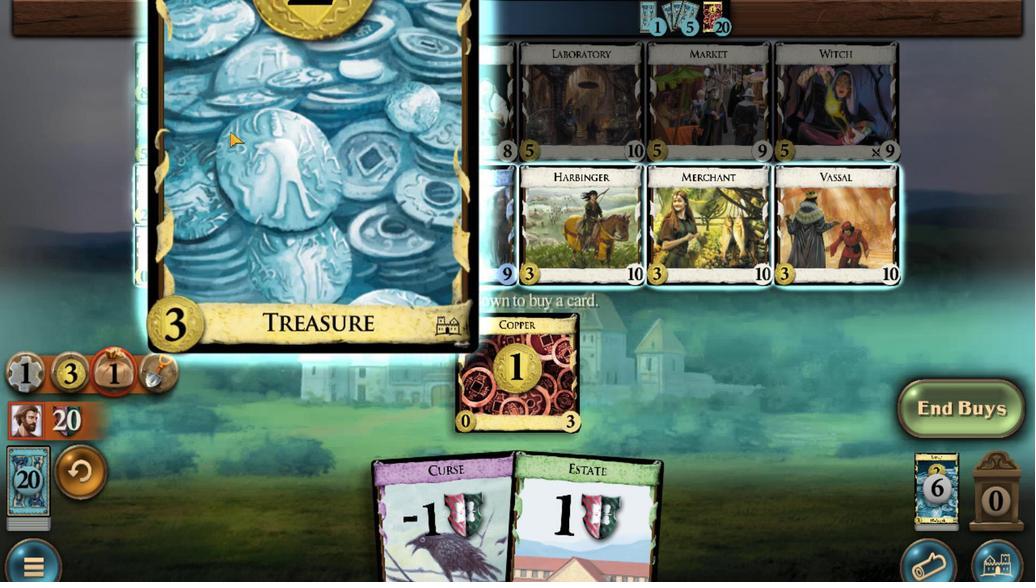 
Action: Mouse scrolled (224, 193) with delta (0, 0)
Screenshot: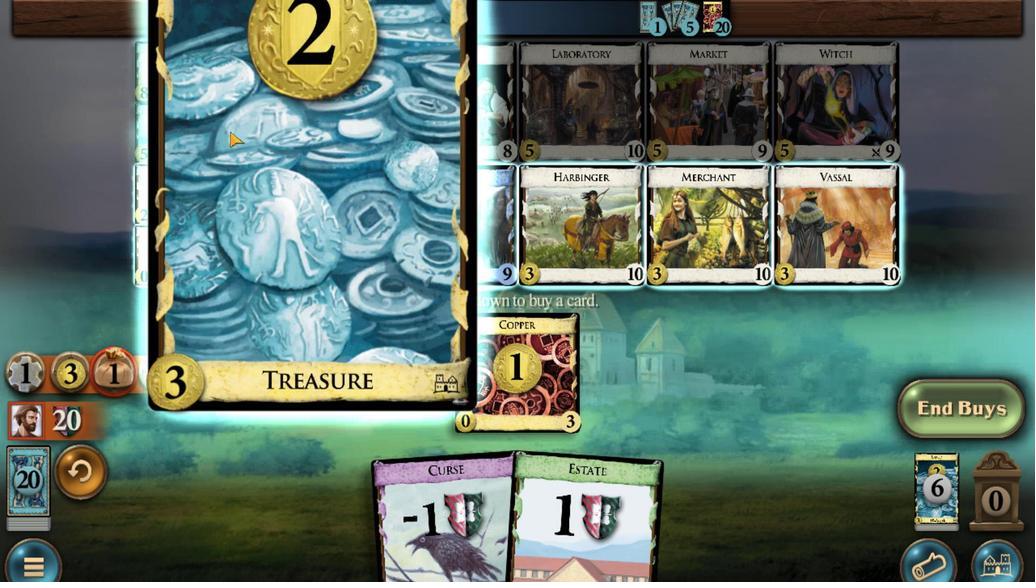 
Action: Mouse scrolled (224, 193) with delta (0, 0)
Screenshot: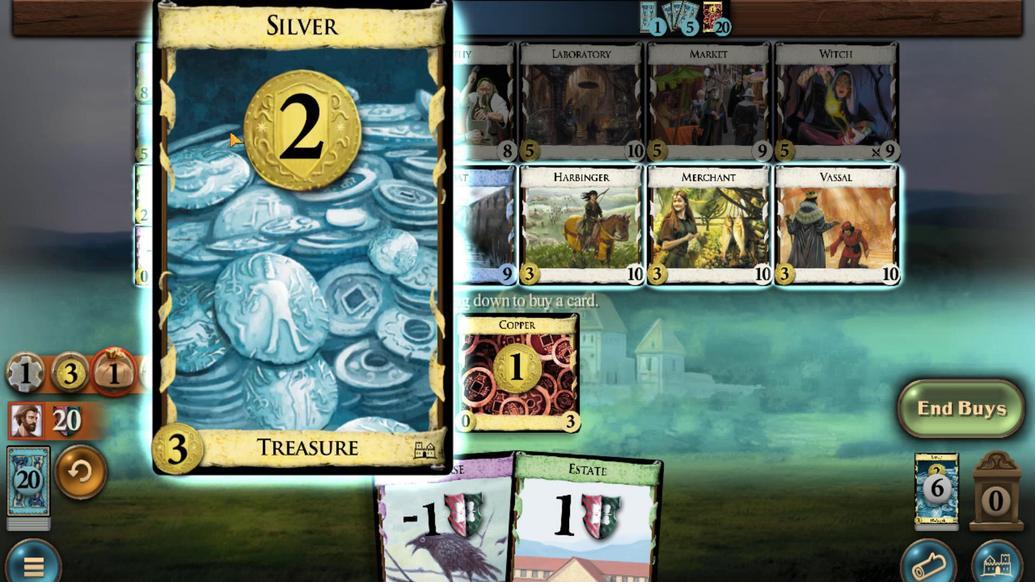 
Action: Mouse moved to (348, 517)
Screenshot: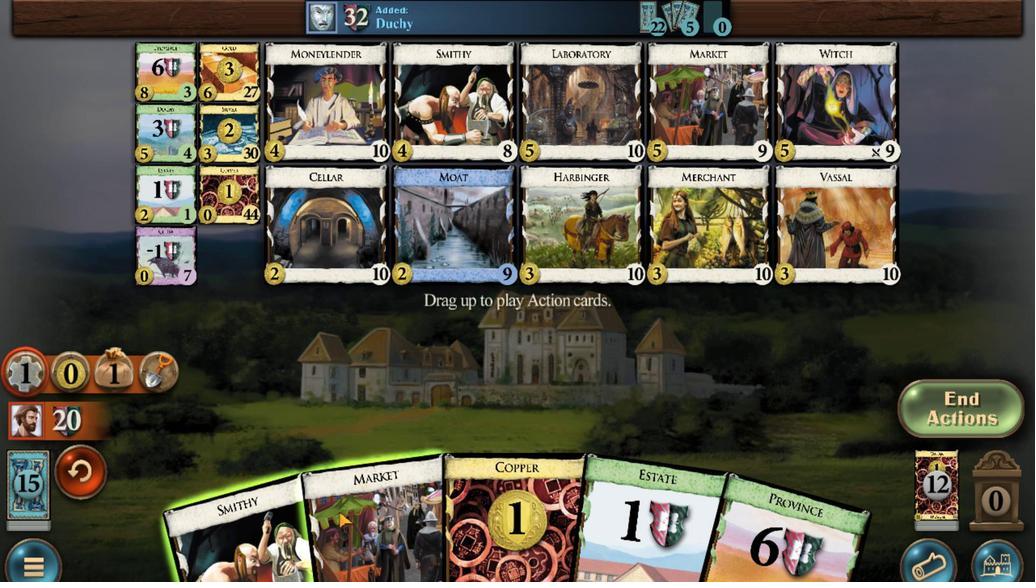 
Action: Mouse scrolled (348, 517) with delta (0, 0)
Screenshot: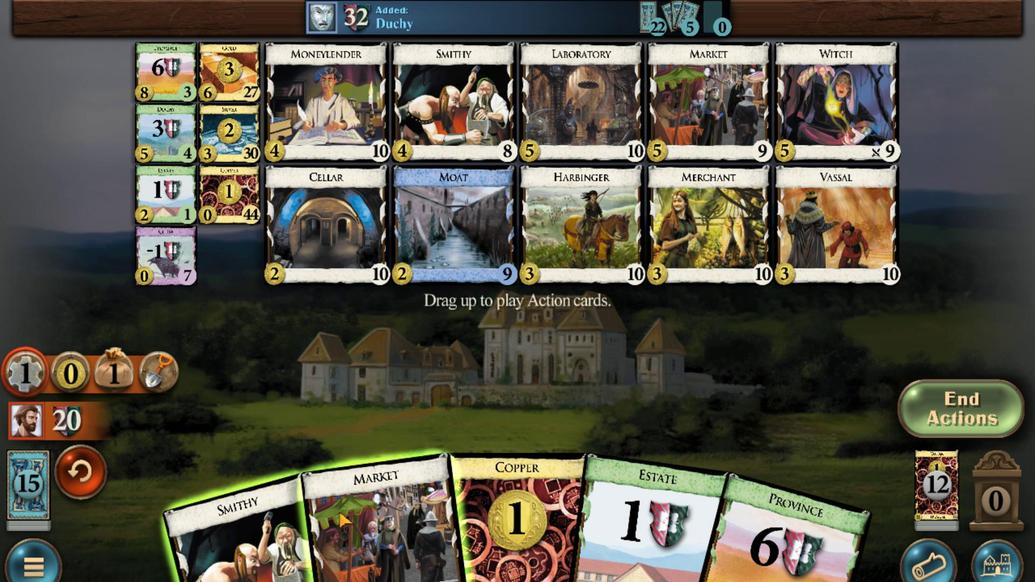 
Action: Mouse moved to (300, 527)
Screenshot: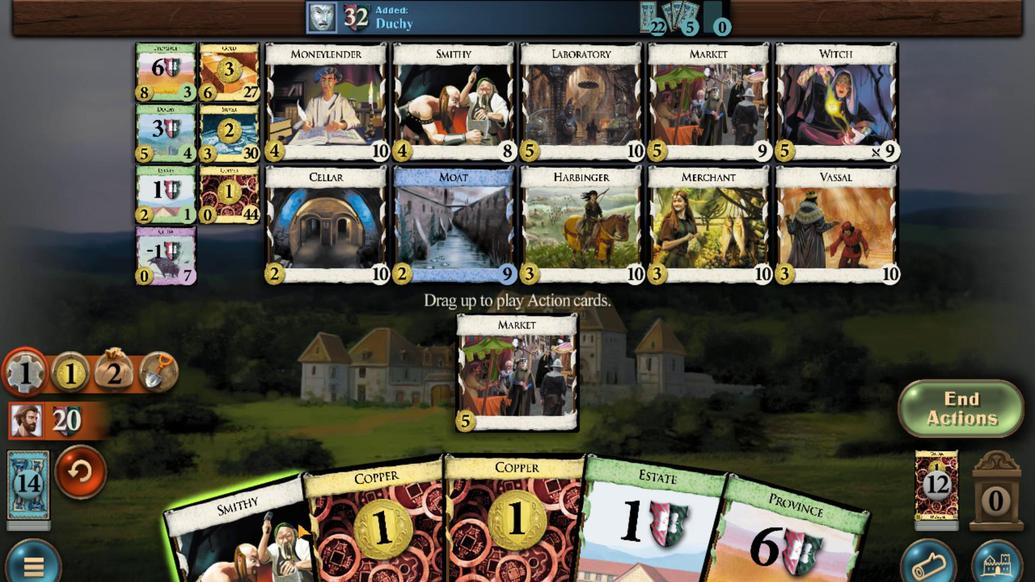 
Action: Mouse scrolled (300, 526) with delta (0, 0)
Screenshot: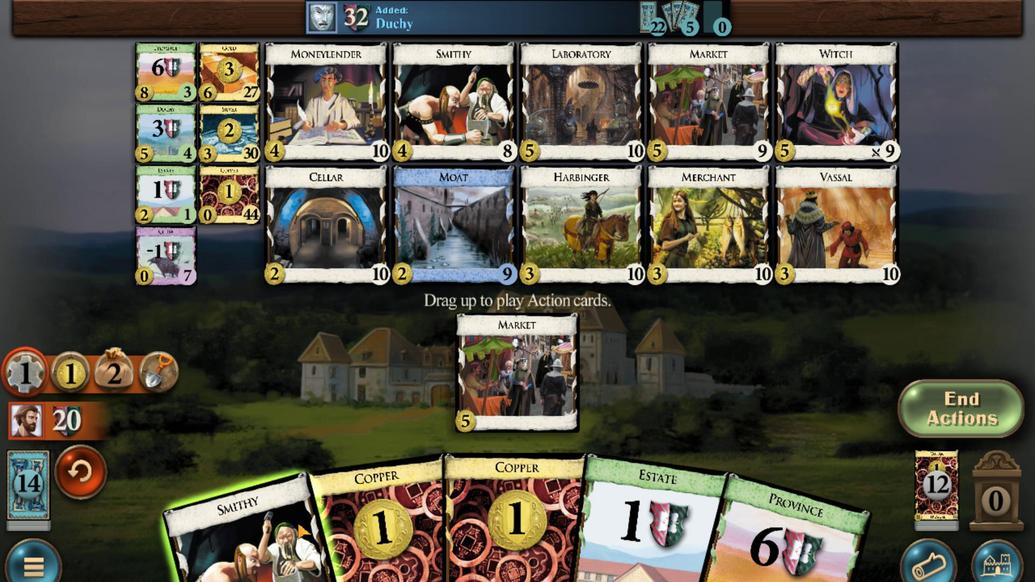 
Action: Mouse moved to (403, 521)
Screenshot: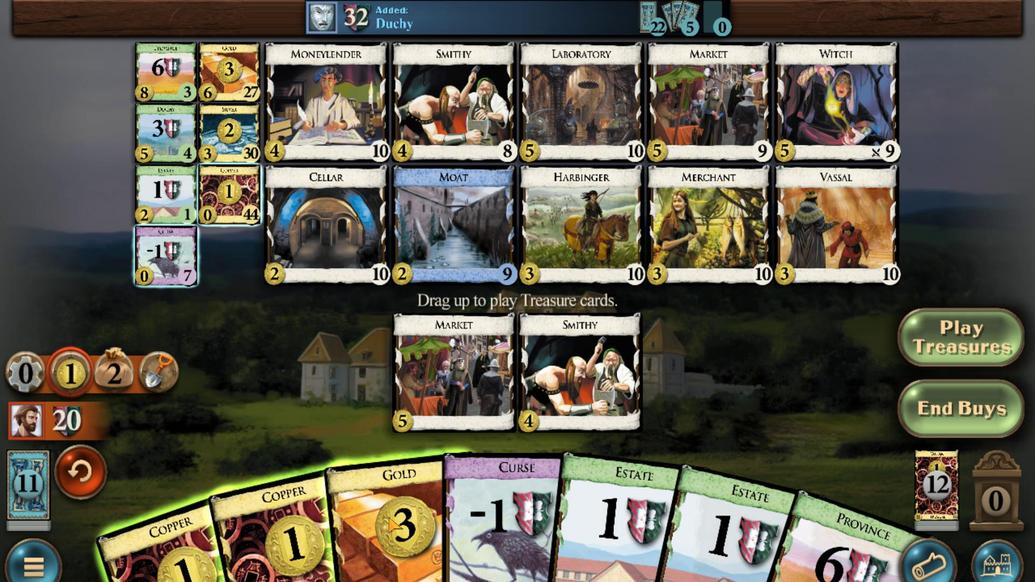 
Action: Mouse scrolled (403, 521) with delta (0, 0)
Screenshot: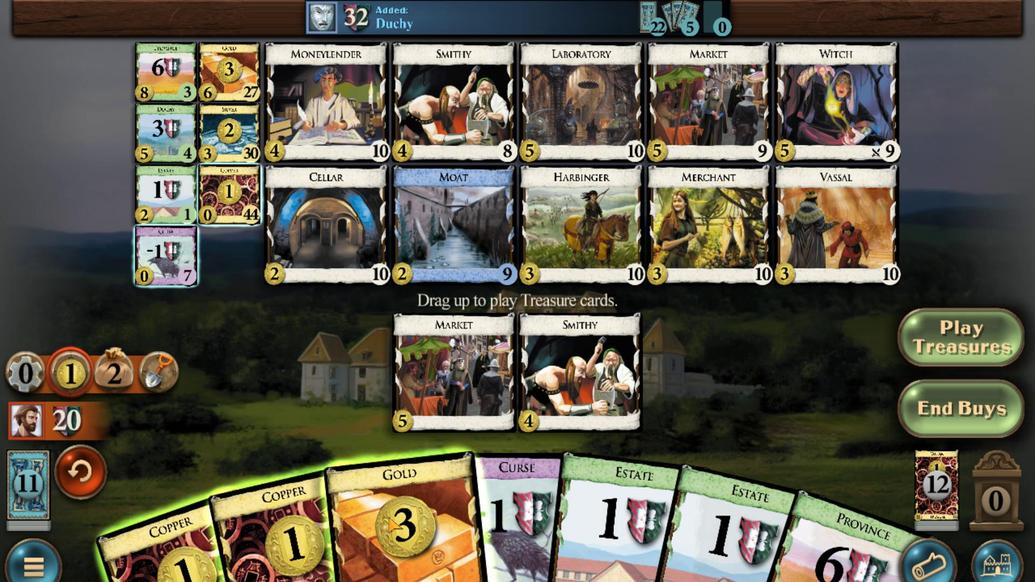 
Action: Mouse moved to (355, 529)
Screenshot: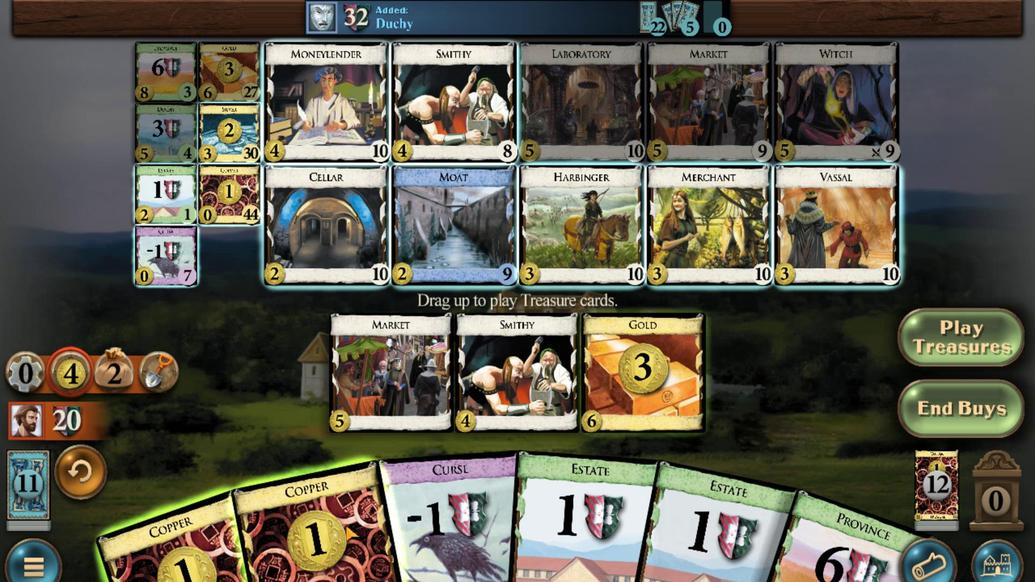 
Action: Mouse scrolled (355, 528) with delta (0, 0)
Screenshot: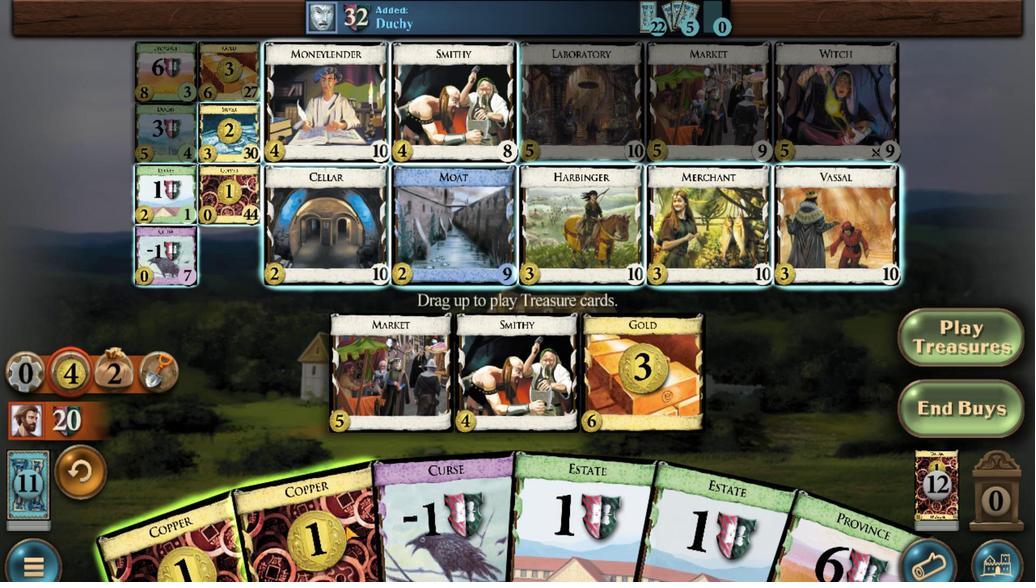 
Action: Mouse moved to (323, 531)
Screenshot: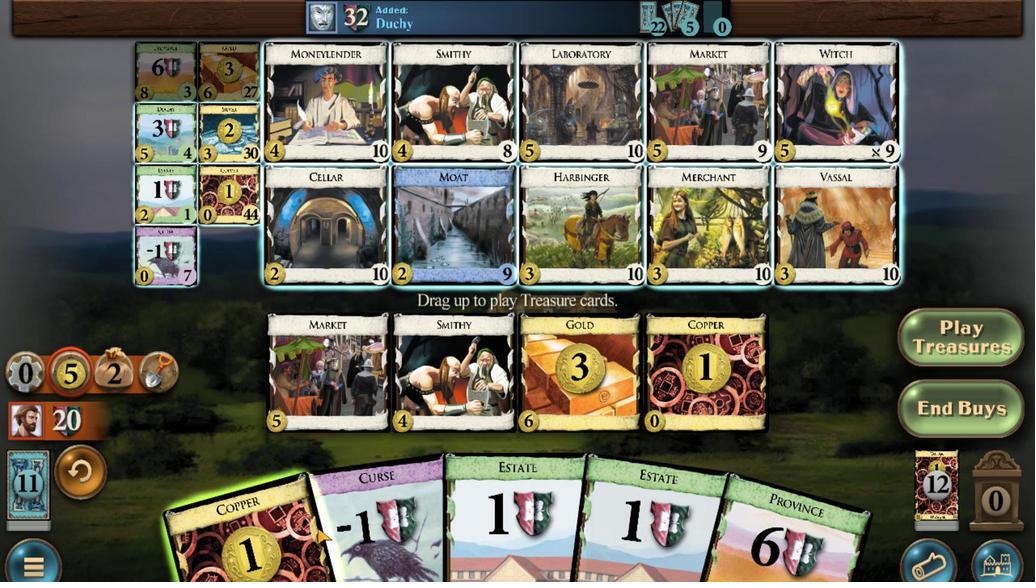 
Action: Mouse scrolled (323, 531) with delta (0, 0)
